 Task: 1.4.3 Create Custom profiles for few users
Action: Mouse moved to (1293, 94)
Screenshot: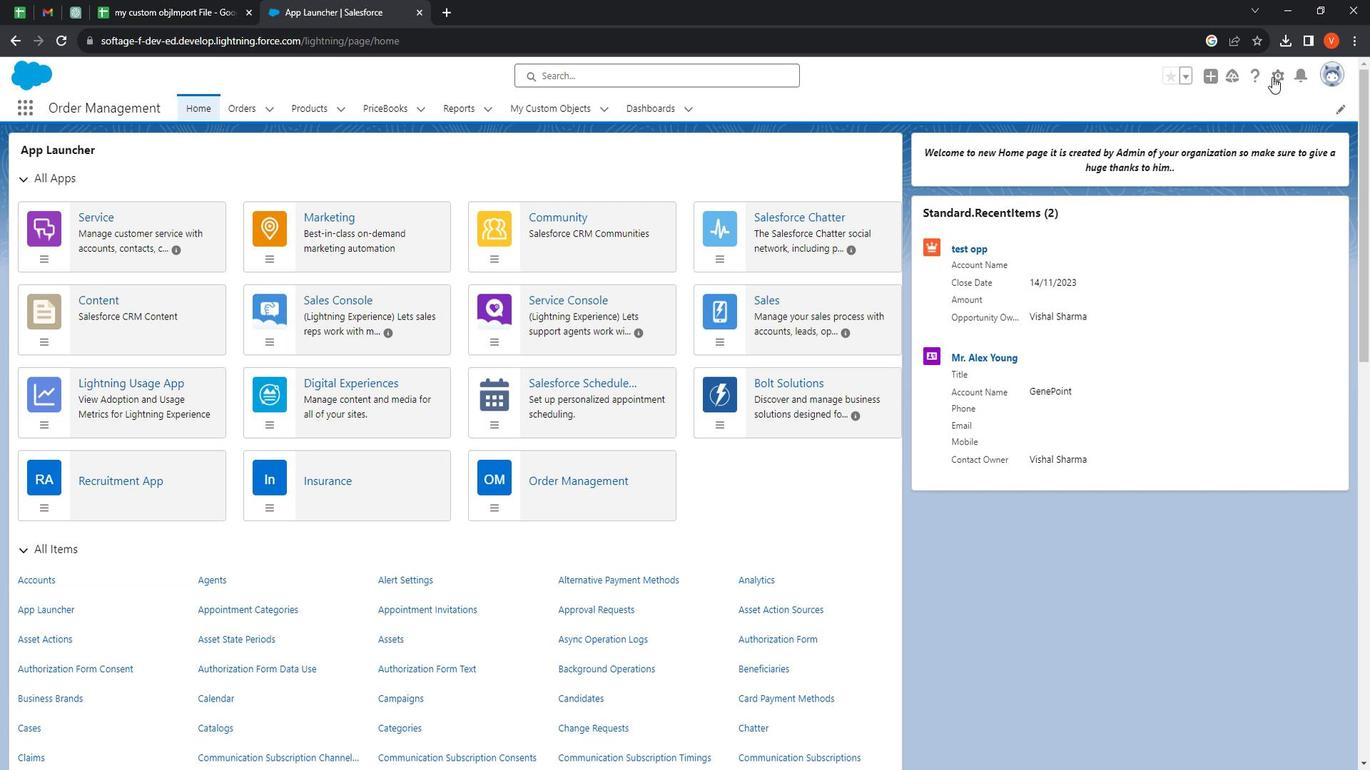 
Action: Mouse pressed left at (1293, 94)
Screenshot: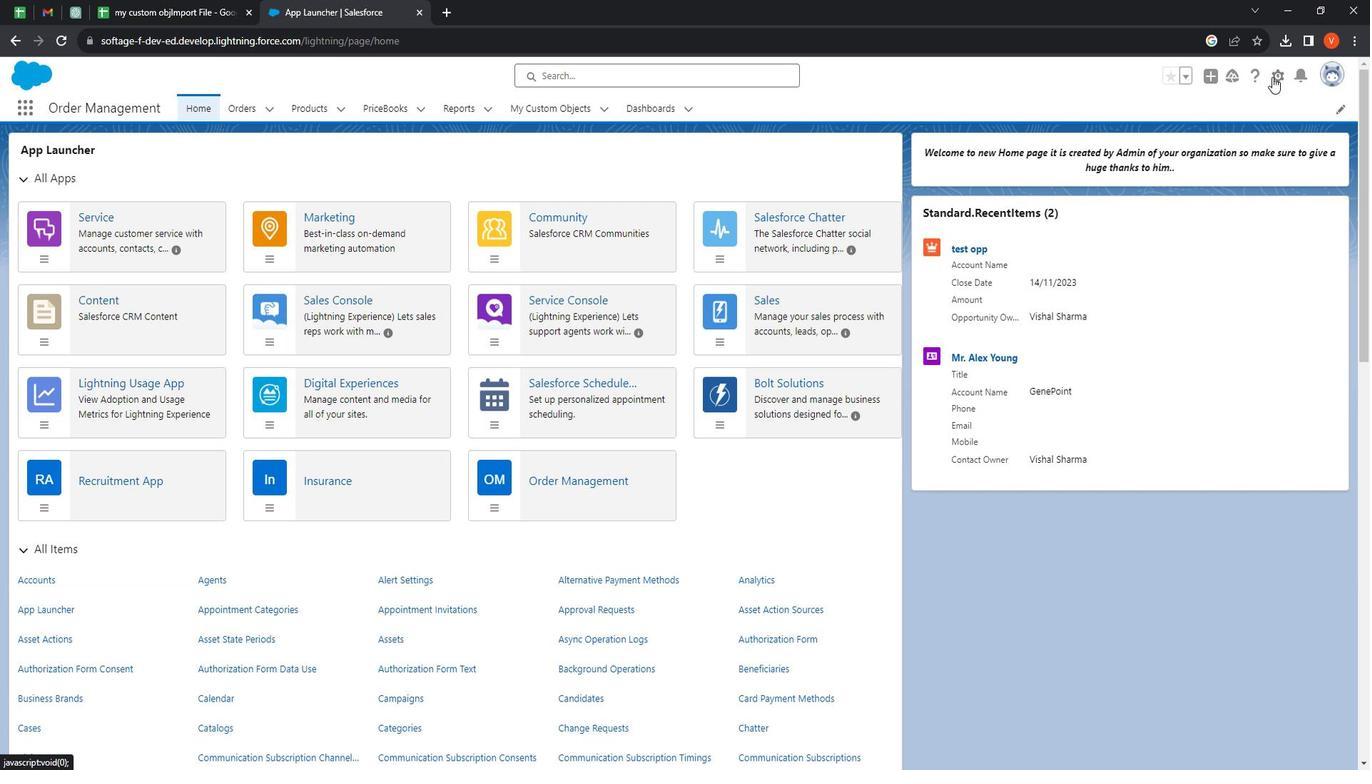 
Action: Mouse moved to (1265, 133)
Screenshot: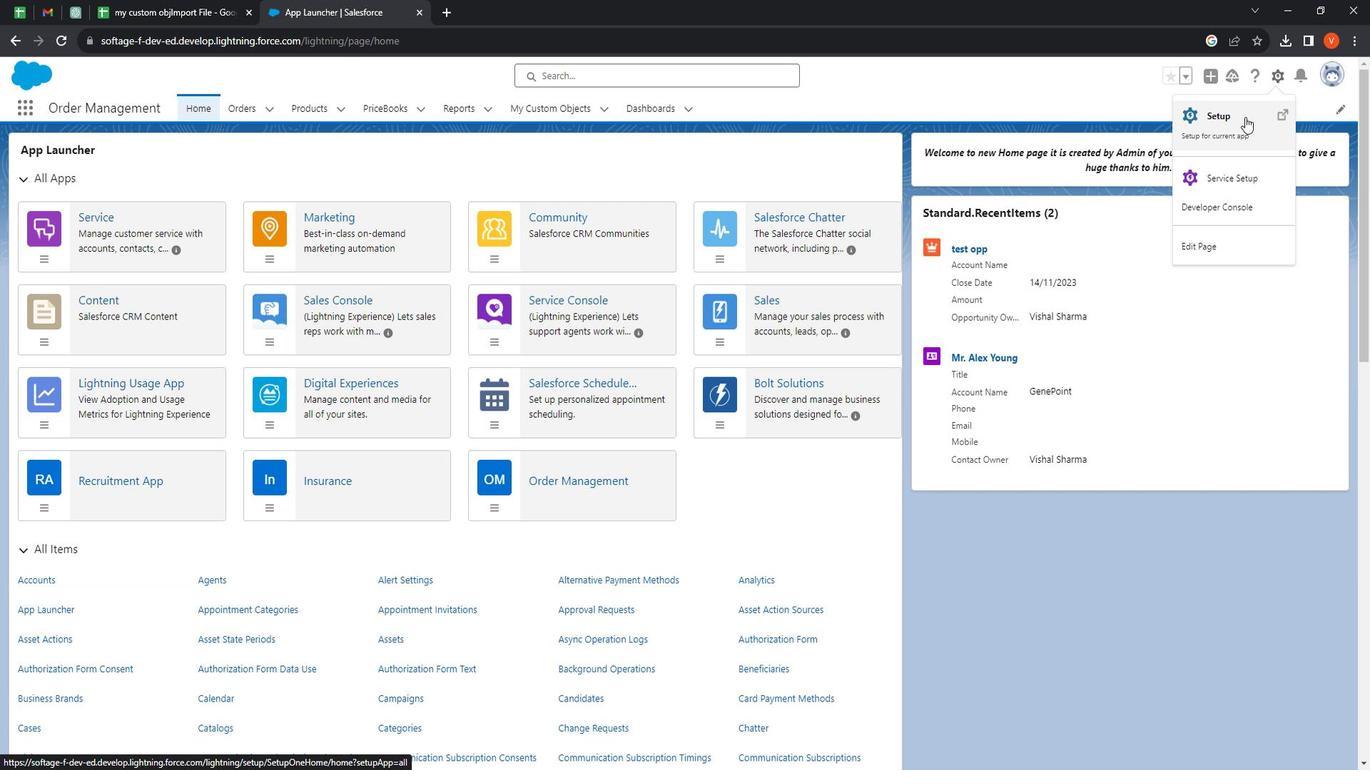 
Action: Mouse pressed left at (1265, 133)
Screenshot: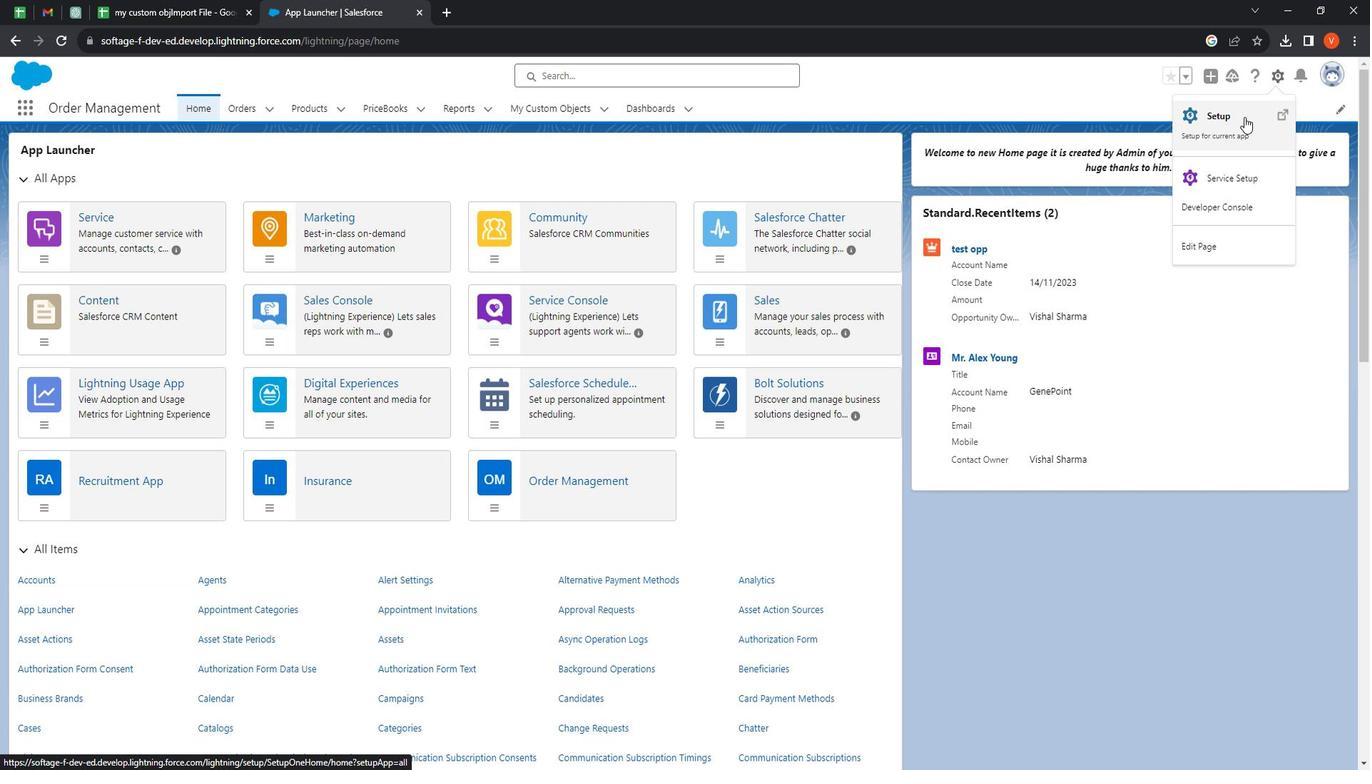 
Action: Mouse moved to (192, 222)
Screenshot: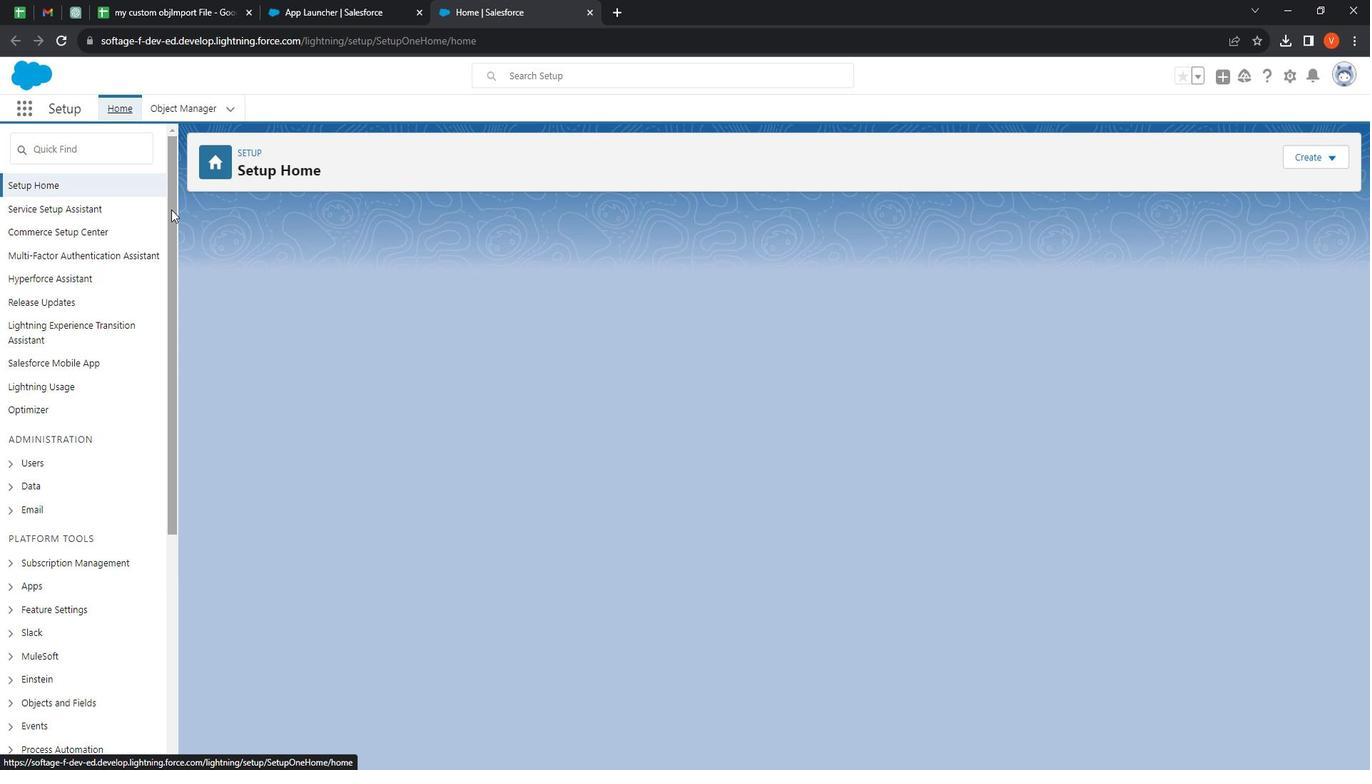 
Action: Mouse pressed left at (192, 222)
Screenshot: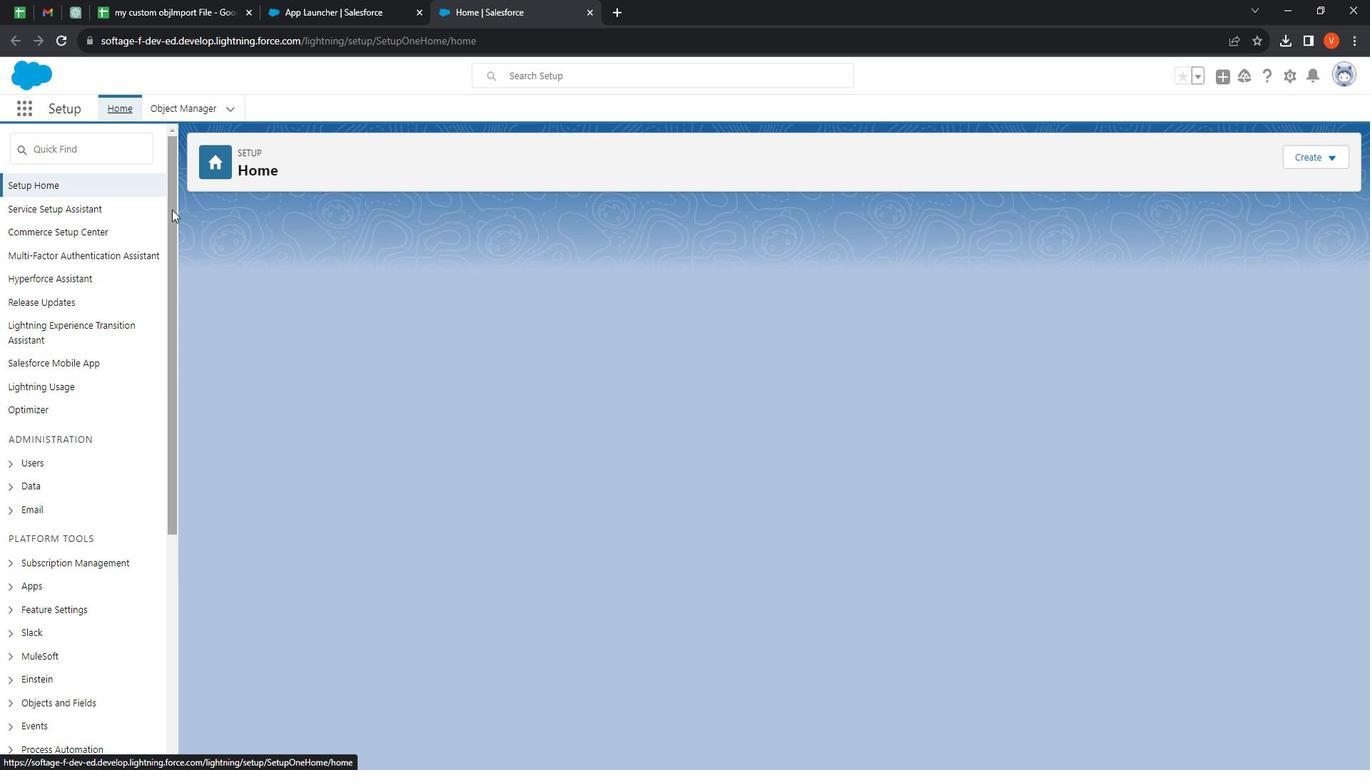 
Action: Mouse moved to (32, 363)
Screenshot: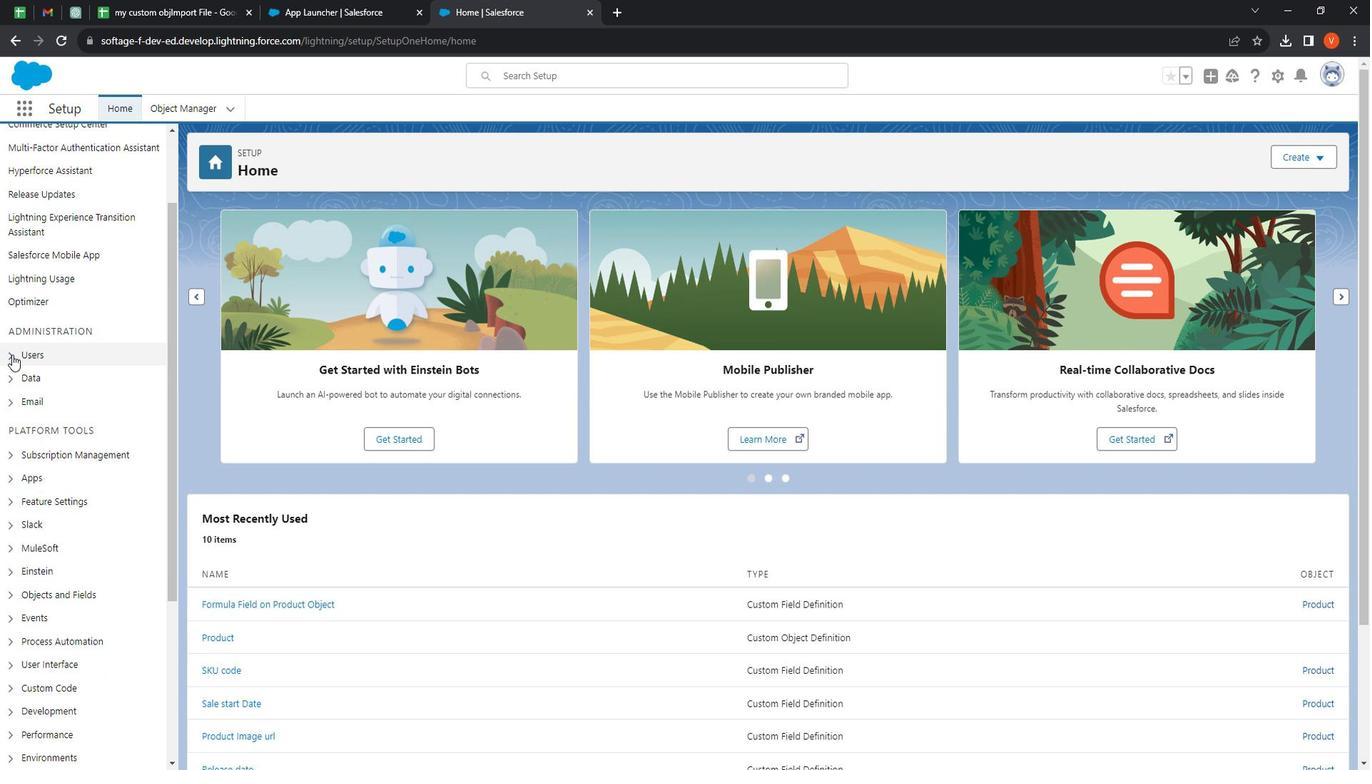 
Action: Mouse pressed left at (32, 363)
Screenshot: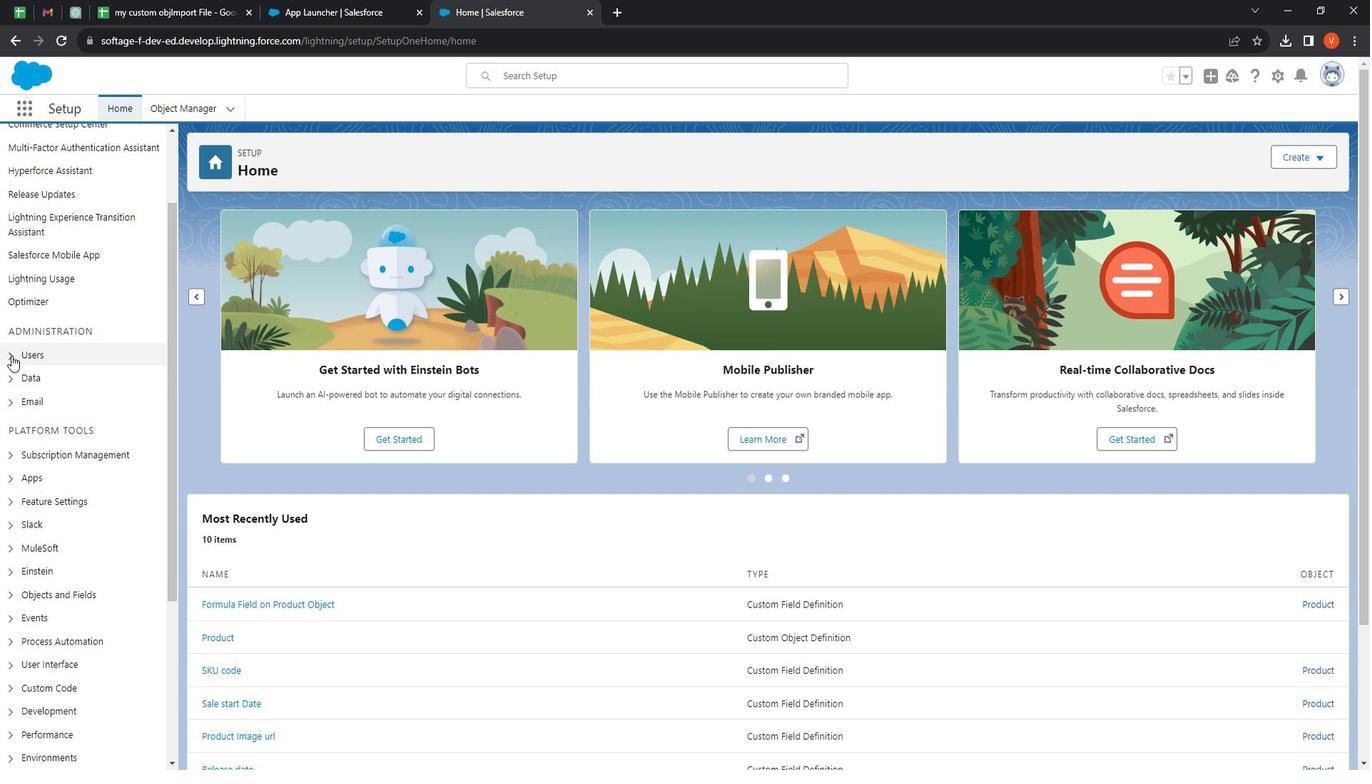 
Action: Mouse moved to (72, 425)
Screenshot: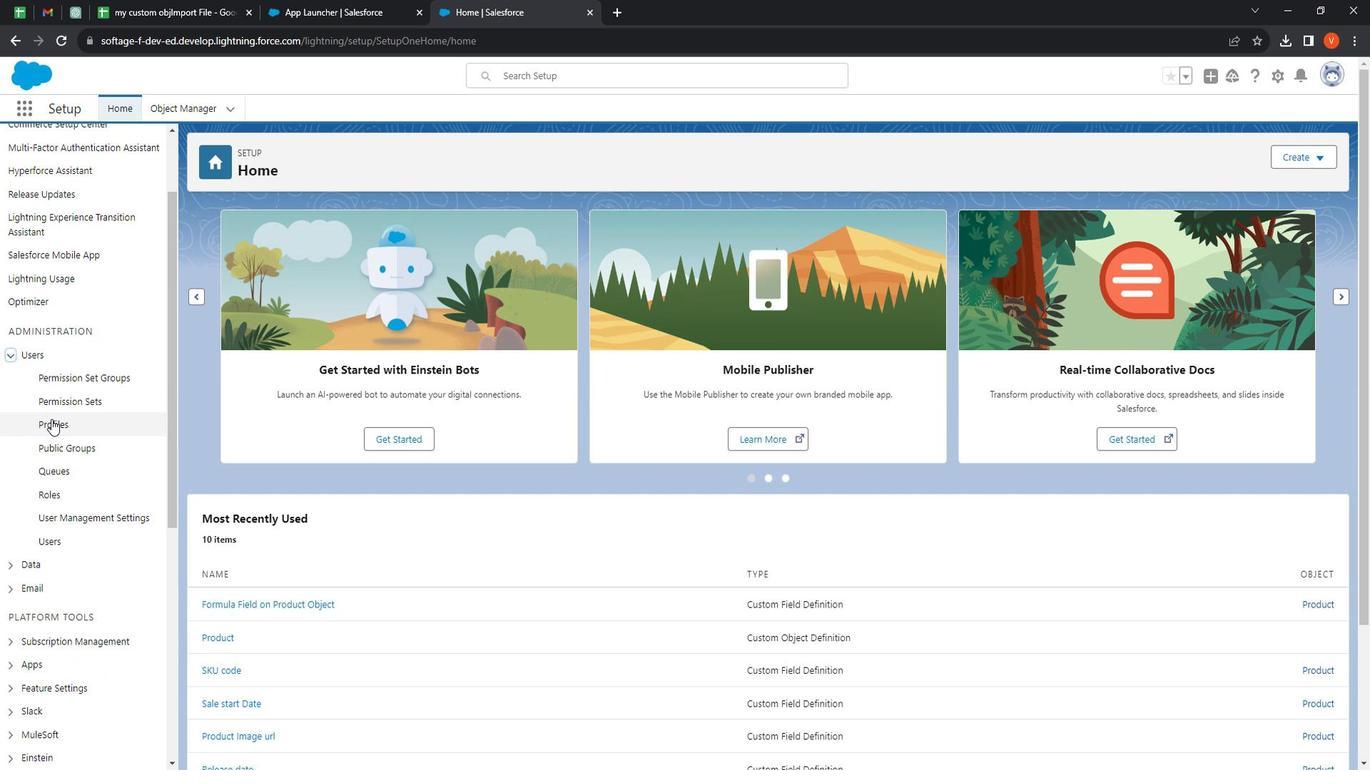 
Action: Mouse pressed left at (72, 425)
Screenshot: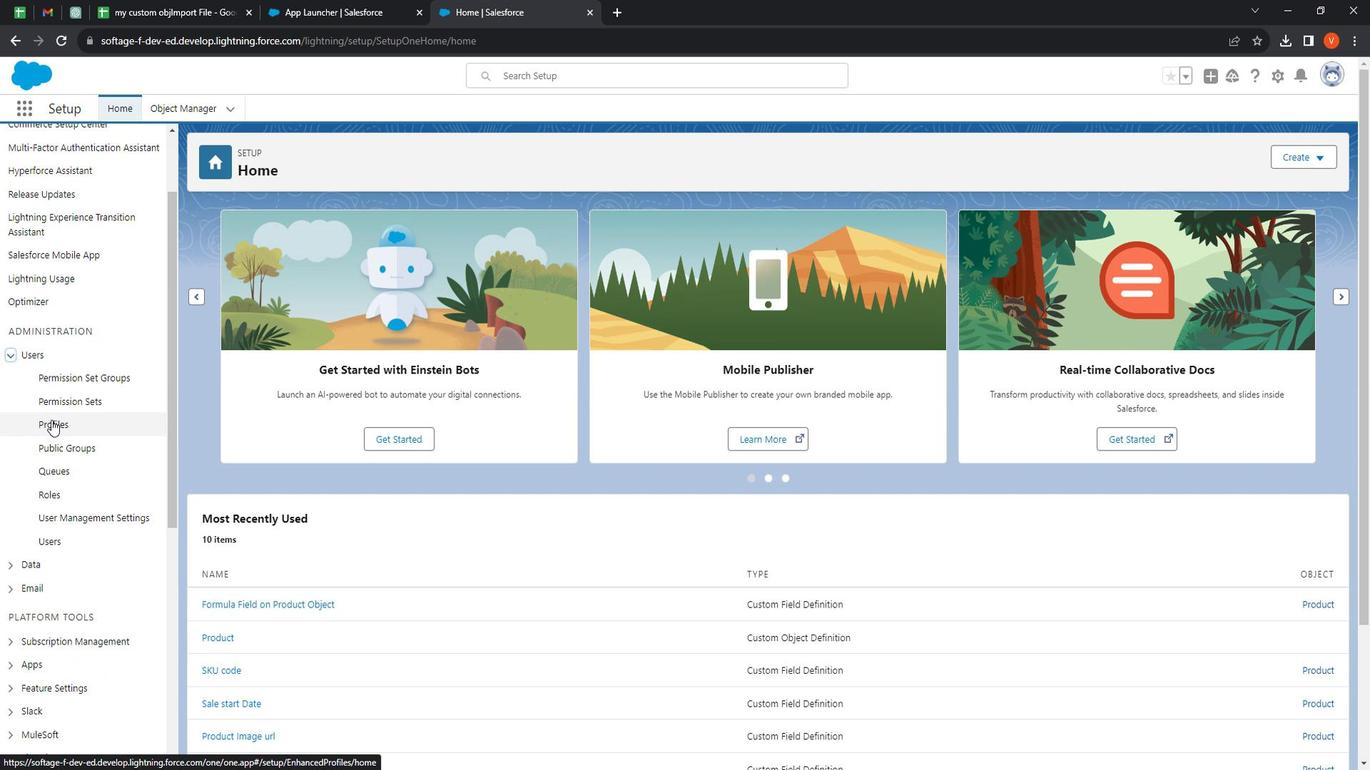 
Action: Mouse moved to (409, 613)
Screenshot: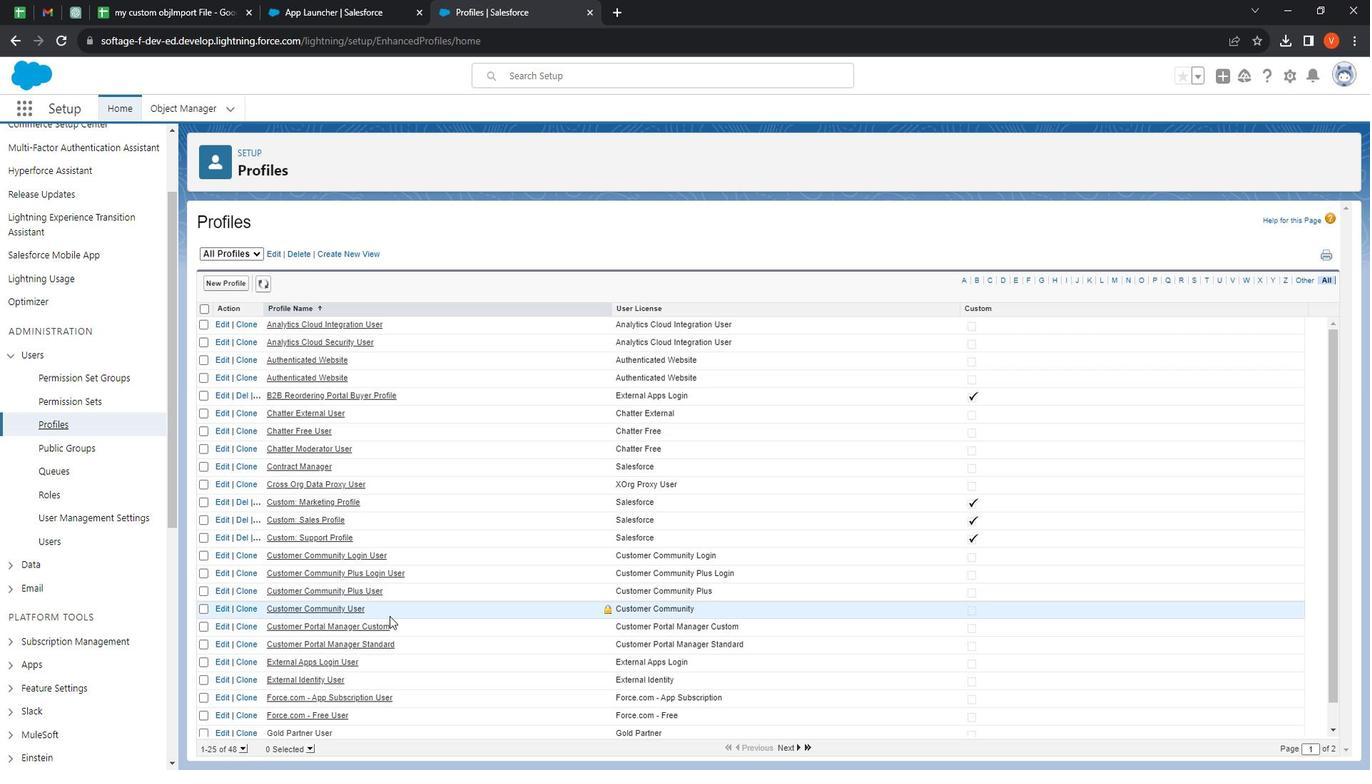 
Action: Mouse scrolled (409, 612) with delta (0, 0)
Screenshot: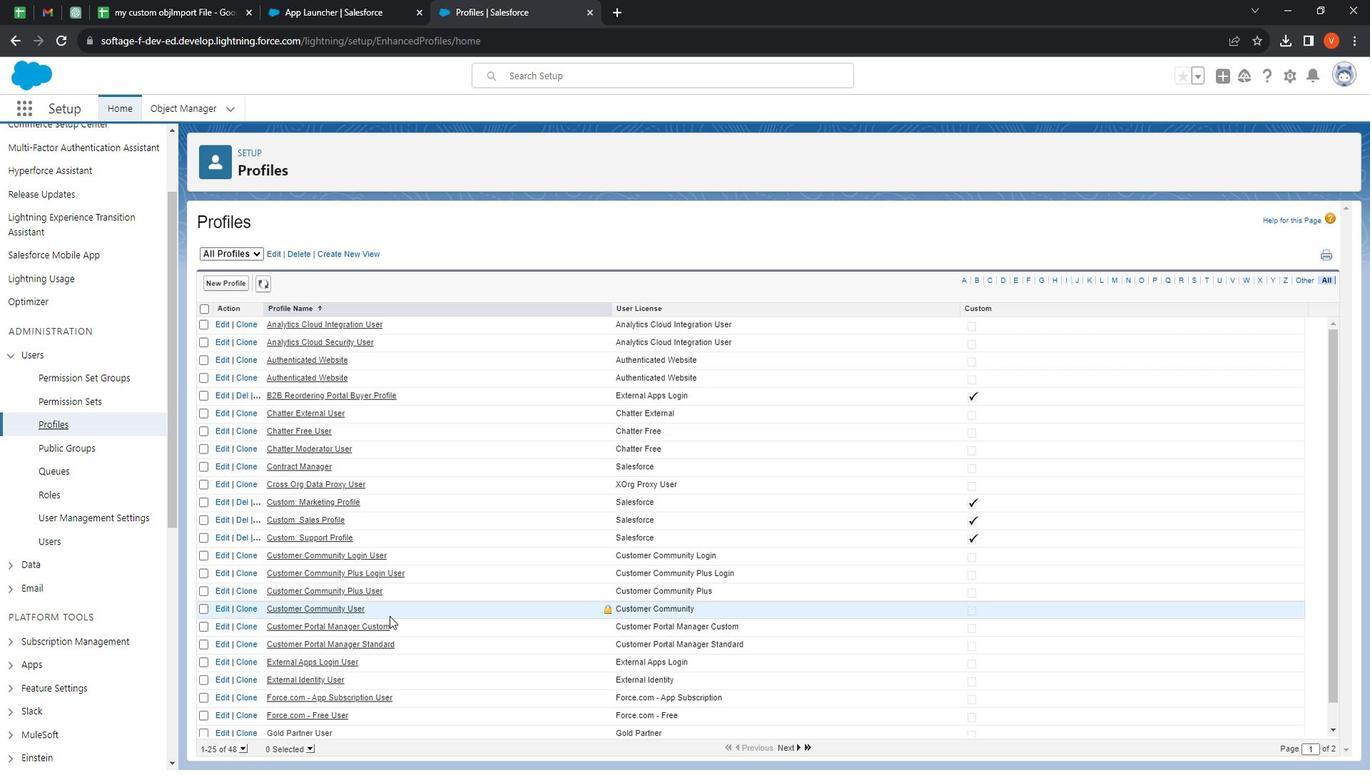 
Action: Mouse moved to (409, 615)
Screenshot: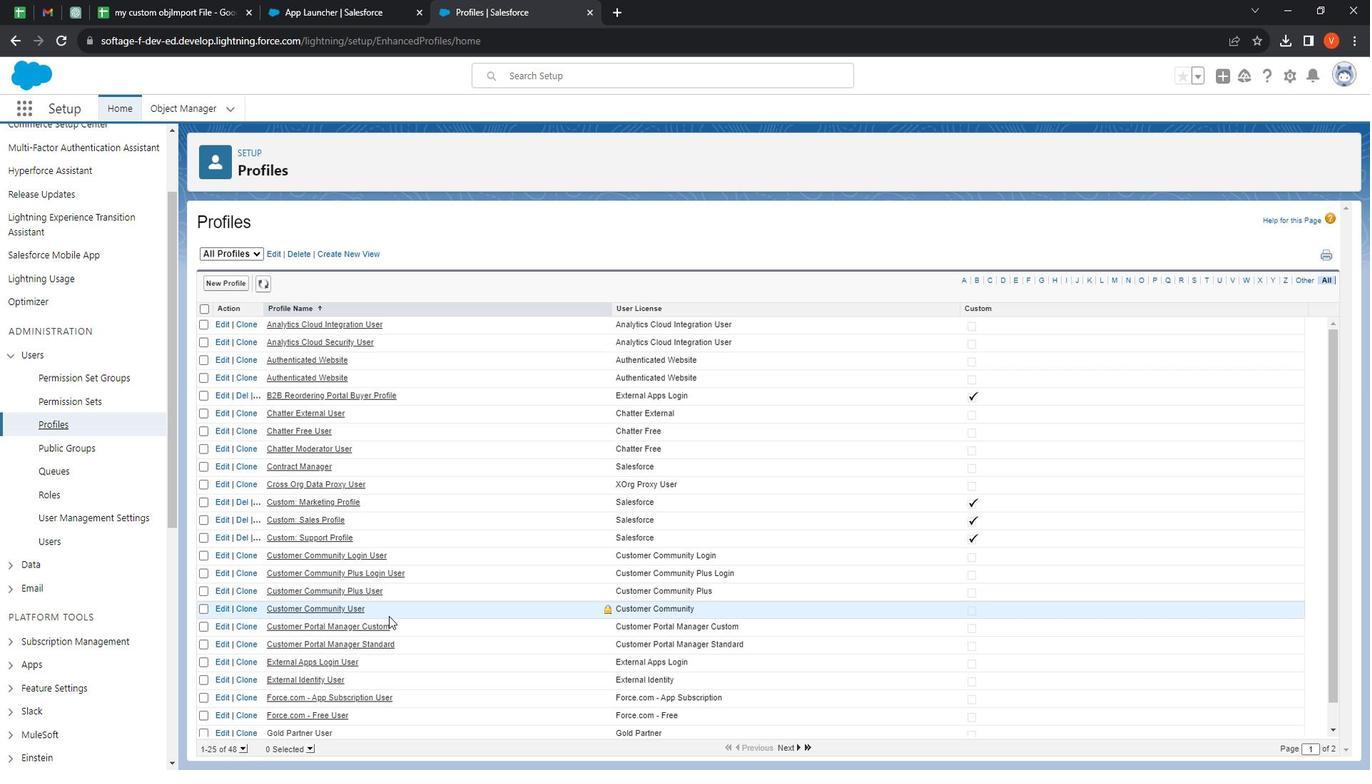 
Action: Mouse scrolled (409, 614) with delta (0, 0)
Screenshot: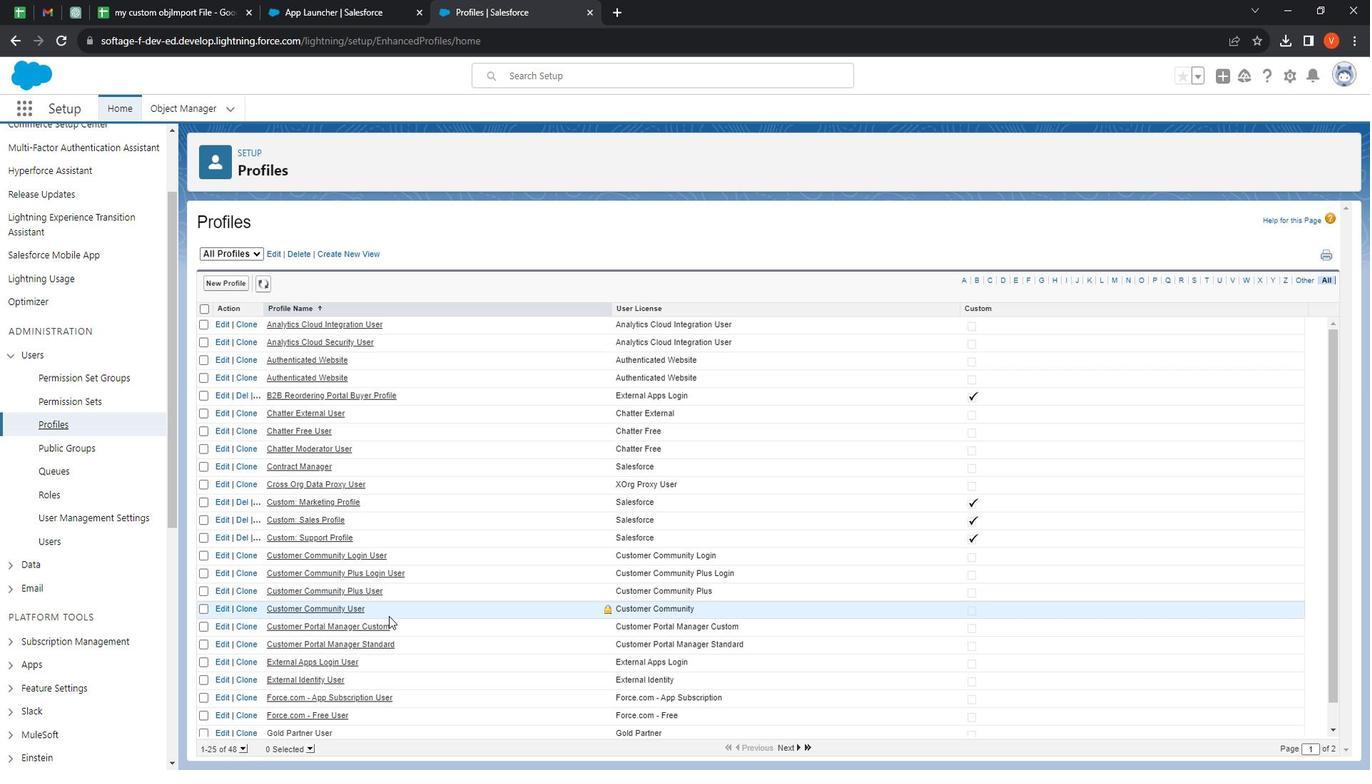 
Action: Mouse moved to (411, 617)
Screenshot: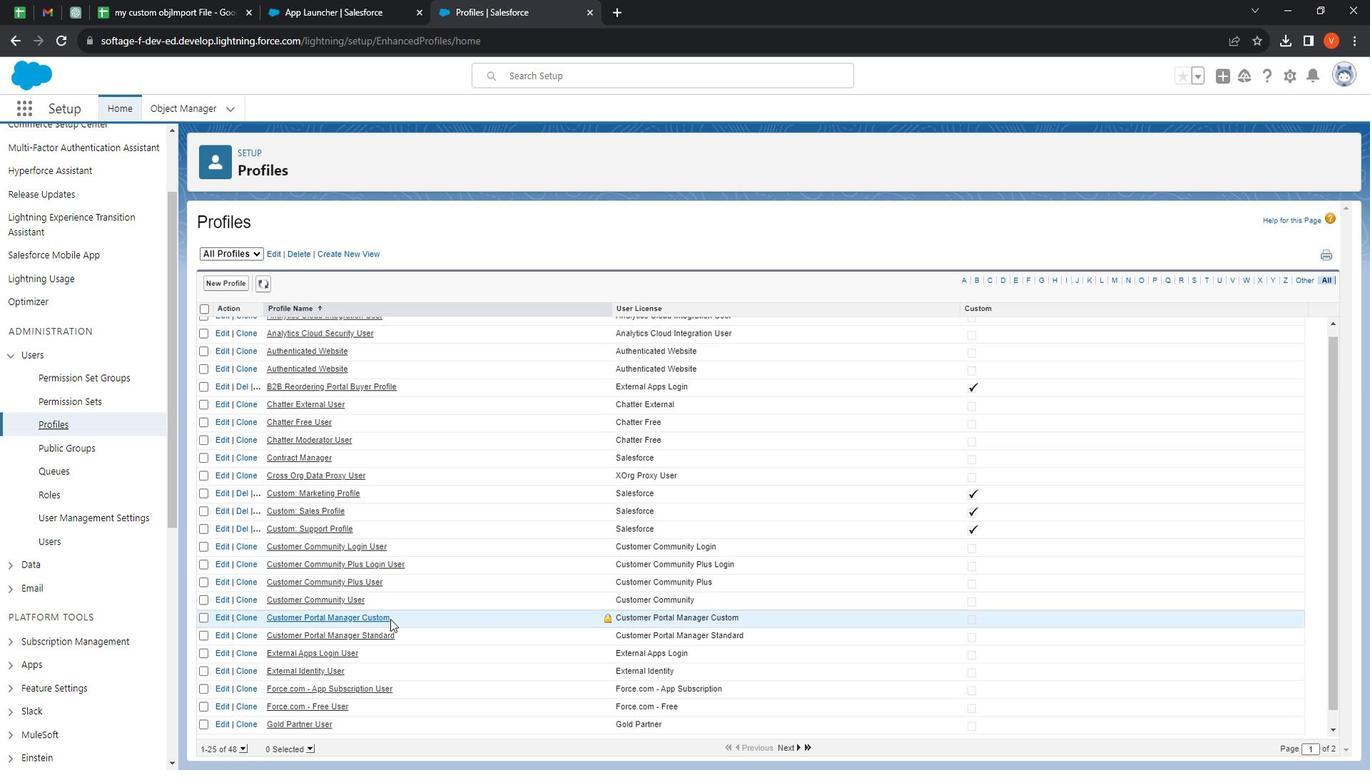 
Action: Mouse scrolled (411, 616) with delta (0, 0)
Screenshot: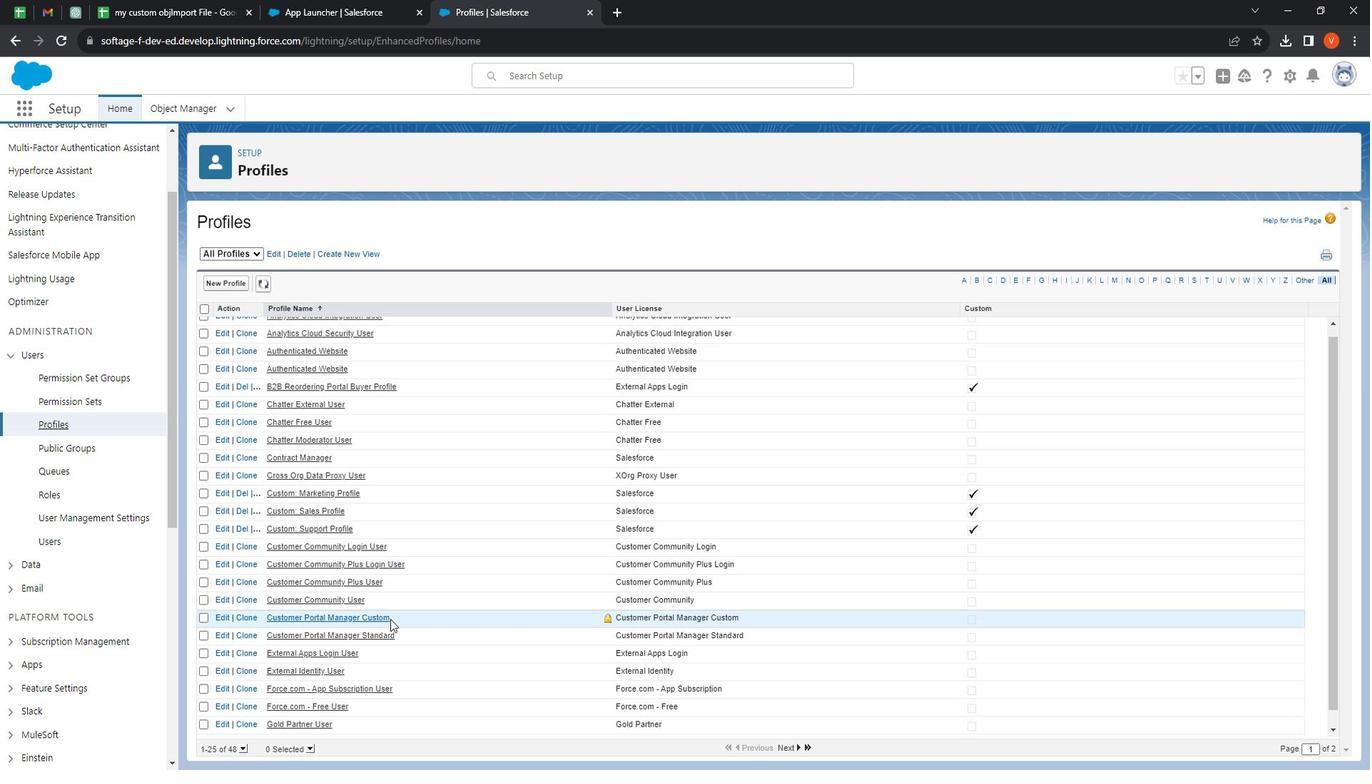
Action: Mouse moved to (411, 617)
Screenshot: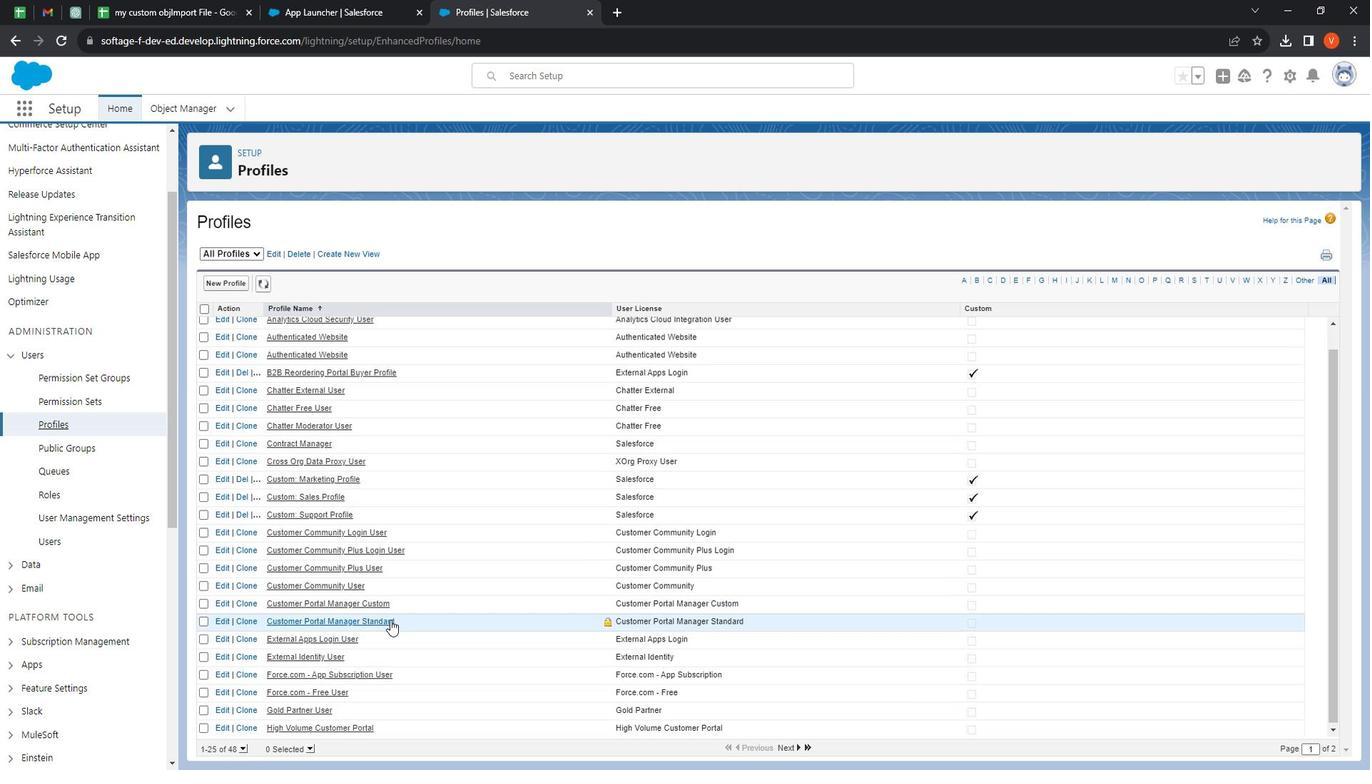 
Action: Mouse scrolled (411, 617) with delta (0, 0)
Screenshot: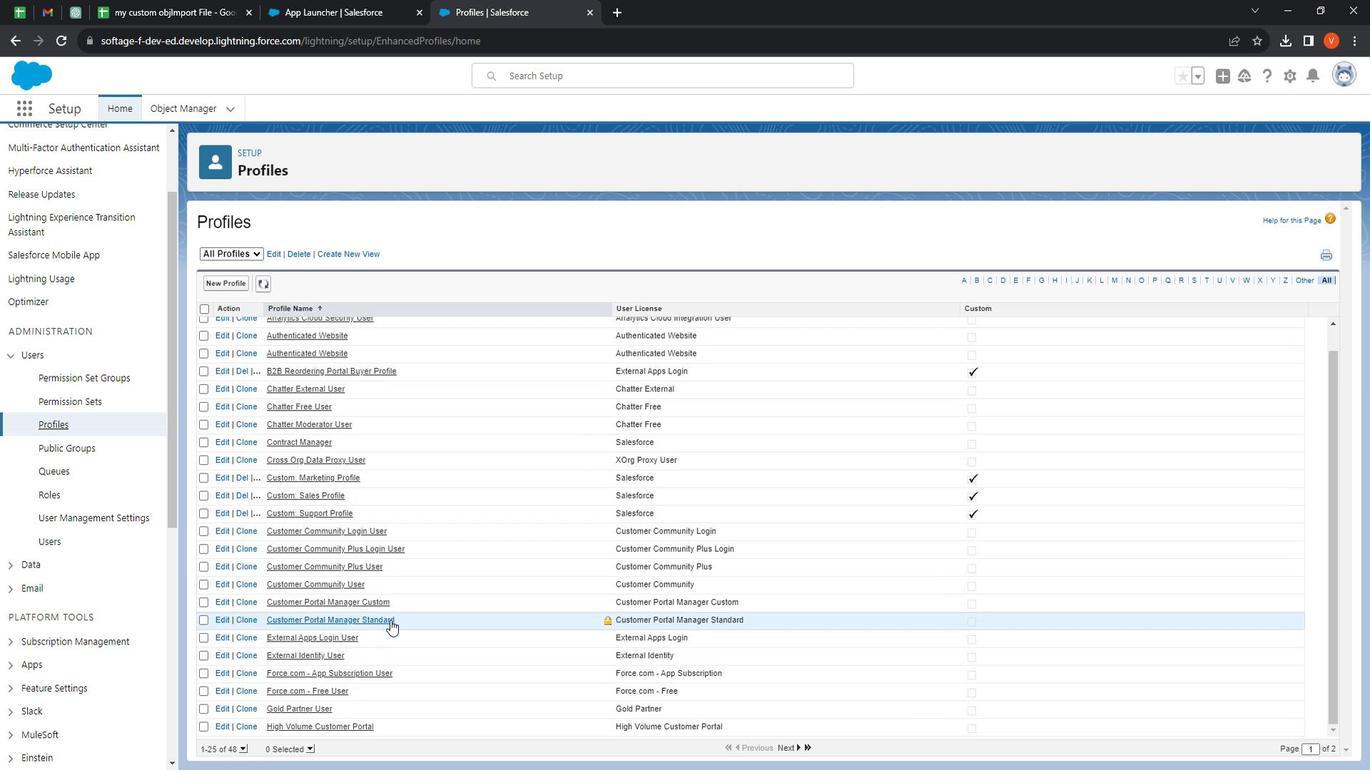 
Action: Mouse scrolled (411, 617) with delta (0, 0)
Screenshot: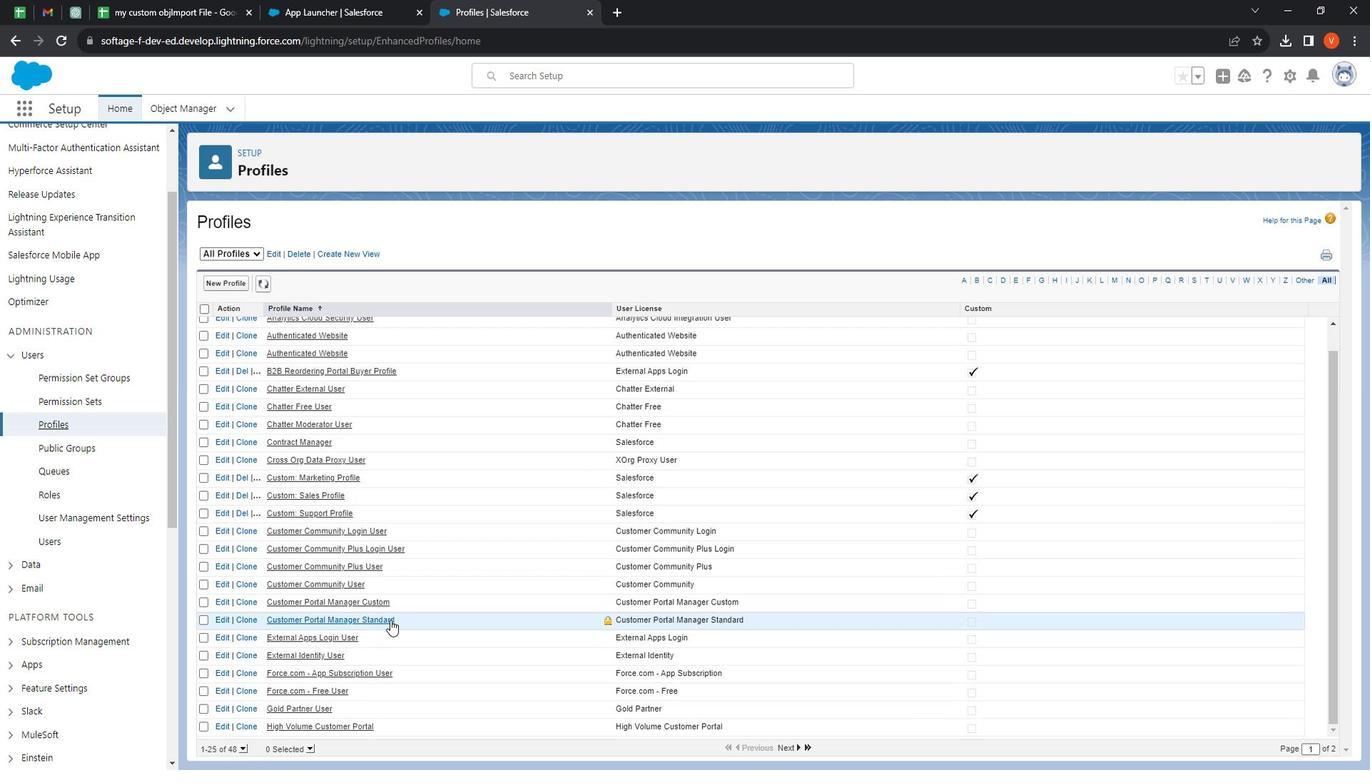
Action: Mouse moved to (244, 291)
Screenshot: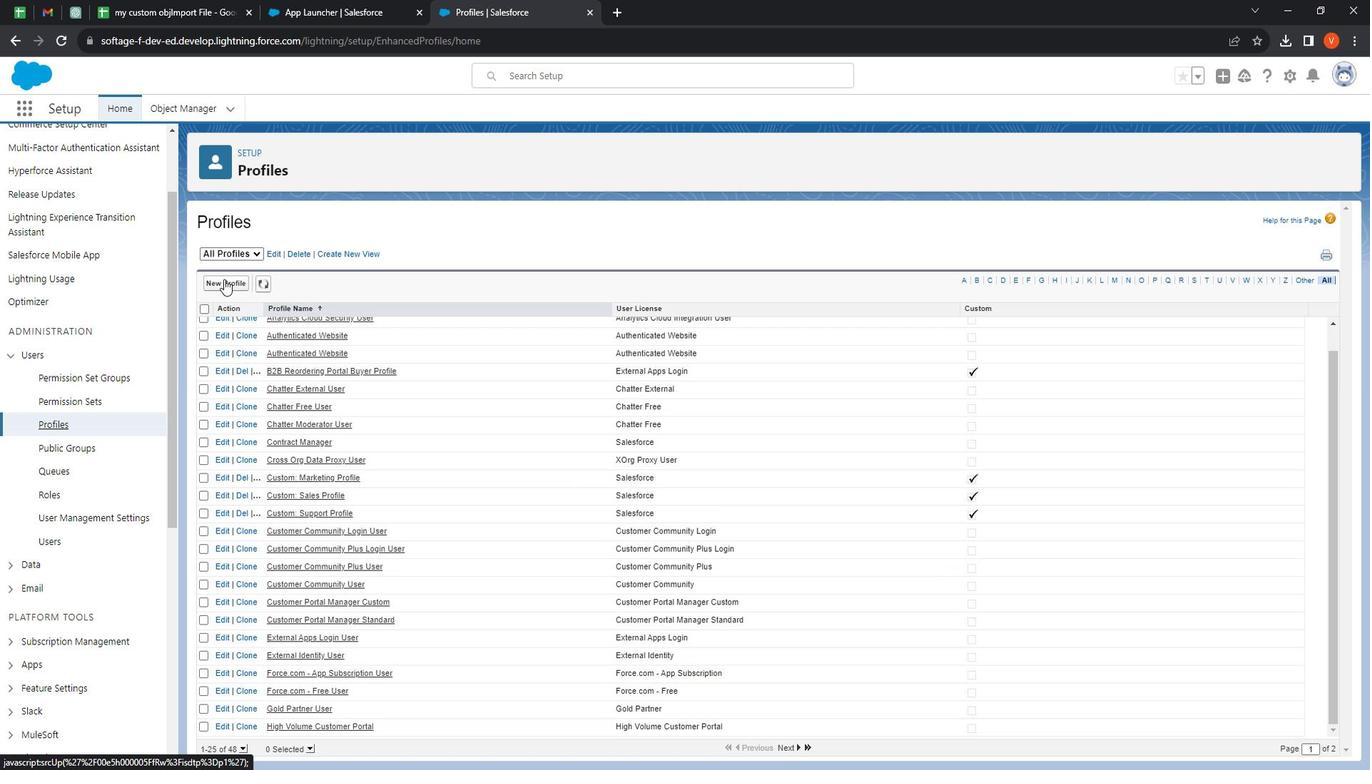 
Action: Mouse pressed left at (244, 291)
Screenshot: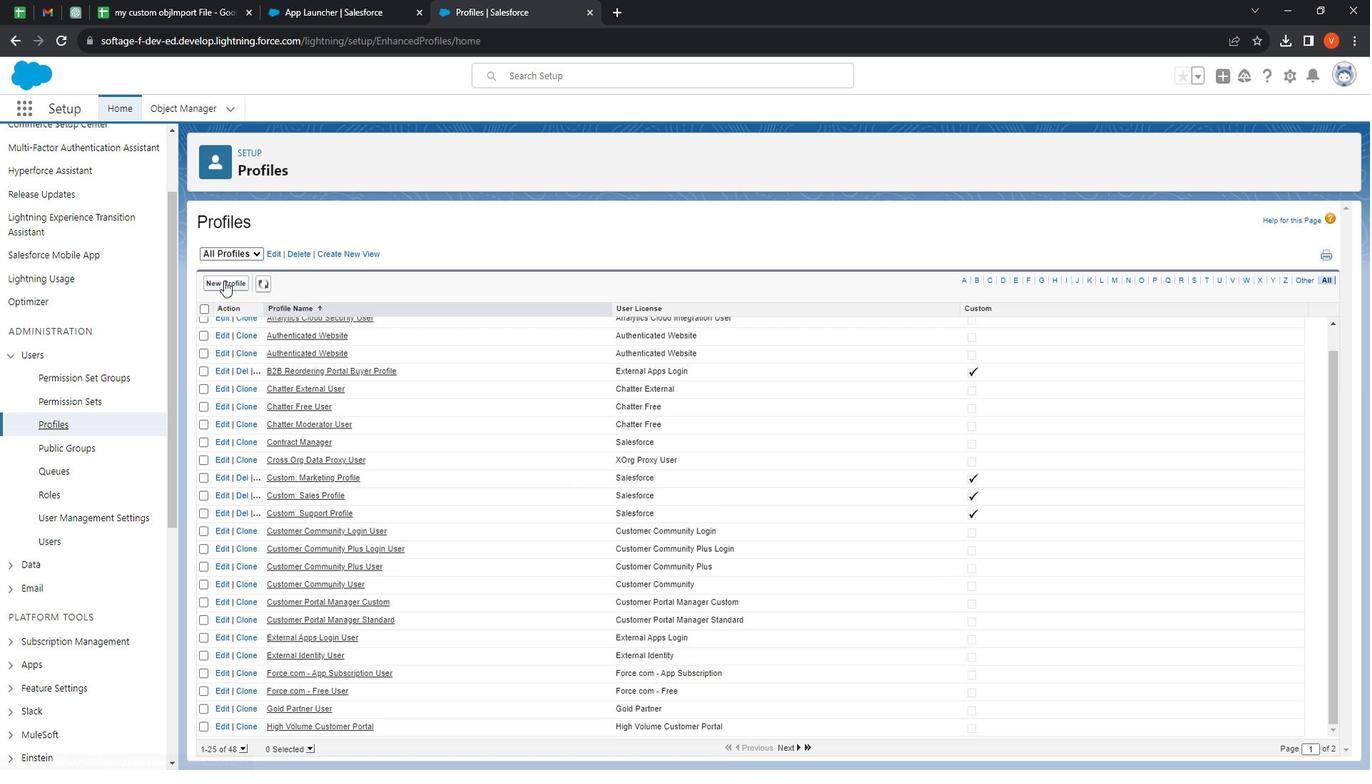 
Action: Mouse moved to (567, 314)
Screenshot: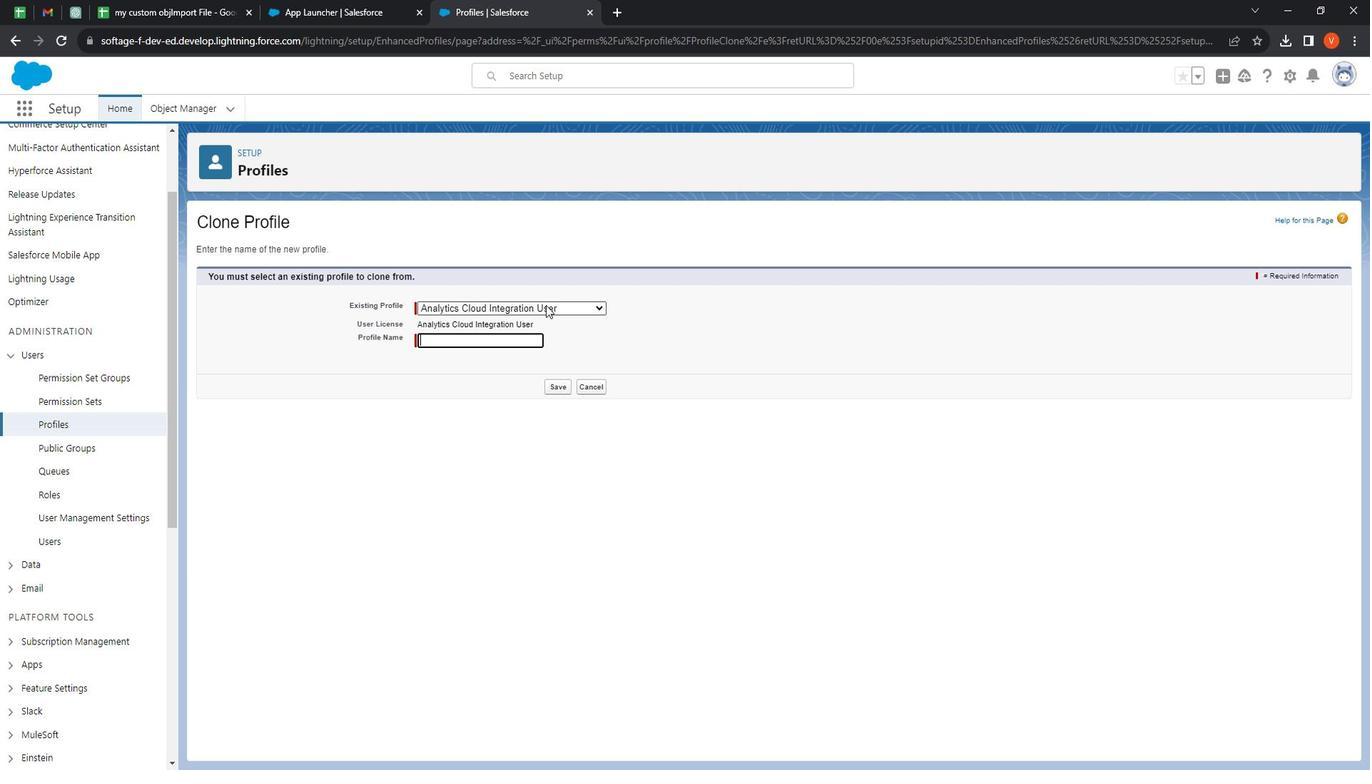 
Action: Mouse pressed left at (567, 314)
Screenshot: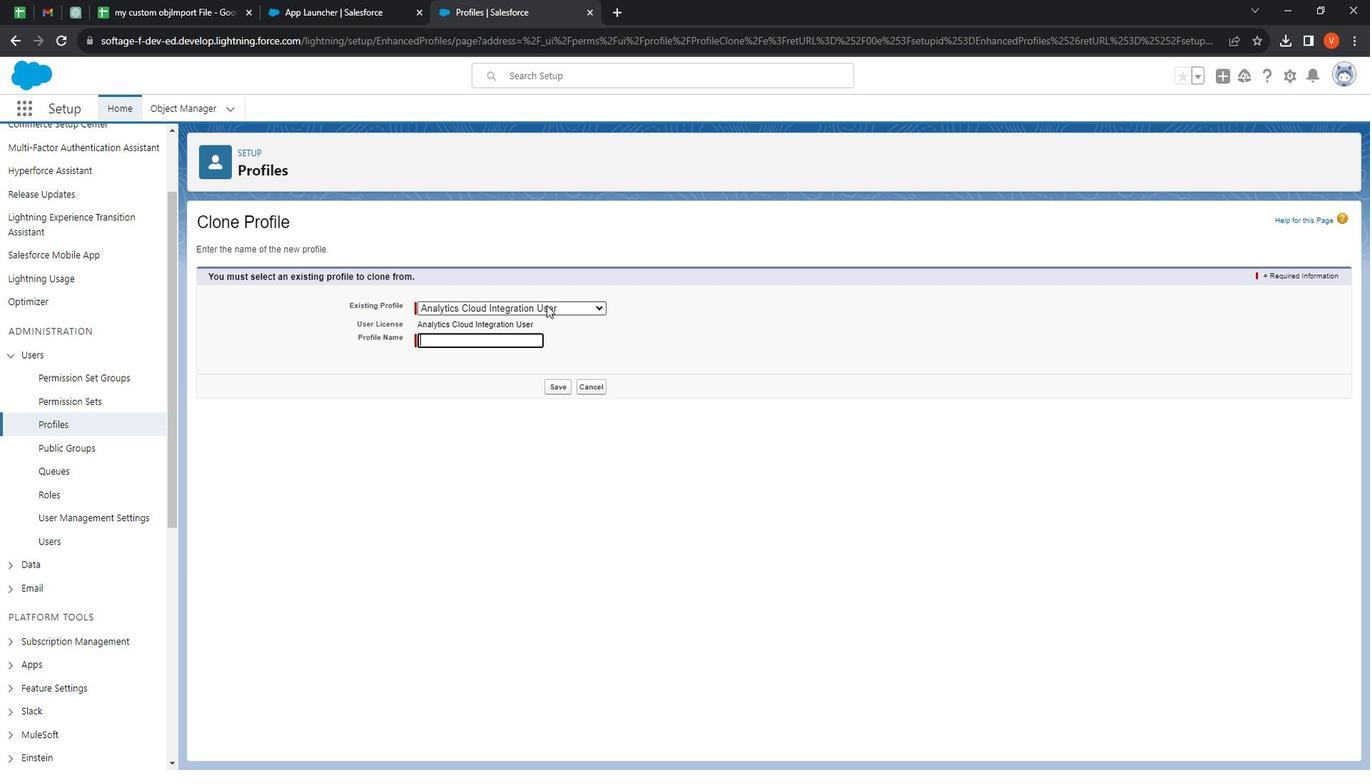 
Action: Mouse moved to (618, 350)
Screenshot: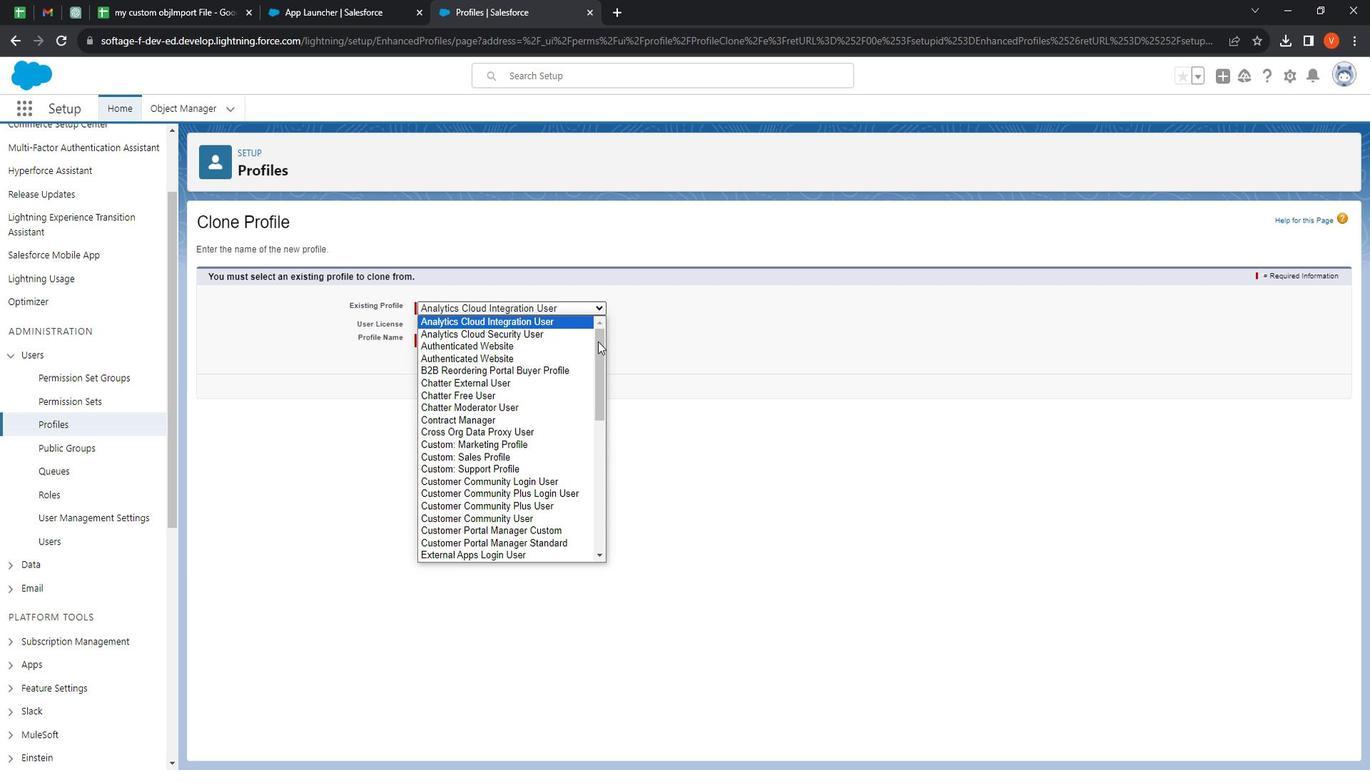 
Action: Mouse pressed left at (618, 350)
Screenshot: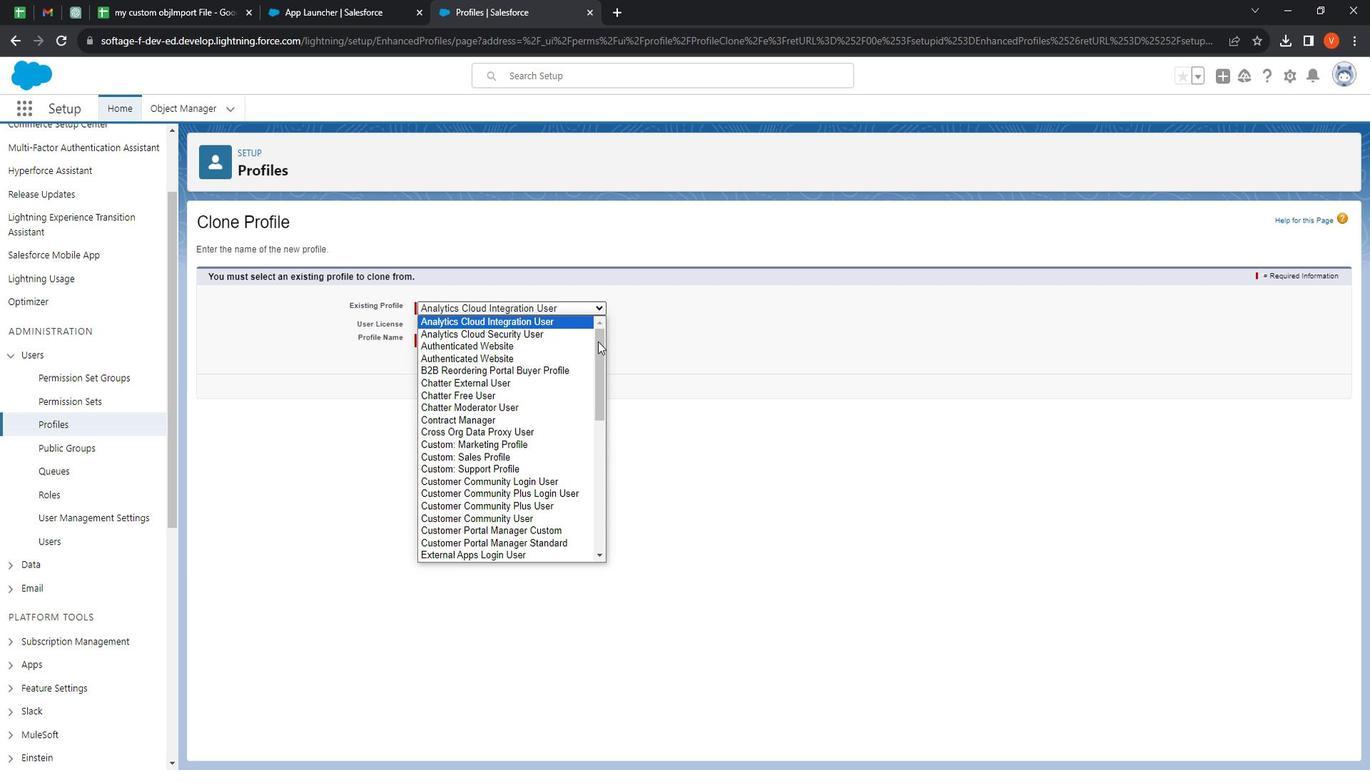 
Action: Mouse moved to (526, 367)
Screenshot: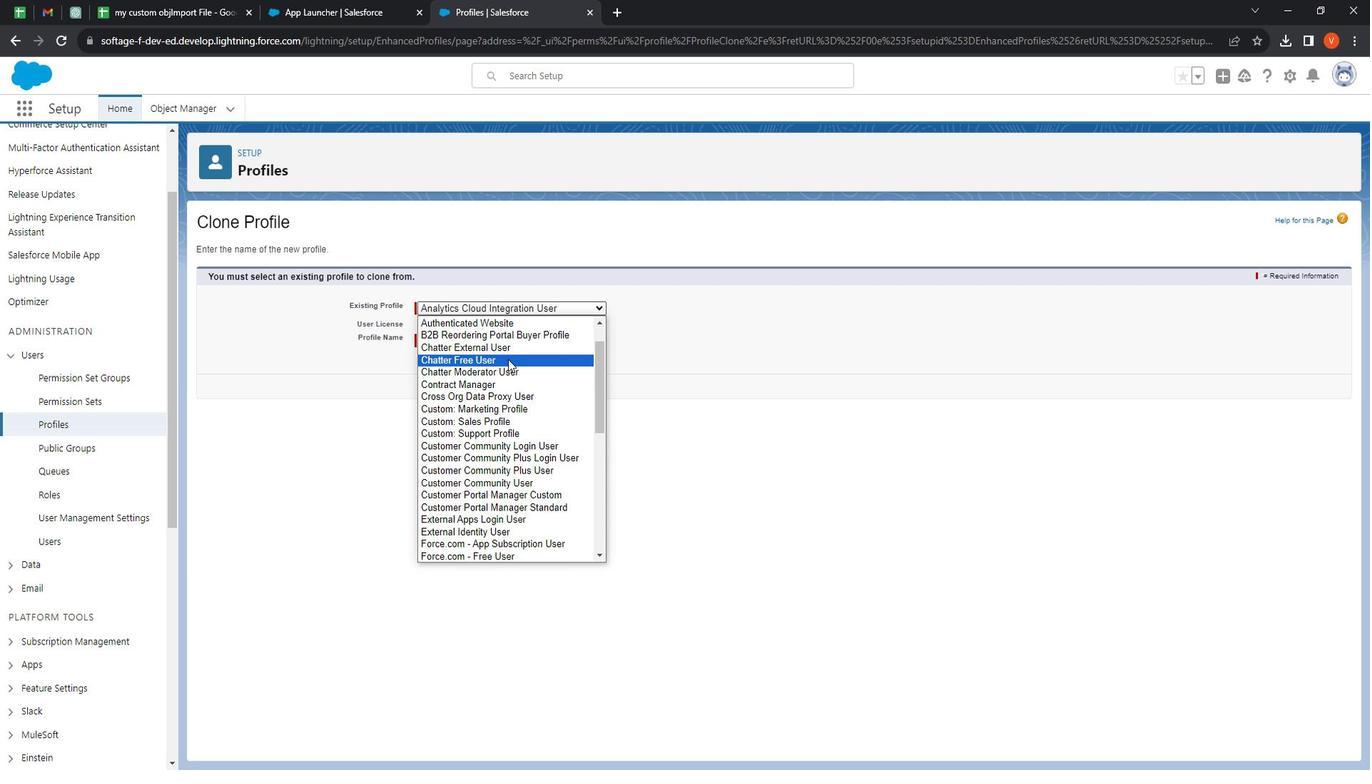 
Action: Mouse pressed left at (526, 367)
Screenshot: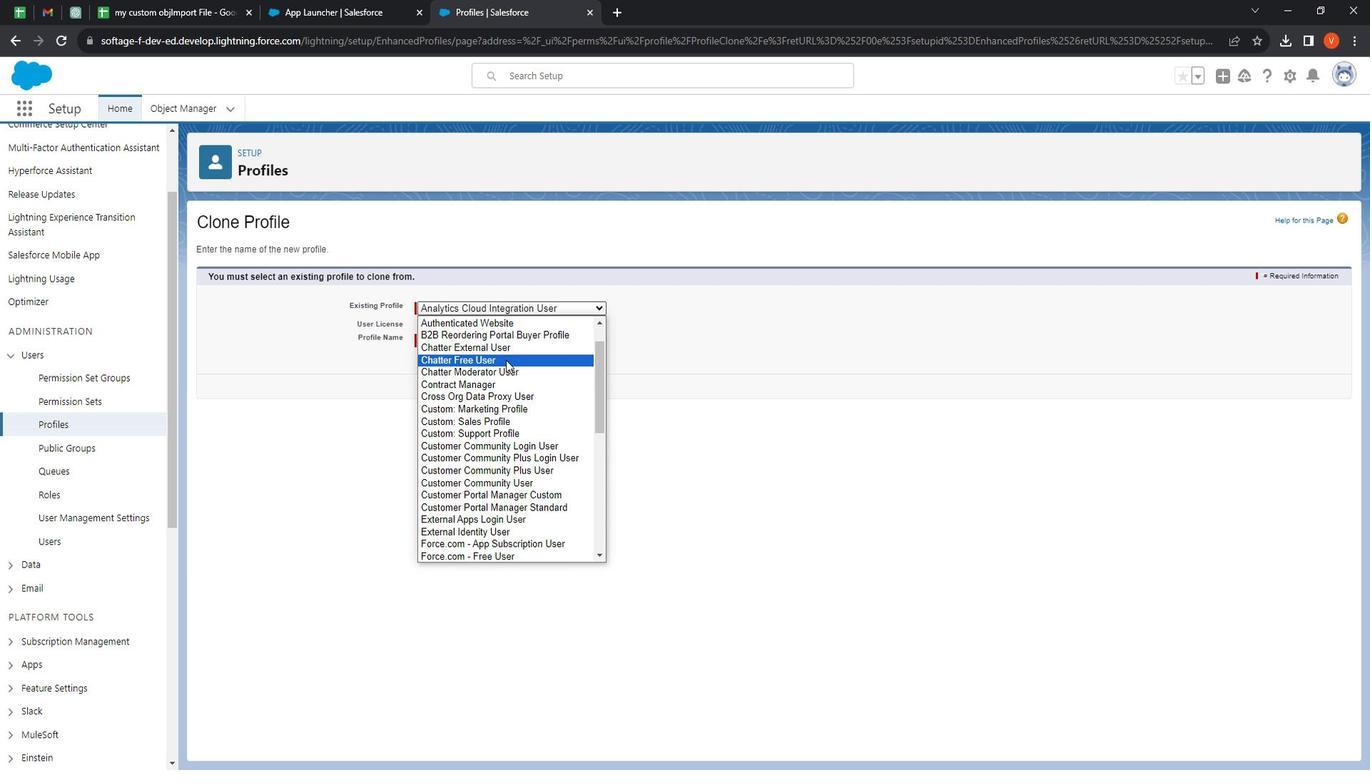 
Action: Mouse moved to (563, 313)
Screenshot: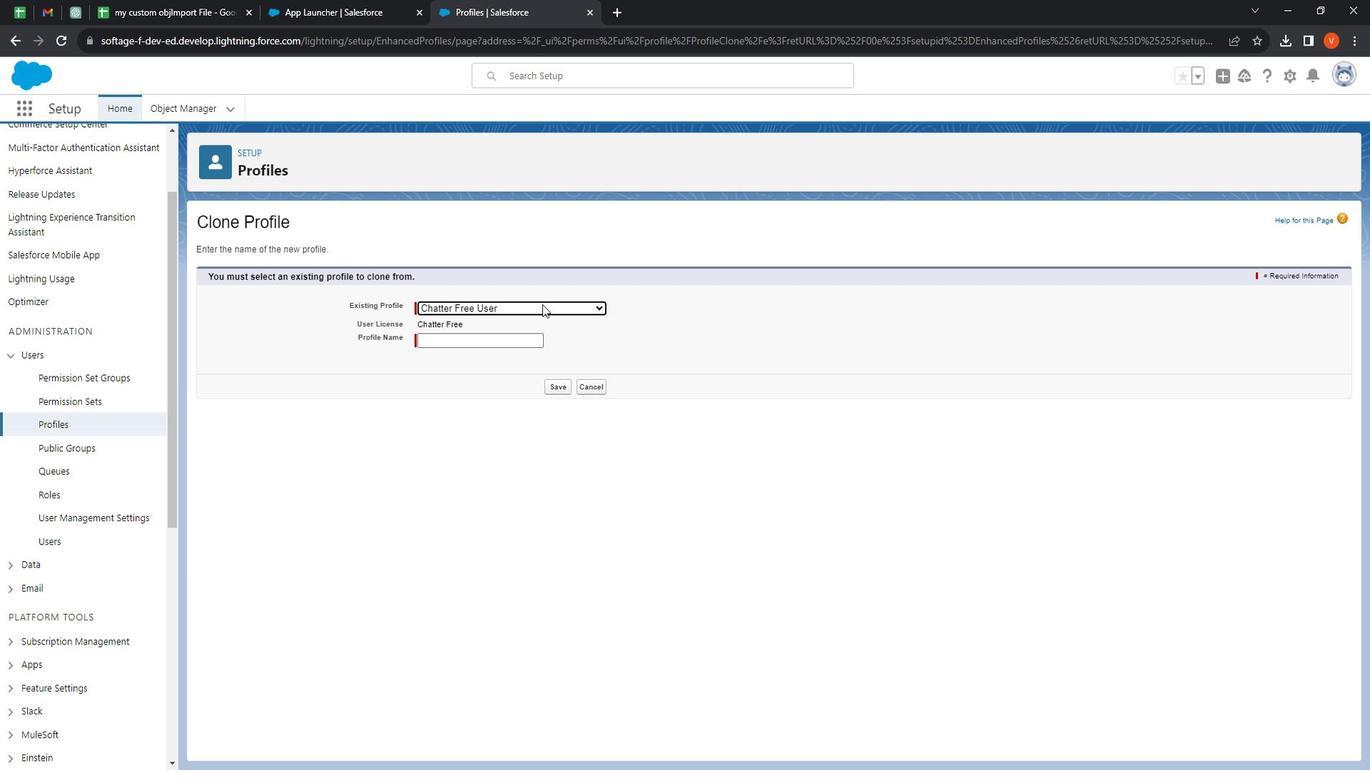 
Action: Mouse pressed left at (563, 313)
Screenshot: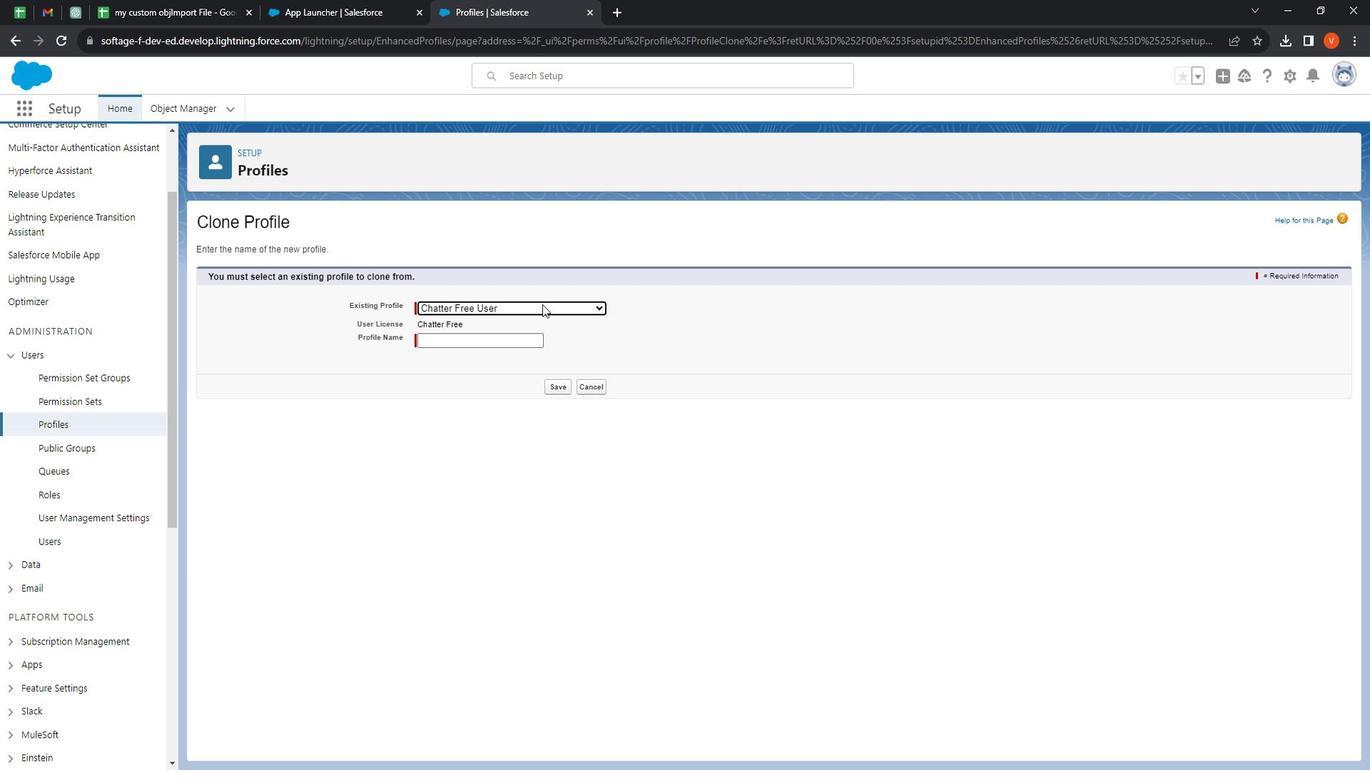 
Action: Mouse moved to (618, 412)
Screenshot: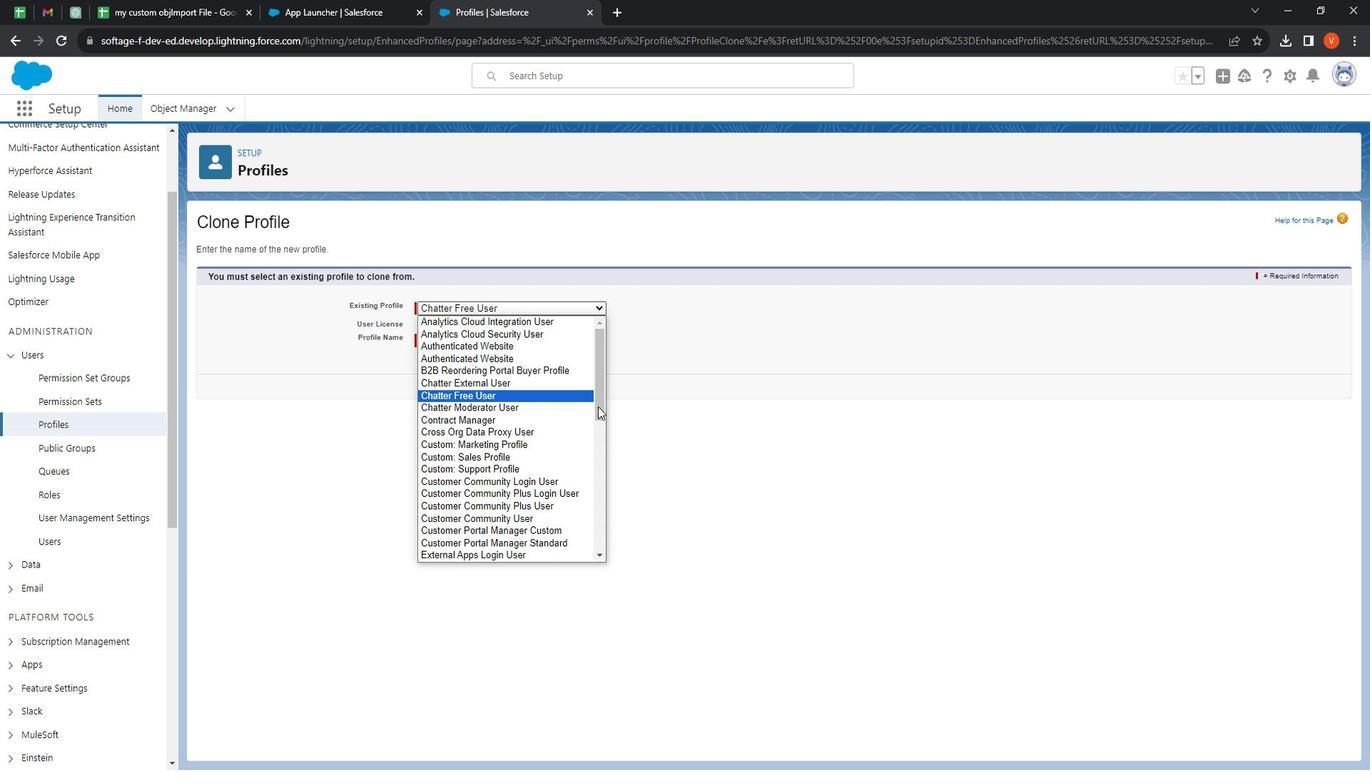 
Action: Mouse pressed left at (618, 412)
Screenshot: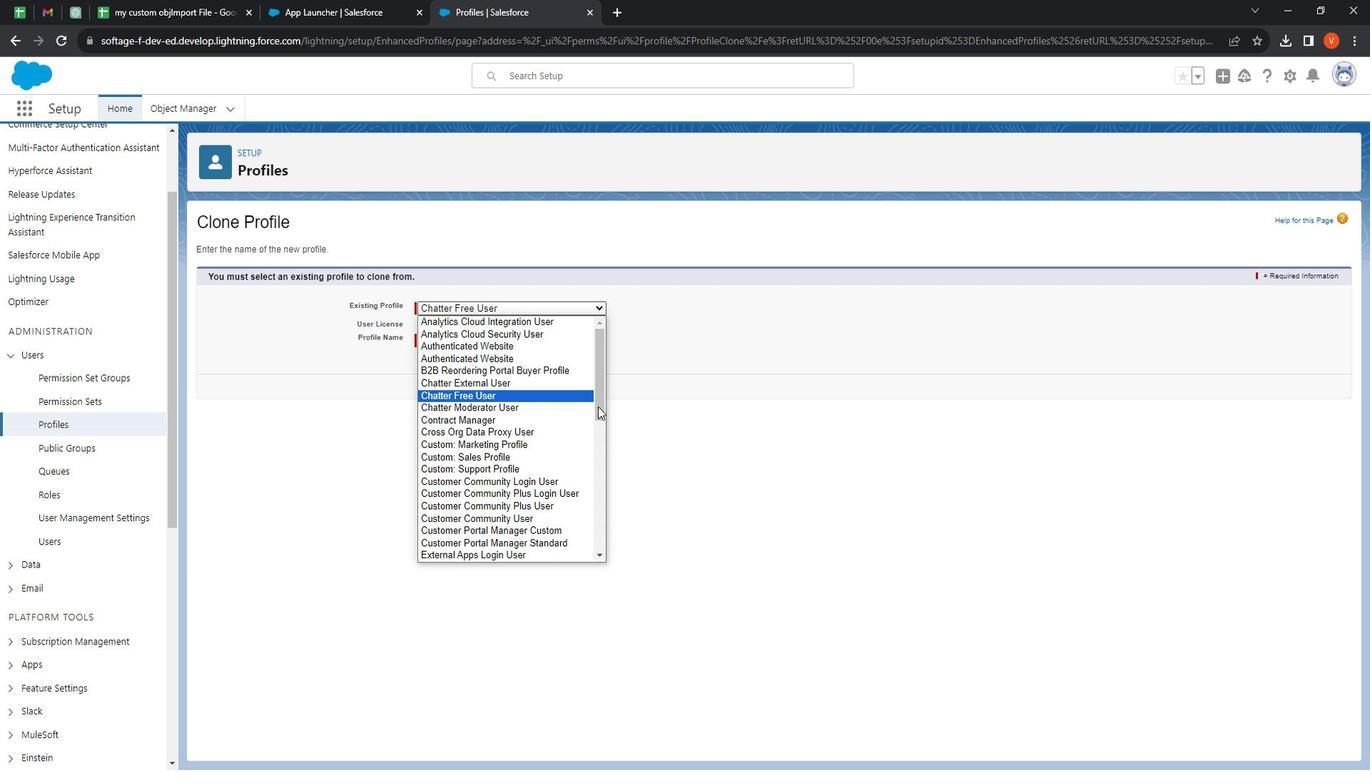 
Action: Mouse moved to (527, 384)
Screenshot: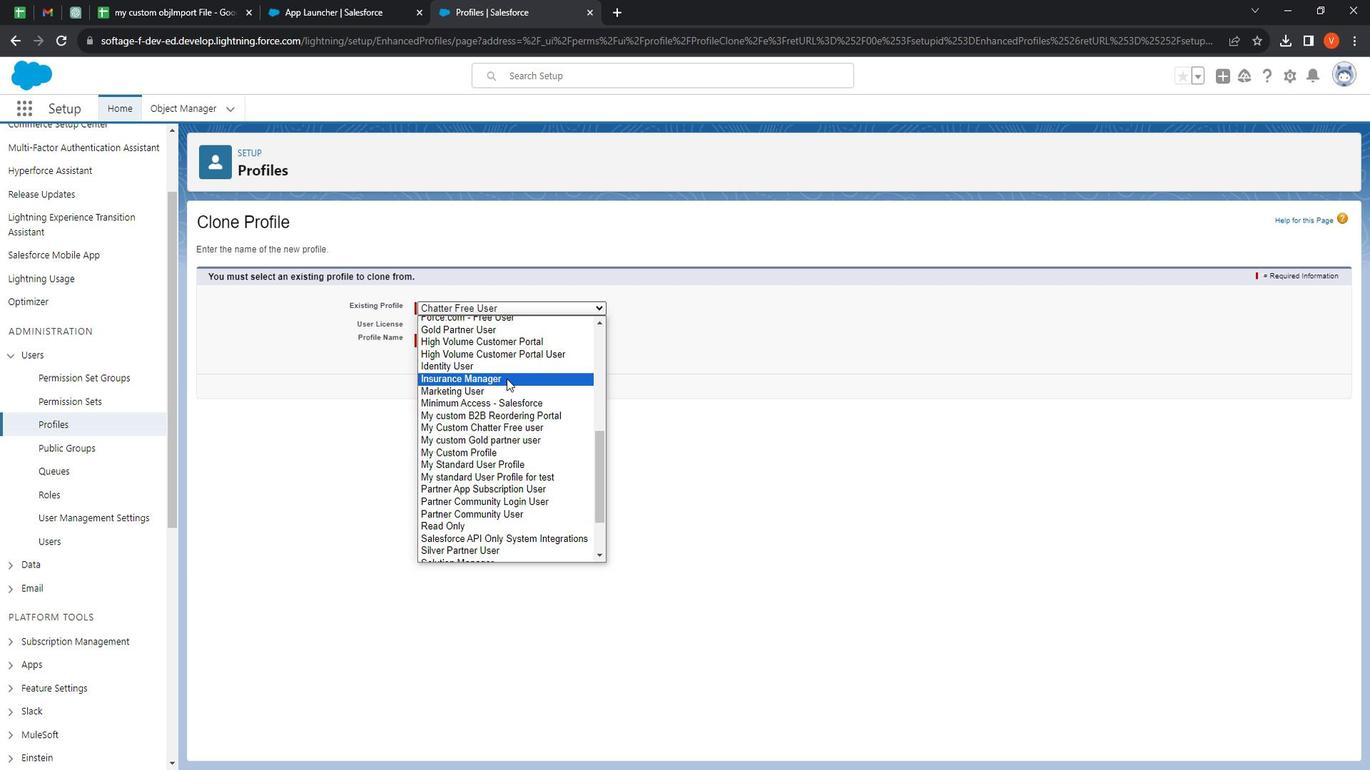 
Action: Mouse pressed left at (527, 384)
Screenshot: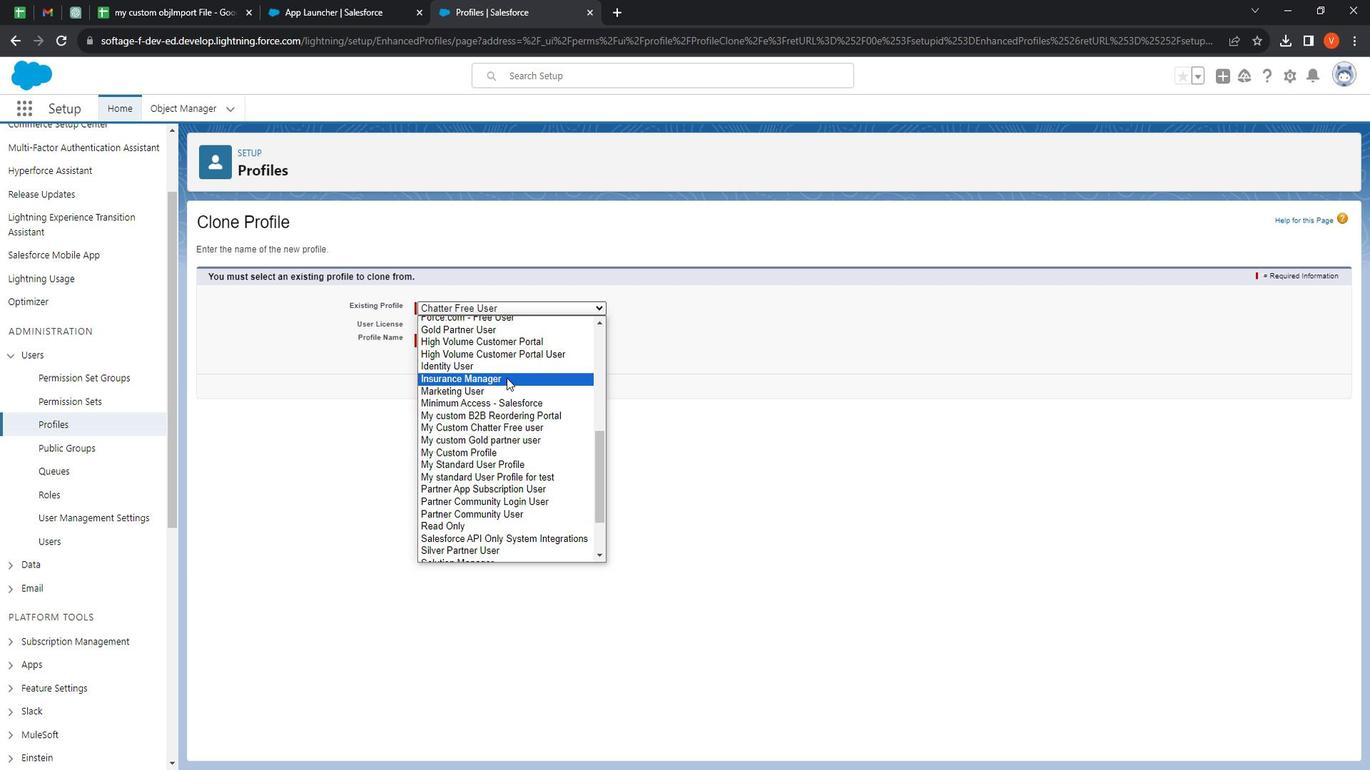 
Action: Mouse moved to (481, 349)
Screenshot: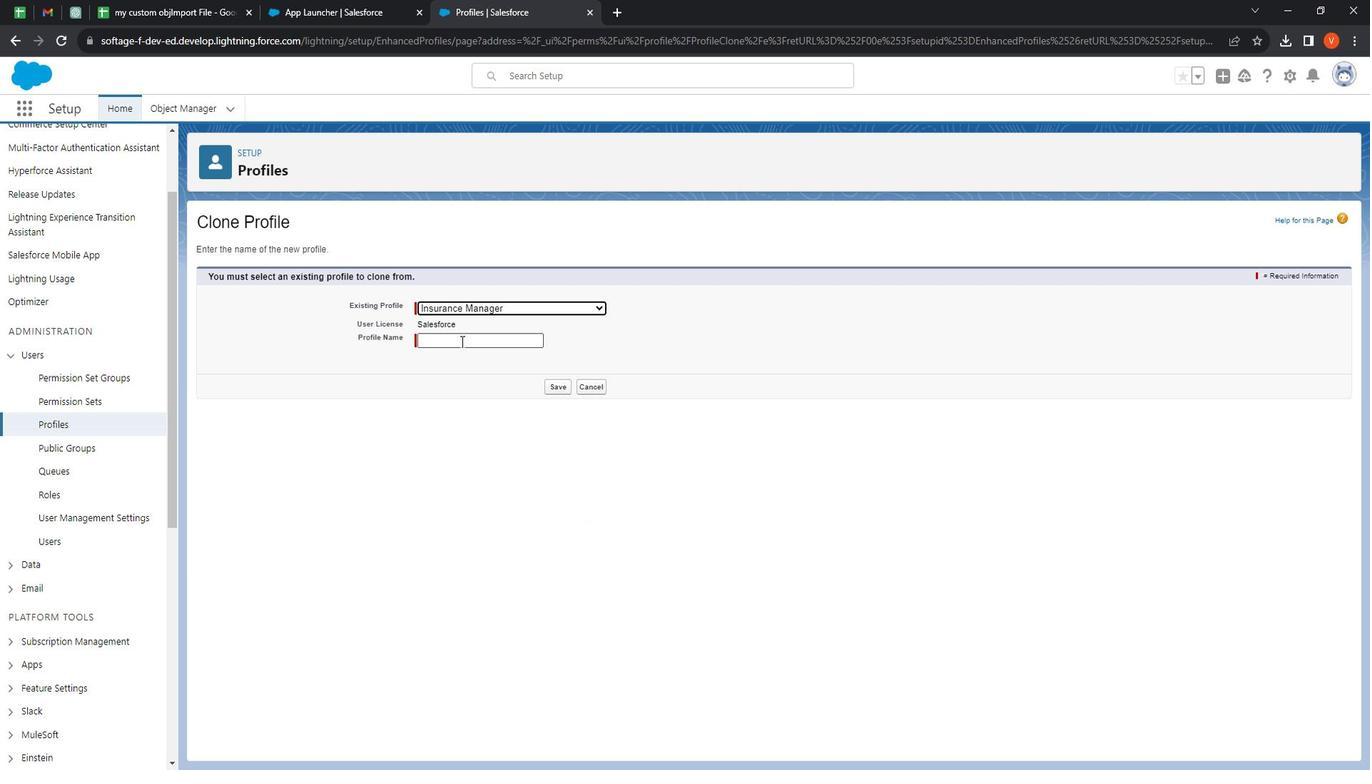 
Action: Mouse pressed left at (481, 349)
Screenshot: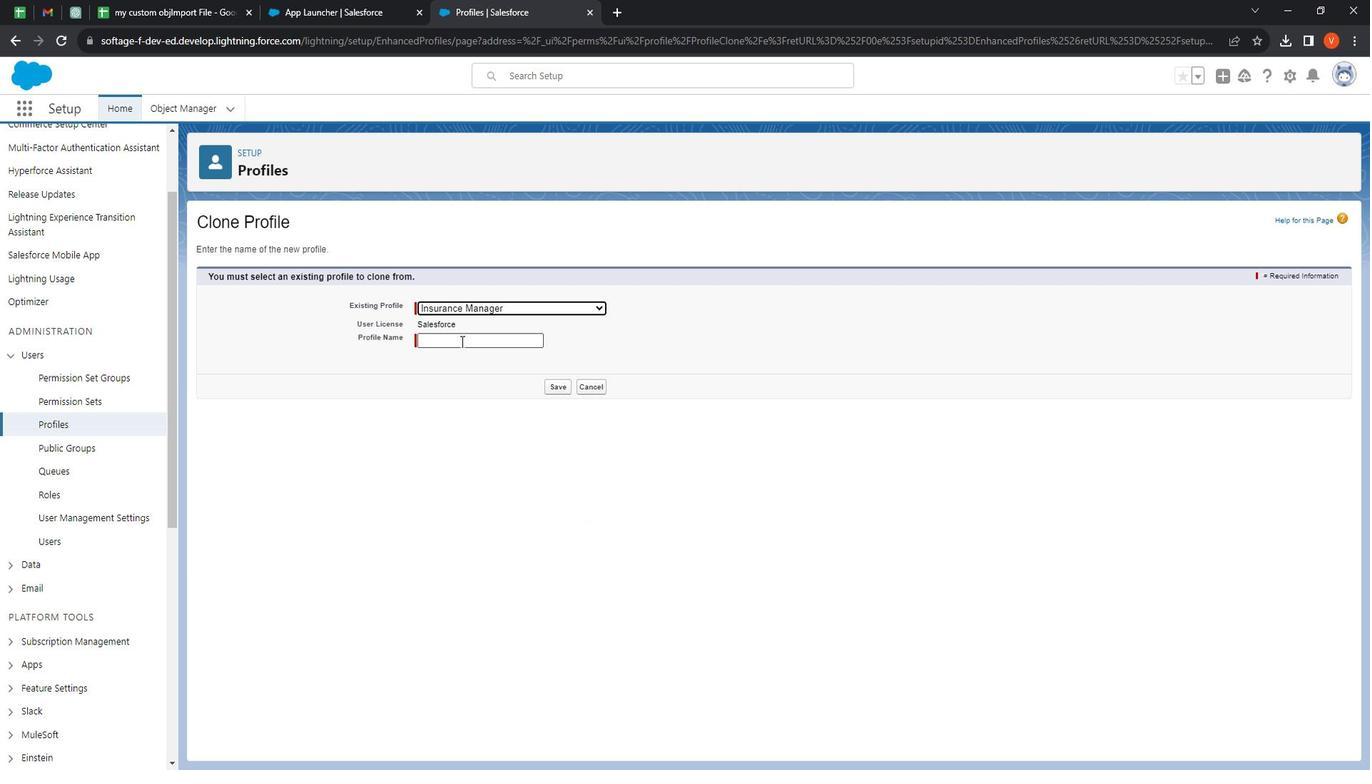 
Action: Mouse moved to (483, 346)
Screenshot: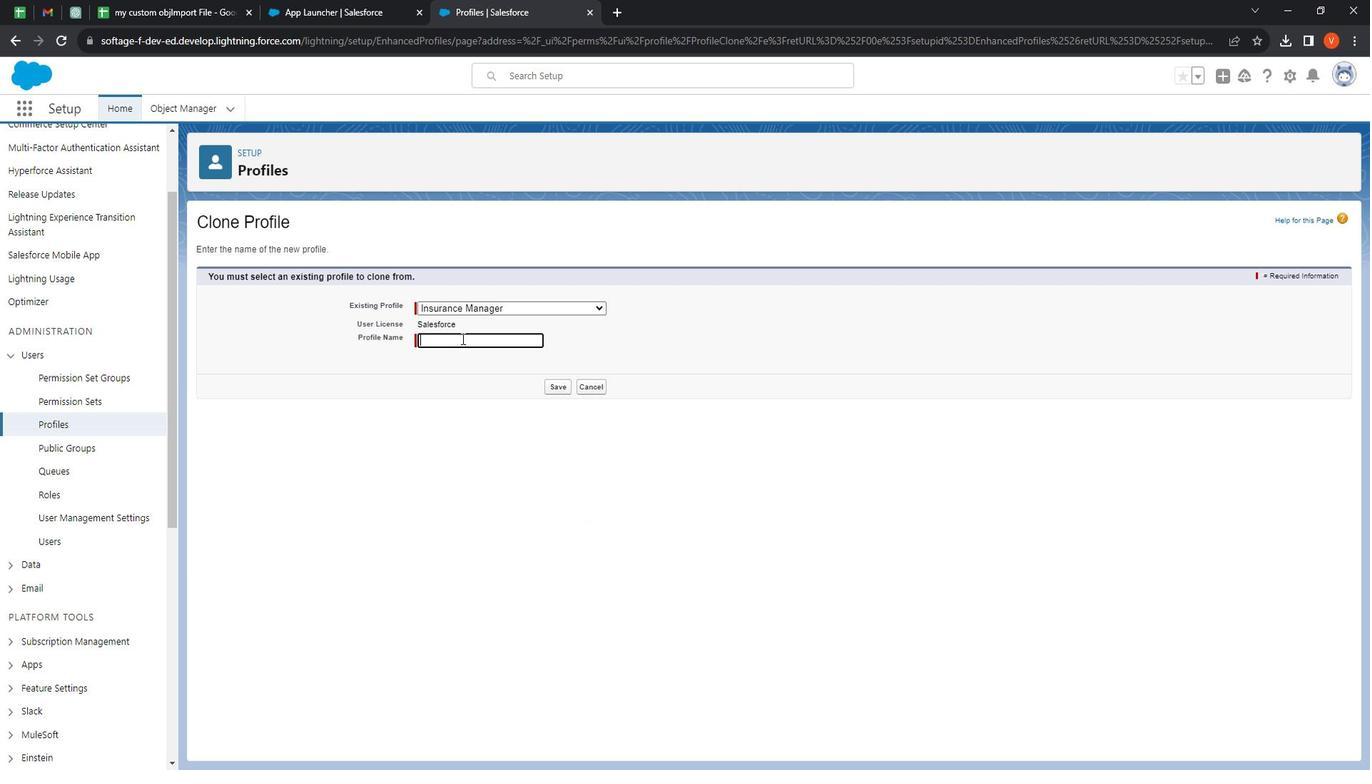 
Action: Key pressed <Key.shift>My<Key.space><Key.shift>Custom<Key.space><Key.shift>Insurance<Key.space>manager<Key.space>profile<Key.space>
Screenshot: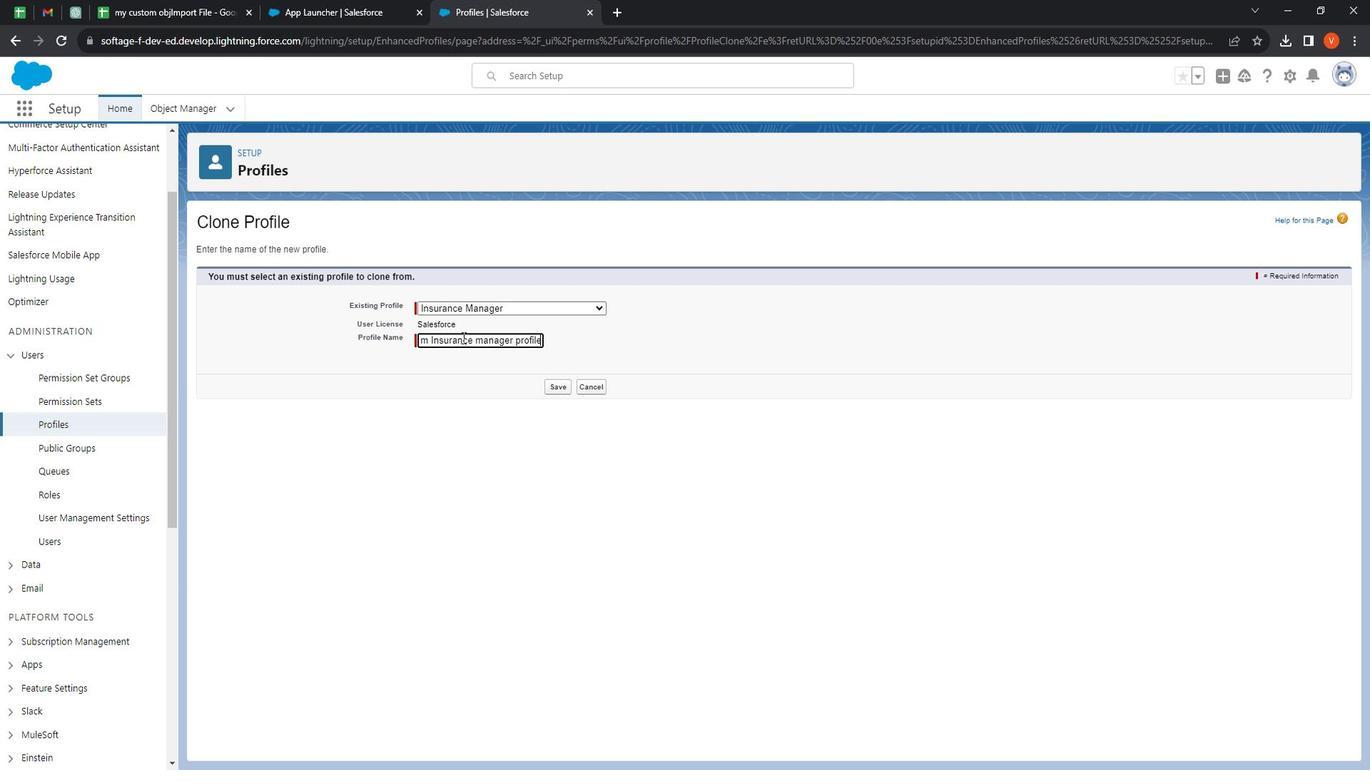 
Action: Mouse moved to (577, 393)
Screenshot: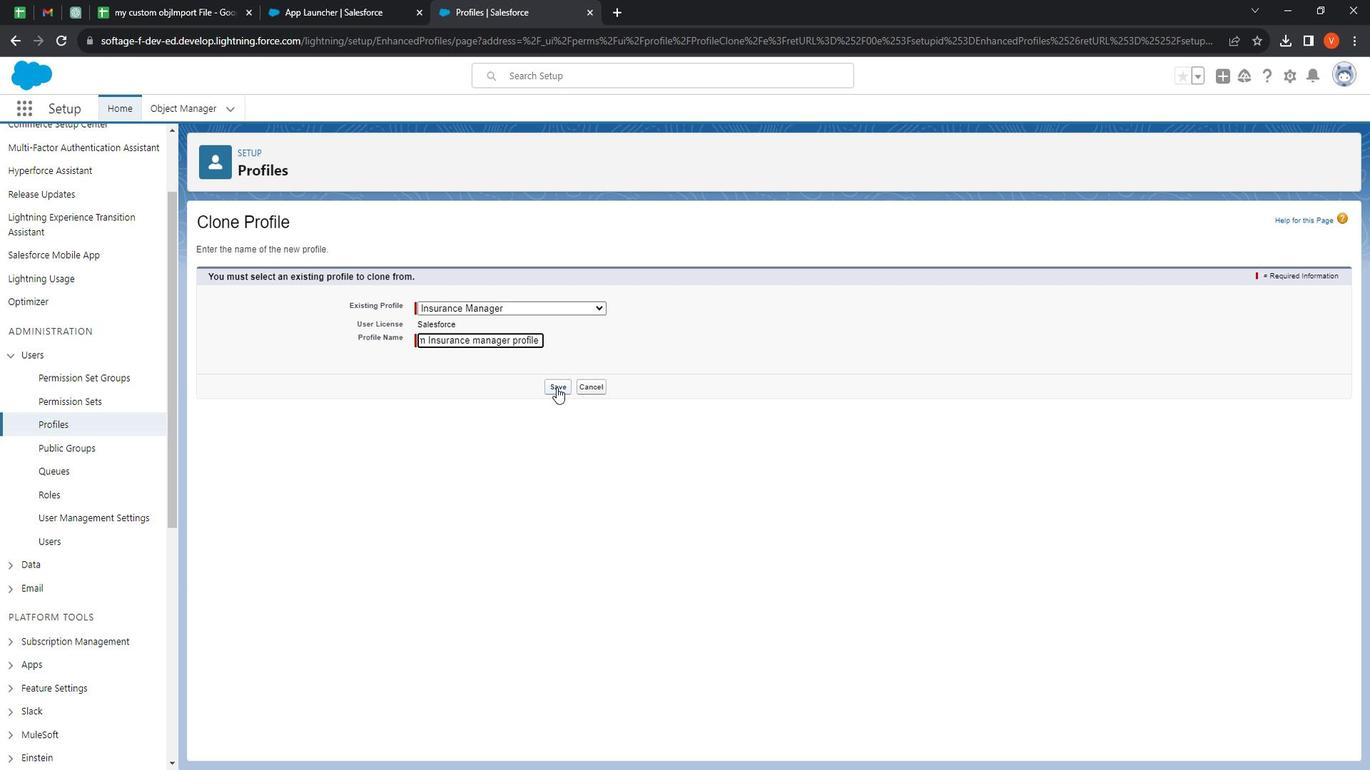 
Action: Mouse pressed left at (577, 393)
Screenshot: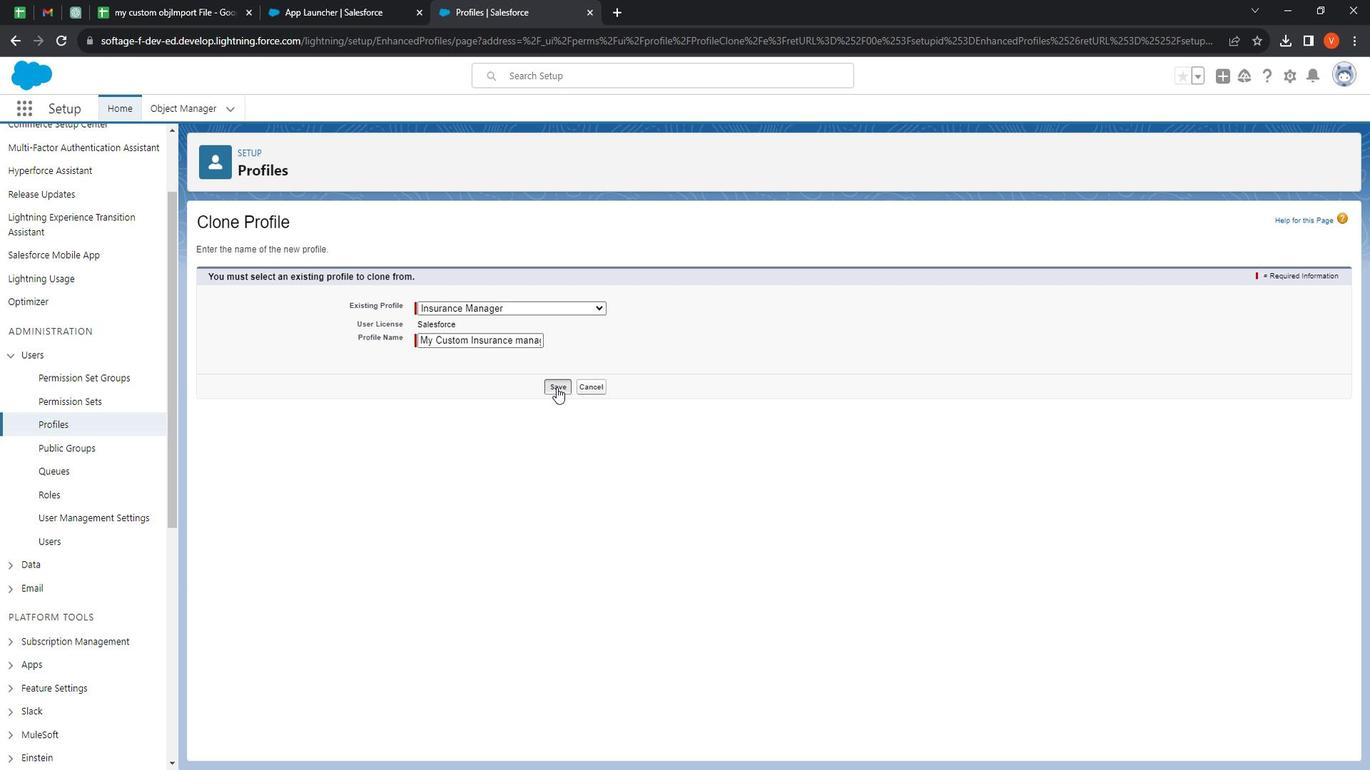 
Action: Mouse moved to (580, 344)
Screenshot: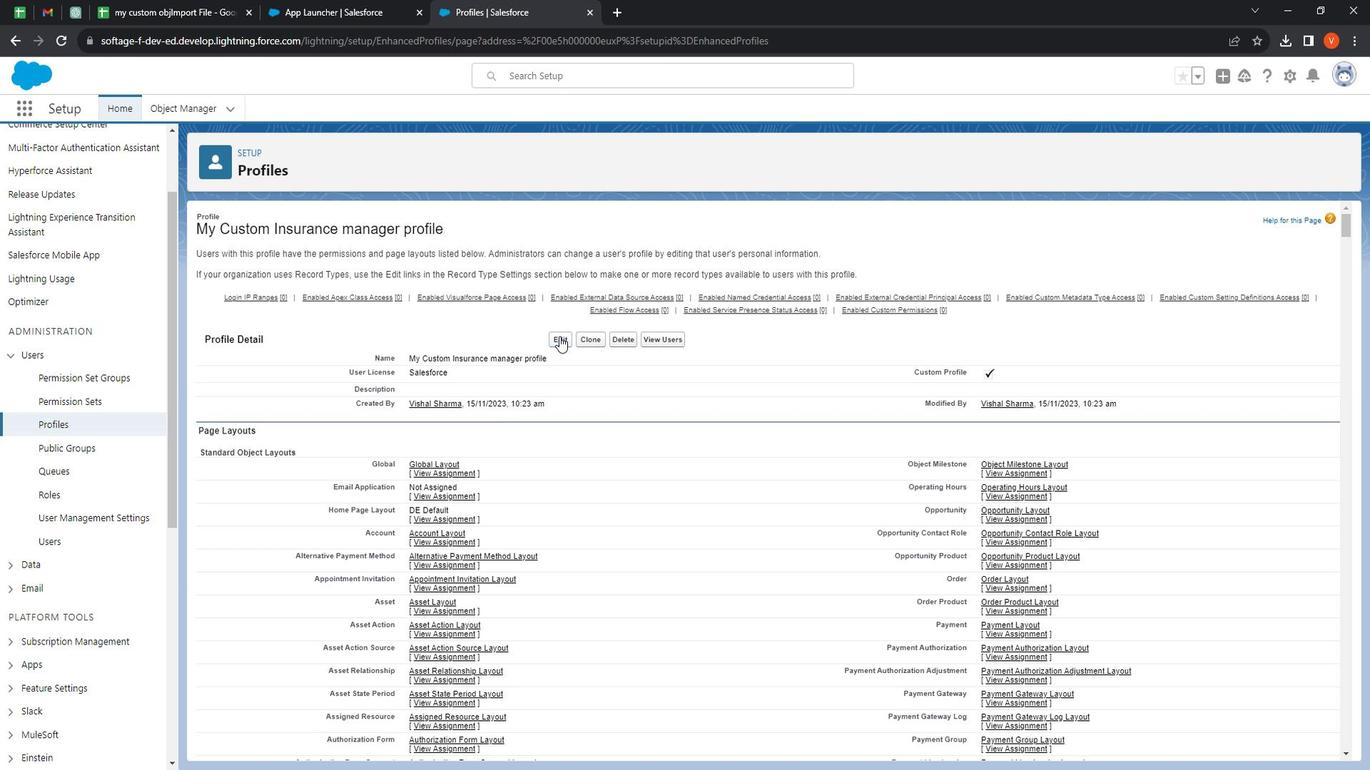 
Action: Mouse pressed left at (580, 344)
Screenshot: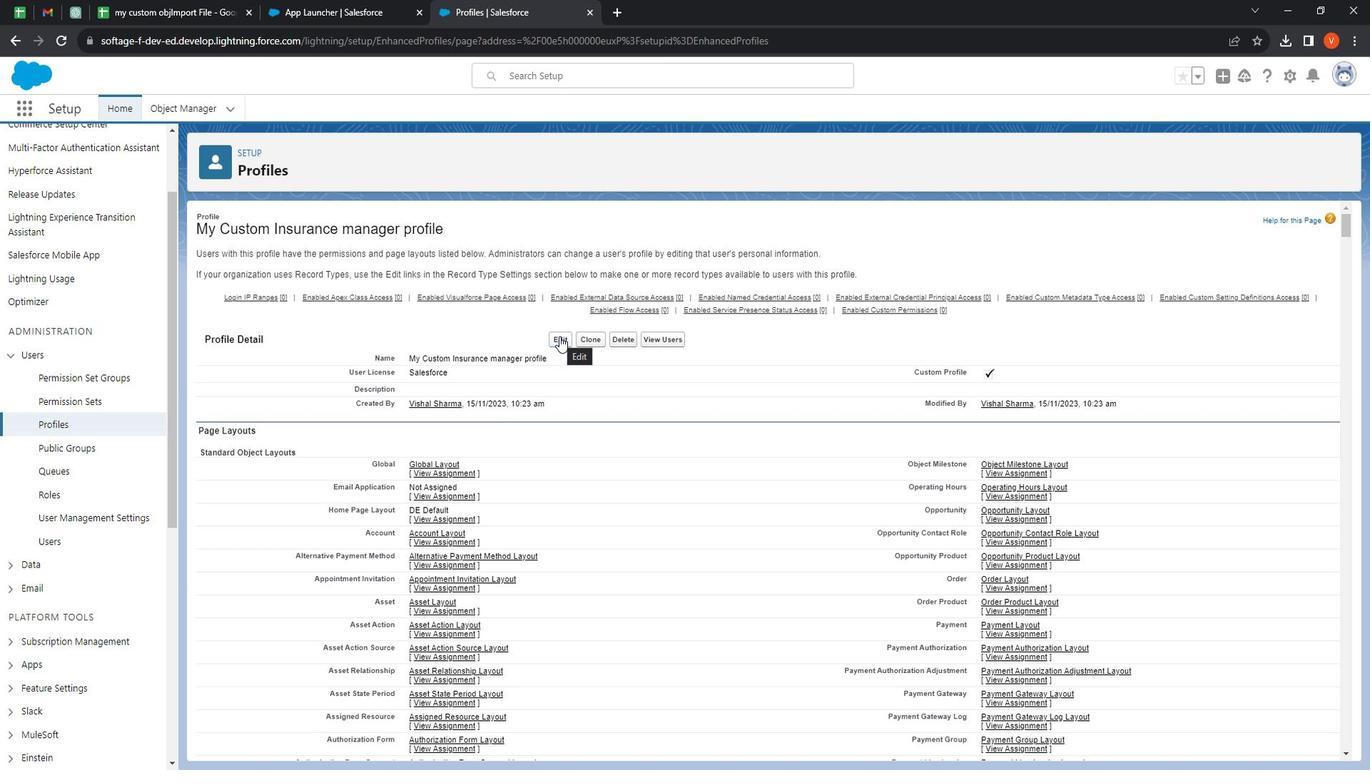 
Action: Mouse moved to (516, 462)
Screenshot: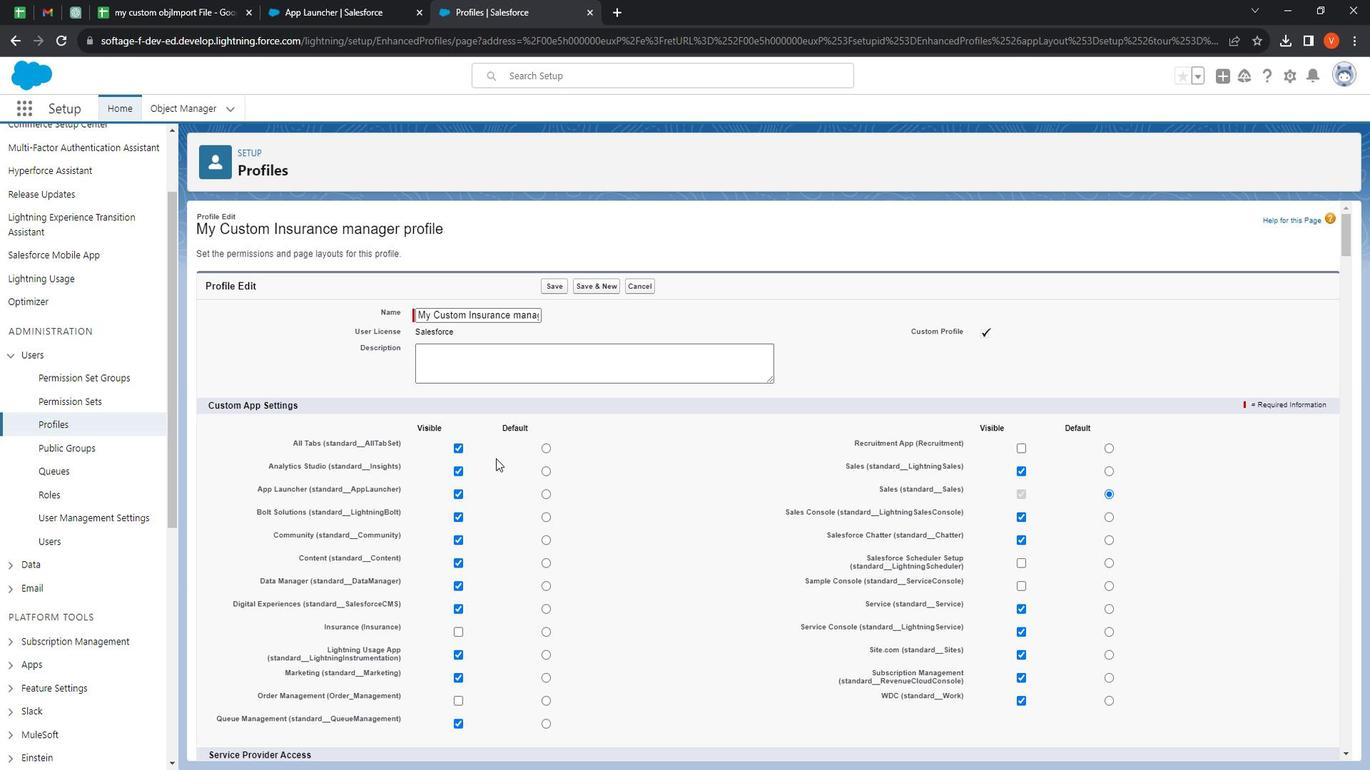 
Action: Mouse scrolled (516, 461) with delta (0, 0)
Screenshot: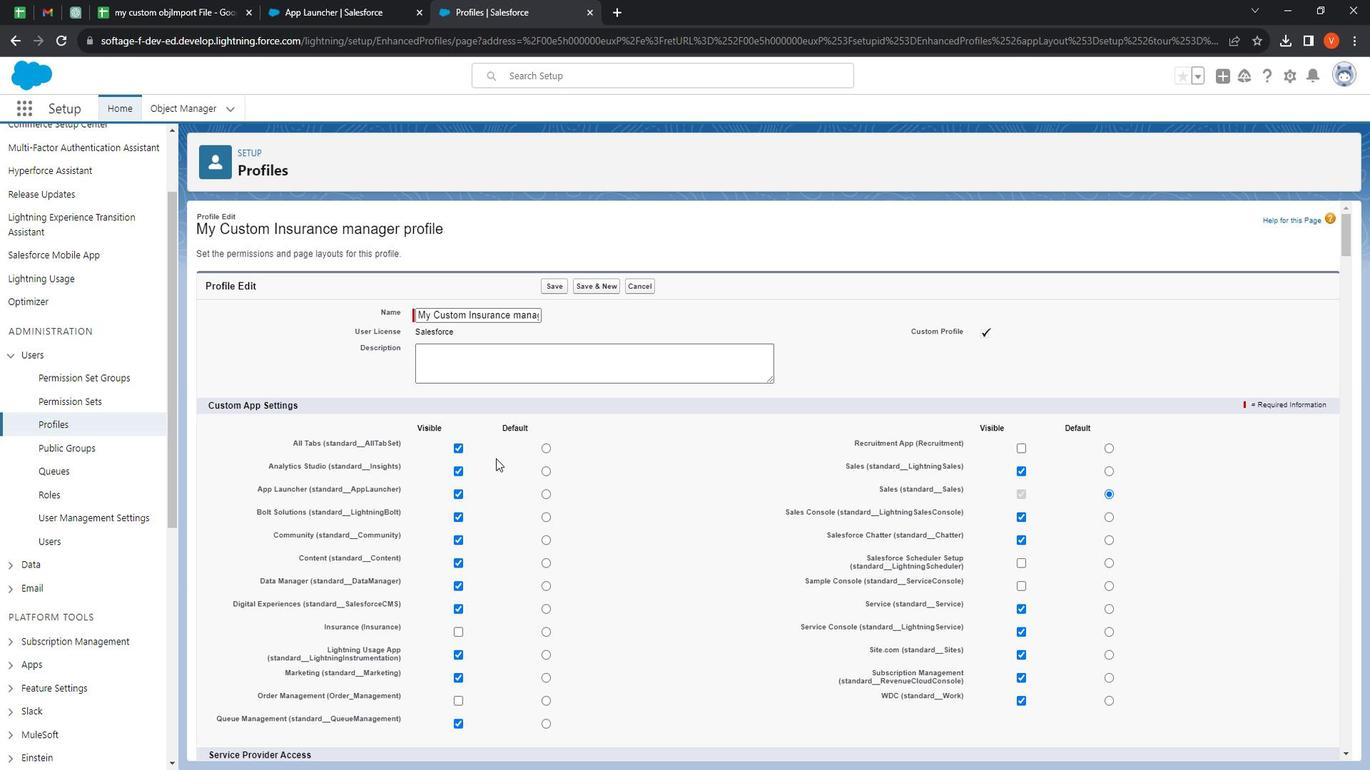 
Action: Mouse moved to (571, 515)
Screenshot: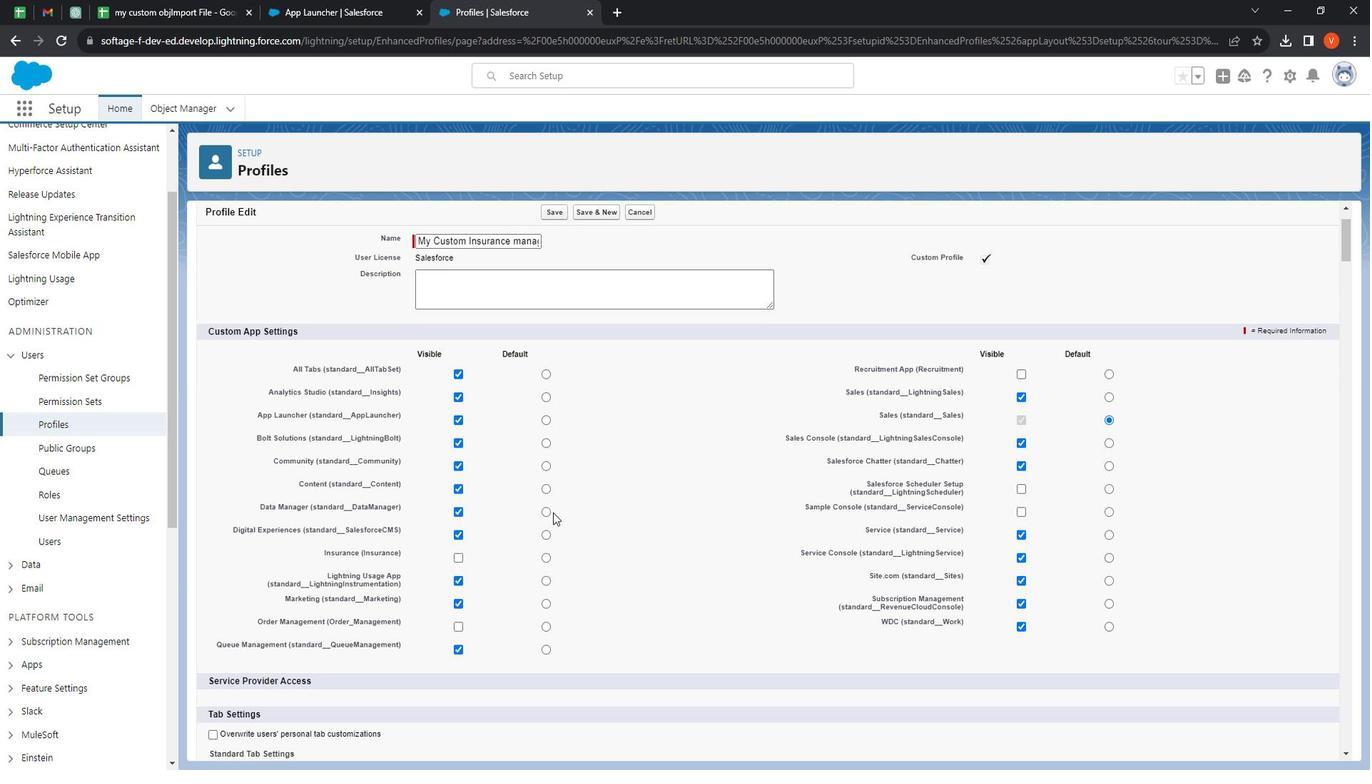 
Action: Mouse scrolled (571, 514) with delta (0, 0)
Screenshot: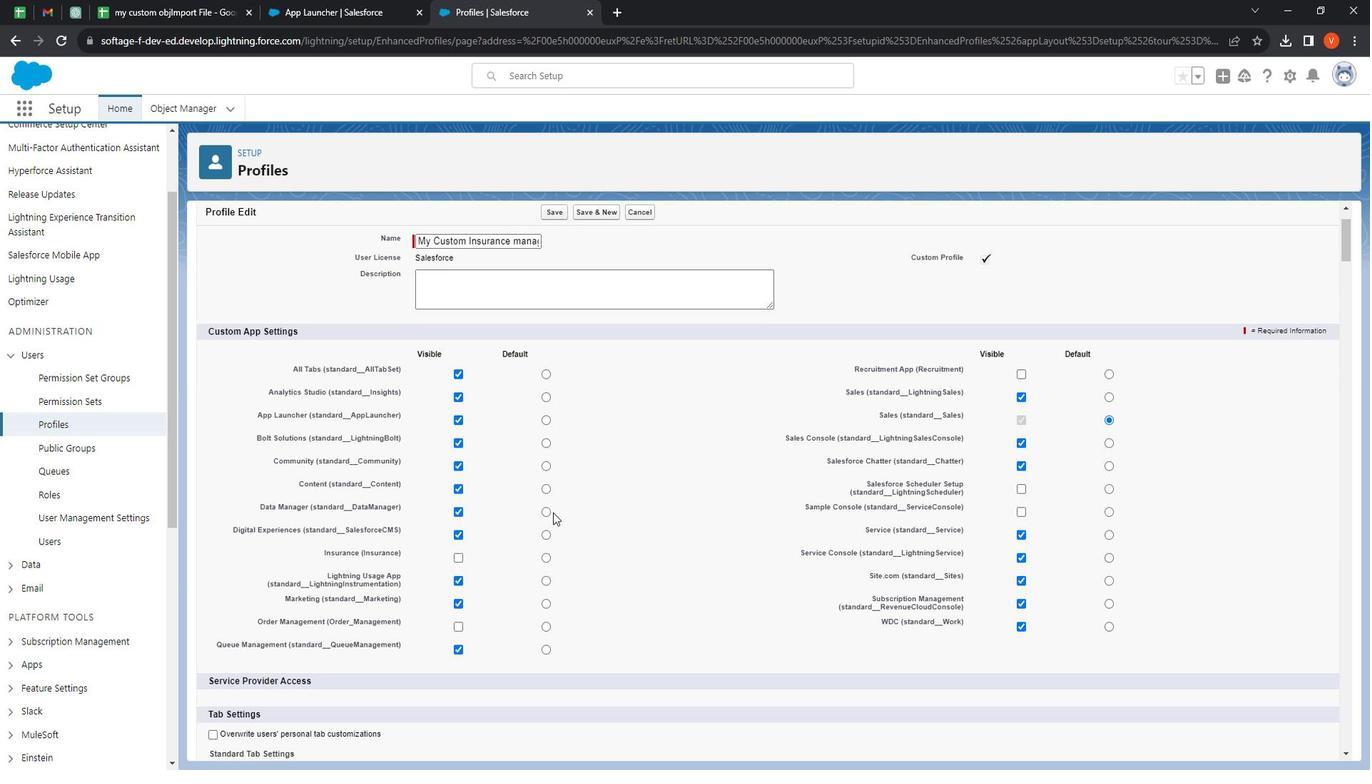 
Action: Mouse moved to (563, 518)
Screenshot: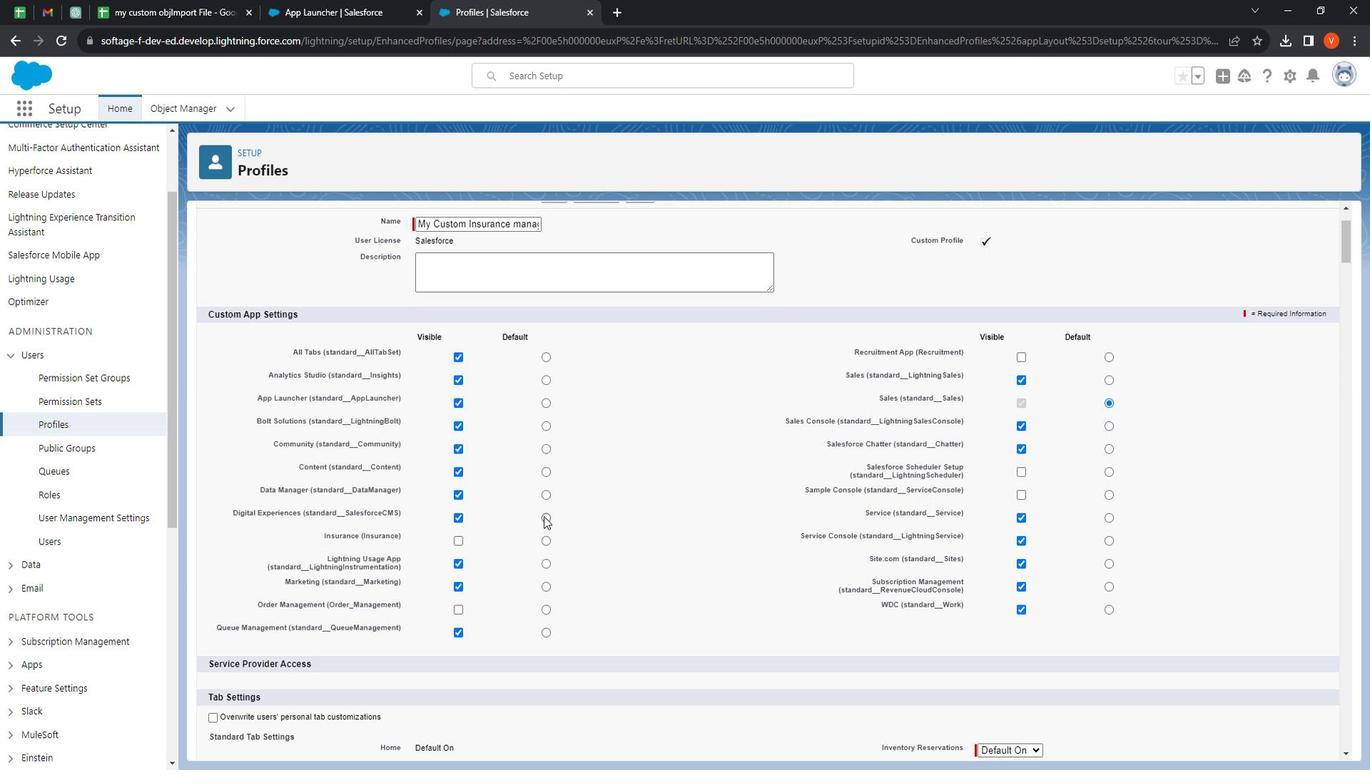 
Action: Mouse scrolled (563, 517) with delta (0, 0)
Screenshot: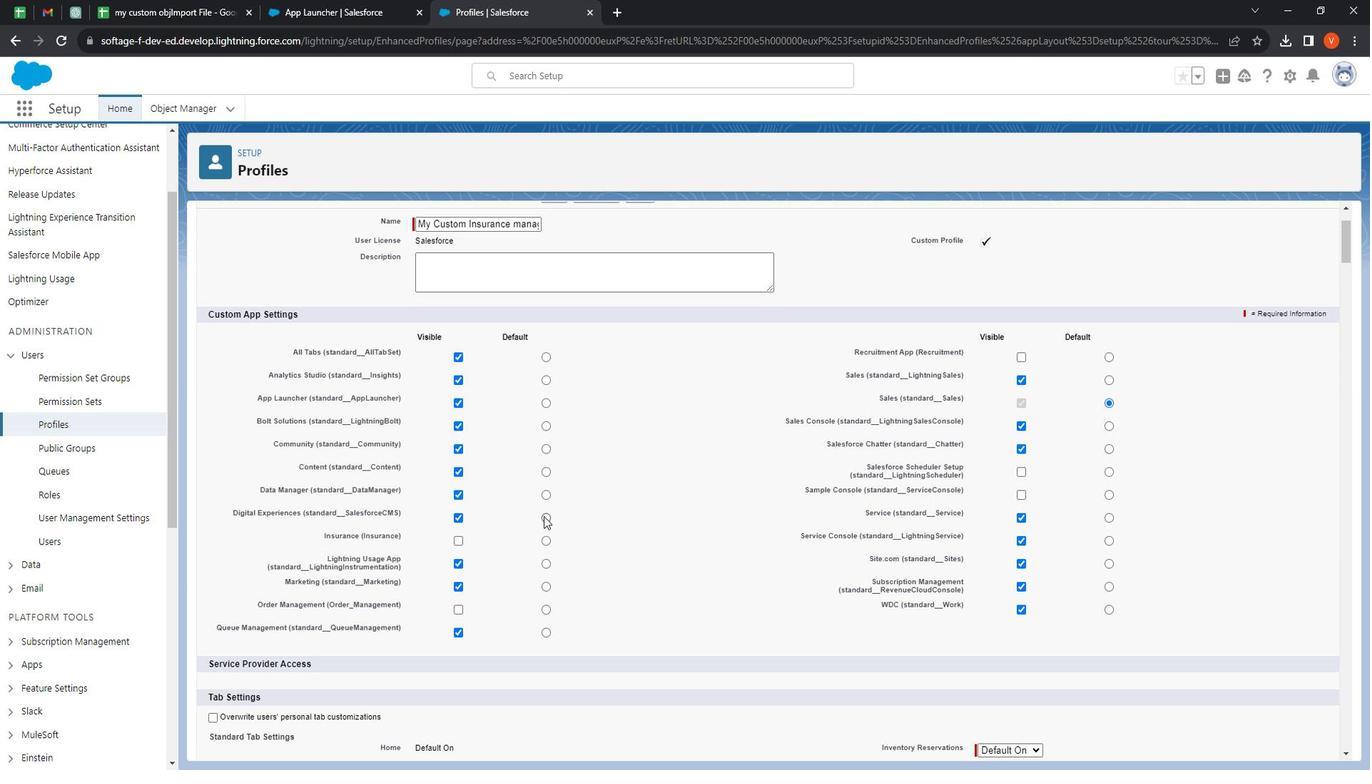 
Action: Mouse moved to (553, 519)
Screenshot: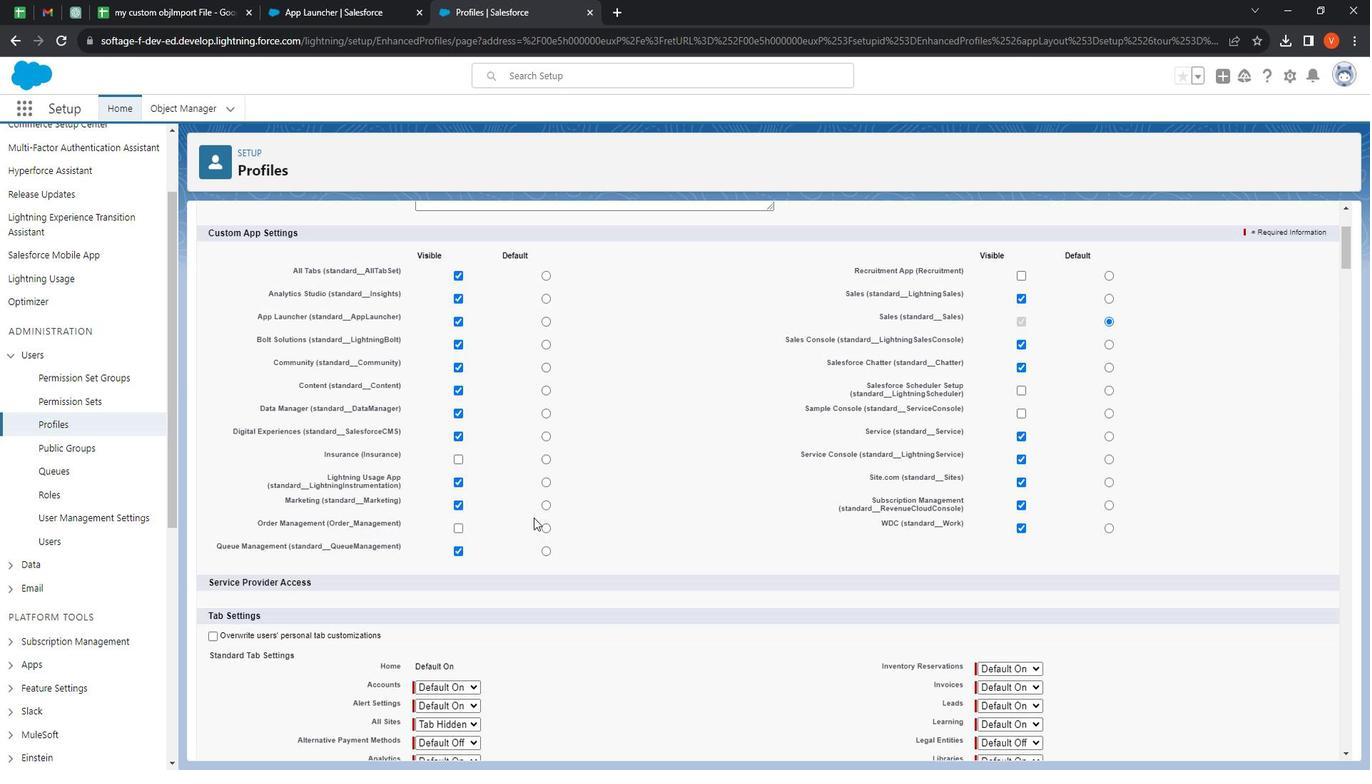
Action: Mouse scrolled (553, 518) with delta (0, 0)
Screenshot: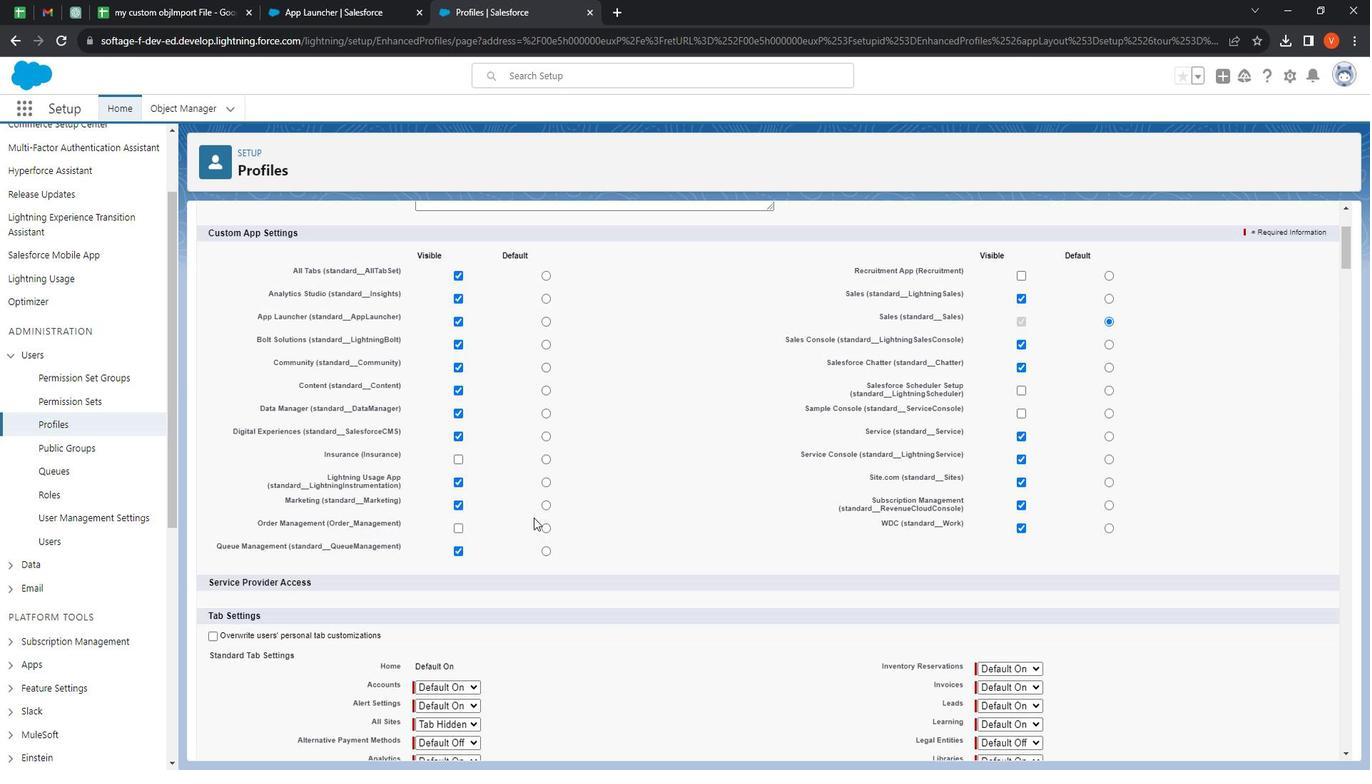 
Action: Mouse moved to (492, 565)
Screenshot: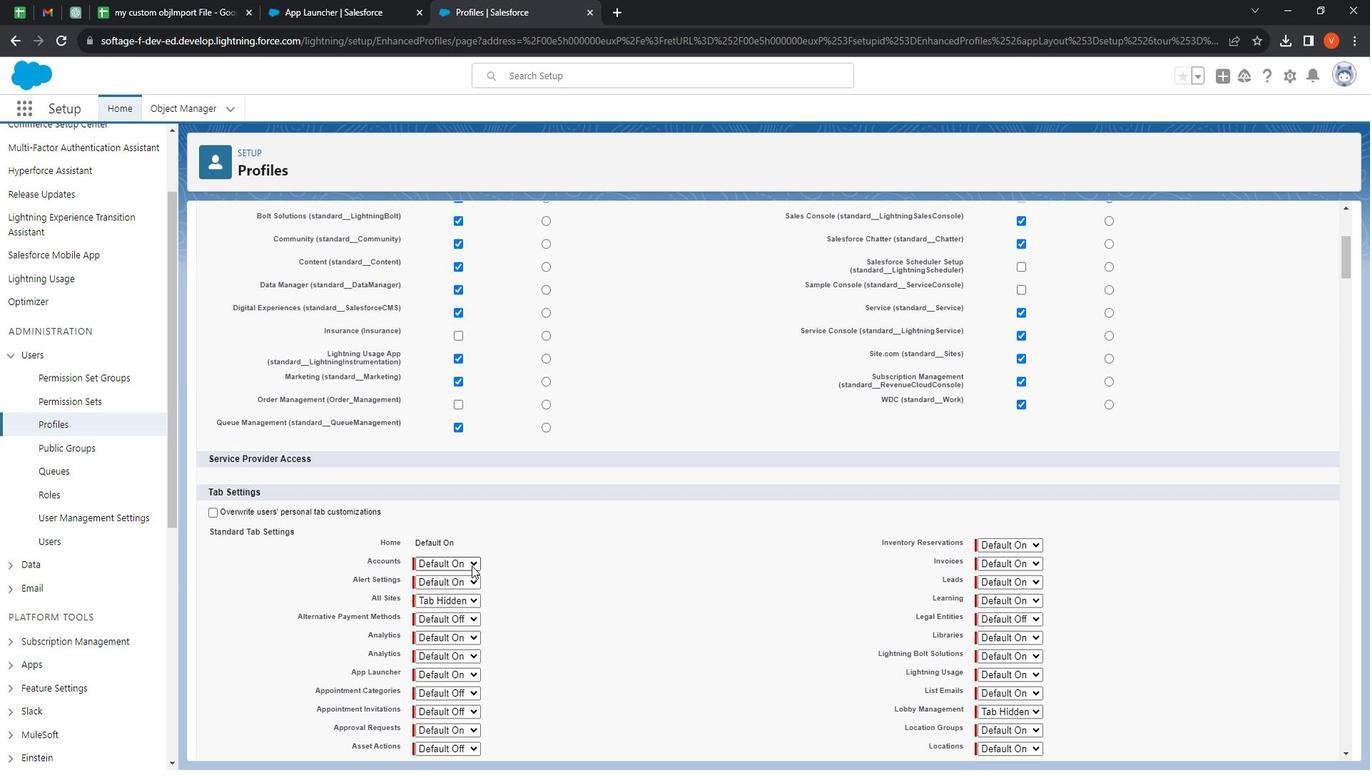 
Action: Mouse pressed left at (492, 565)
Screenshot: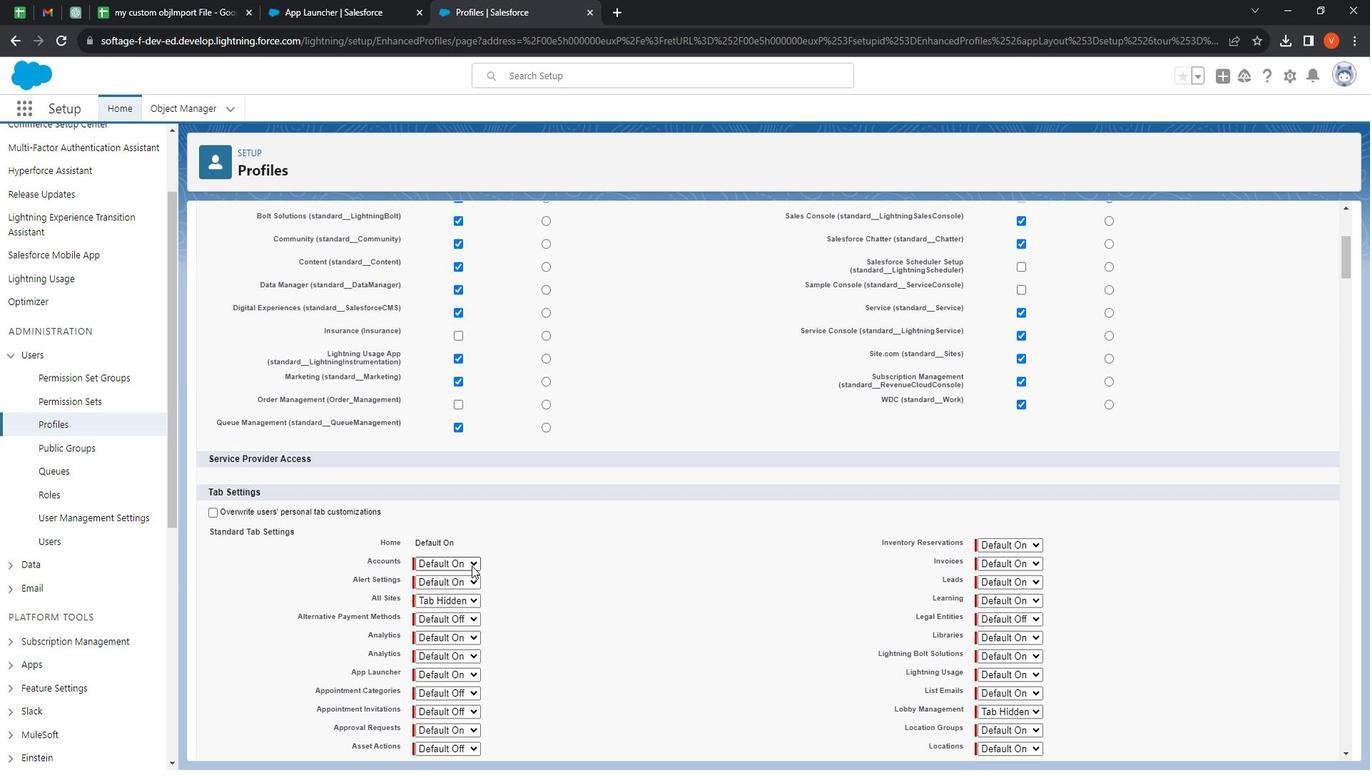 
Action: Mouse moved to (487, 581)
Screenshot: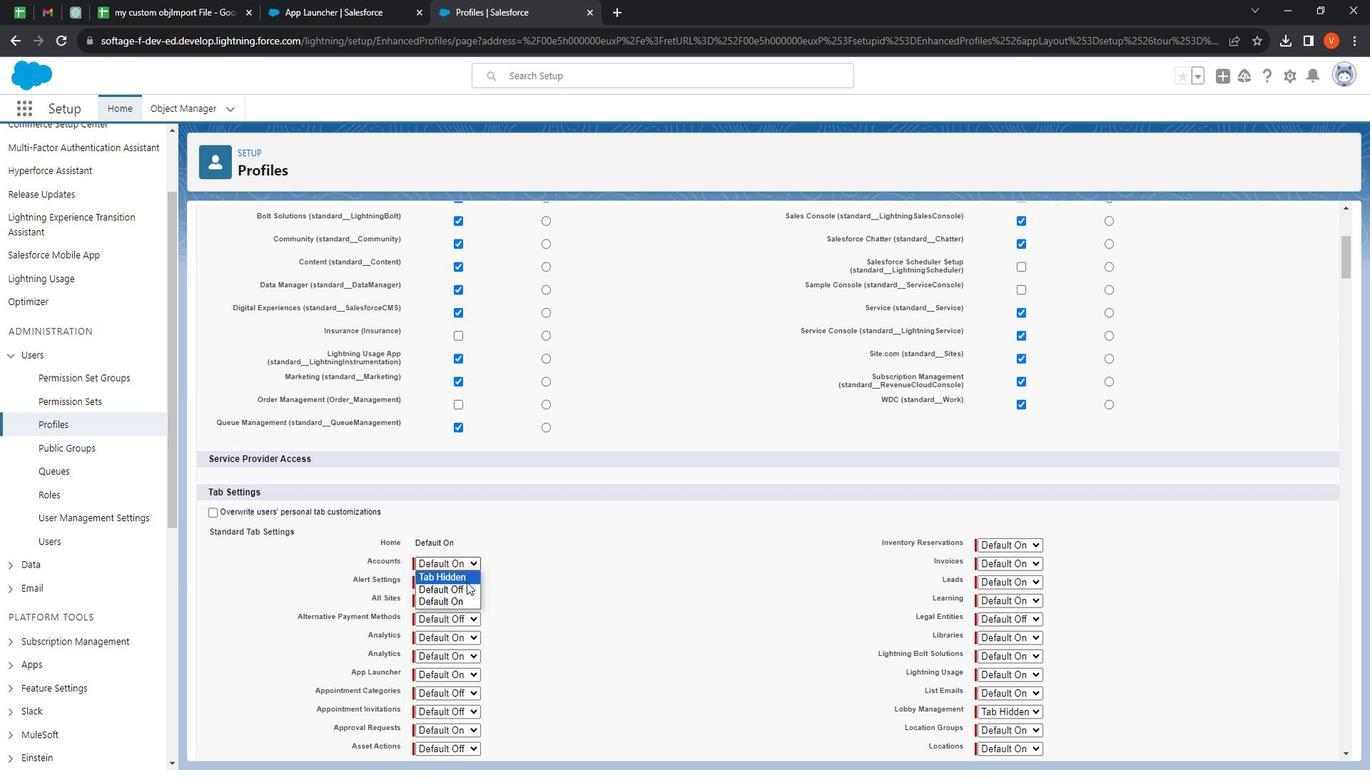 
Action: Mouse pressed left at (487, 581)
Screenshot: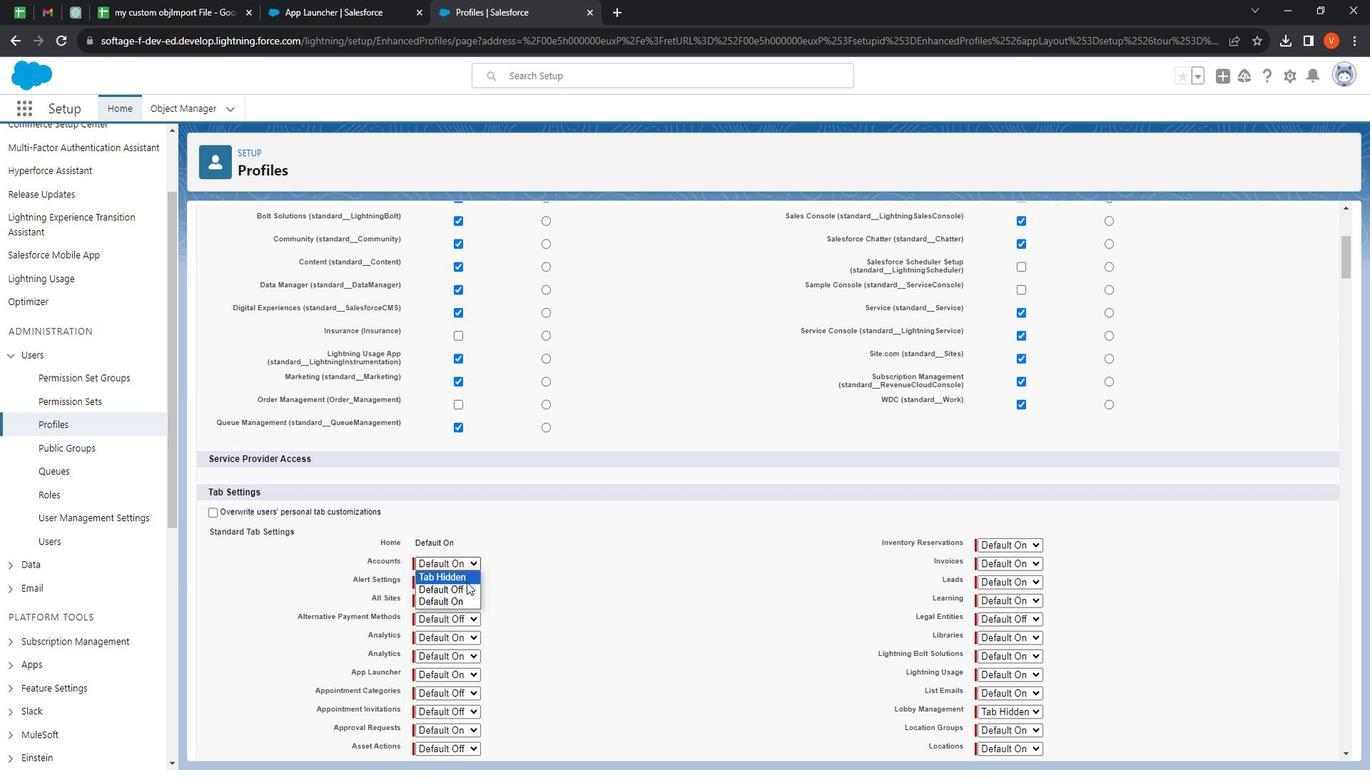 
Action: Mouse moved to (488, 579)
Screenshot: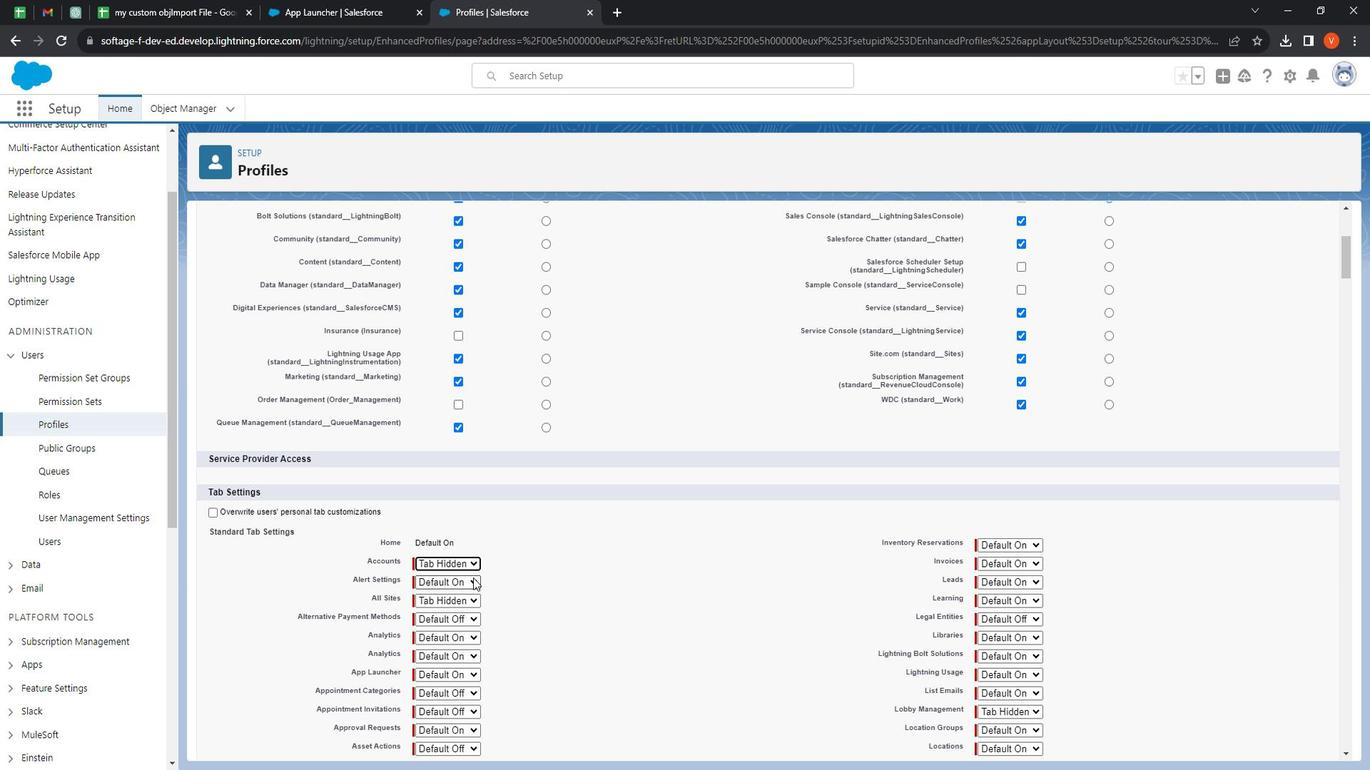 
Action: Mouse scrolled (488, 578) with delta (0, 0)
Screenshot: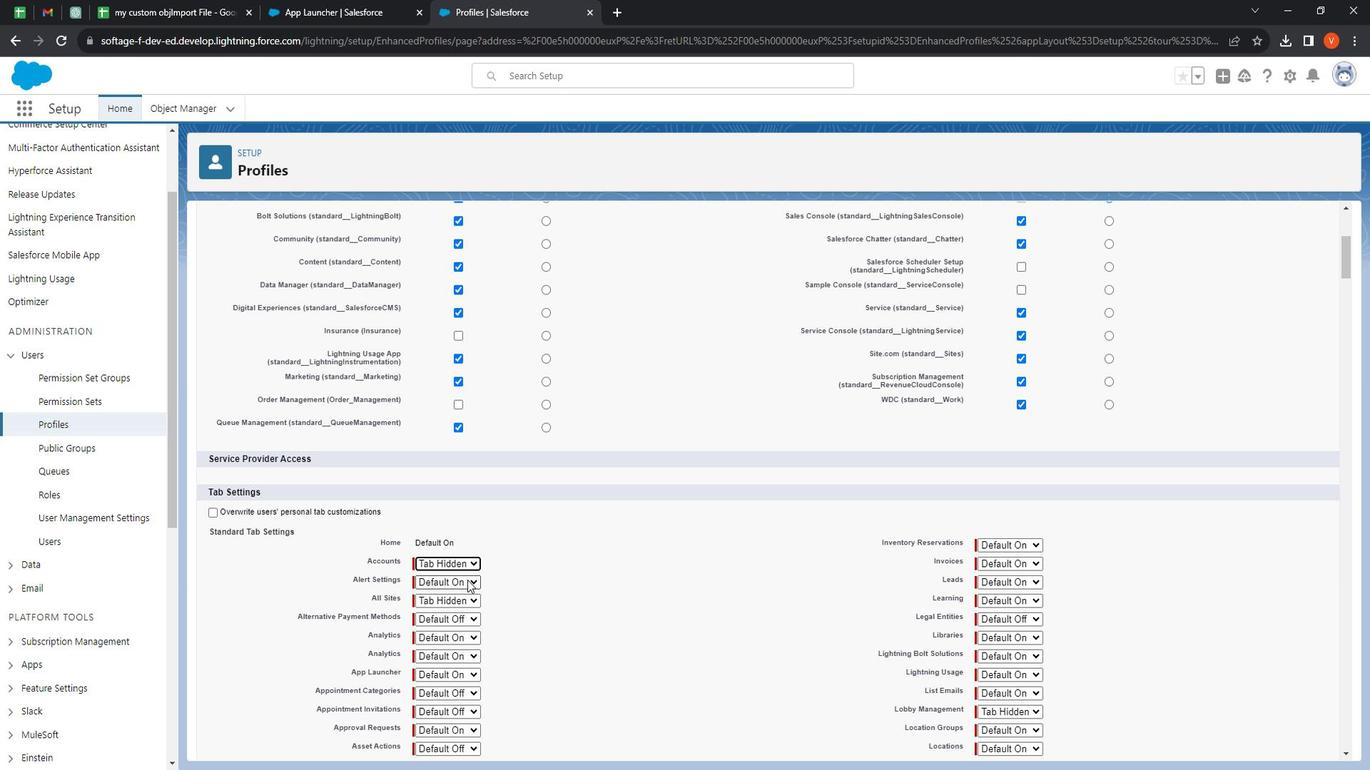 
Action: Mouse scrolled (488, 578) with delta (0, 0)
Screenshot: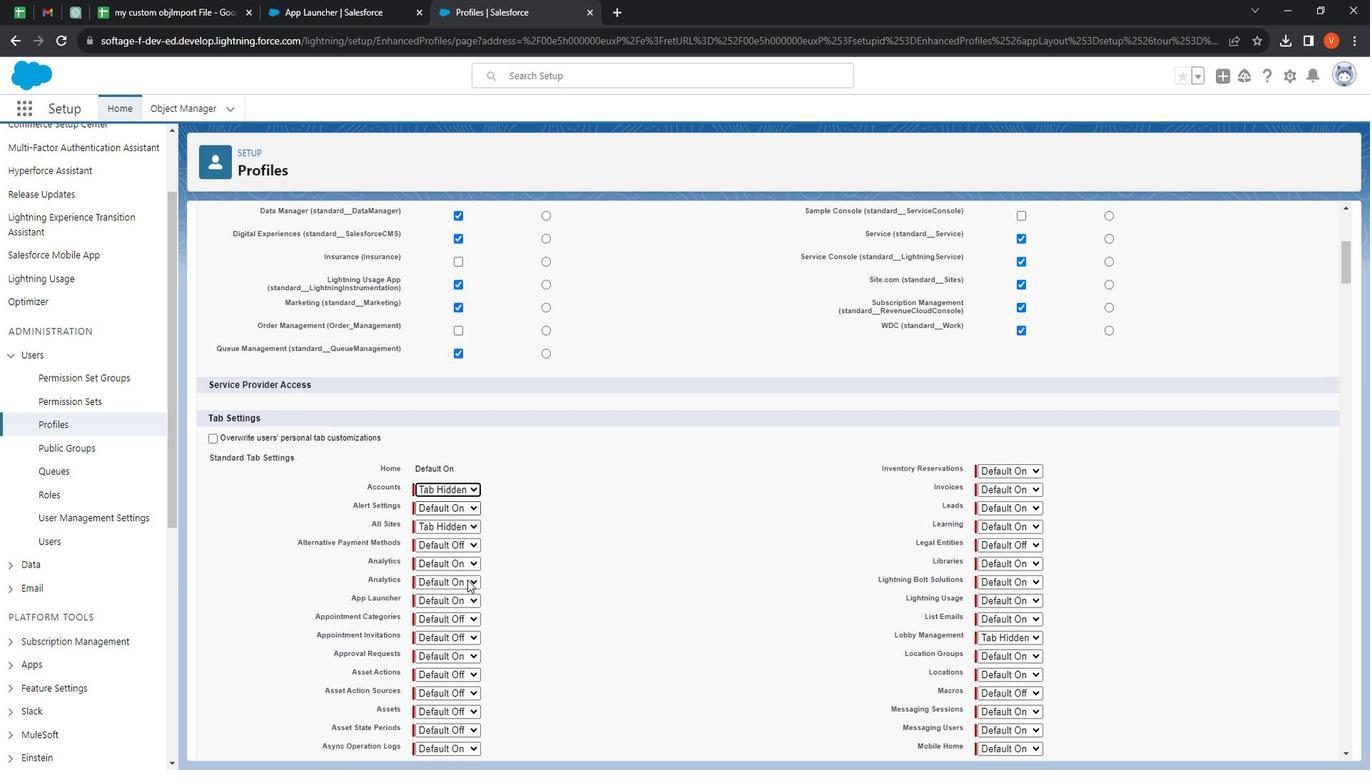 
Action: Mouse moved to (488, 579)
Screenshot: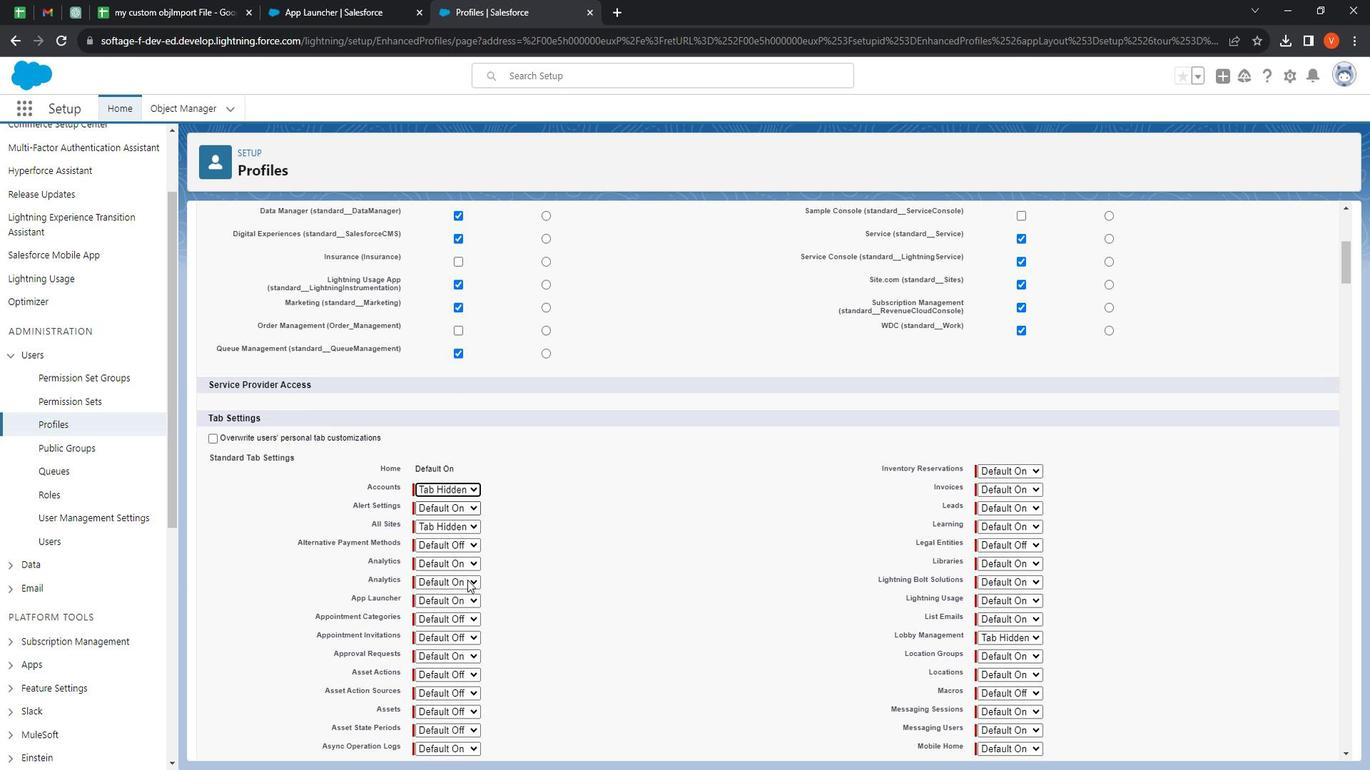 
Action: Mouse scrolled (488, 578) with delta (0, 0)
Screenshot: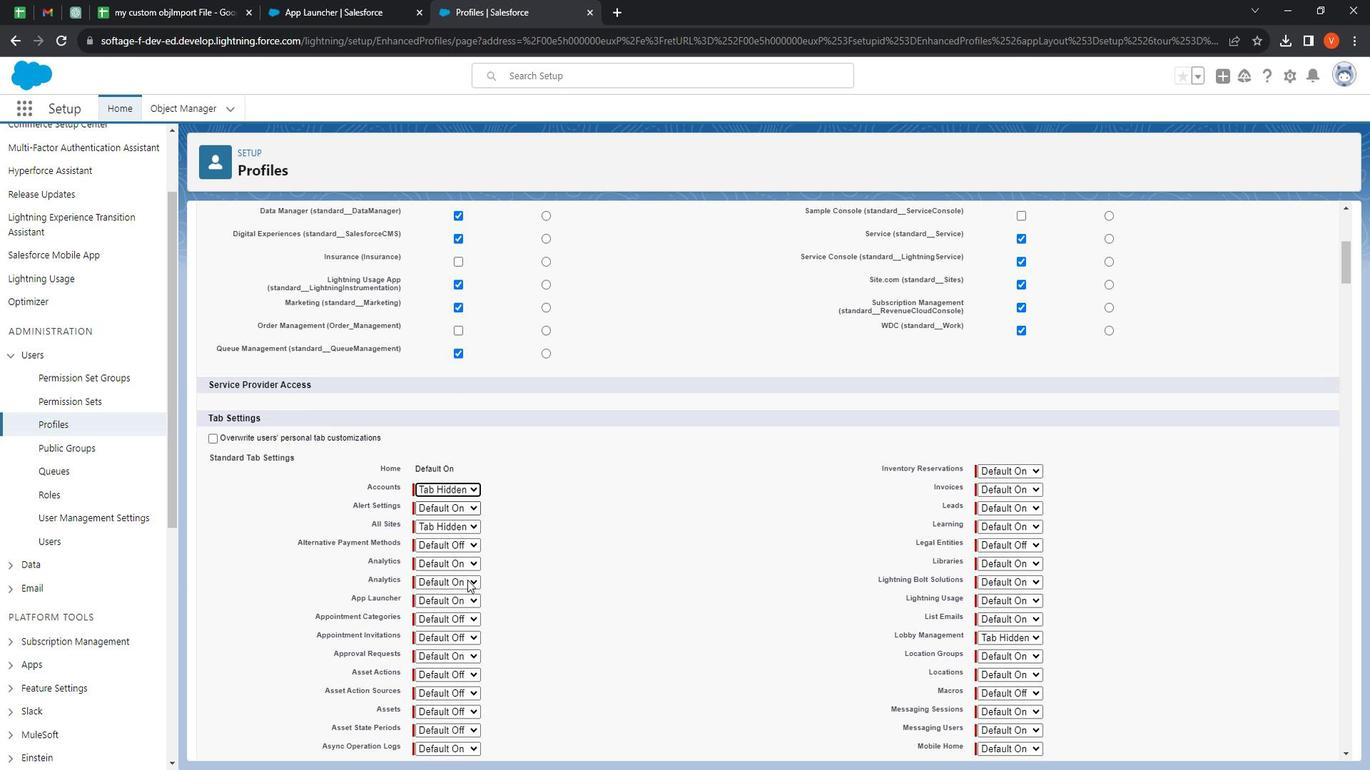 
Action: Mouse moved to (495, 368)
Screenshot: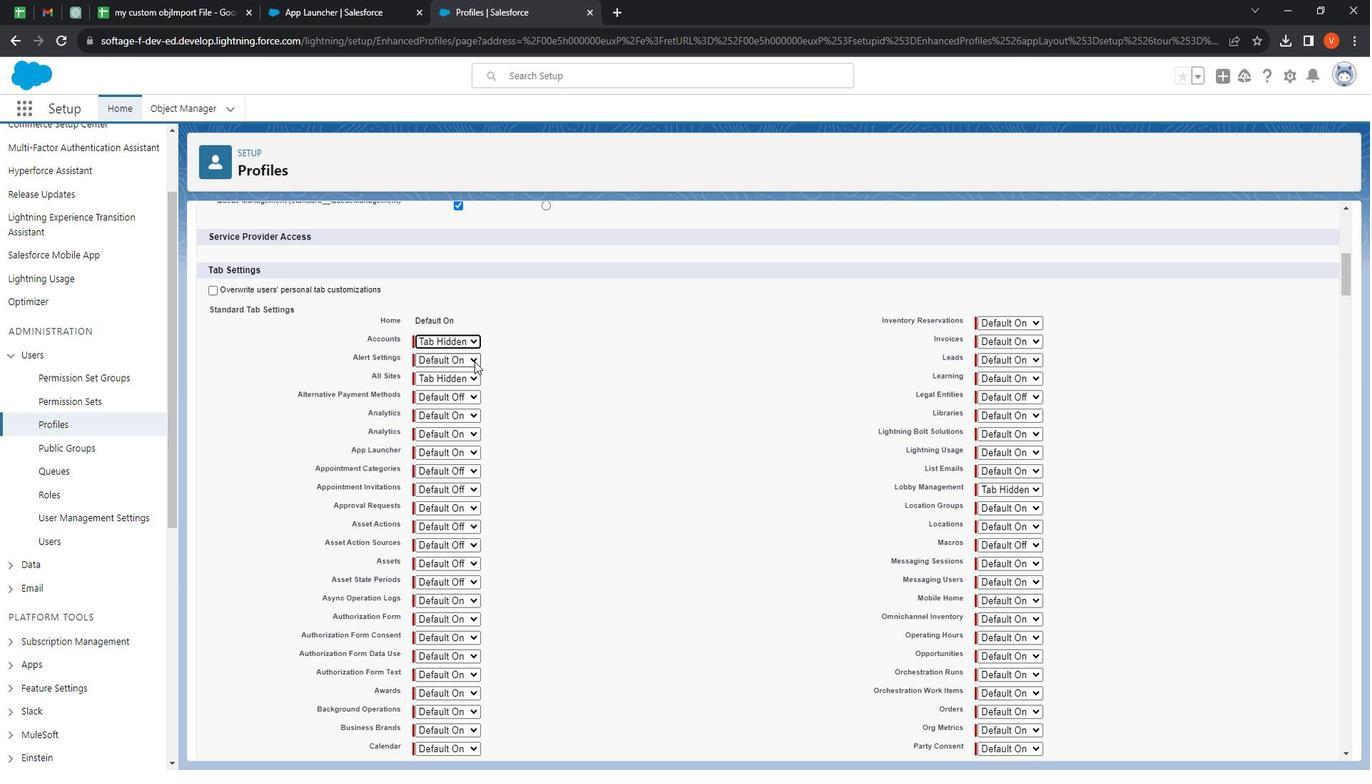 
Action: Mouse pressed left at (495, 368)
Screenshot: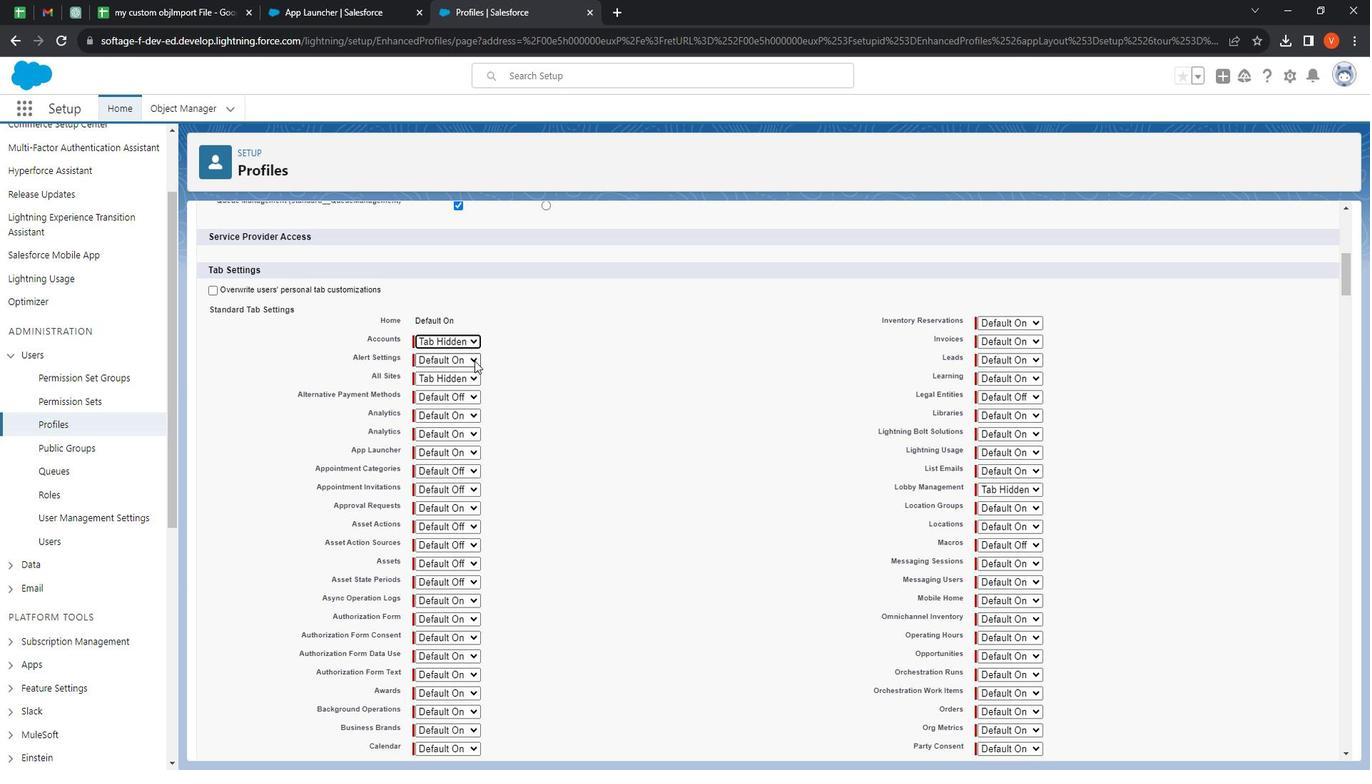 
Action: Mouse moved to (487, 384)
Screenshot: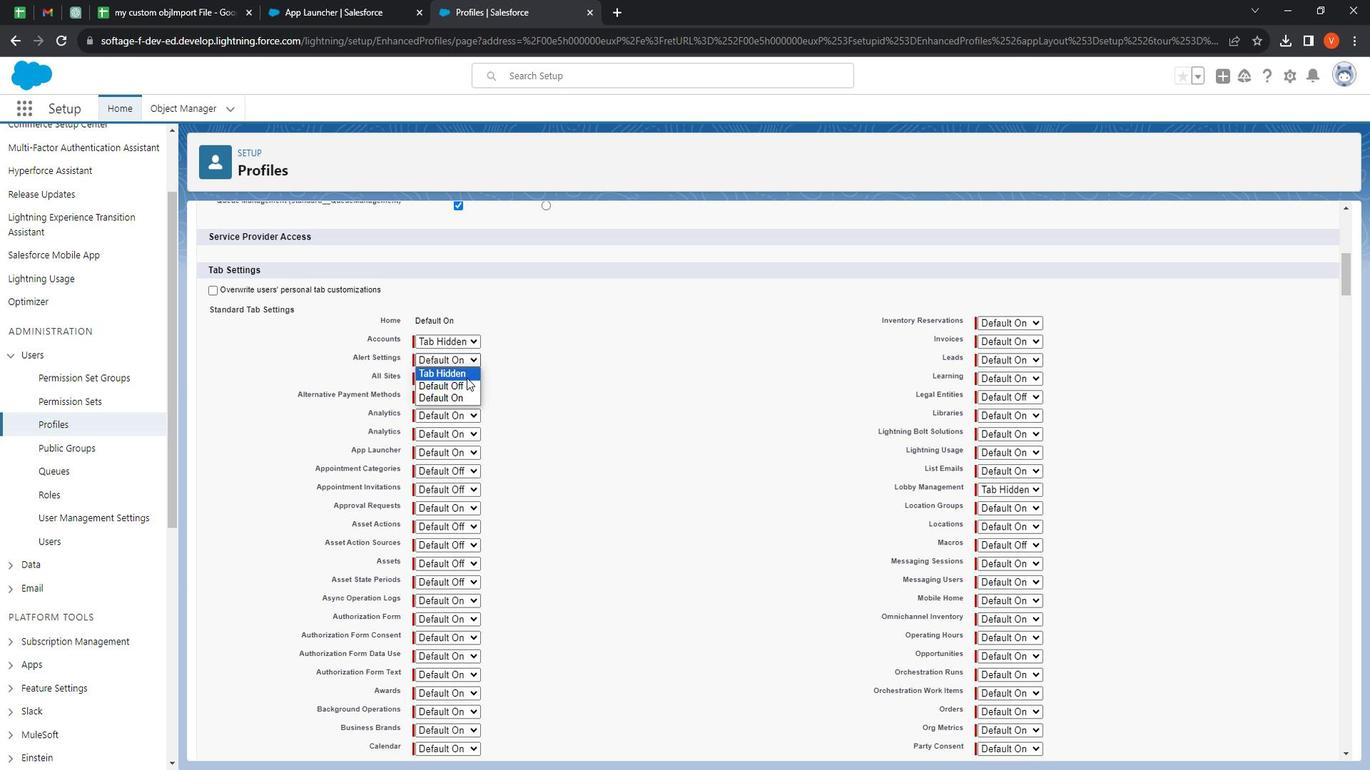 
Action: Mouse pressed left at (487, 384)
Screenshot: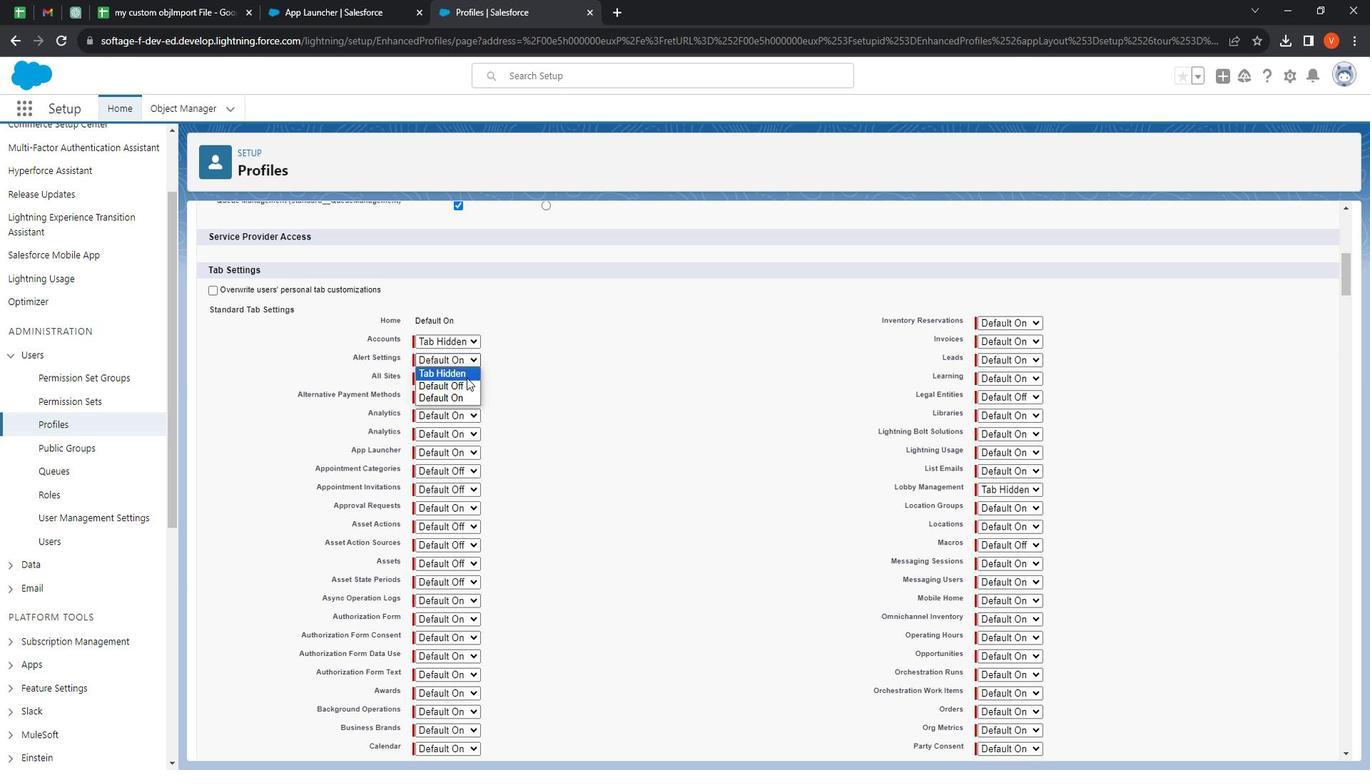 
Action: Mouse moved to (493, 386)
Screenshot: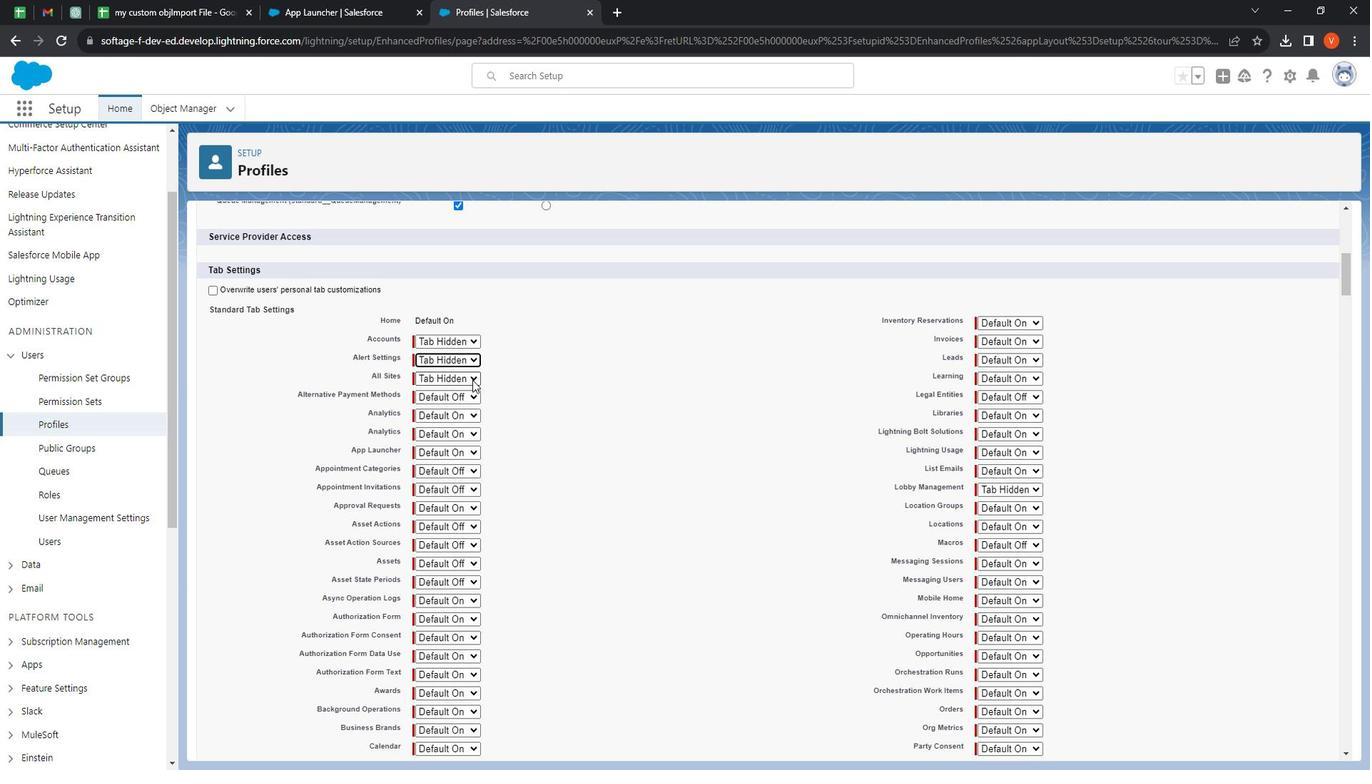
Action: Mouse pressed left at (493, 386)
Screenshot: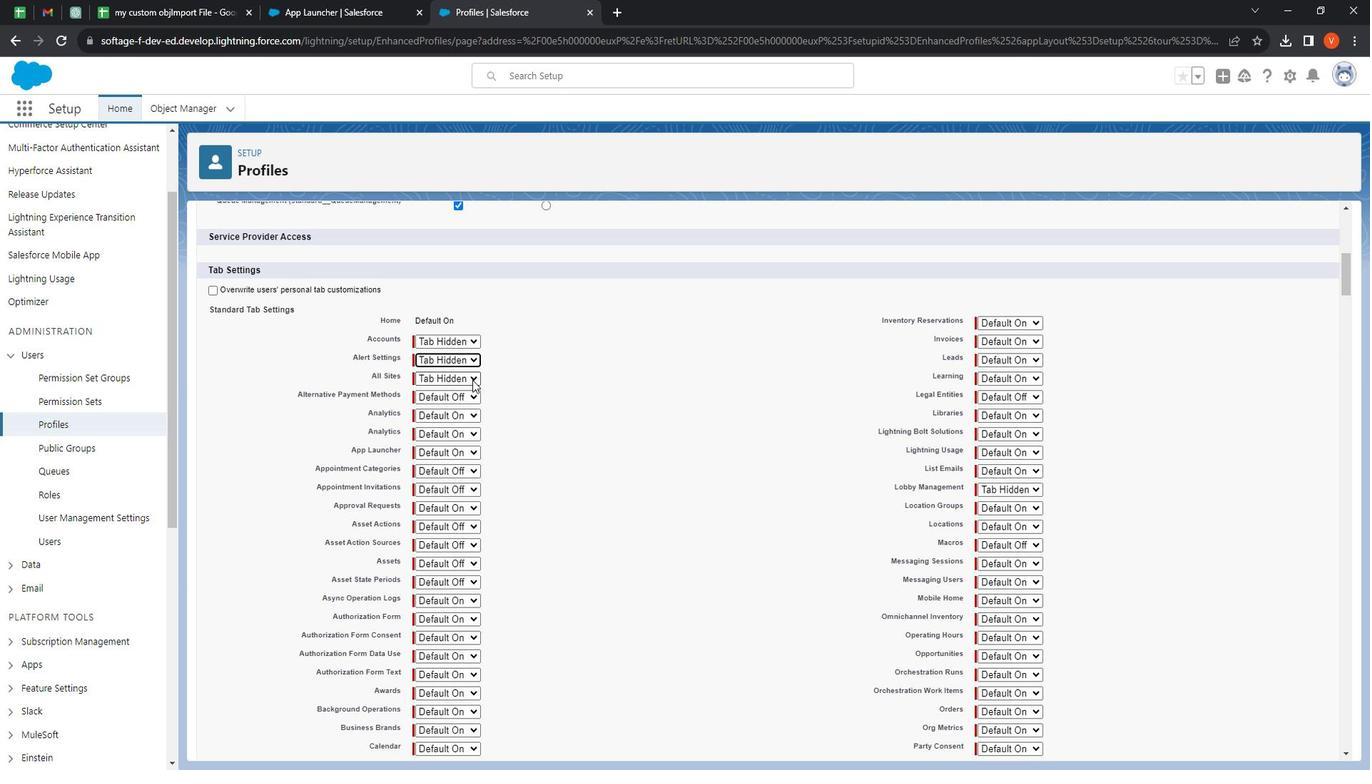 
Action: Mouse moved to (481, 406)
Screenshot: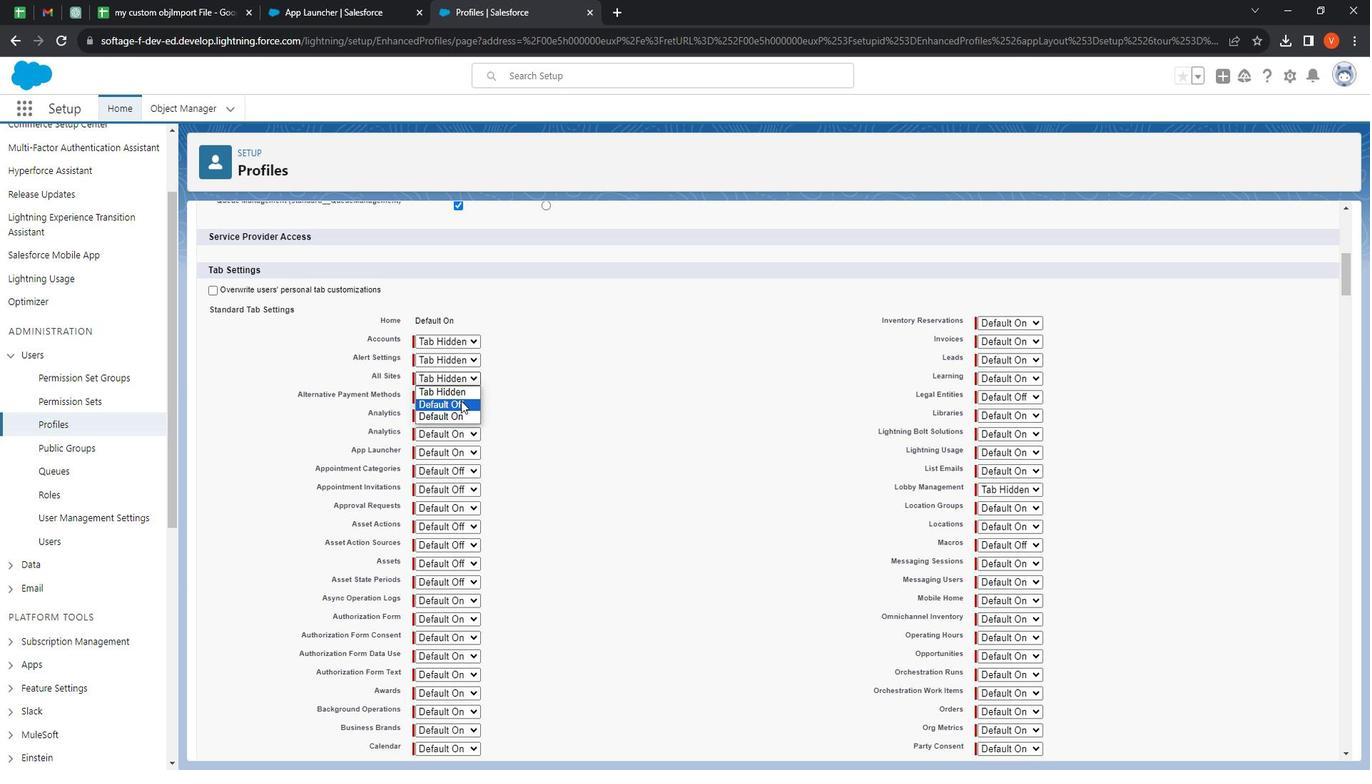 
Action: Mouse pressed left at (481, 406)
Screenshot: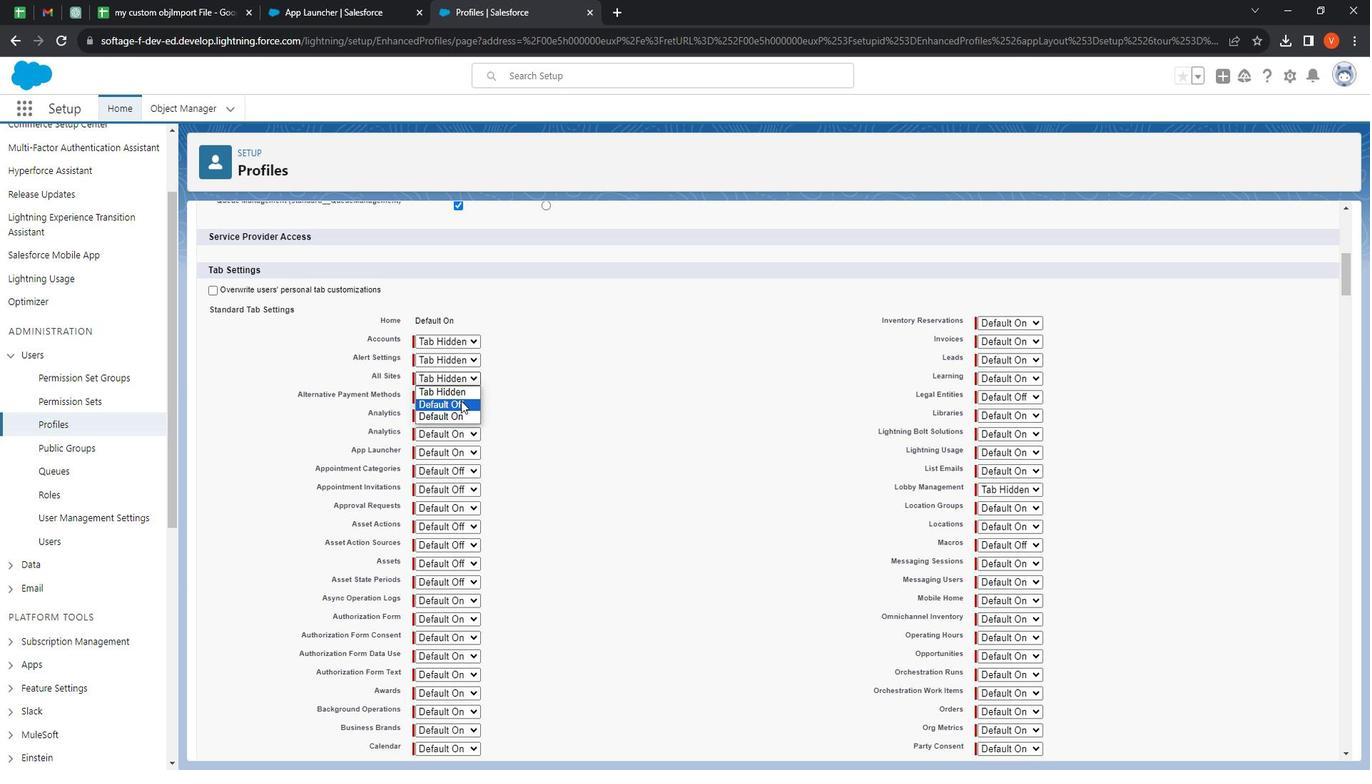 
Action: Mouse moved to (460, 423)
Screenshot: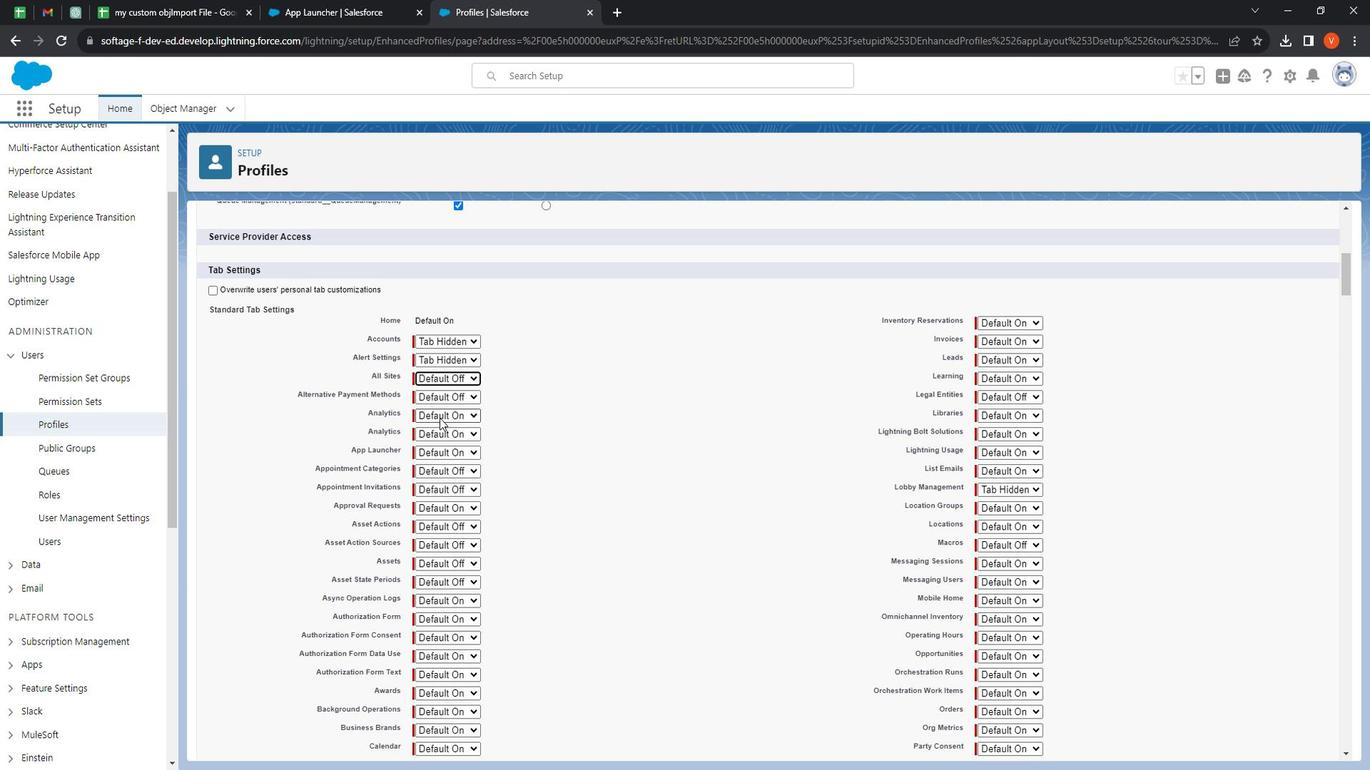 
Action: Mouse pressed left at (460, 423)
Screenshot: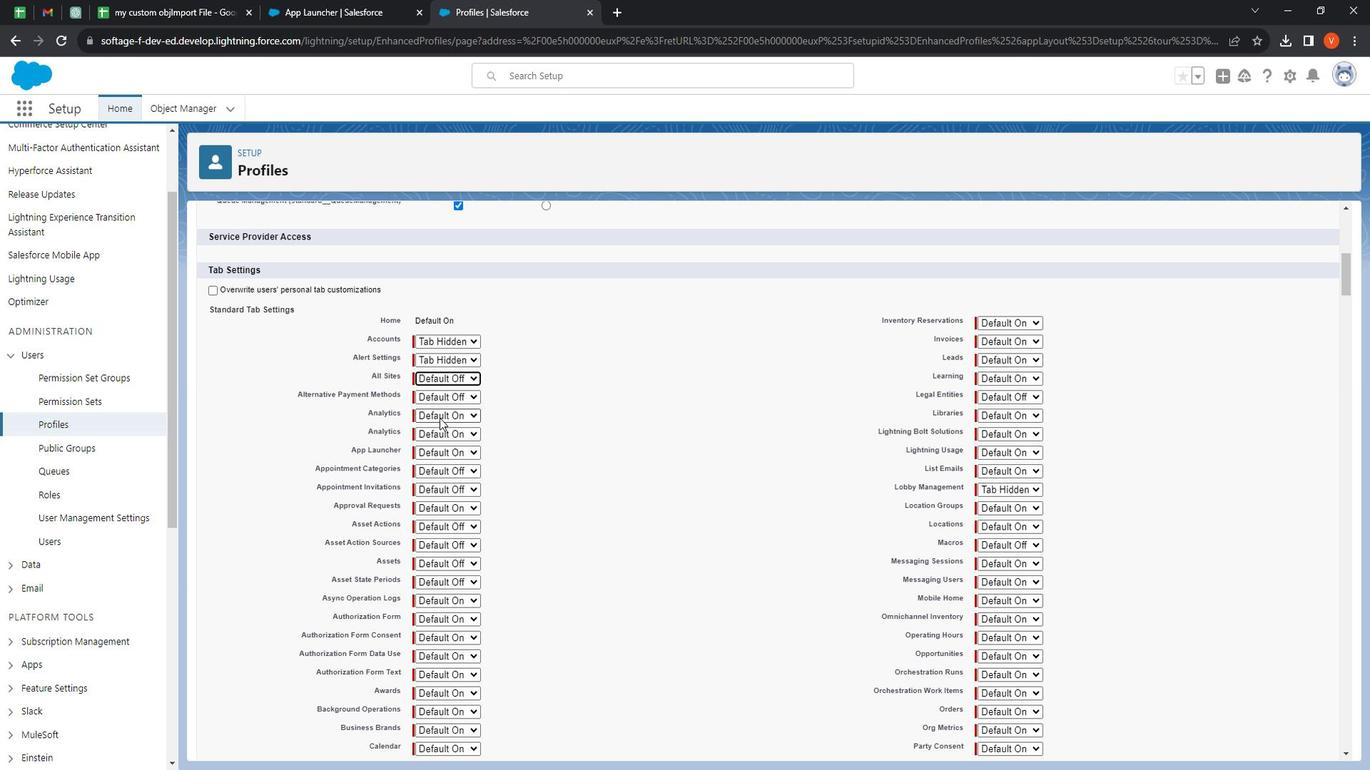 
Action: Mouse moved to (468, 435)
Screenshot: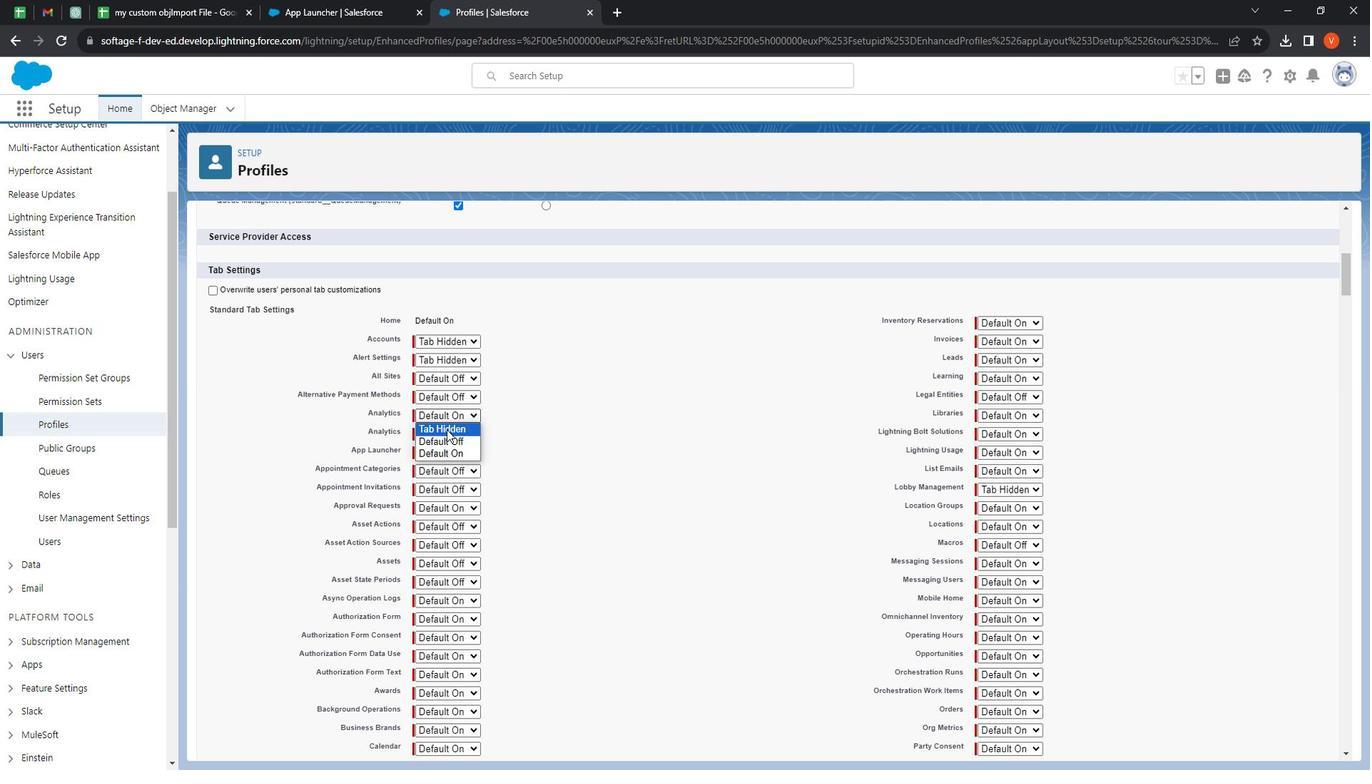 
Action: Mouse pressed left at (468, 435)
Screenshot: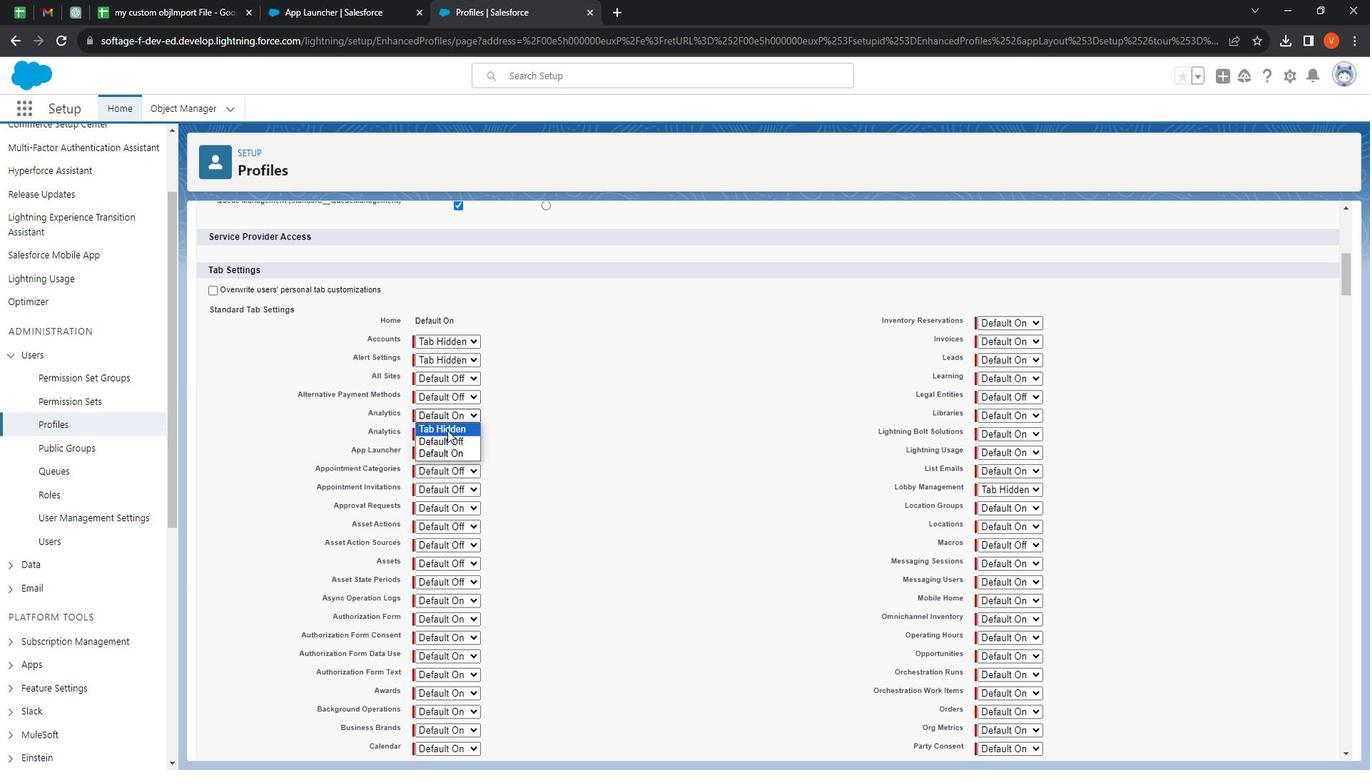 
Action: Mouse moved to (470, 437)
Screenshot: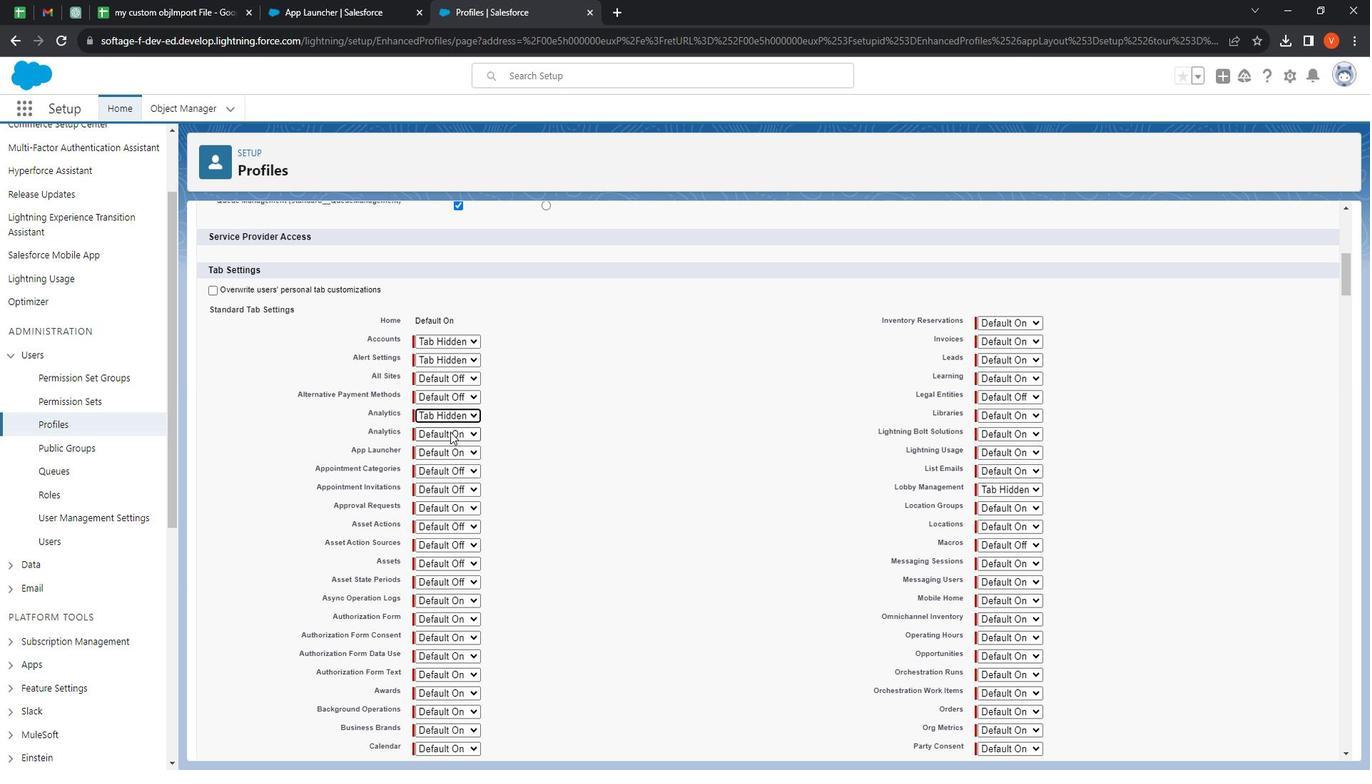 
Action: Mouse pressed left at (470, 437)
Screenshot: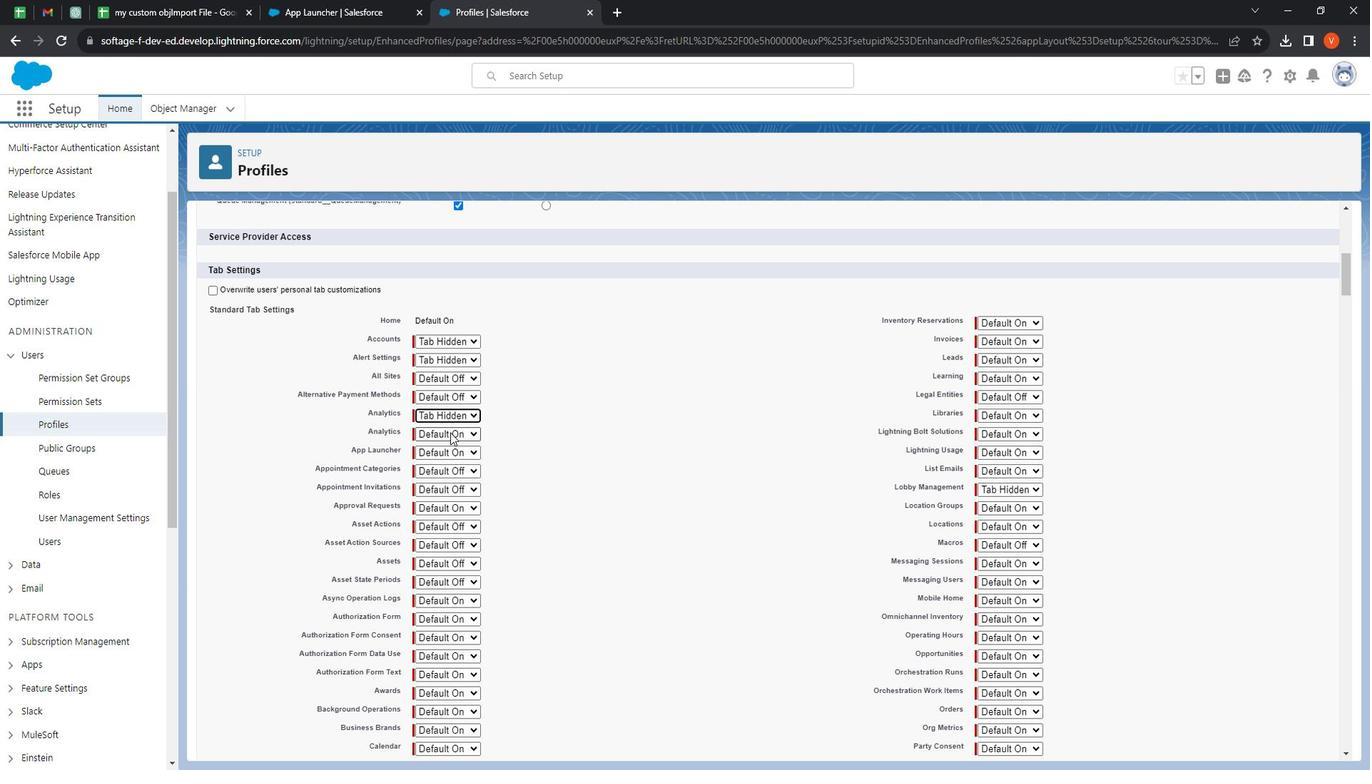 
Action: Mouse moved to (479, 446)
Screenshot: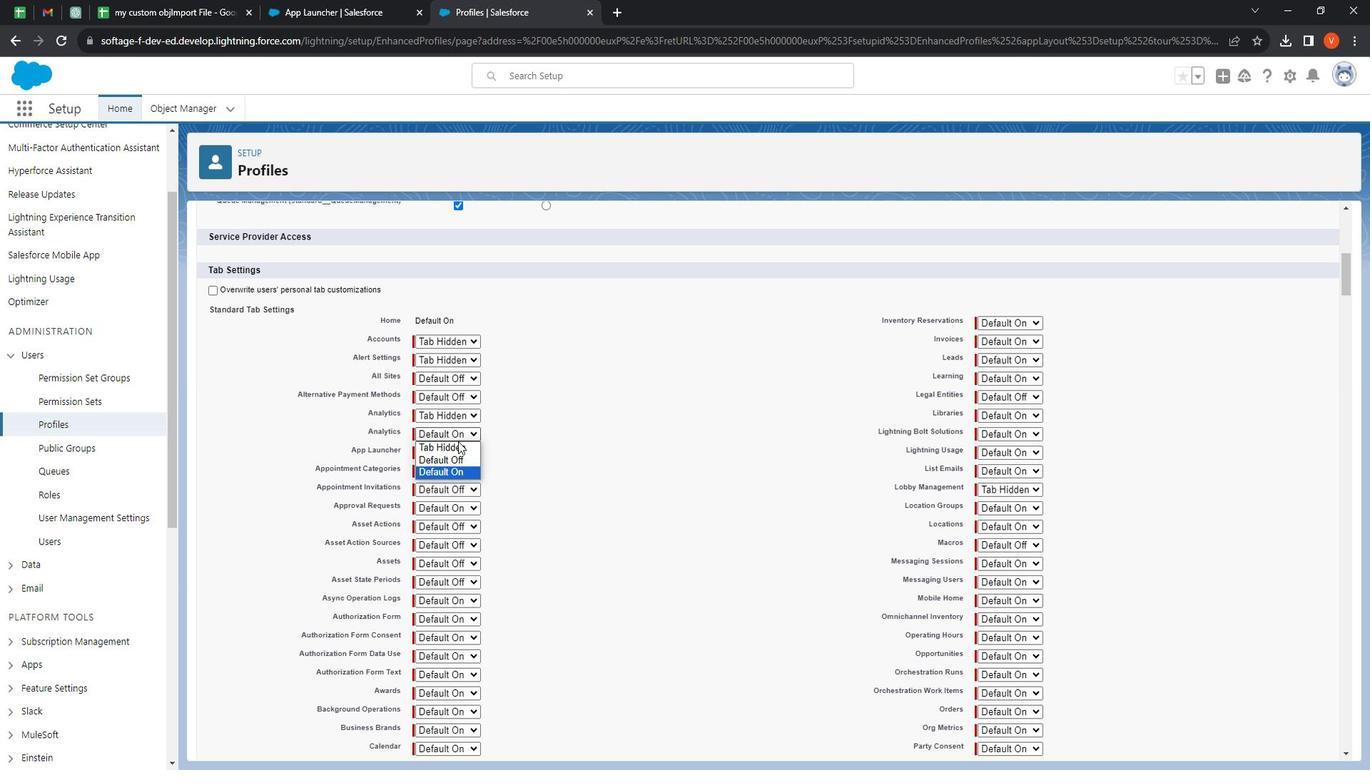
Action: Mouse pressed left at (479, 446)
Screenshot: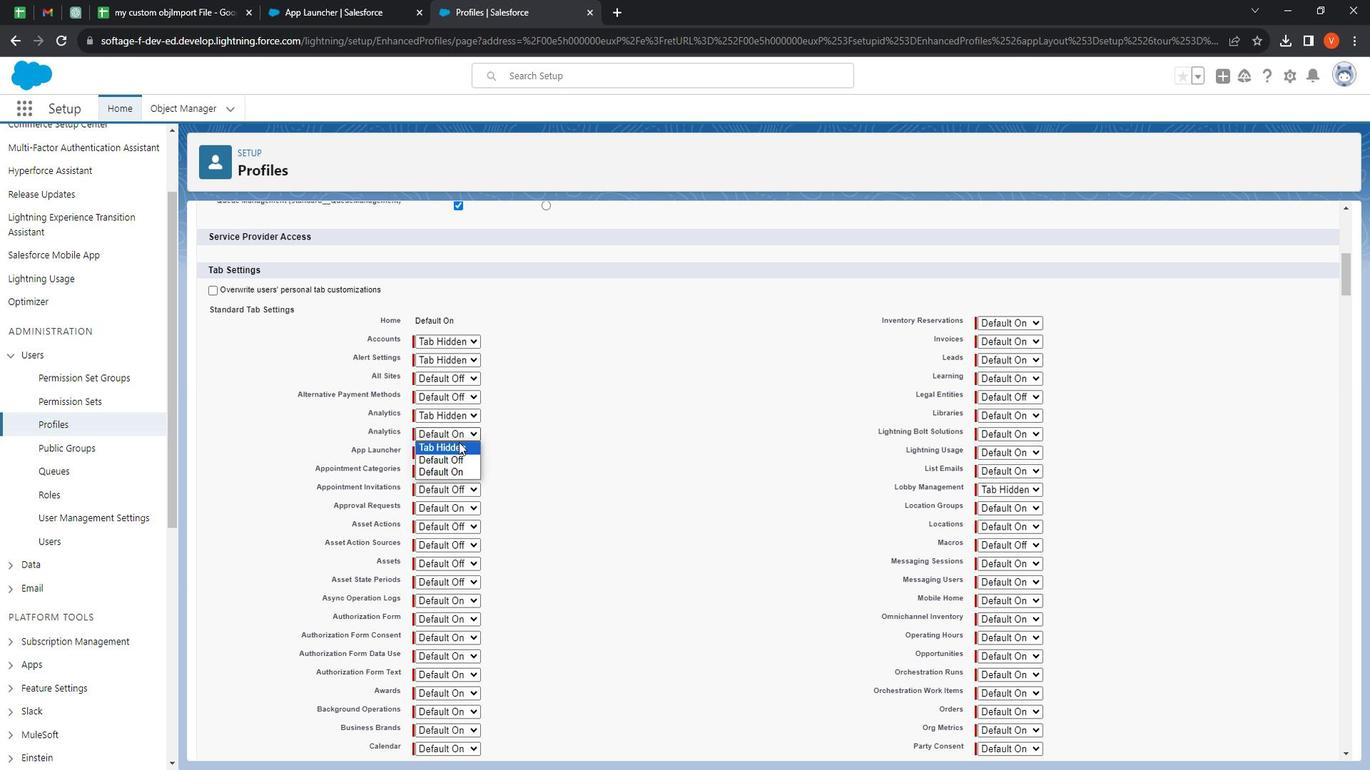 
Action: Mouse moved to (482, 459)
Screenshot: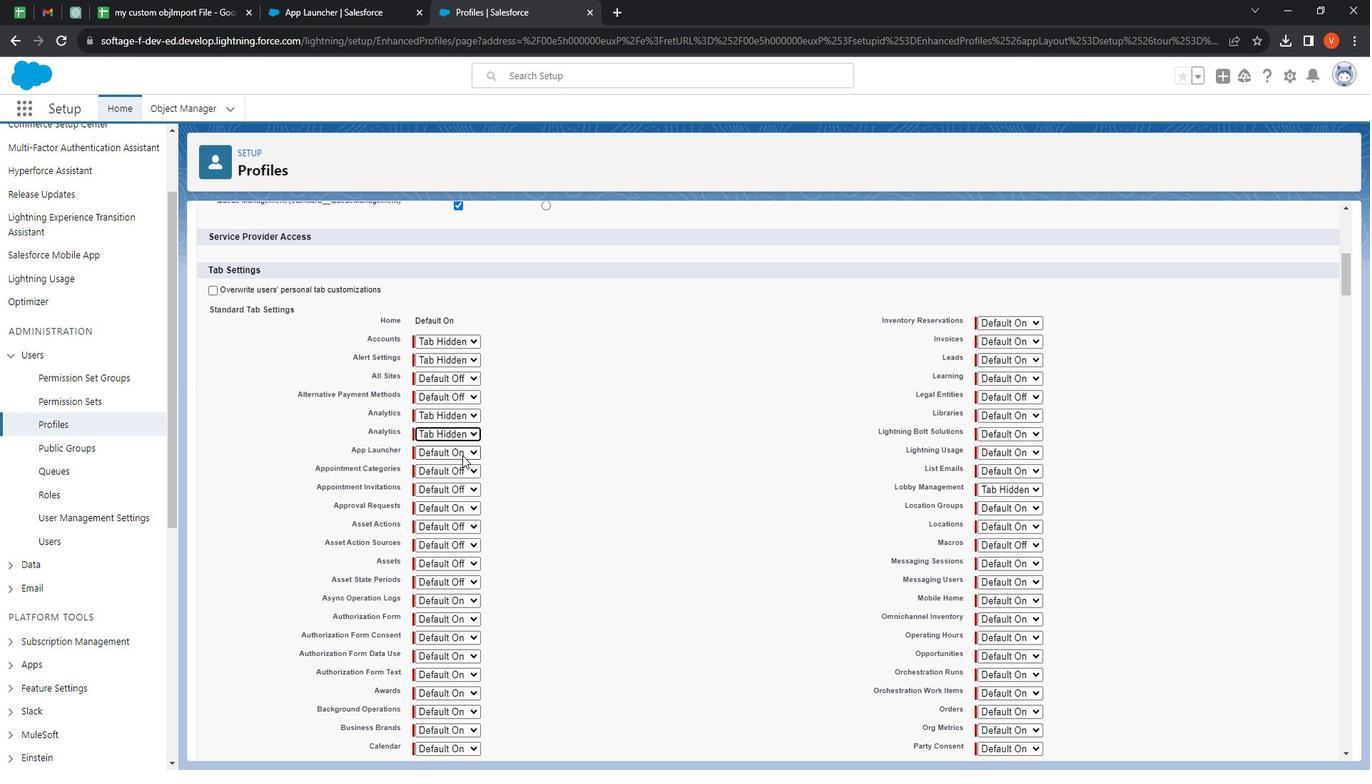 
Action: Mouse pressed left at (482, 459)
Screenshot: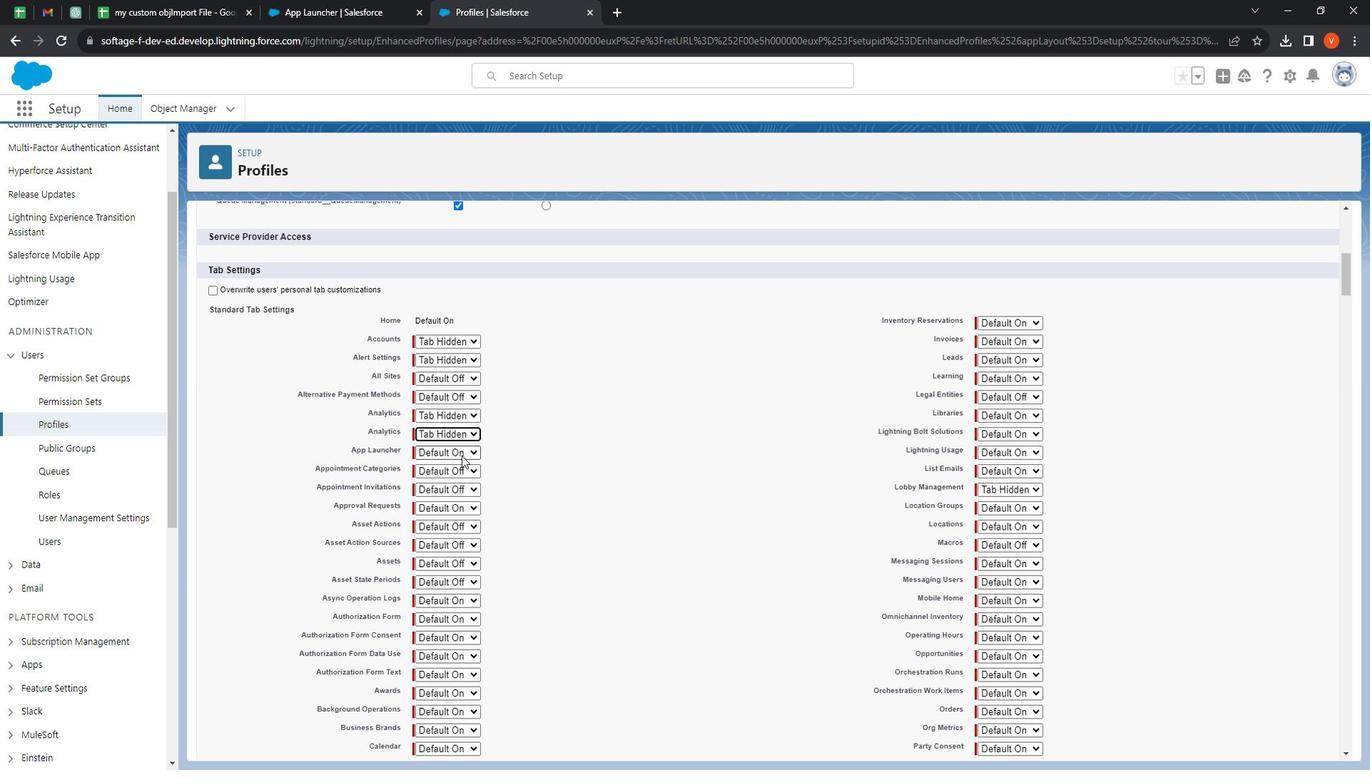 
Action: Mouse moved to (483, 470)
Screenshot: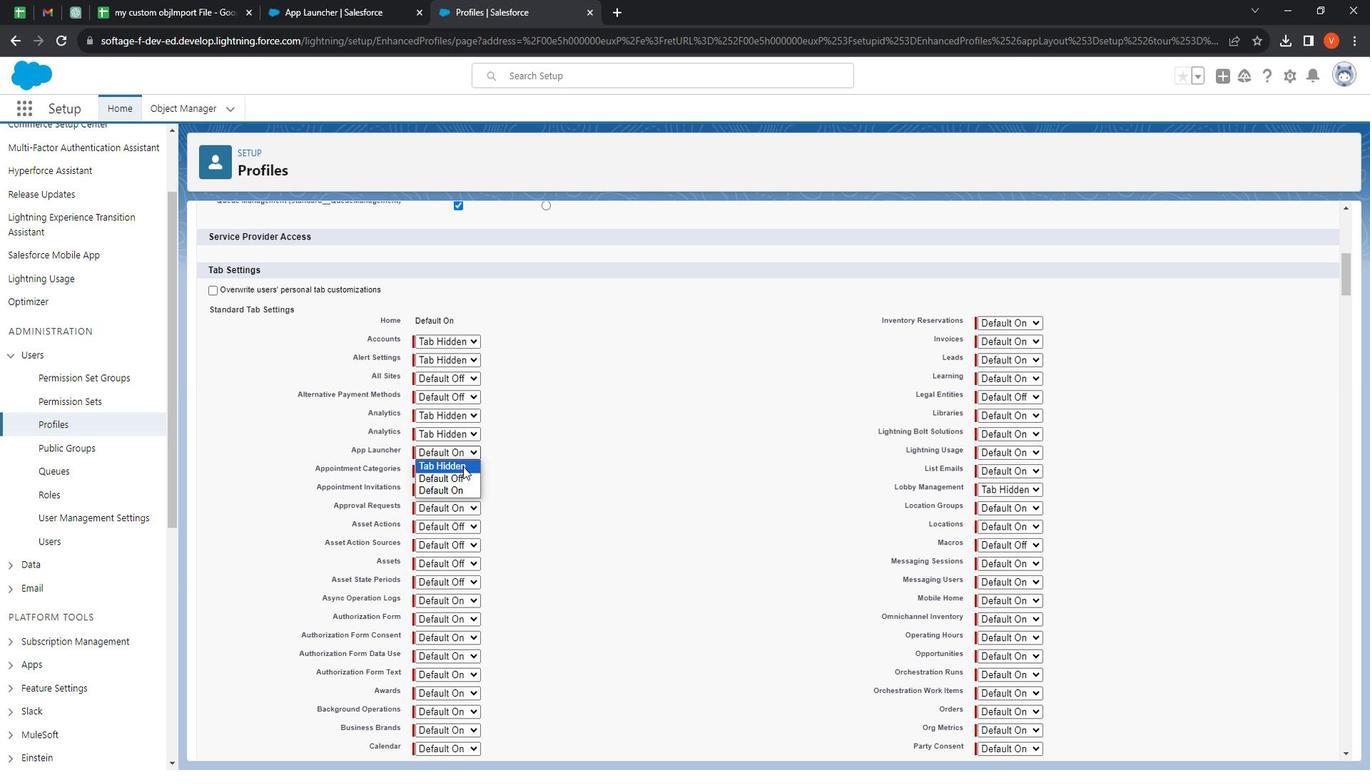 
Action: Mouse pressed left at (483, 470)
Screenshot: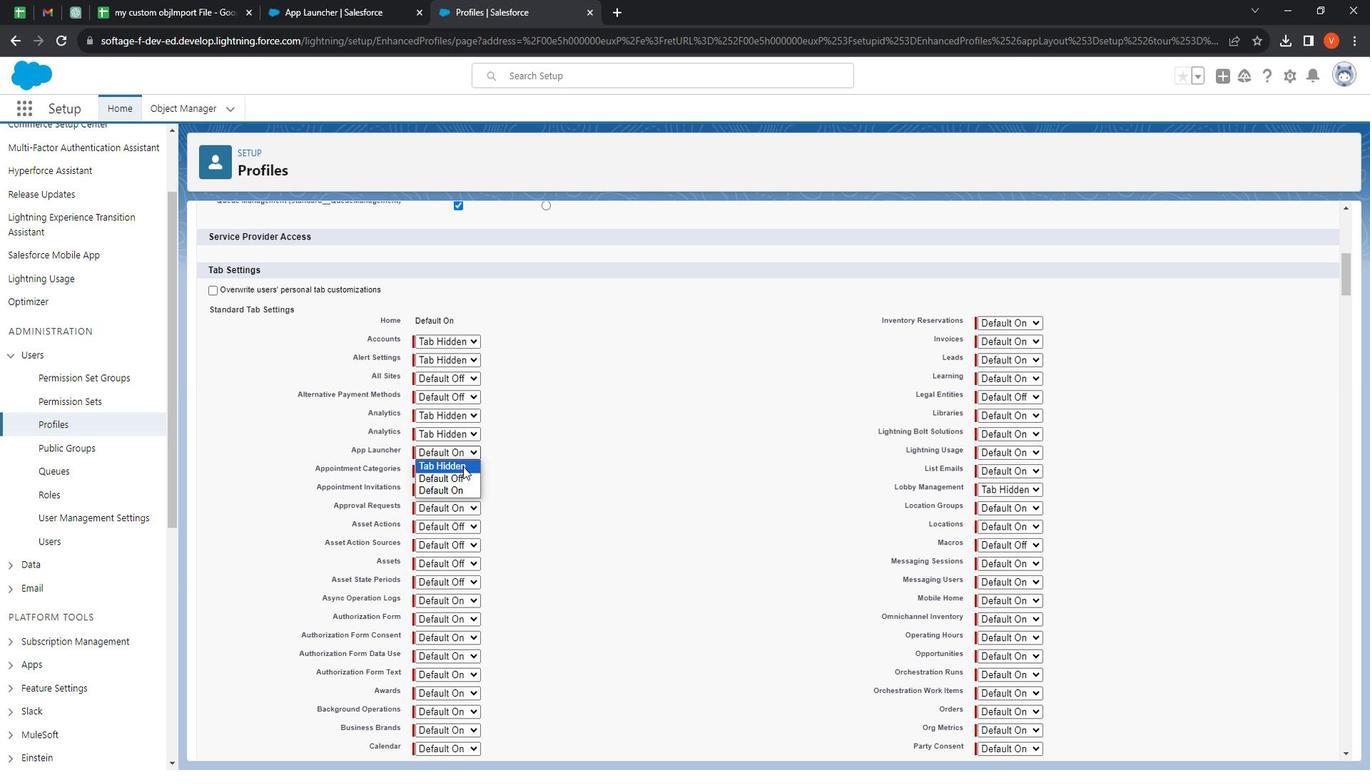 
Action: Mouse moved to (485, 473)
Screenshot: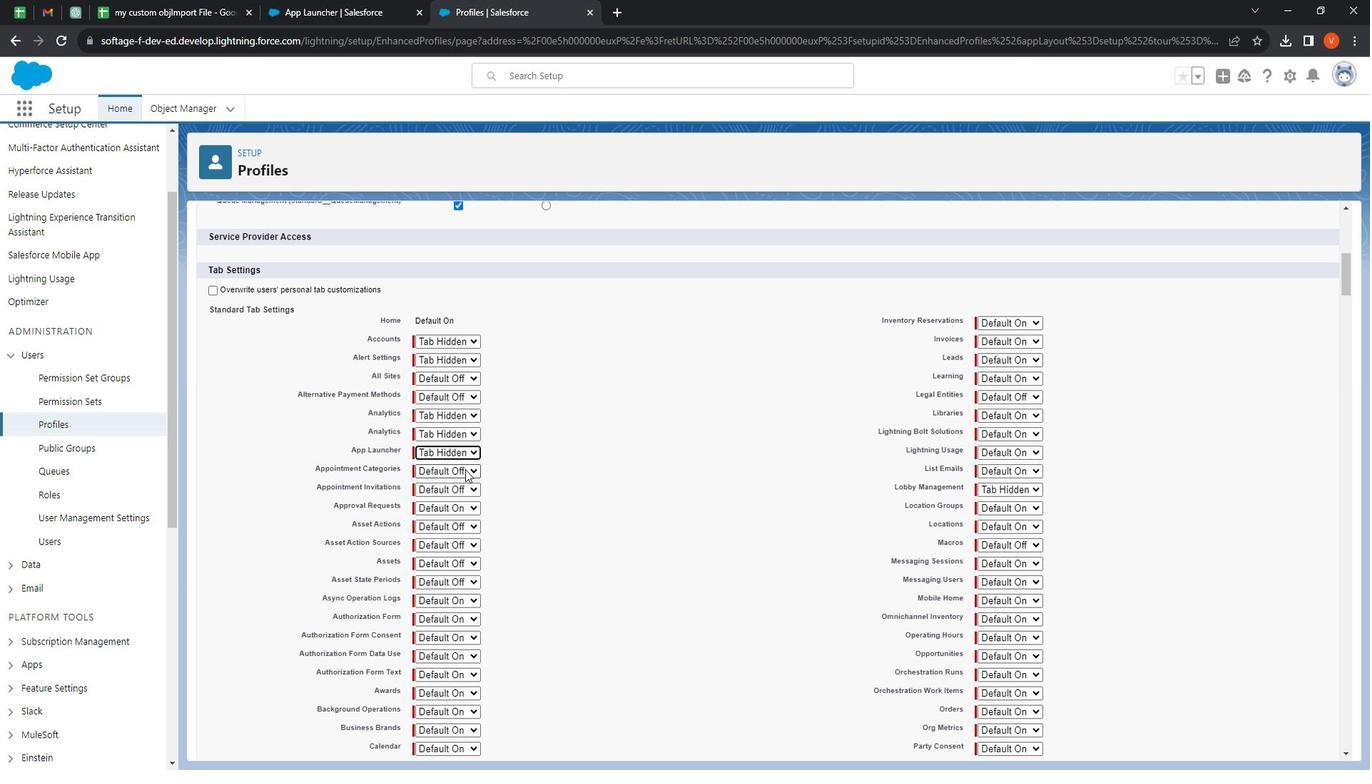 
Action: Mouse pressed left at (485, 473)
Screenshot: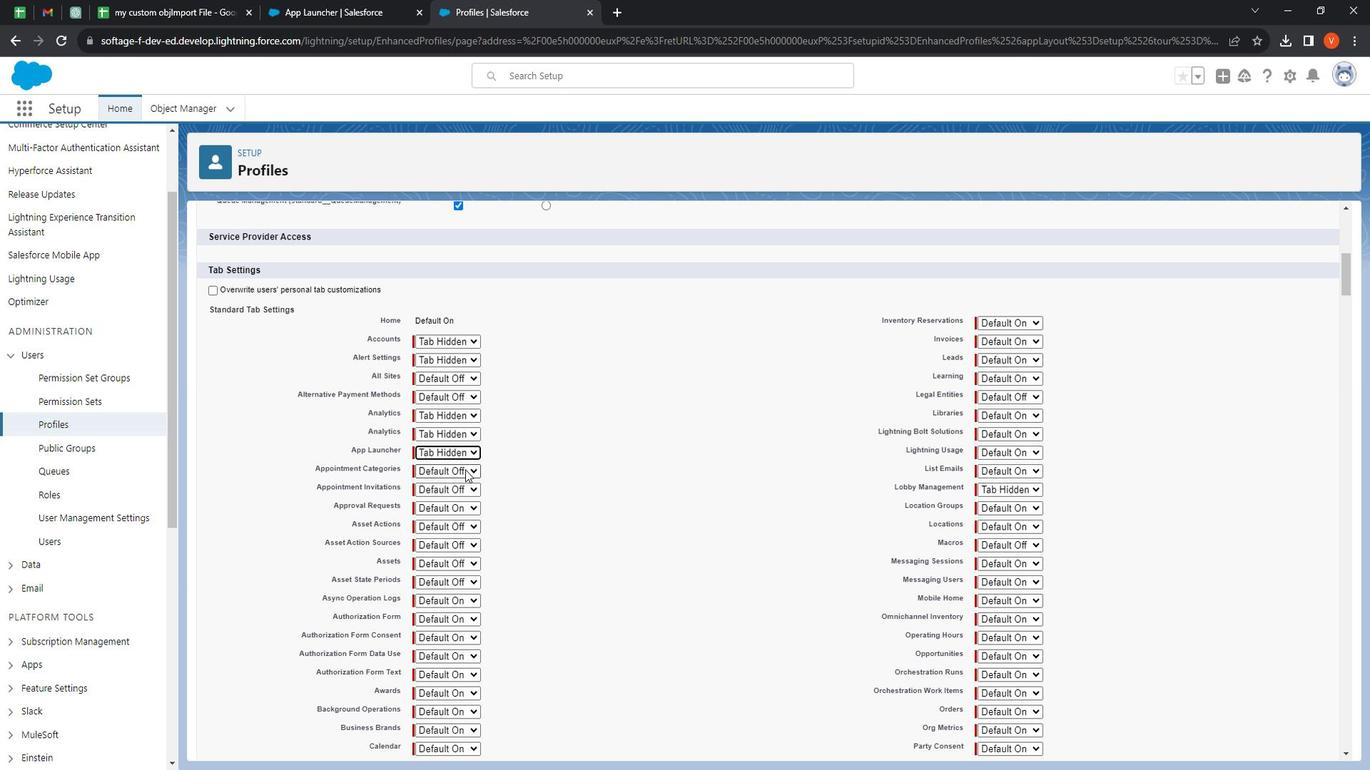 
Action: Mouse moved to (482, 483)
Screenshot: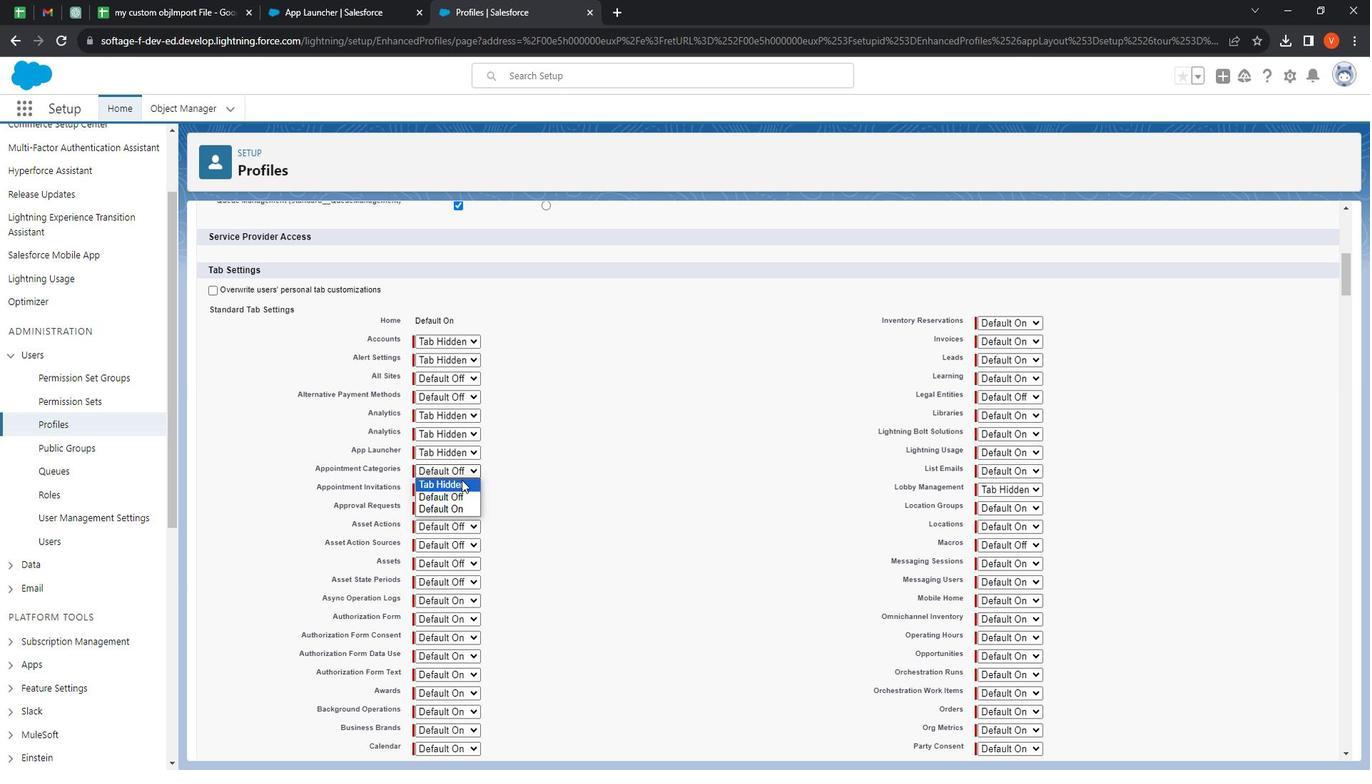 
Action: Mouse pressed left at (482, 483)
Screenshot: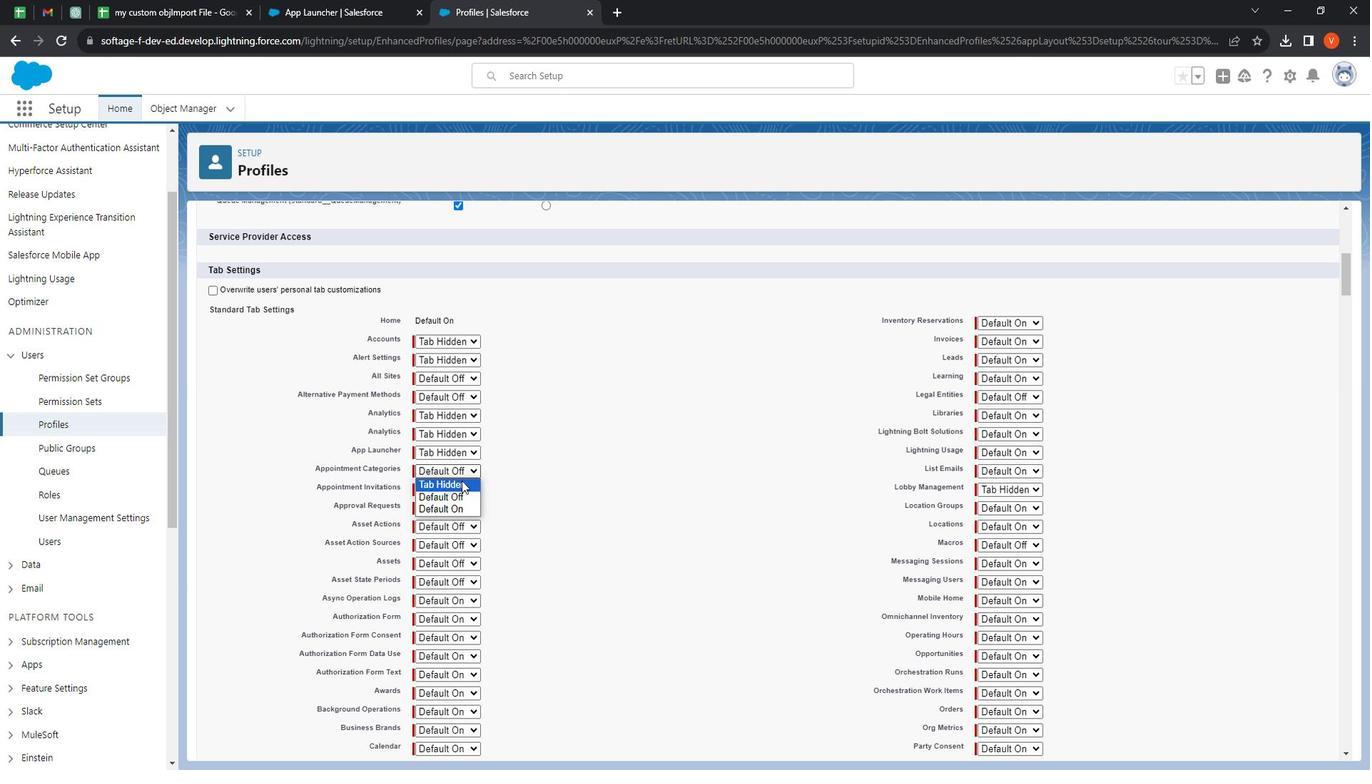 
Action: Mouse moved to (1040, 332)
Screenshot: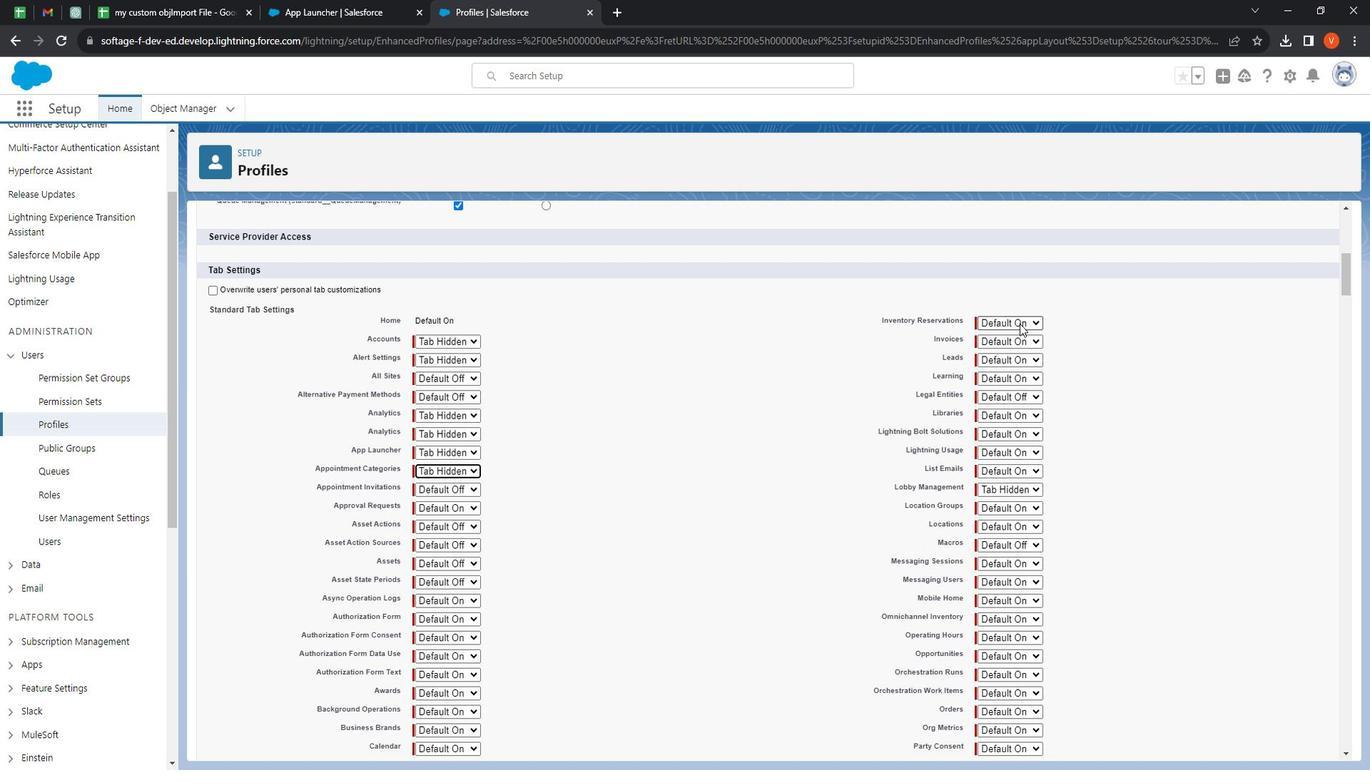 
Action: Mouse pressed left at (1040, 332)
Screenshot: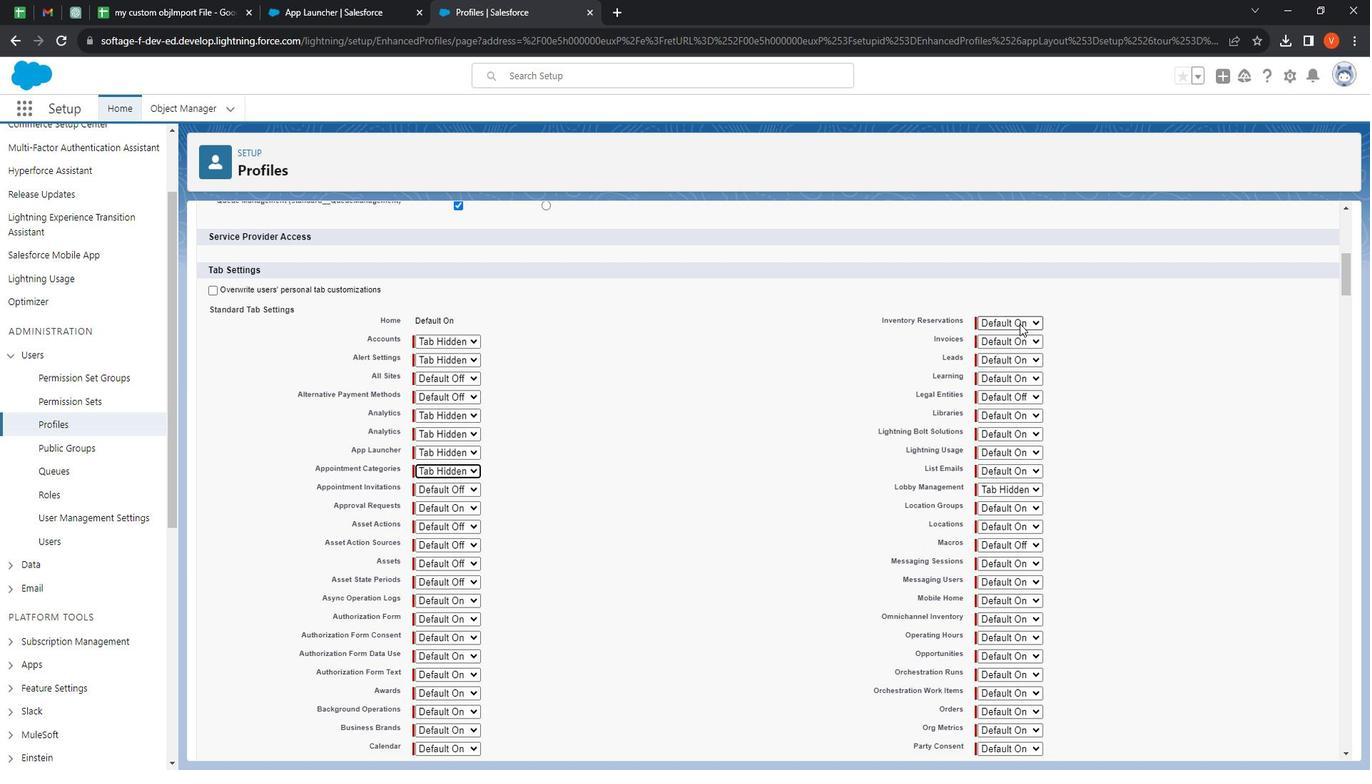 
Action: Mouse moved to (1042, 348)
Screenshot: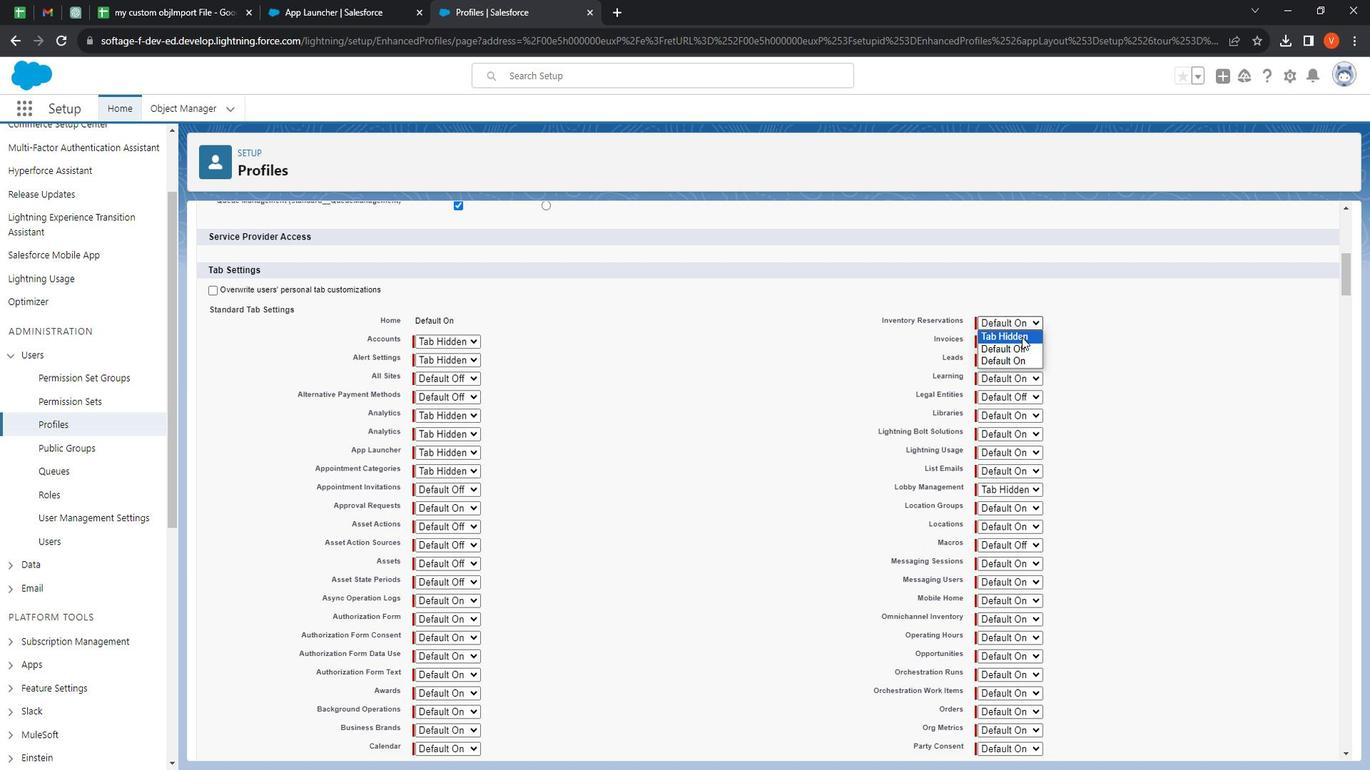 
Action: Mouse pressed left at (1042, 348)
Screenshot: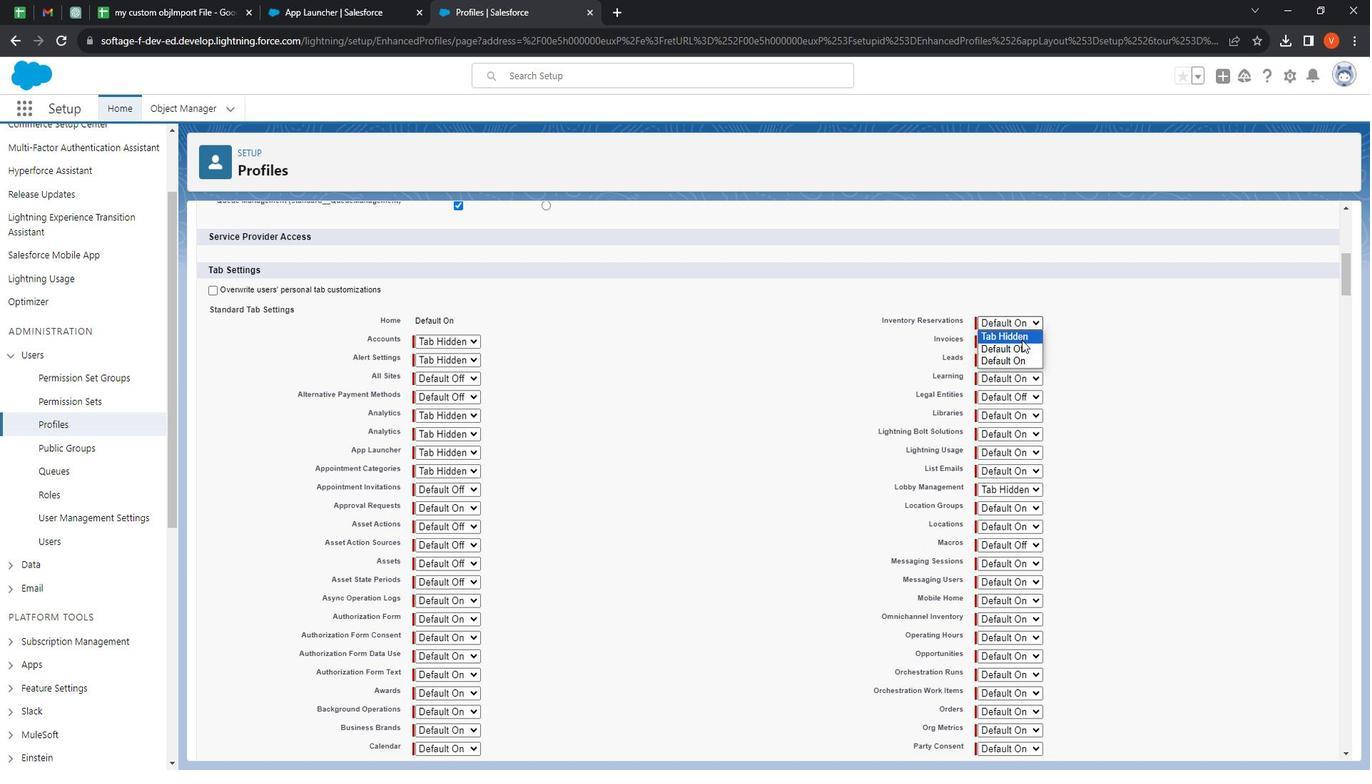 
Action: Mouse moved to (1045, 348)
Screenshot: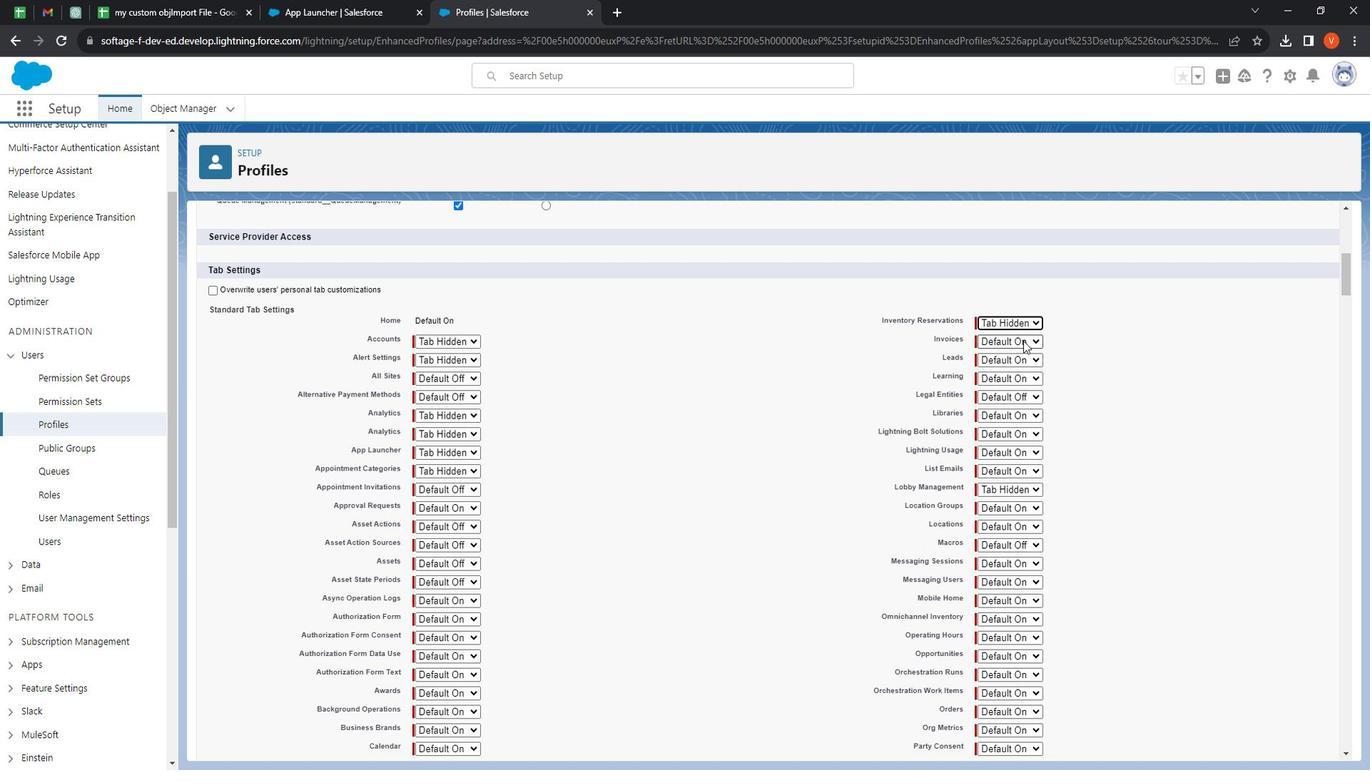 
Action: Mouse pressed left at (1045, 348)
Screenshot: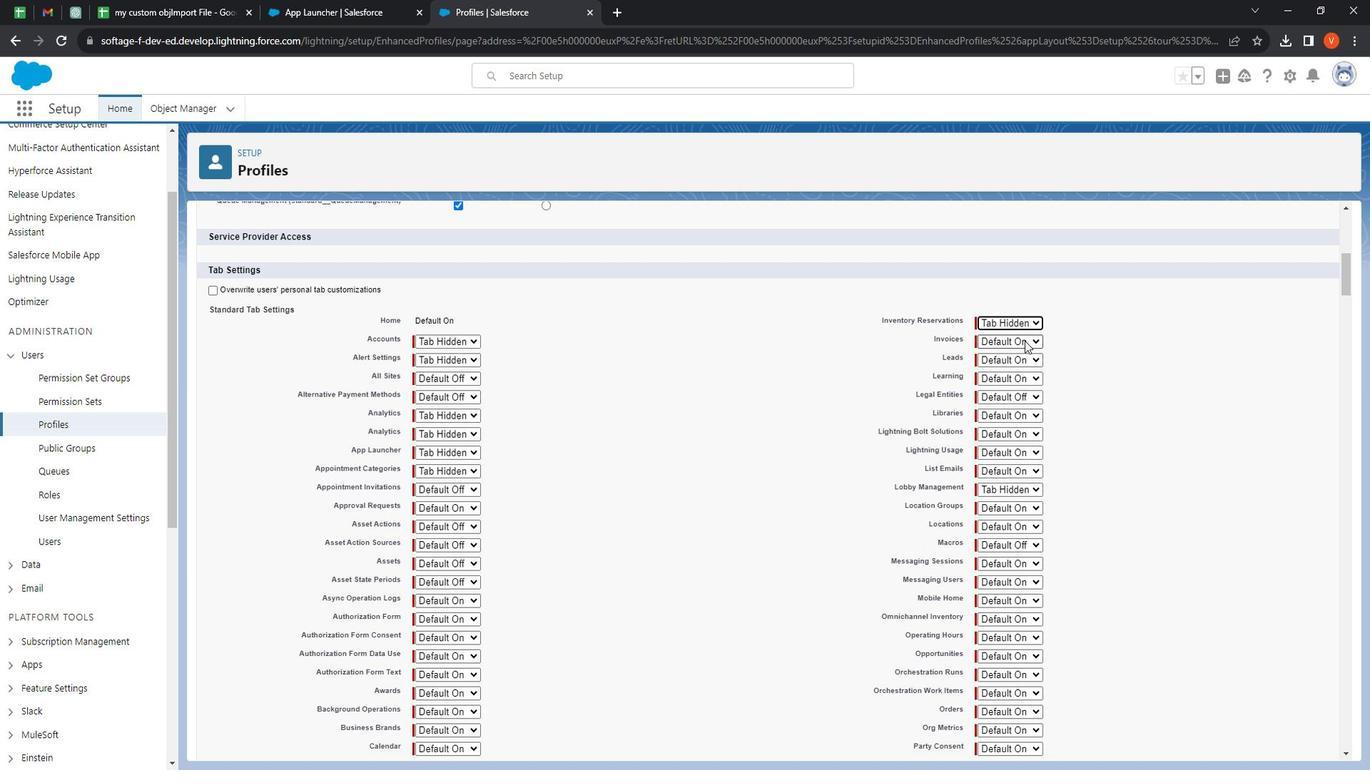 
Action: Mouse moved to (1047, 358)
Screenshot: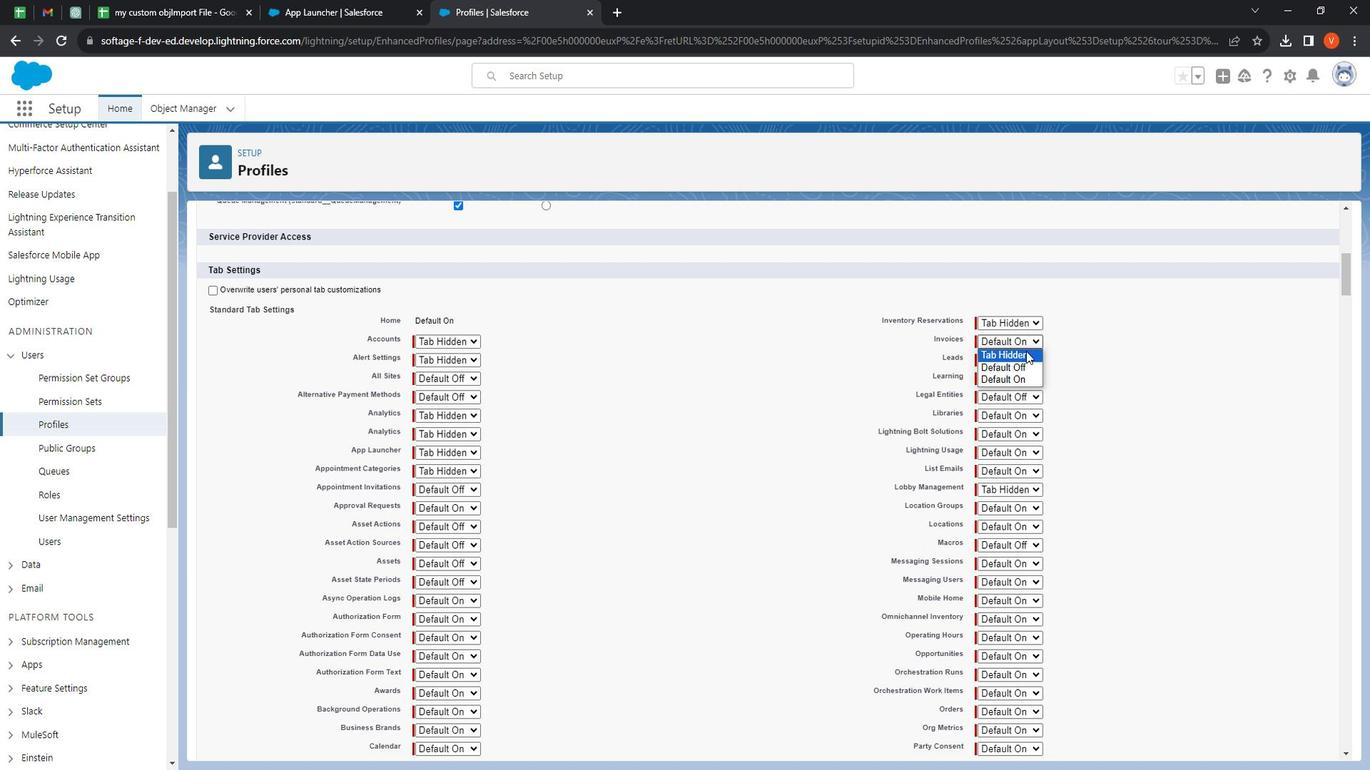 
Action: Mouse pressed left at (1047, 358)
Screenshot: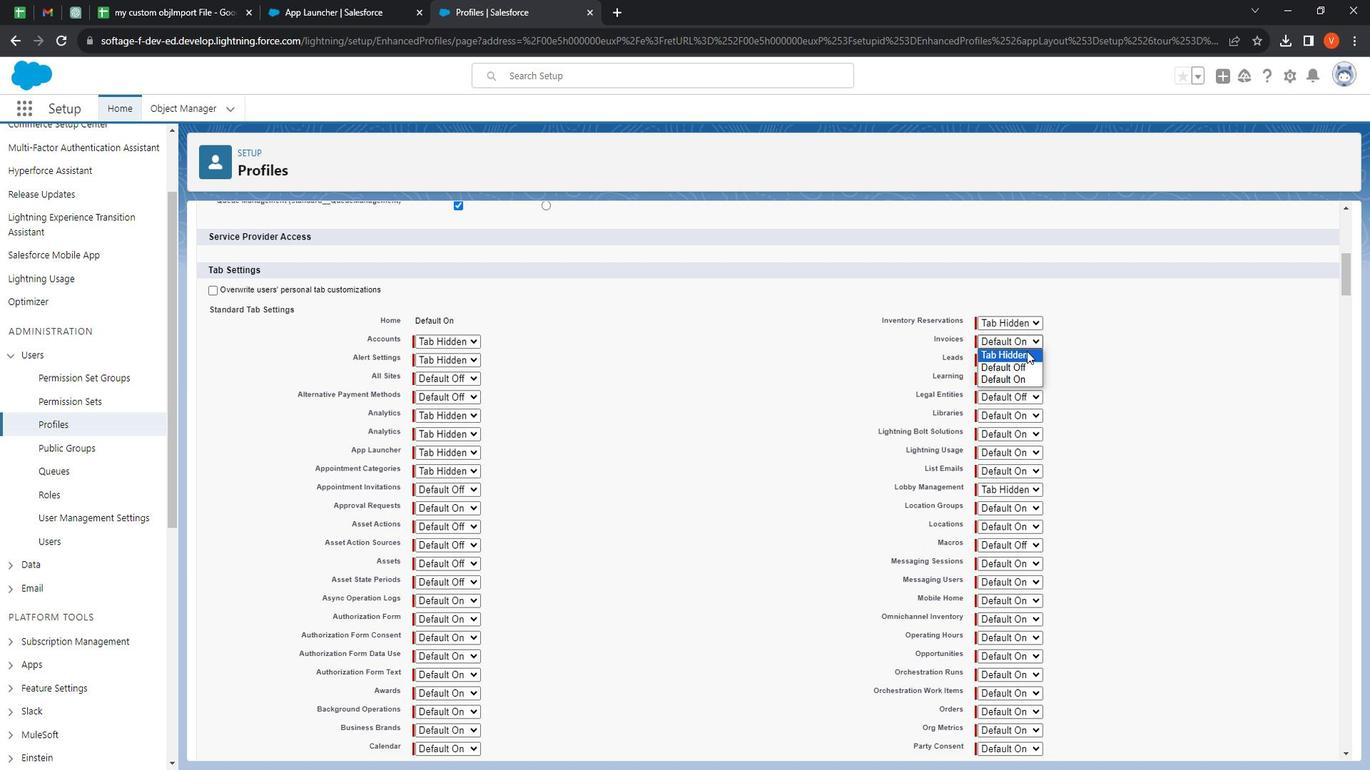 
Action: Mouse moved to (1040, 366)
Screenshot: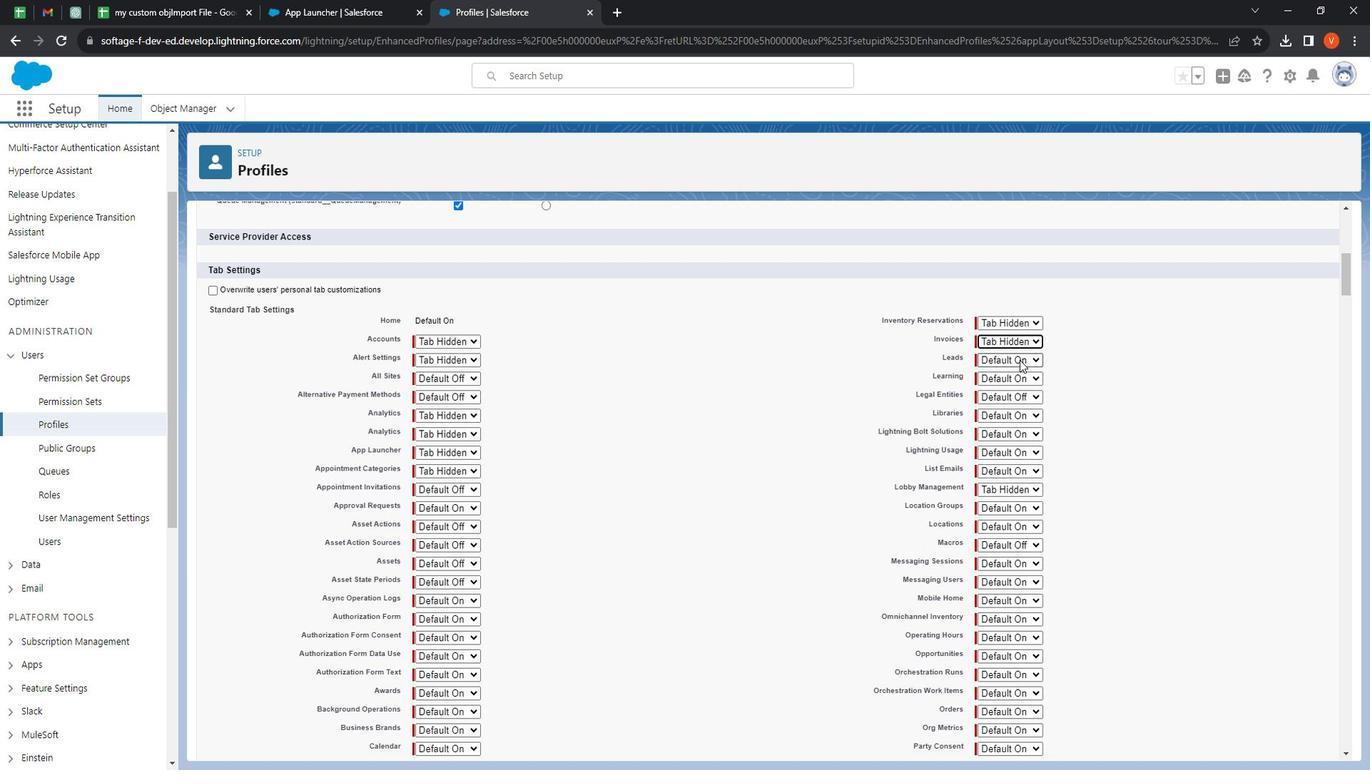 
Action: Mouse pressed left at (1040, 366)
Screenshot: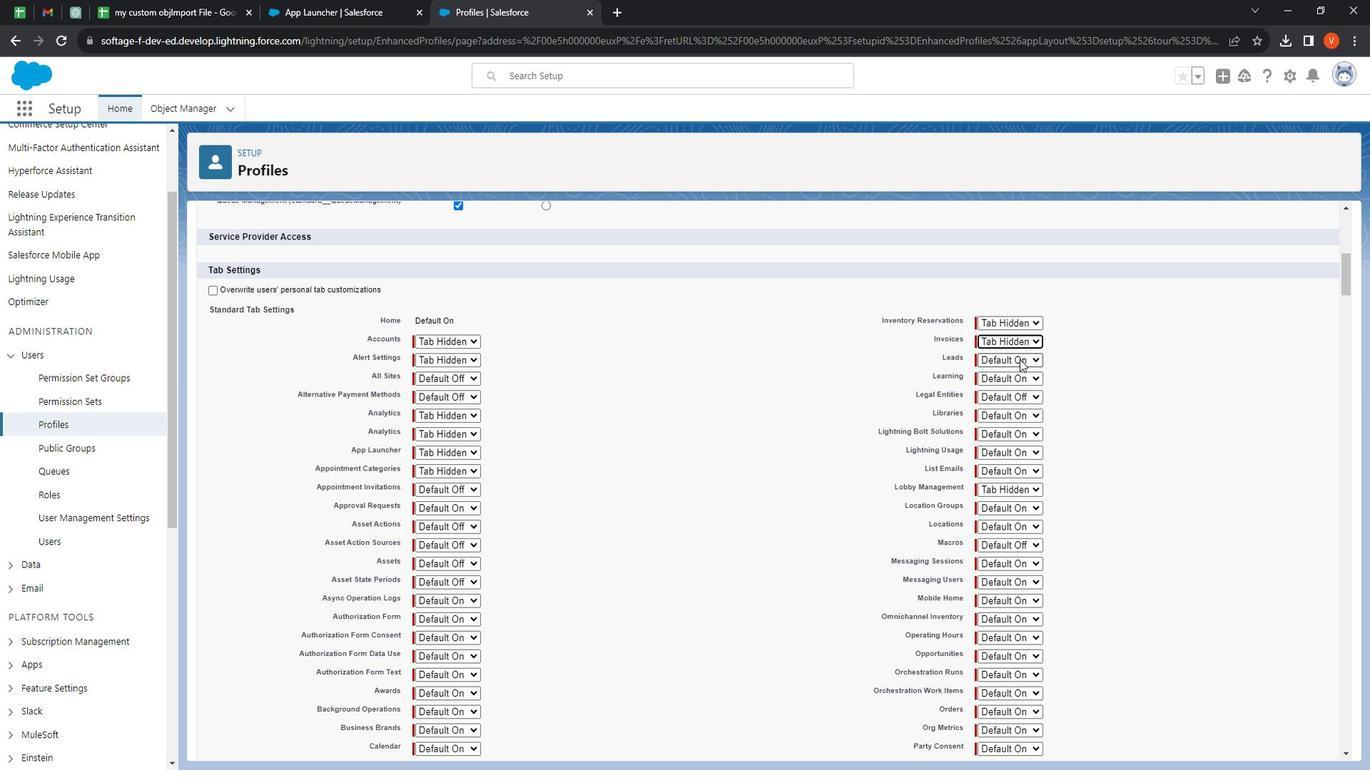 
Action: Mouse moved to (1039, 381)
Screenshot: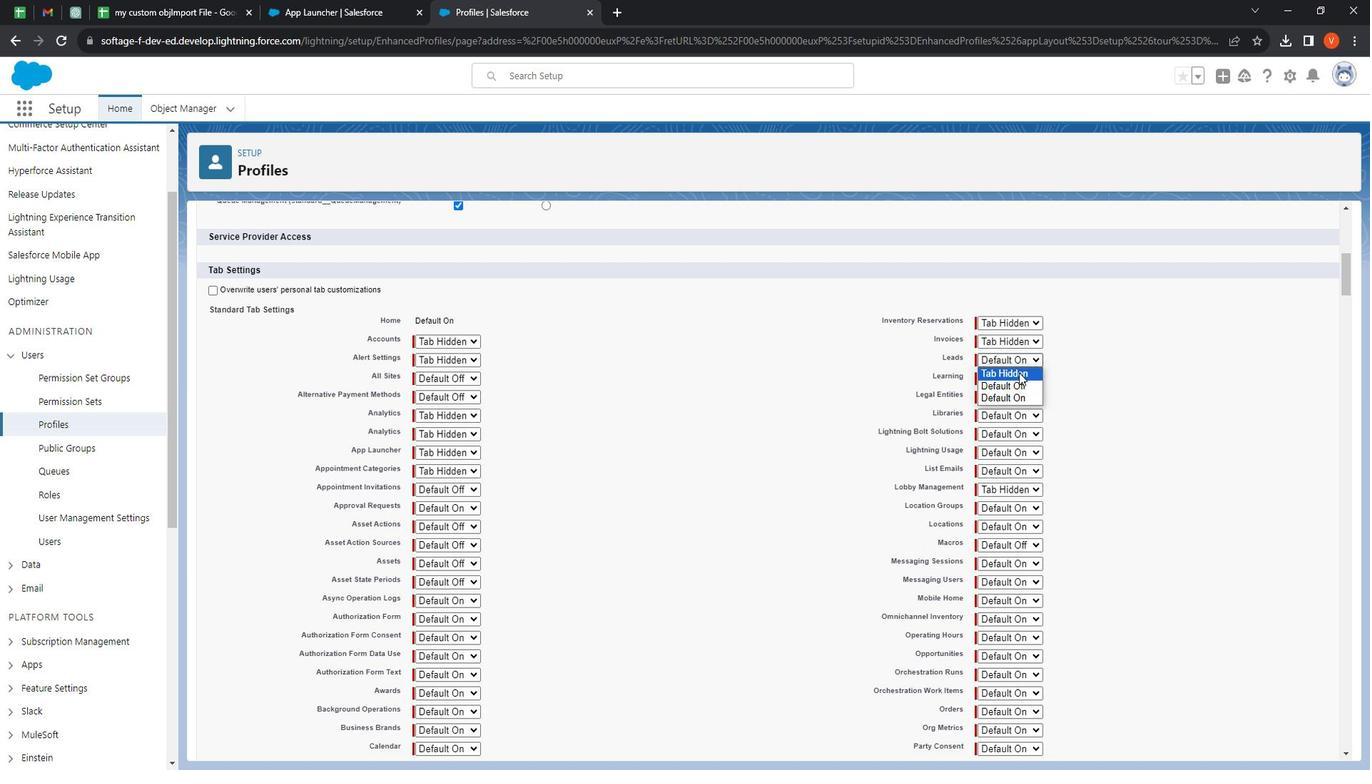
Action: Mouse pressed left at (1039, 381)
Screenshot: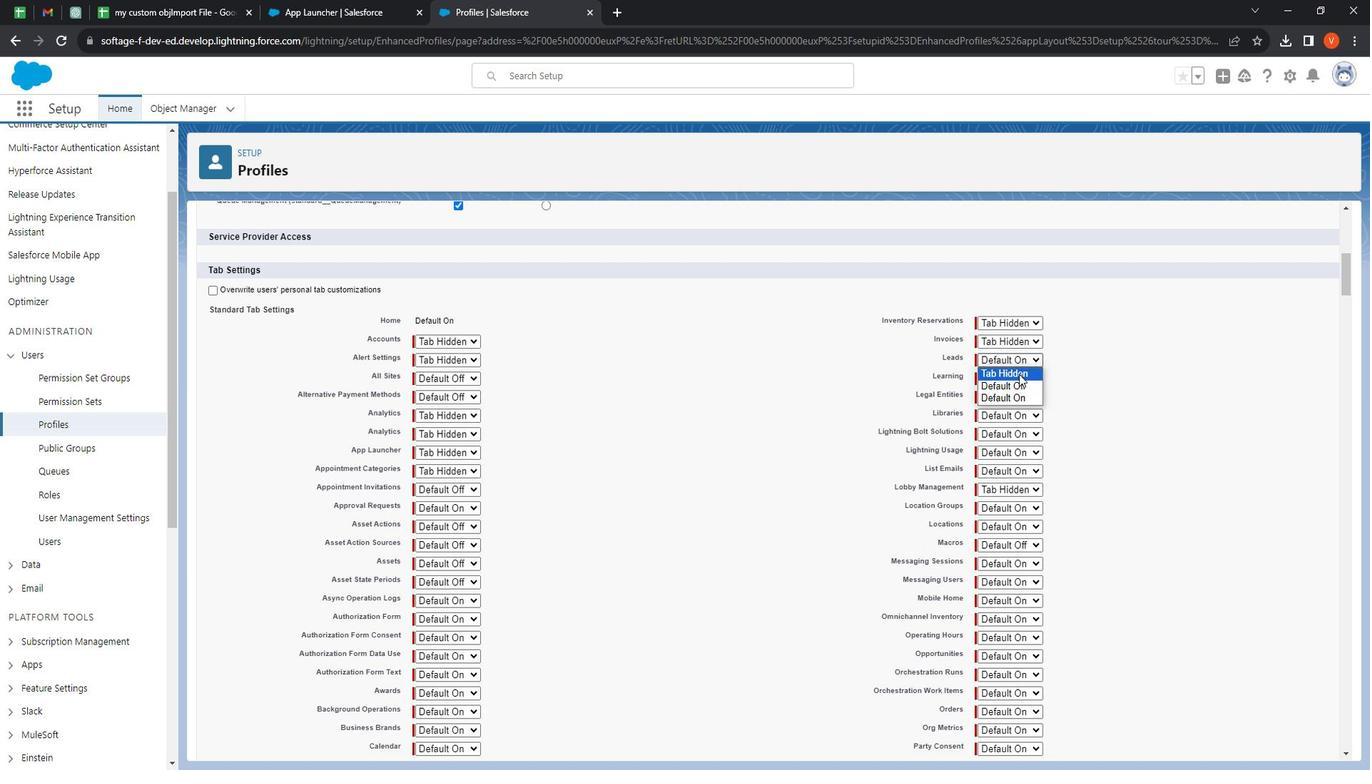 
Action: Mouse pressed left at (1039, 381)
Screenshot: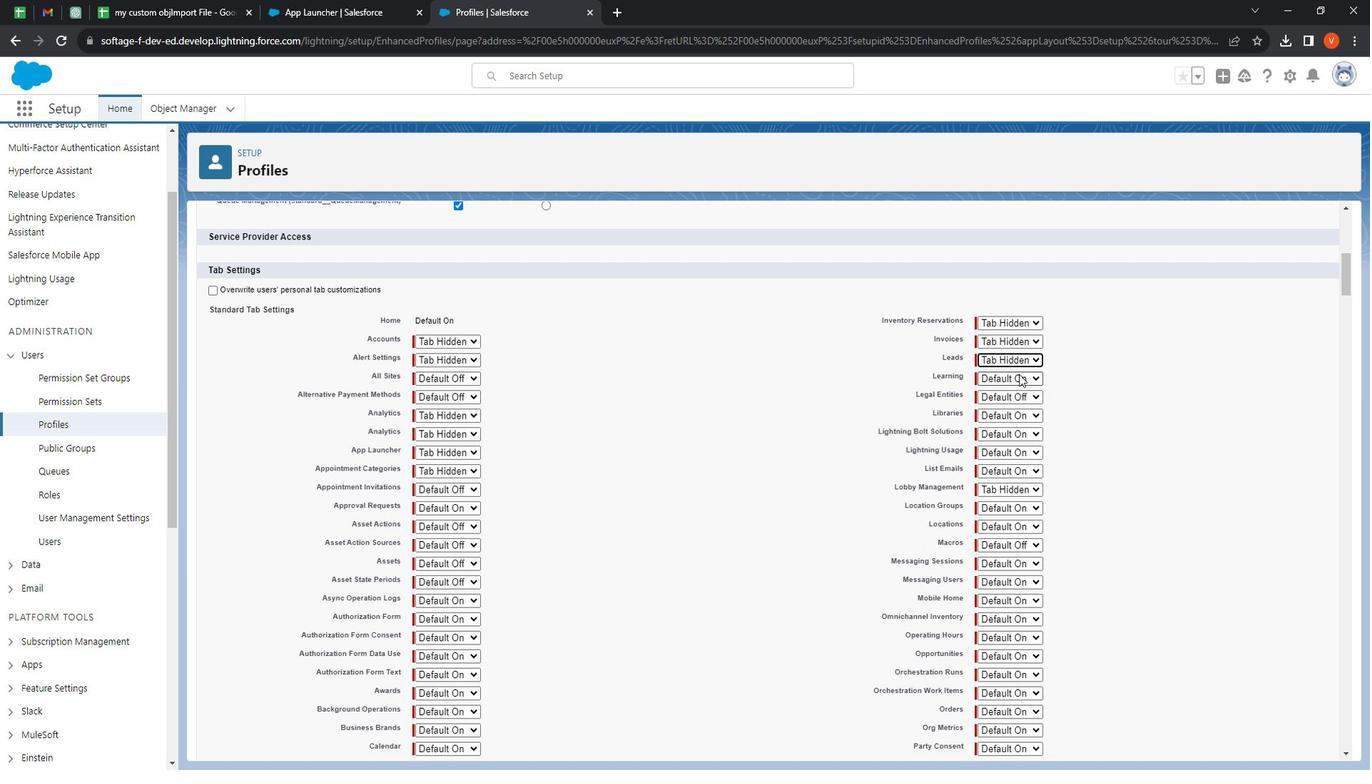 
Action: Mouse moved to (1040, 396)
Screenshot: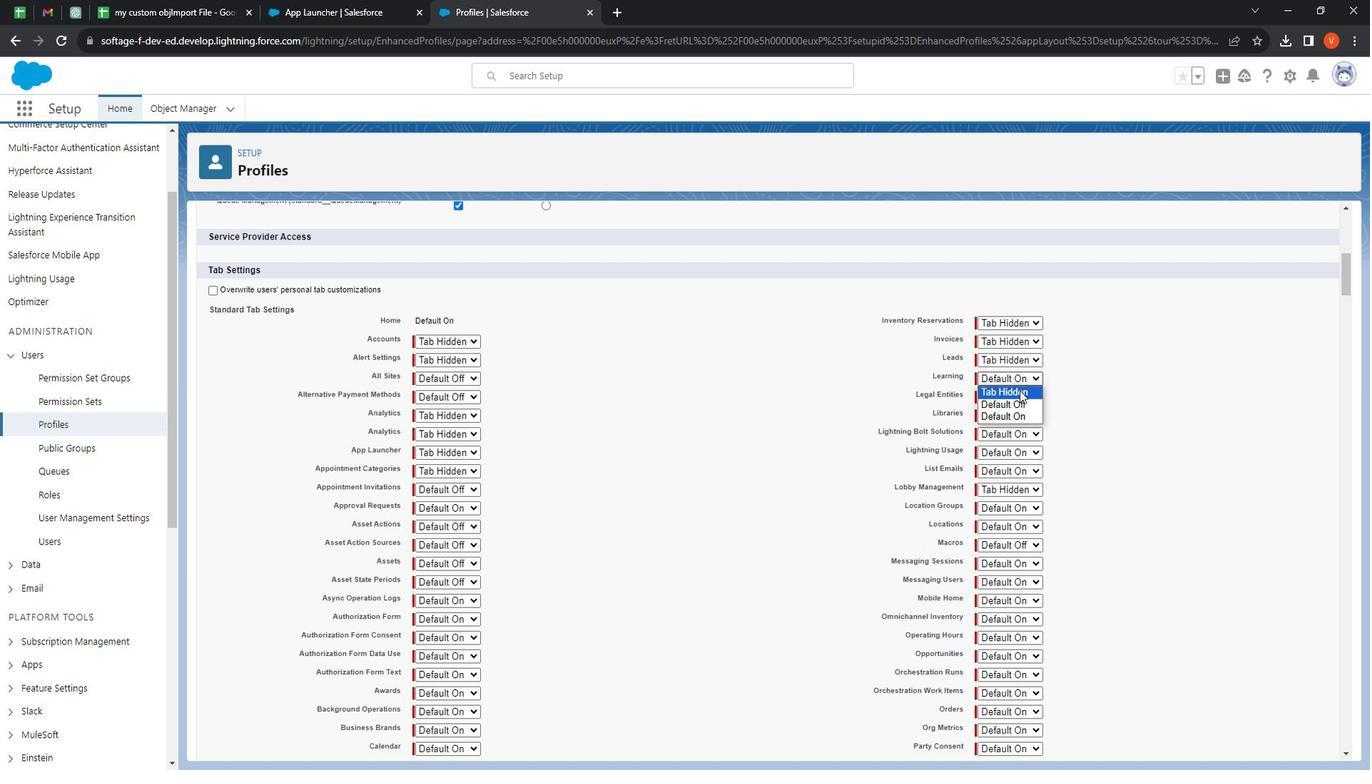 
Action: Mouse pressed left at (1040, 396)
Screenshot: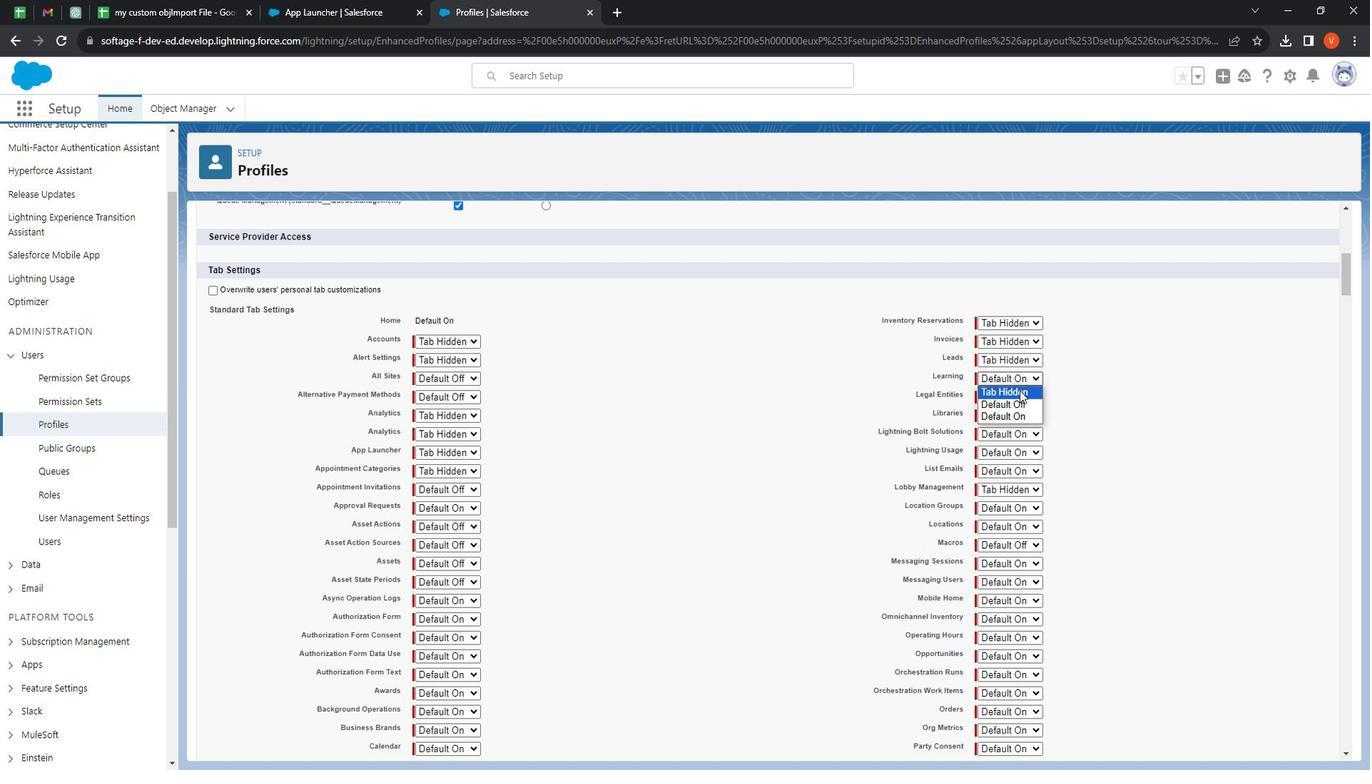 
Action: Mouse moved to (1028, 399)
Screenshot: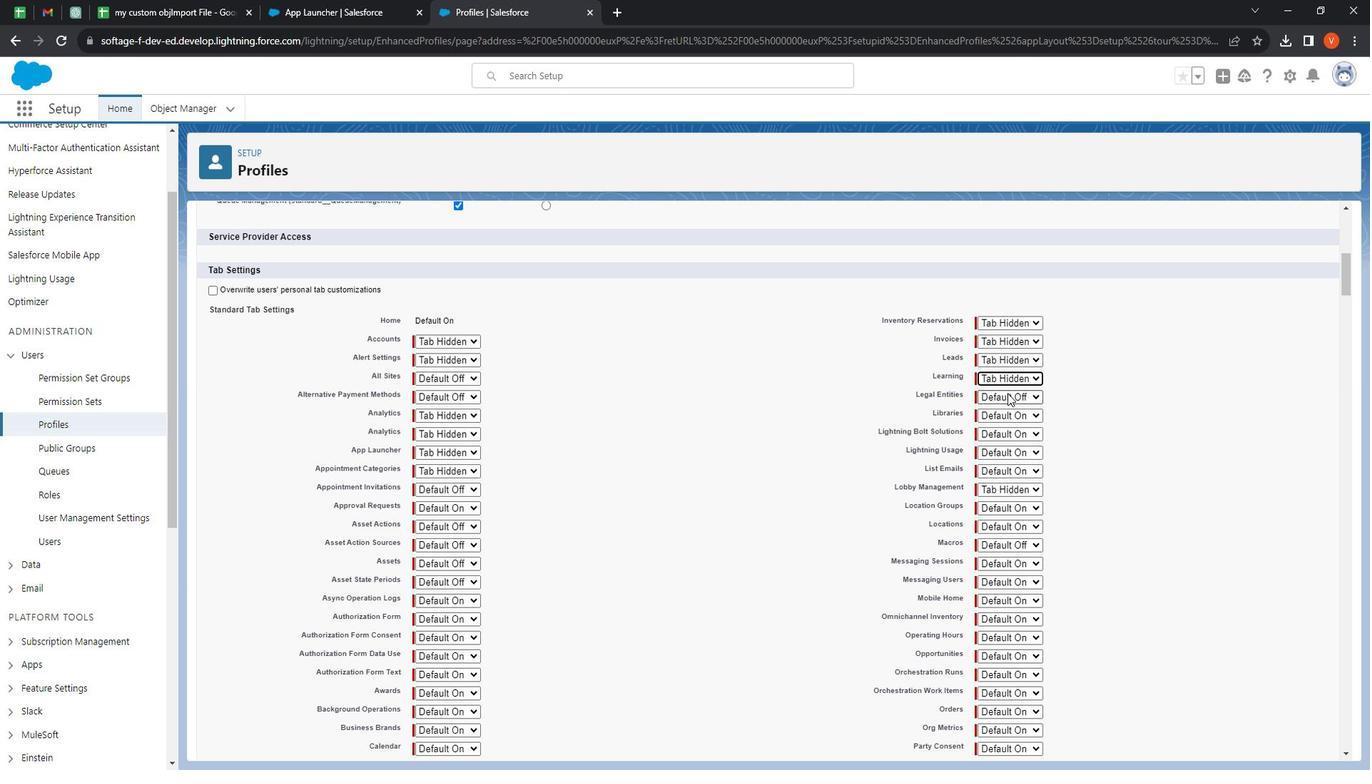 
Action: Mouse pressed left at (1028, 399)
Screenshot: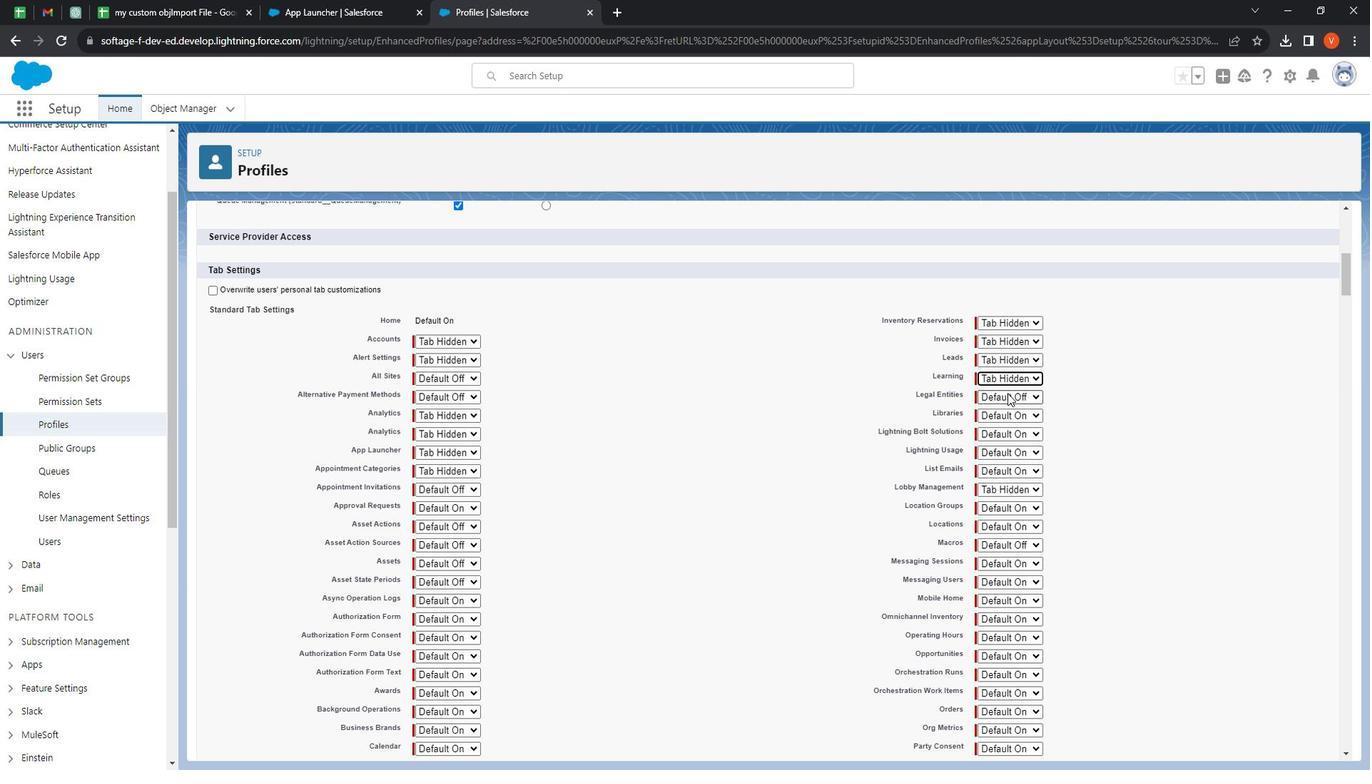 
Action: Mouse moved to (1031, 415)
Screenshot: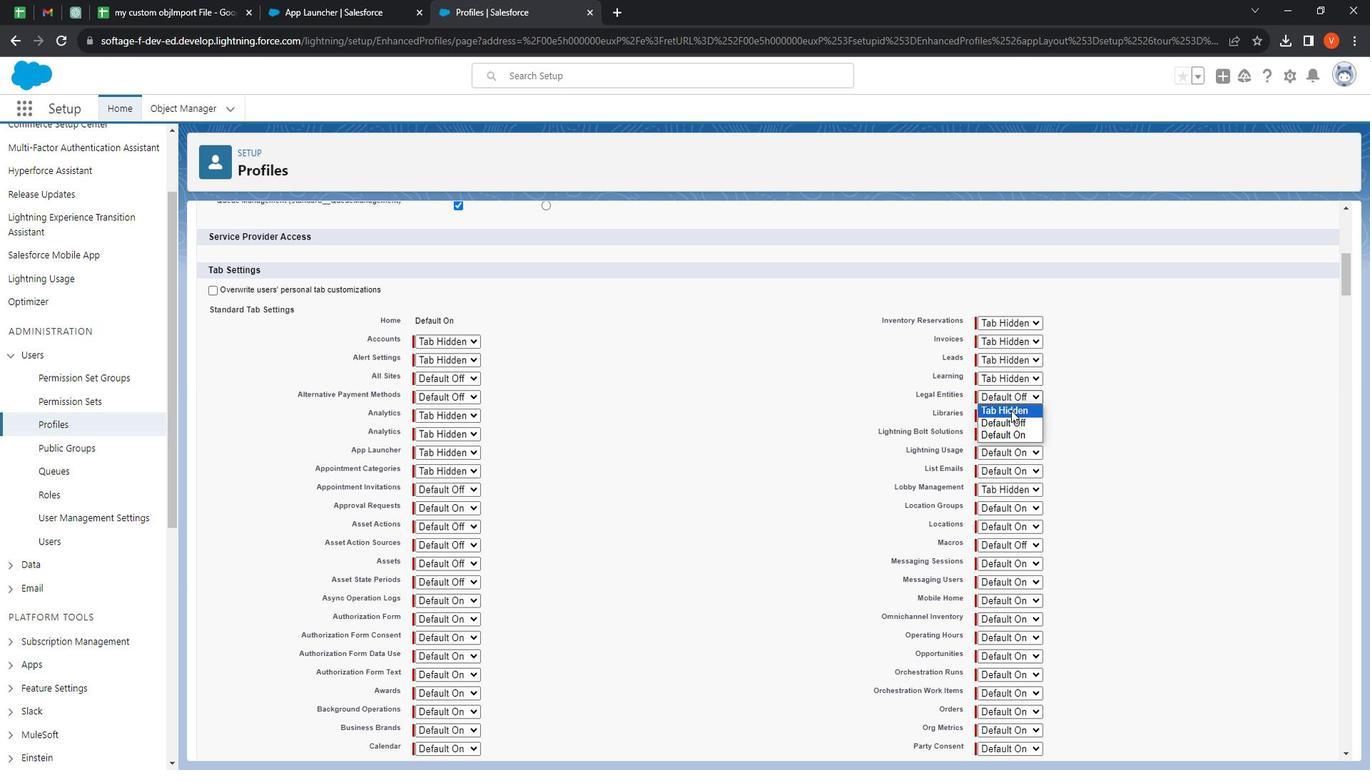 
Action: Mouse pressed left at (1031, 415)
Screenshot: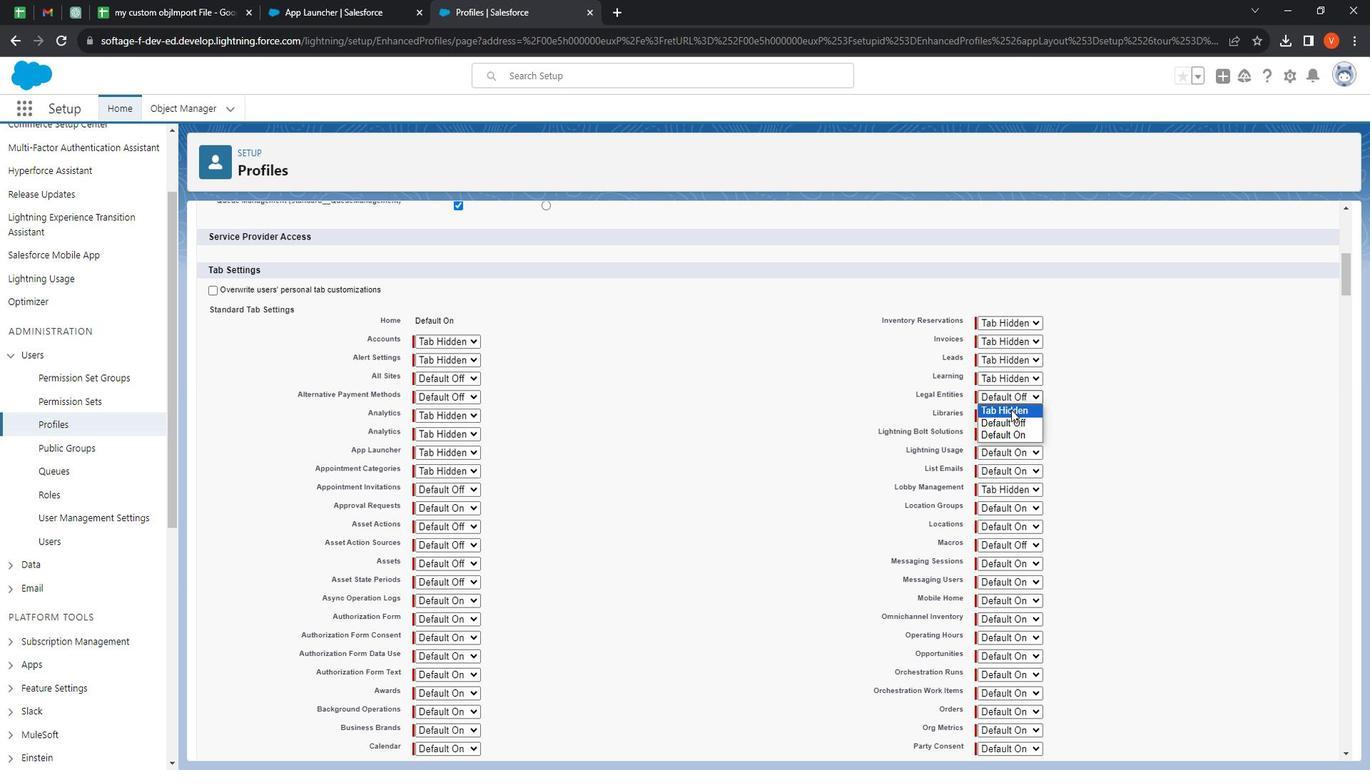 
Action: Mouse moved to (1035, 418)
Screenshot: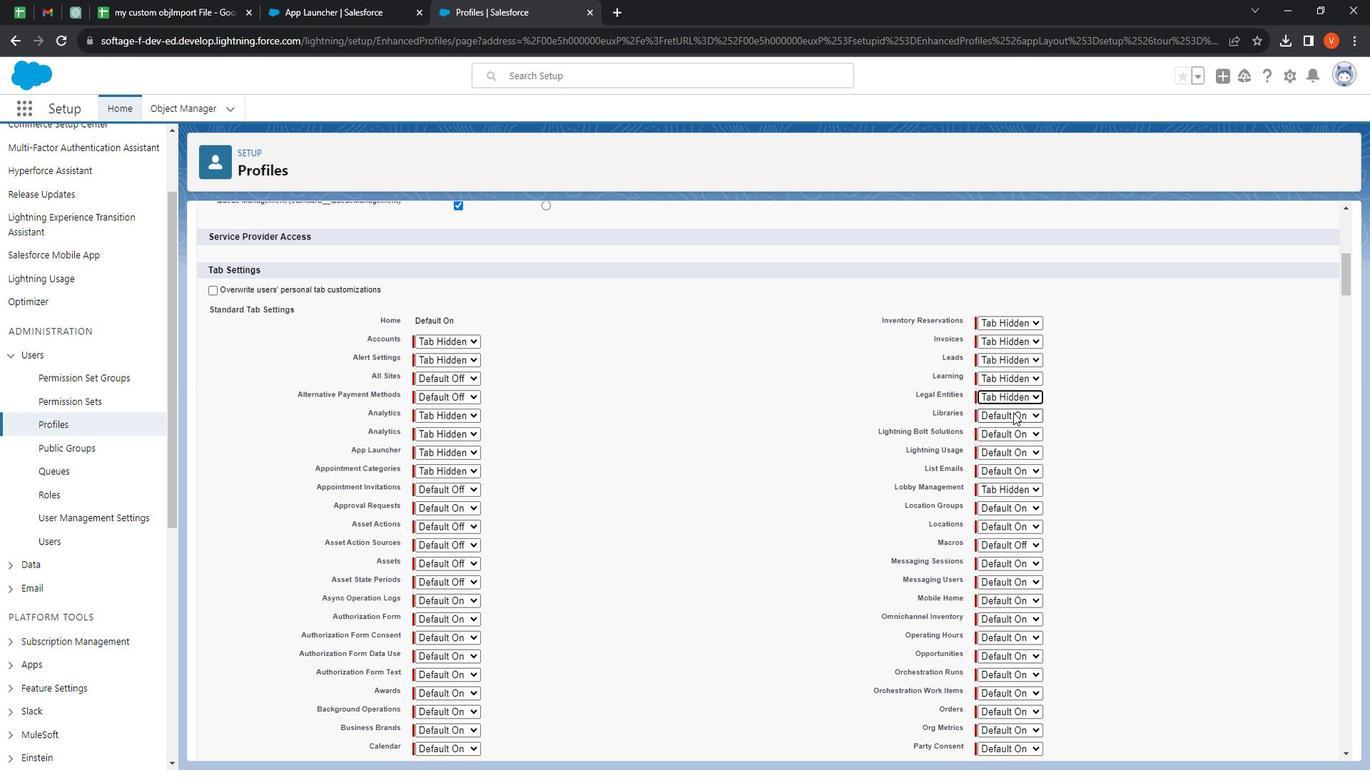 
Action: Mouse pressed left at (1035, 418)
Screenshot: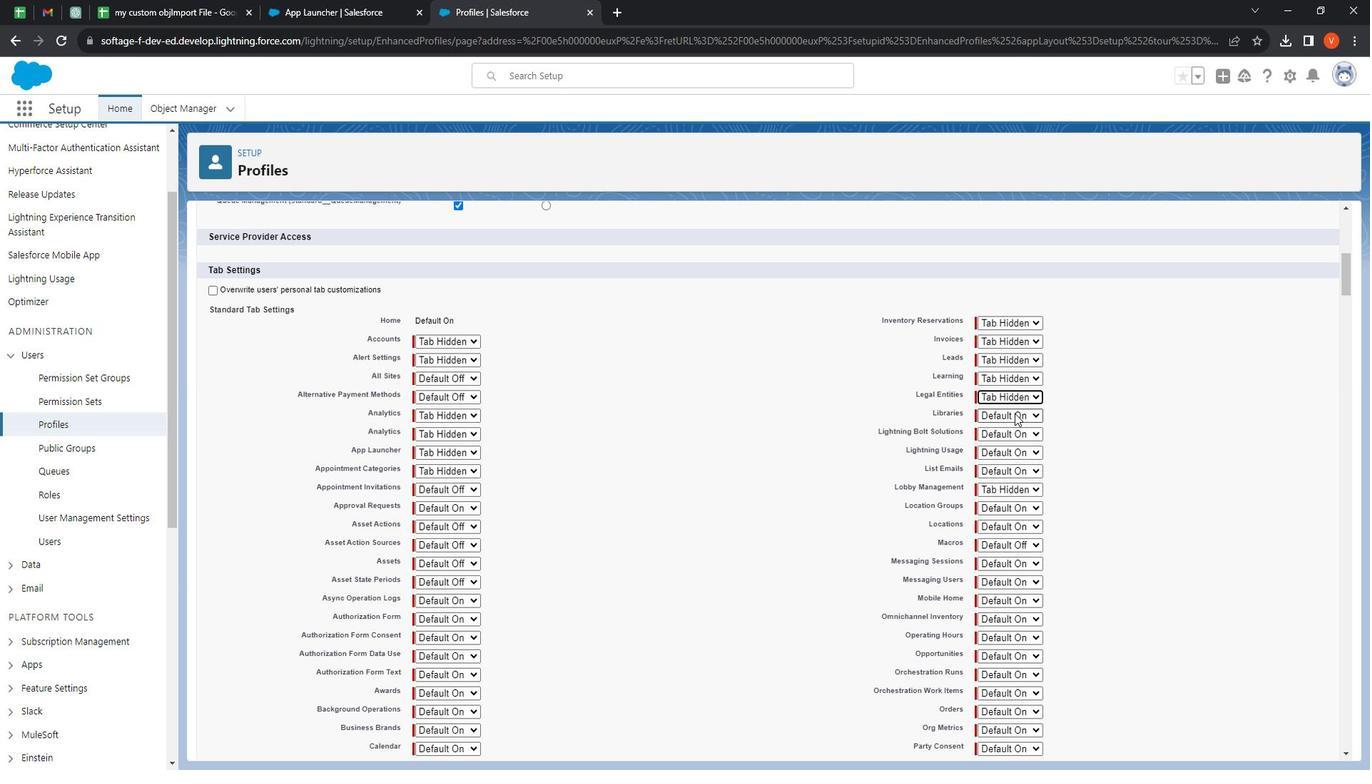 
Action: Mouse moved to (1030, 431)
Screenshot: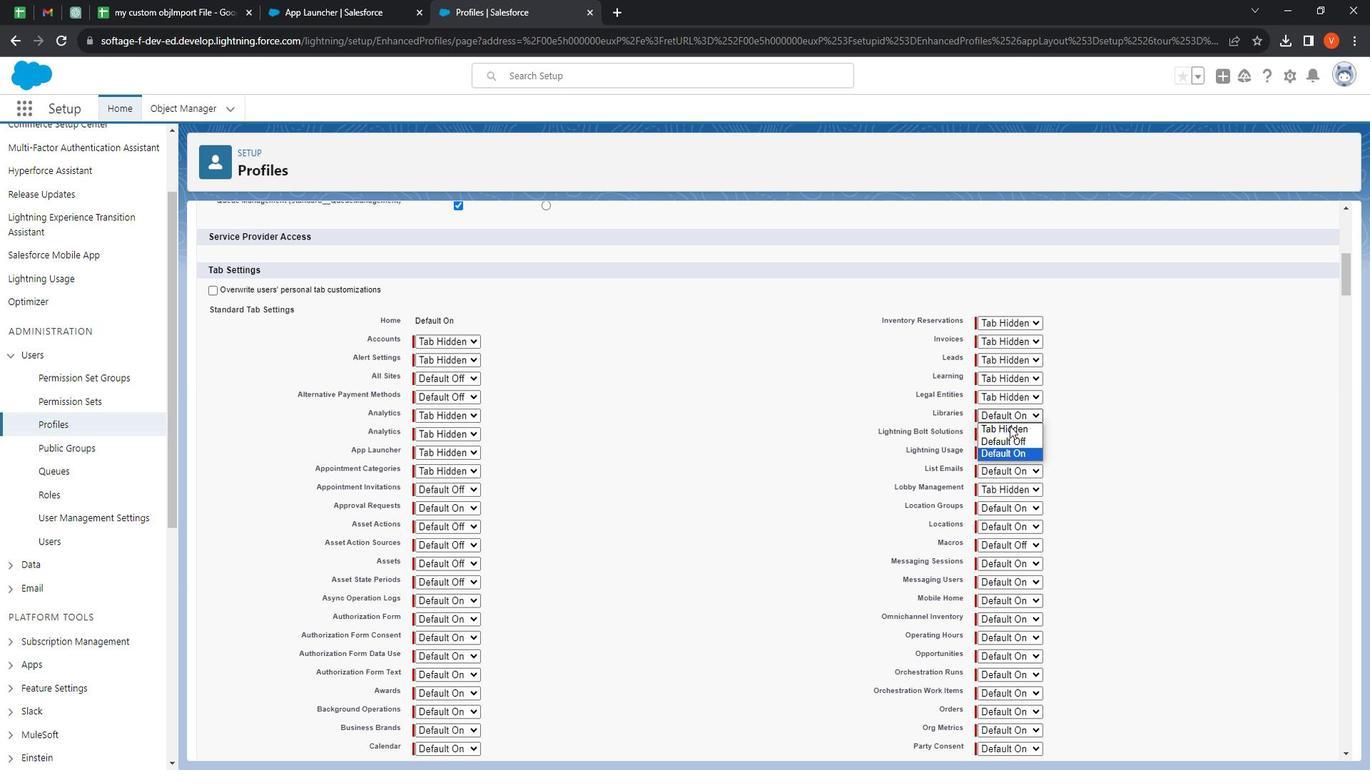 
Action: Mouse pressed left at (1030, 431)
Screenshot: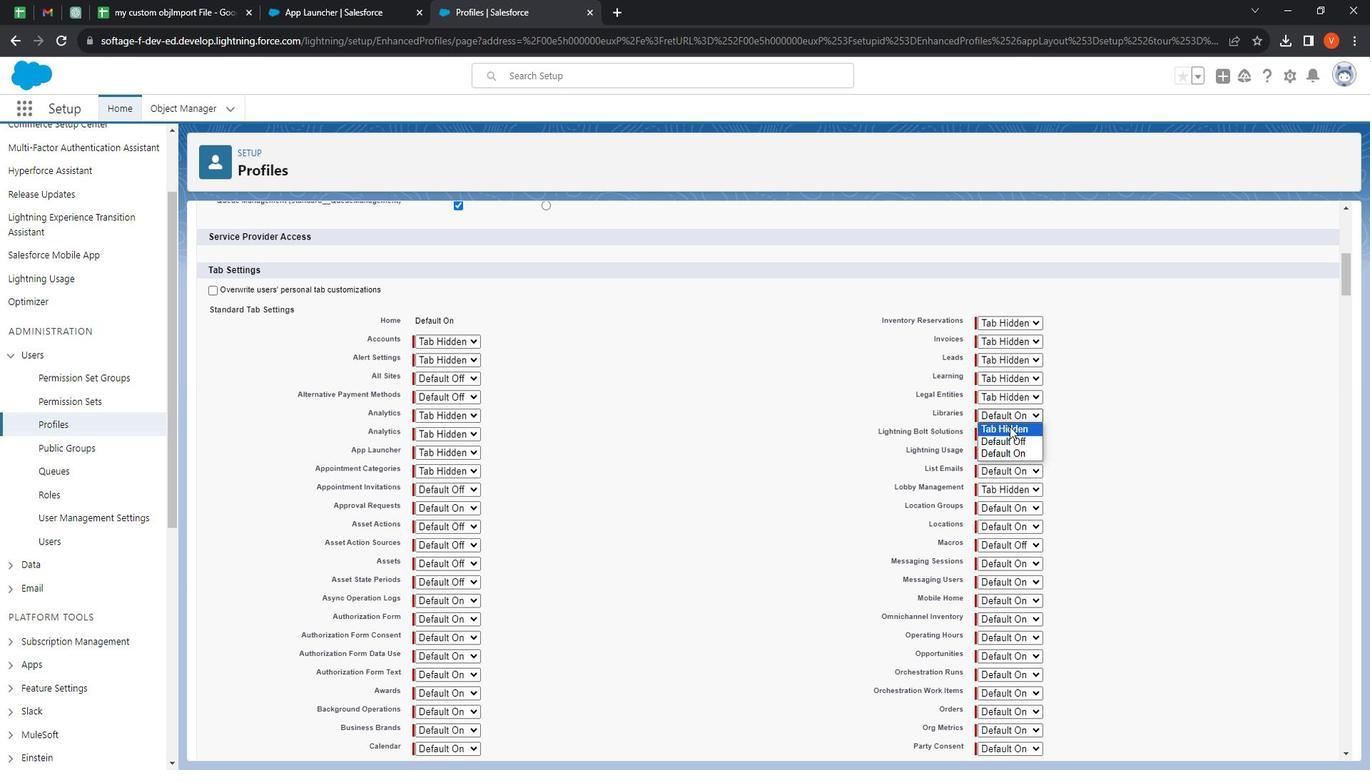 
Action: Mouse moved to (481, 501)
Screenshot: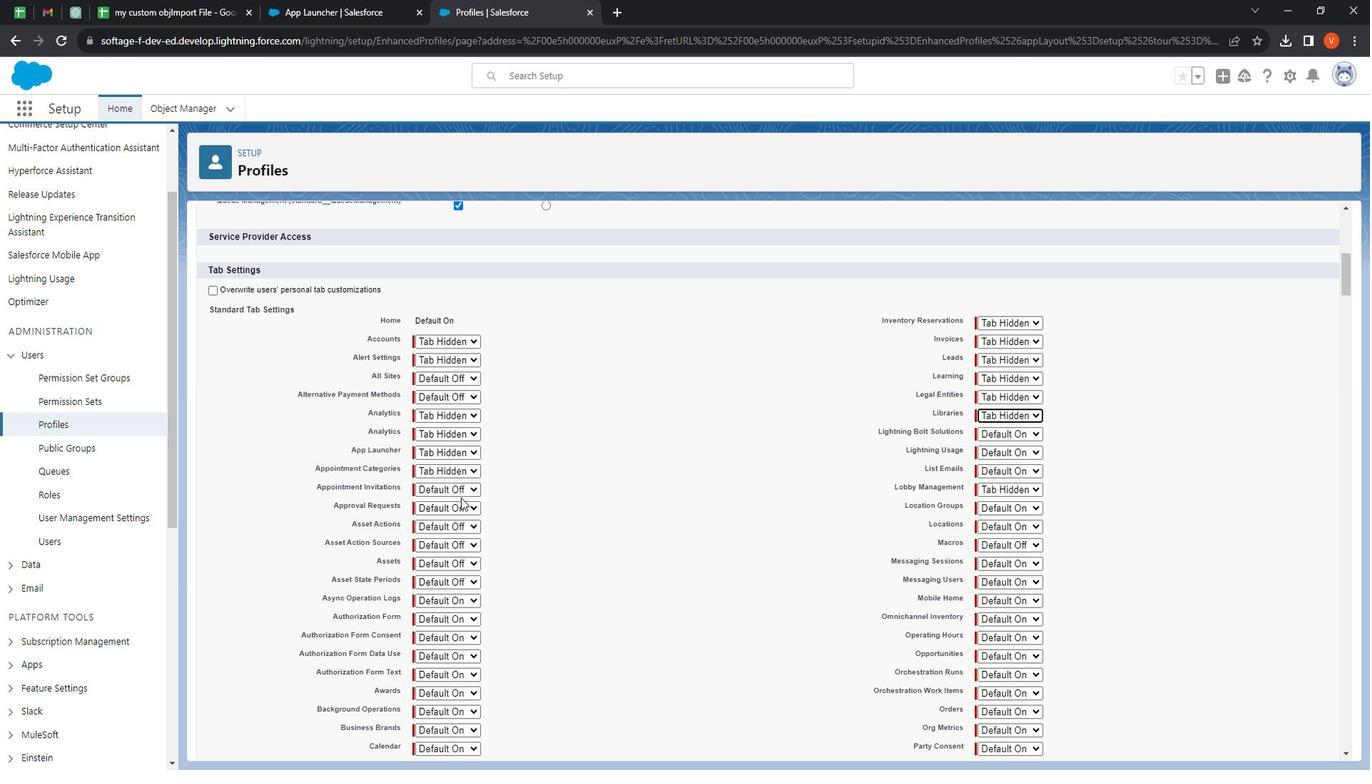 
Action: Mouse scrolled (481, 500) with delta (0, 0)
Screenshot: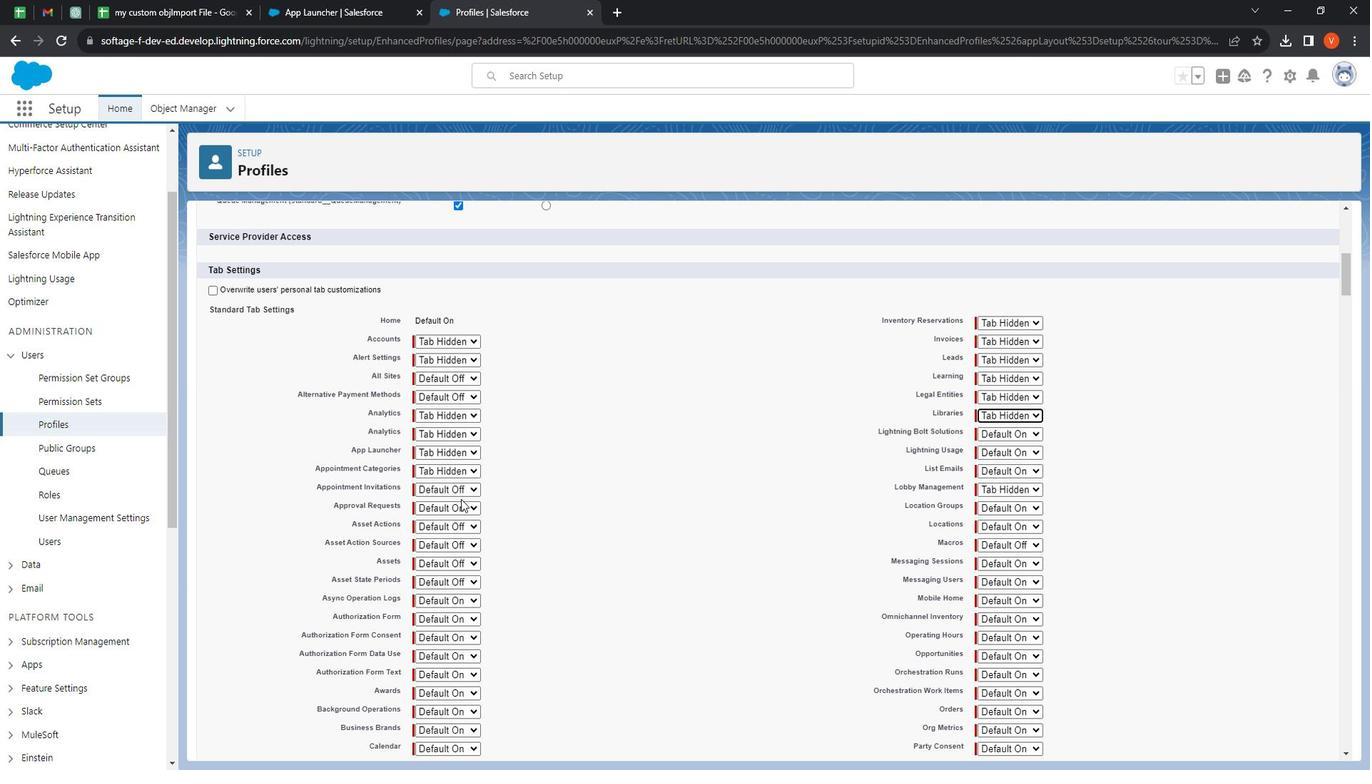 
Action: Mouse scrolled (481, 500) with delta (0, 0)
Screenshot: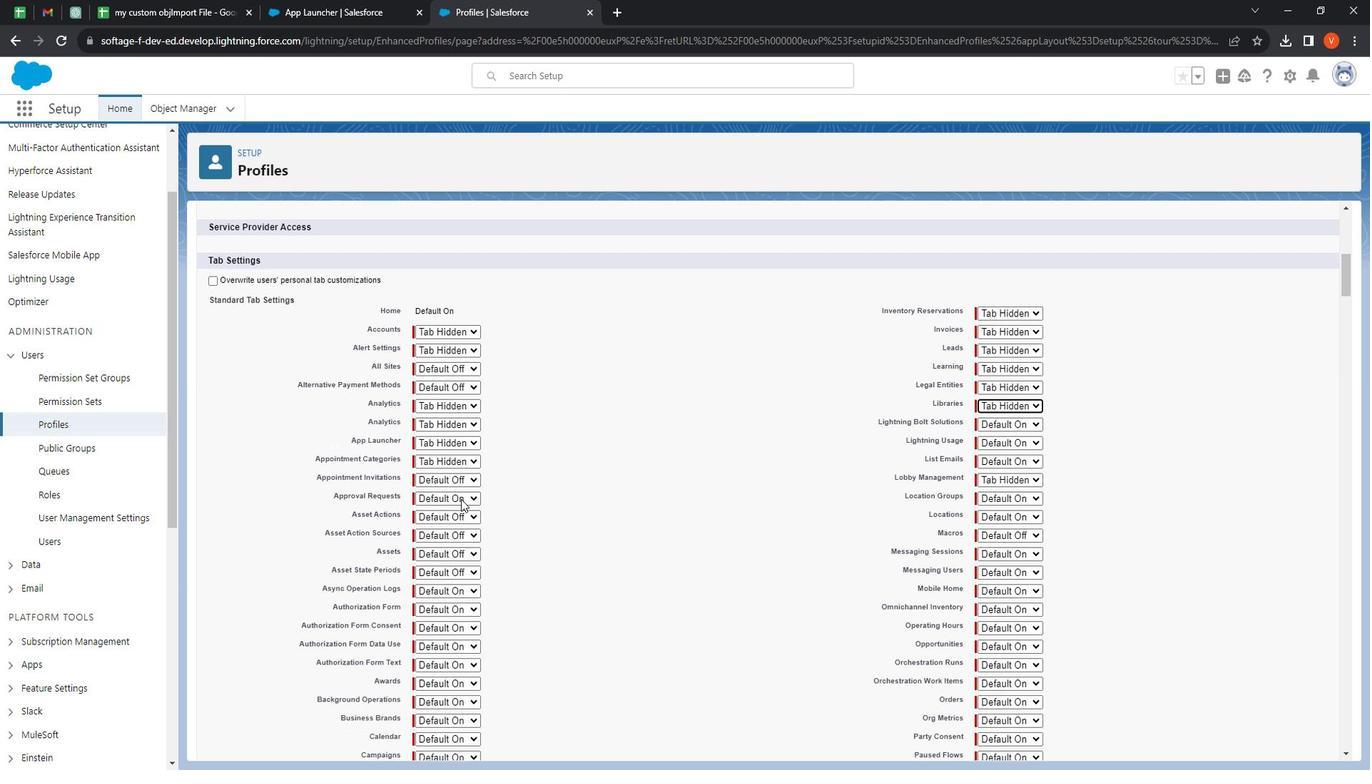 
Action: Mouse moved to (481, 500)
Screenshot: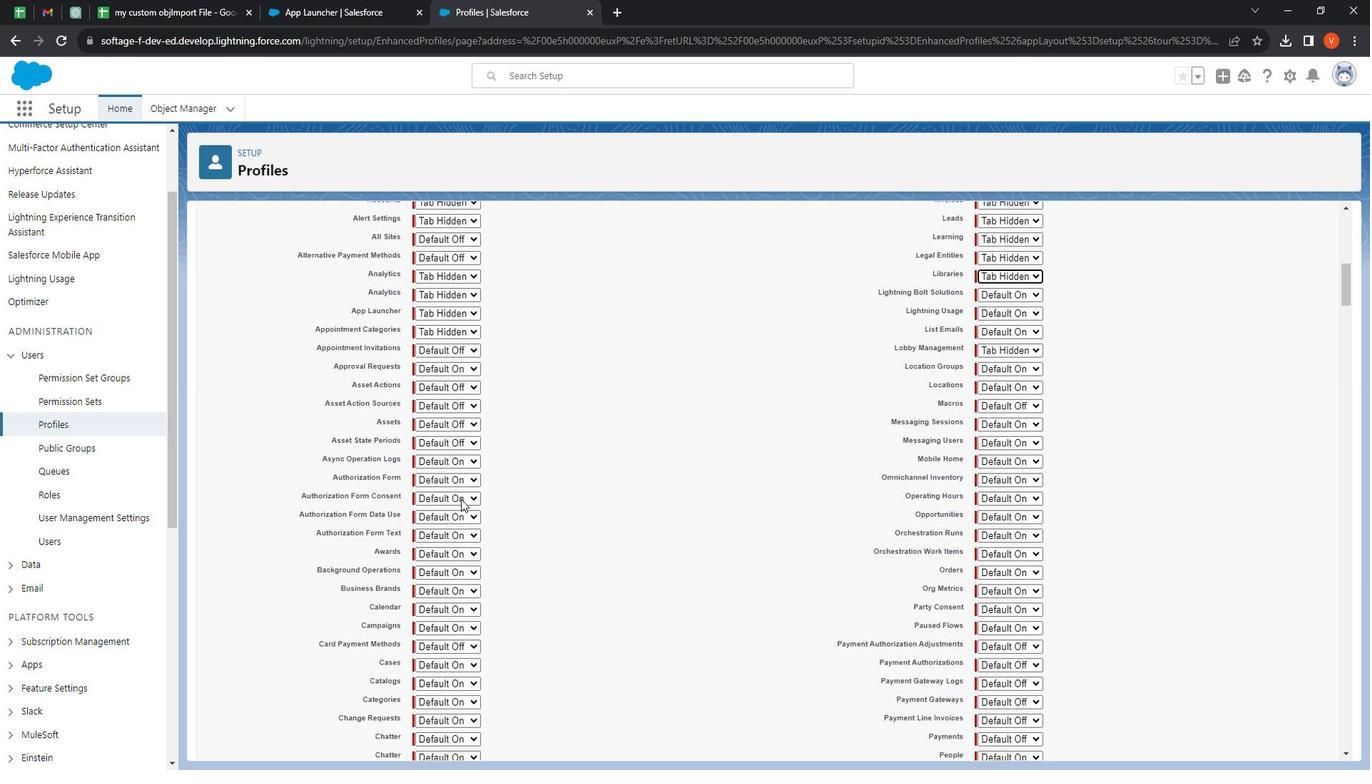 
Action: Mouse scrolled (481, 500) with delta (0, 0)
Screenshot: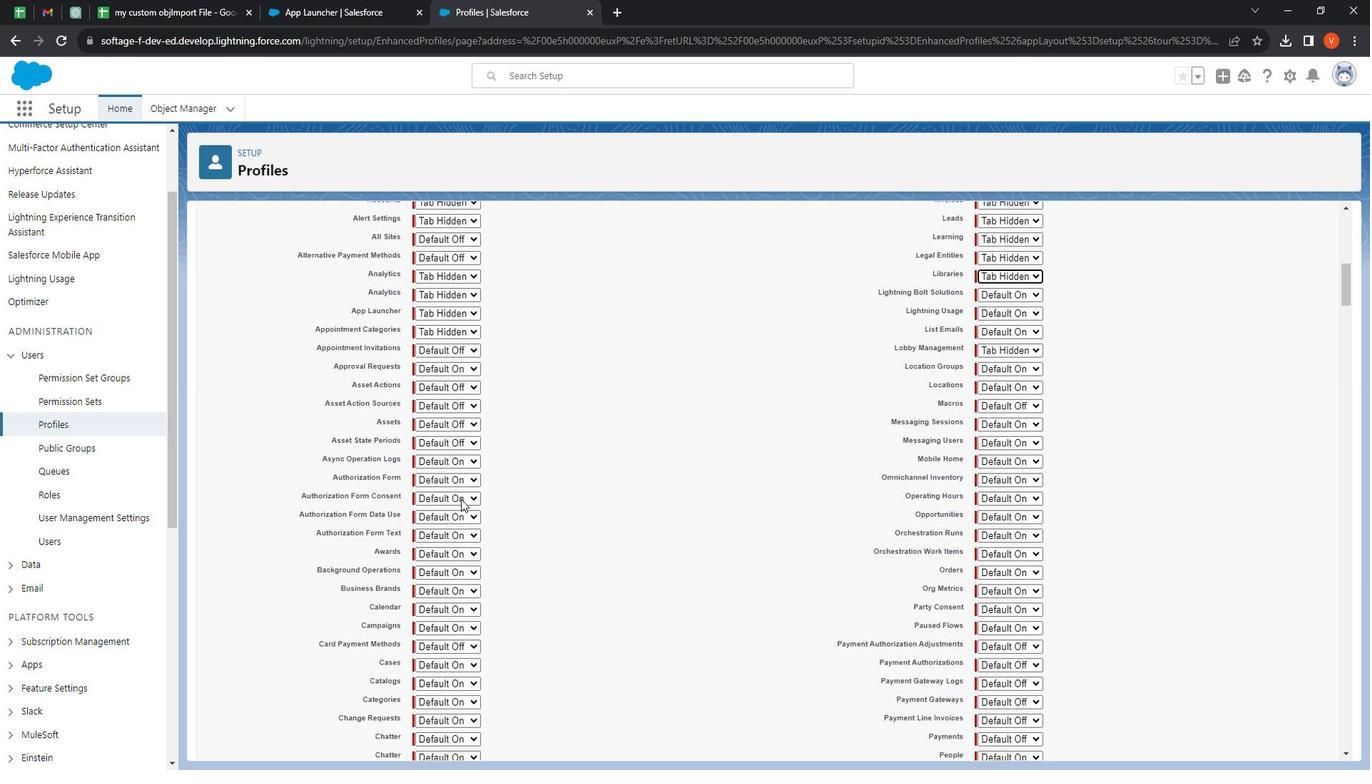 
Action: Mouse moved to (458, 348)
Screenshot: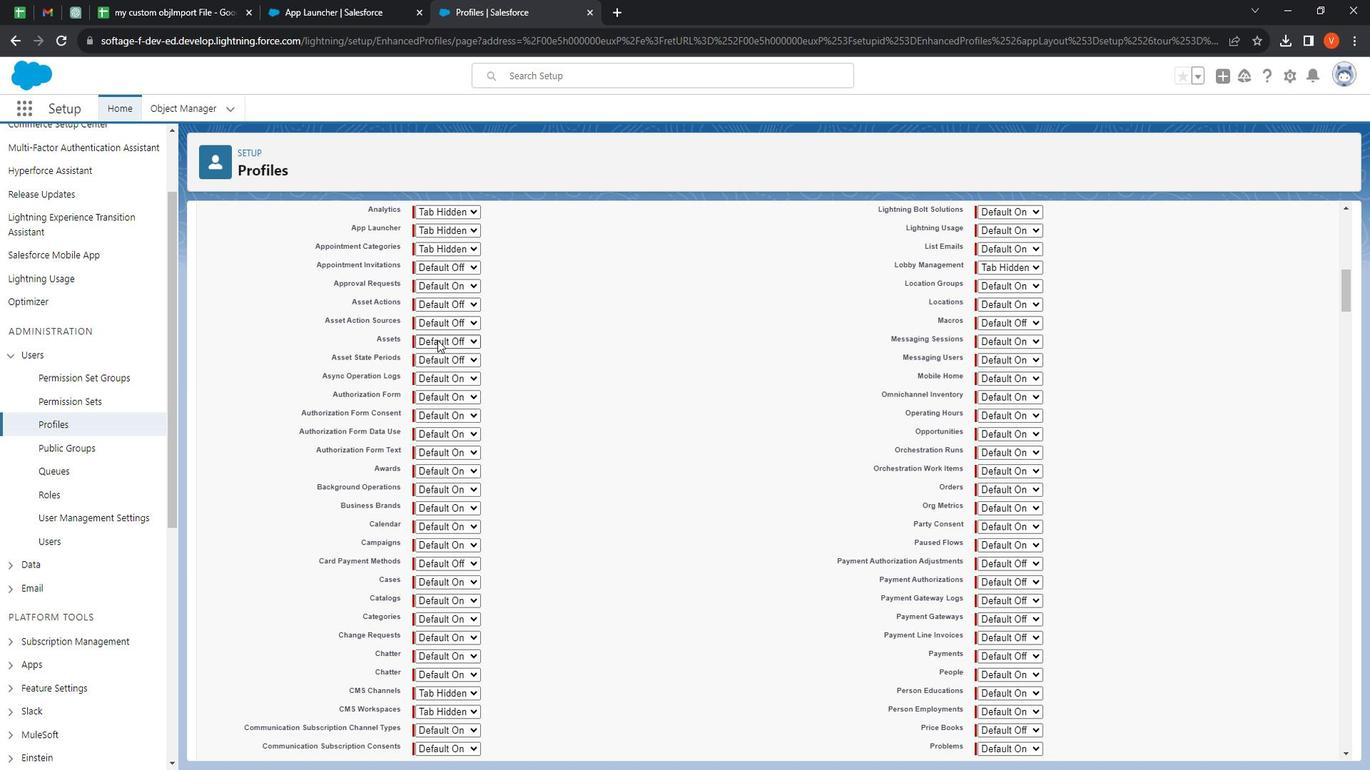 
Action: Mouse pressed left at (458, 348)
Screenshot: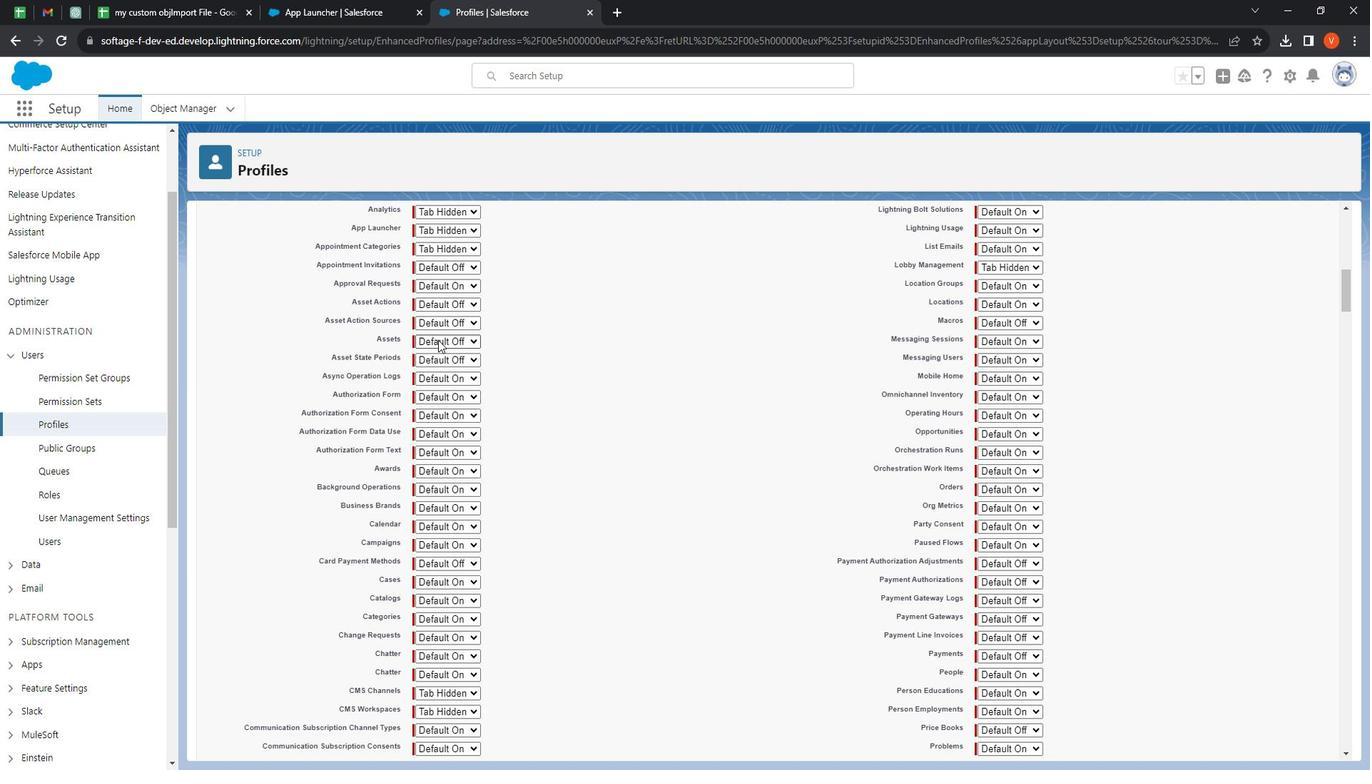 
Action: Mouse moved to (468, 366)
Screenshot: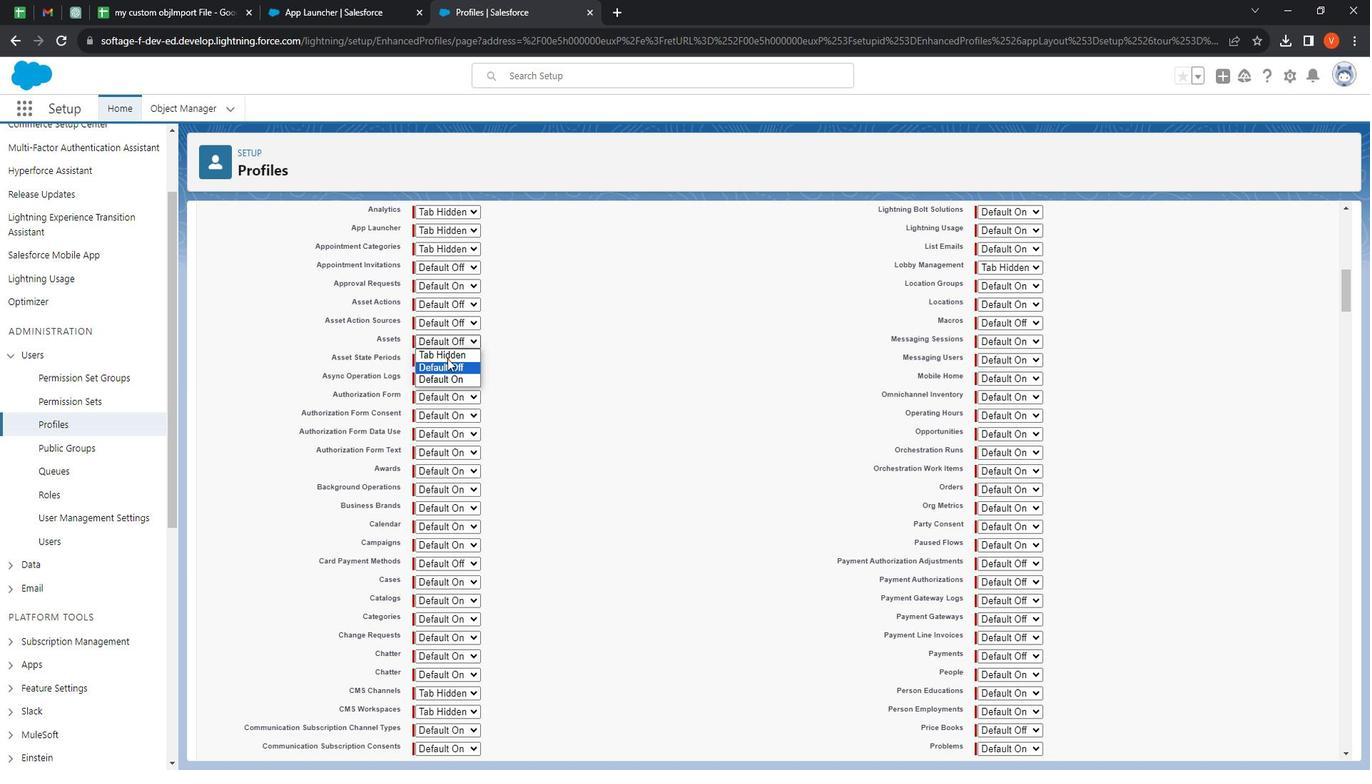 
Action: Mouse pressed left at (468, 366)
Screenshot: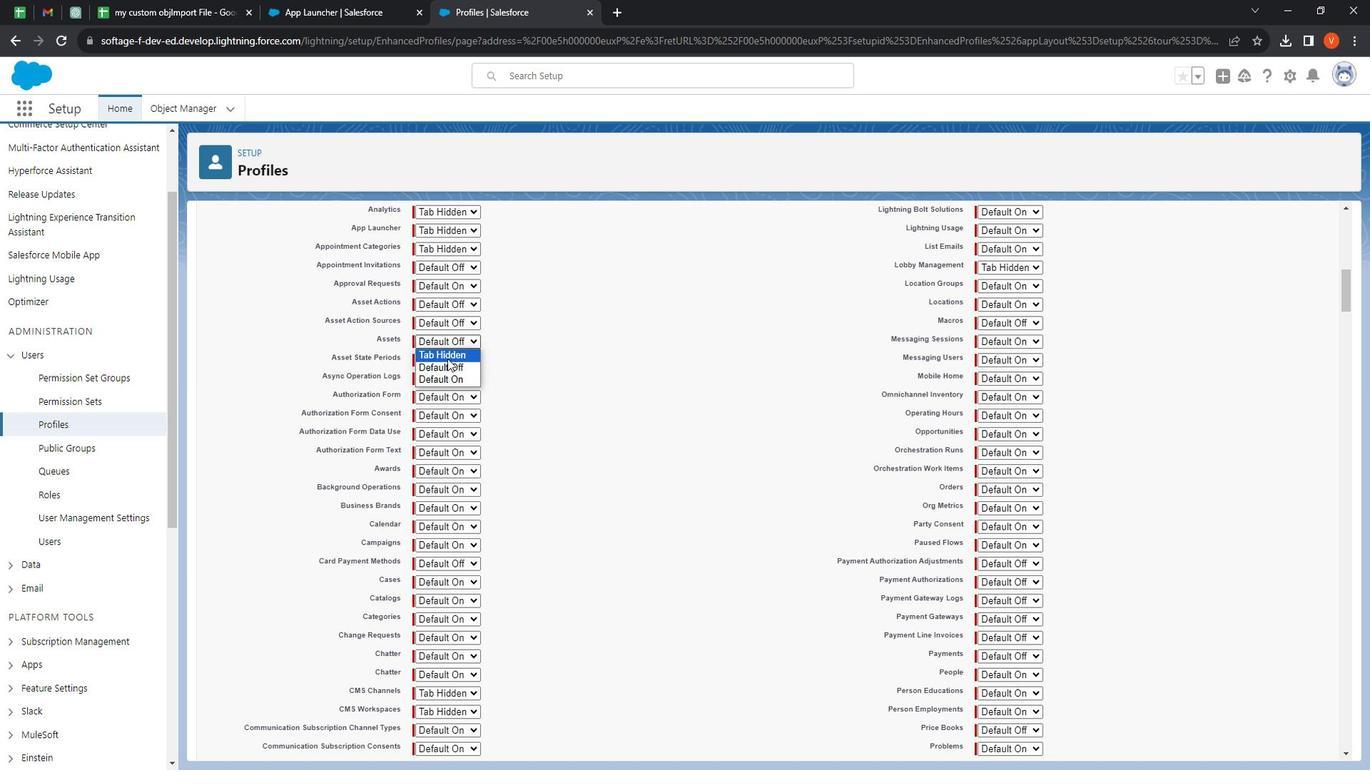 
Action: Mouse moved to (469, 368)
Screenshot: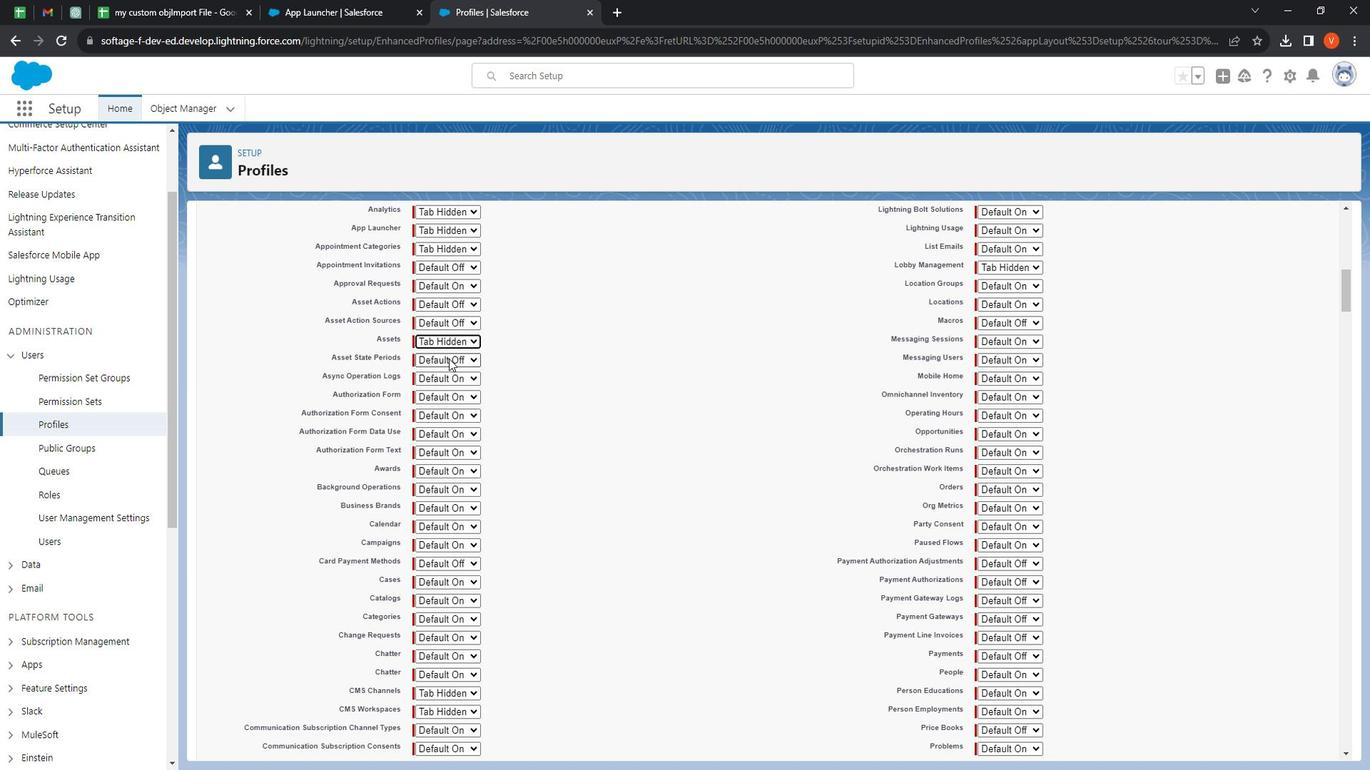 
Action: Mouse pressed left at (469, 368)
Screenshot: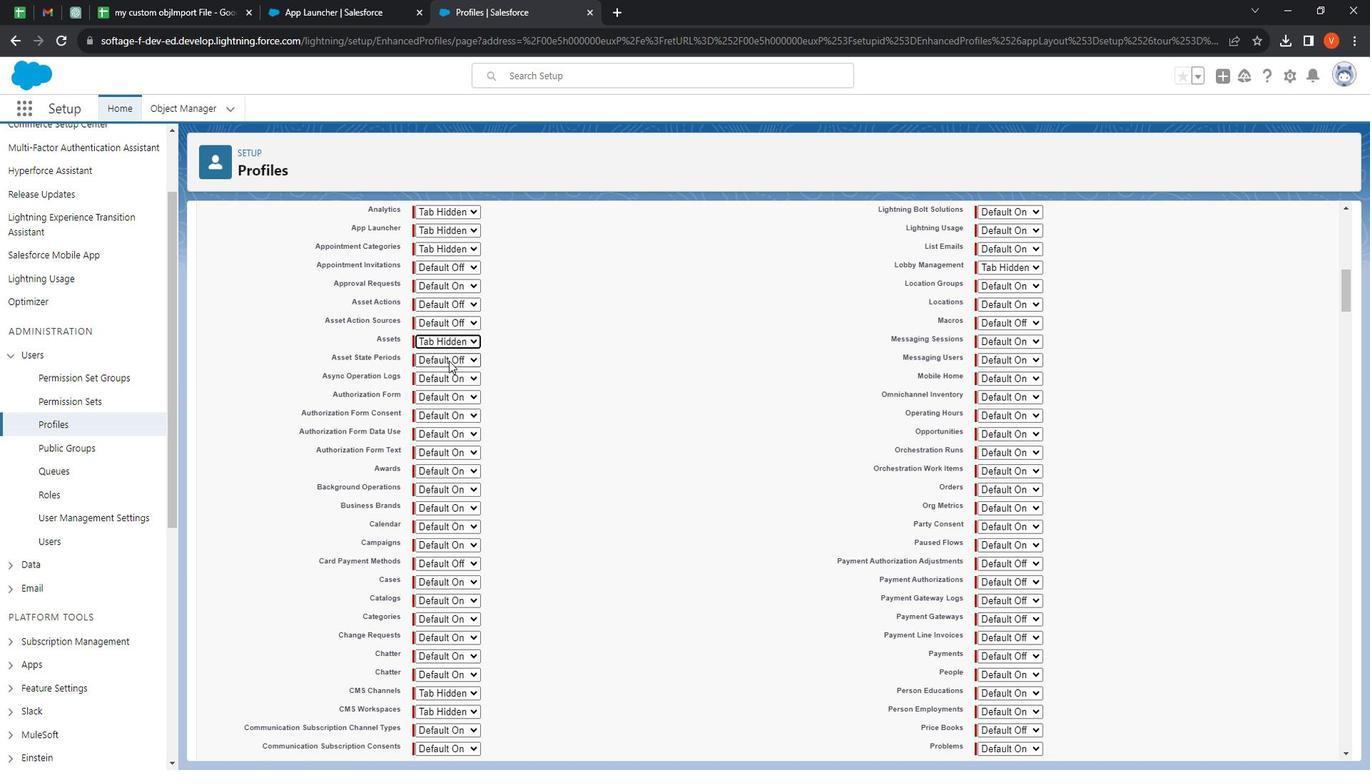 
Action: Mouse moved to (476, 380)
Screenshot: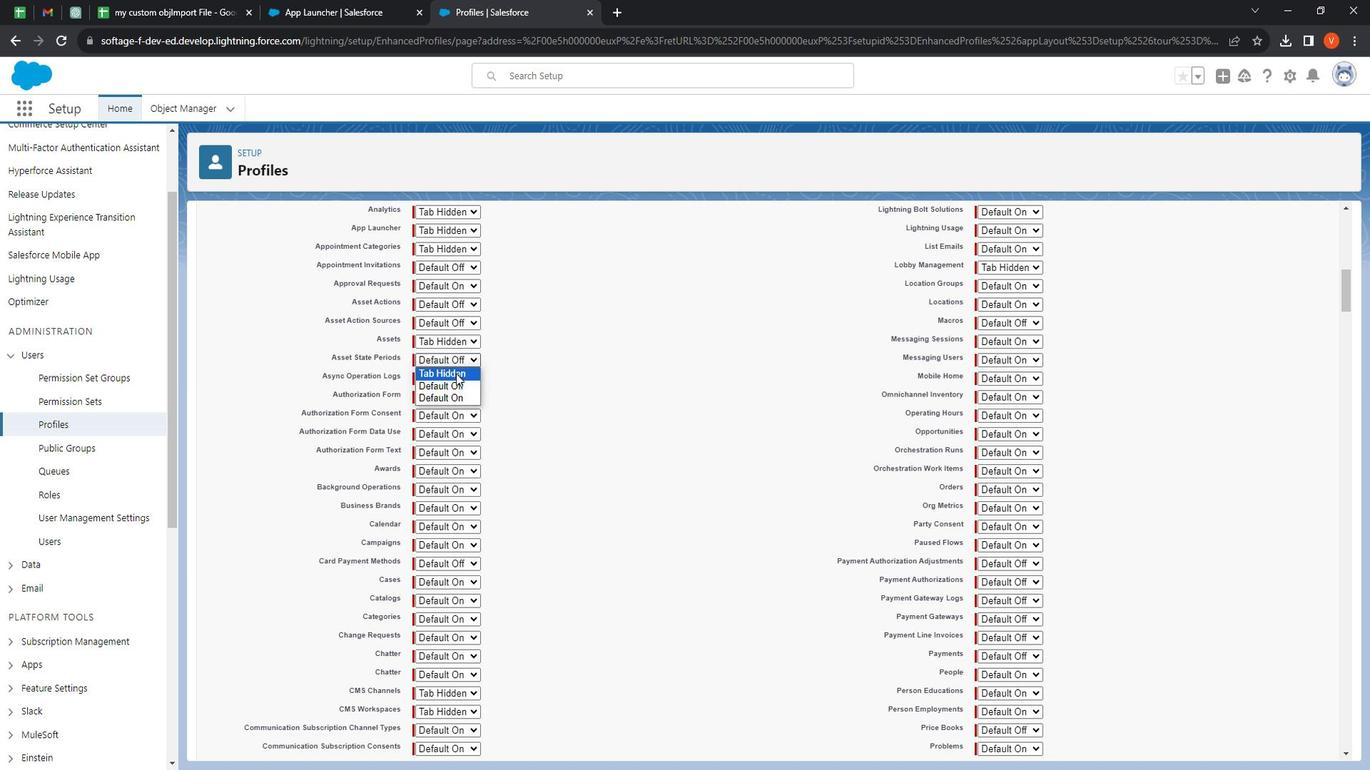 
Action: Mouse pressed left at (476, 380)
Screenshot: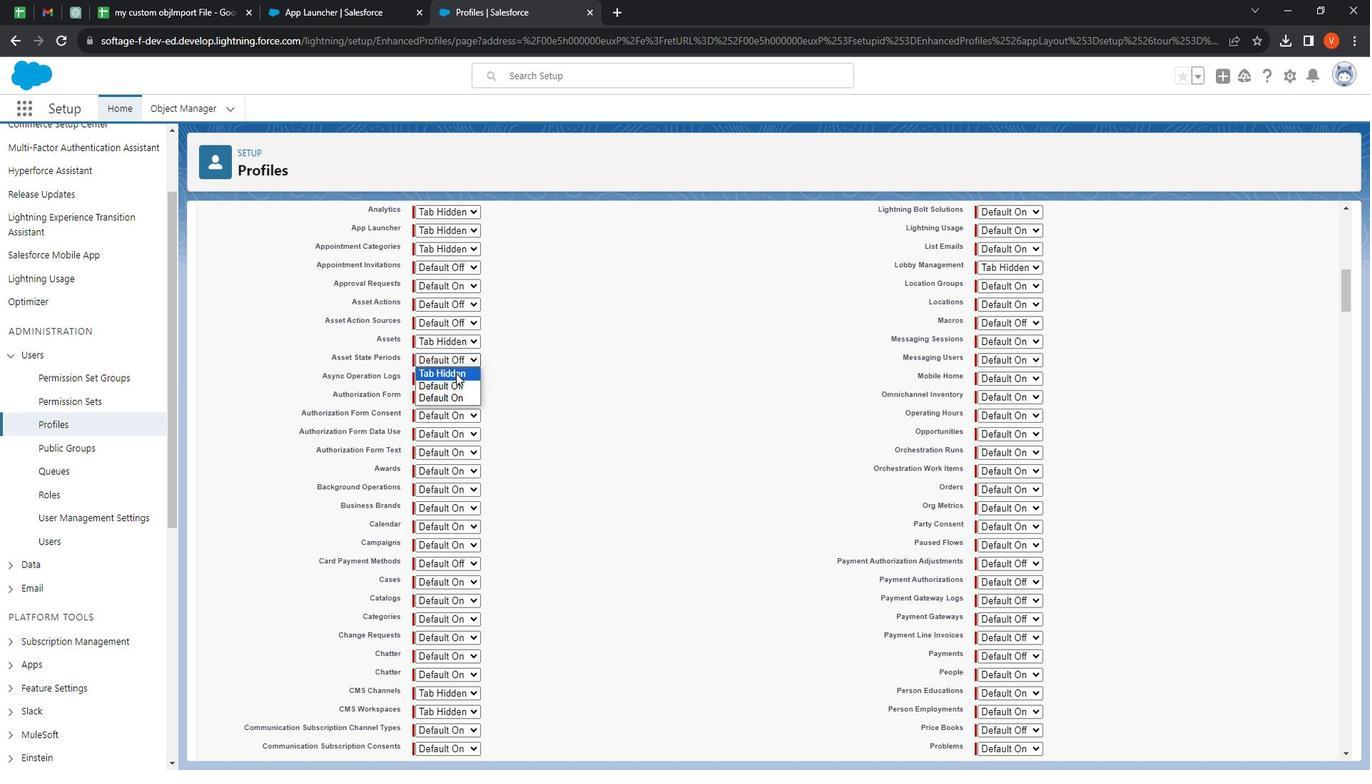 
Action: Mouse moved to (476, 383)
Screenshot: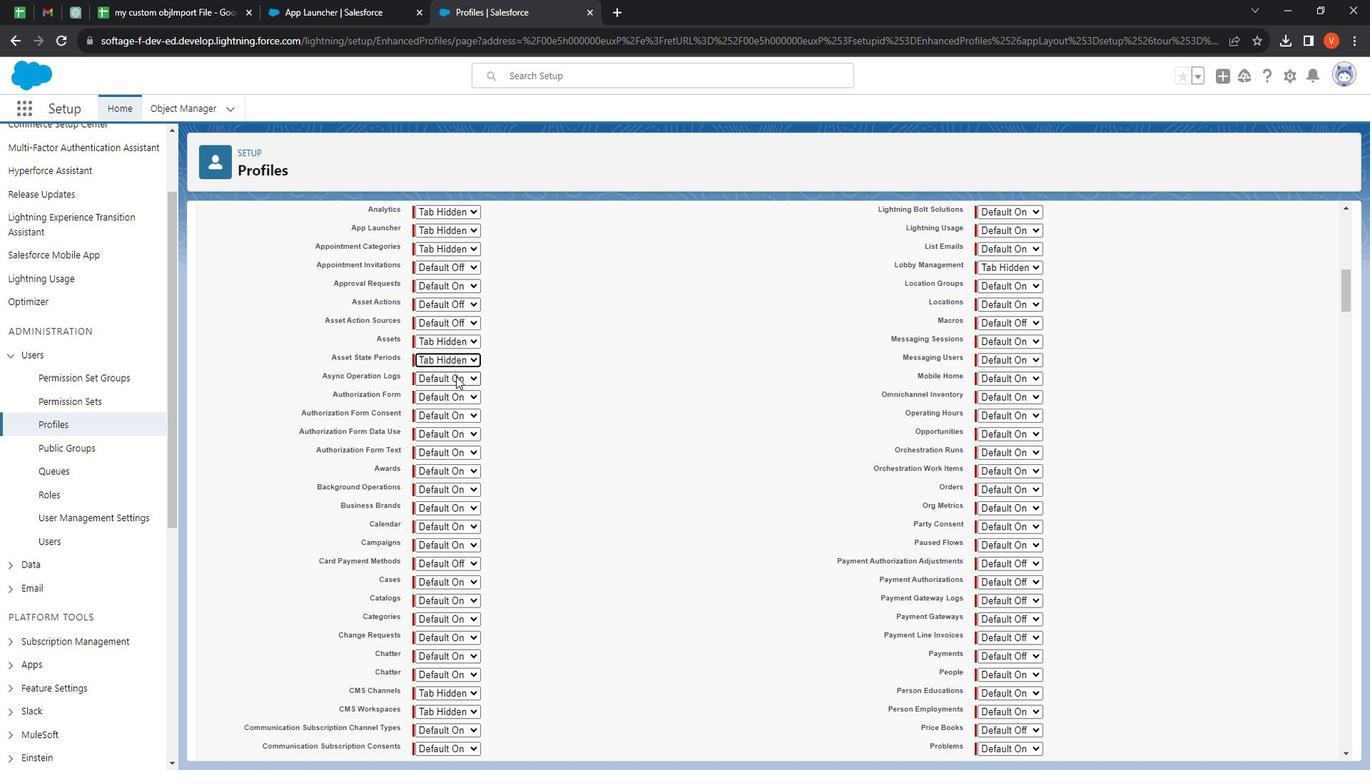 
Action: Mouse pressed left at (476, 383)
Screenshot: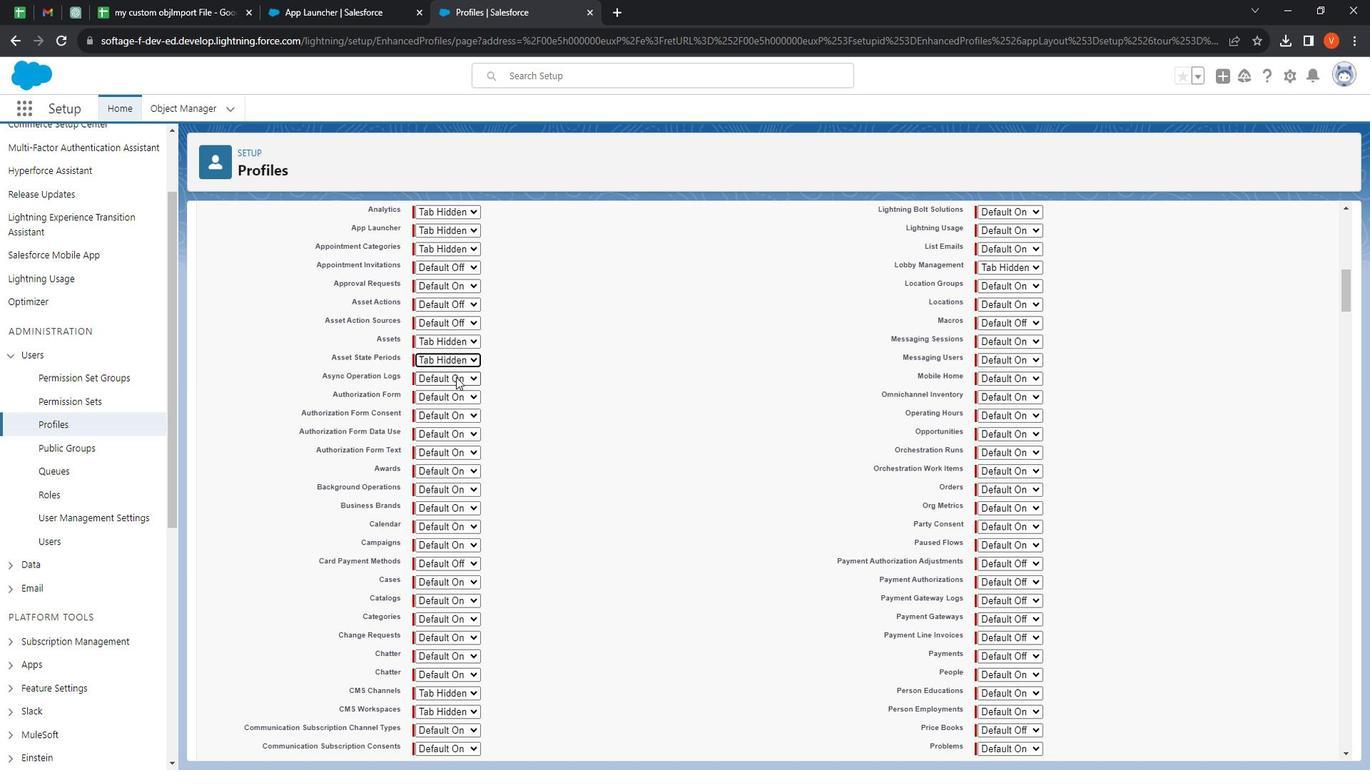 
Action: Mouse moved to (486, 395)
Screenshot: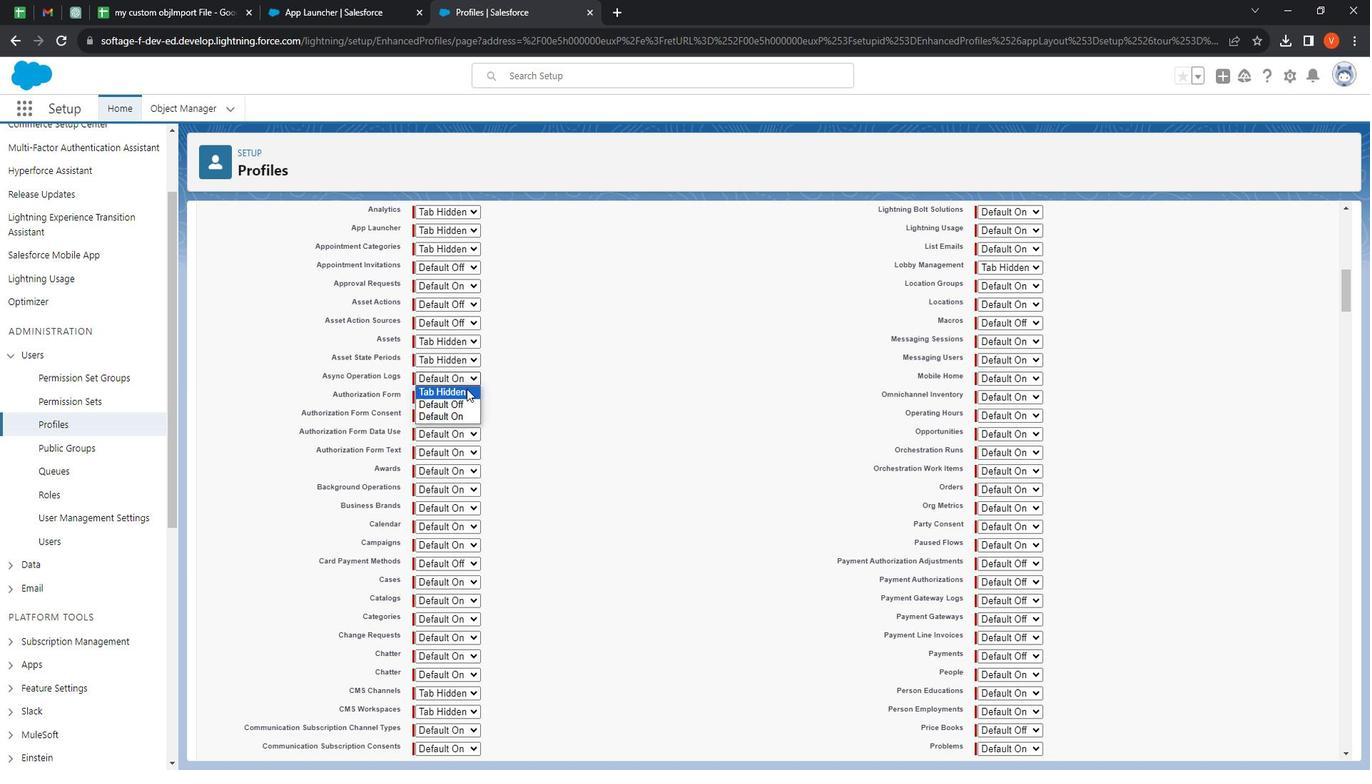 
Action: Mouse pressed left at (486, 395)
Screenshot: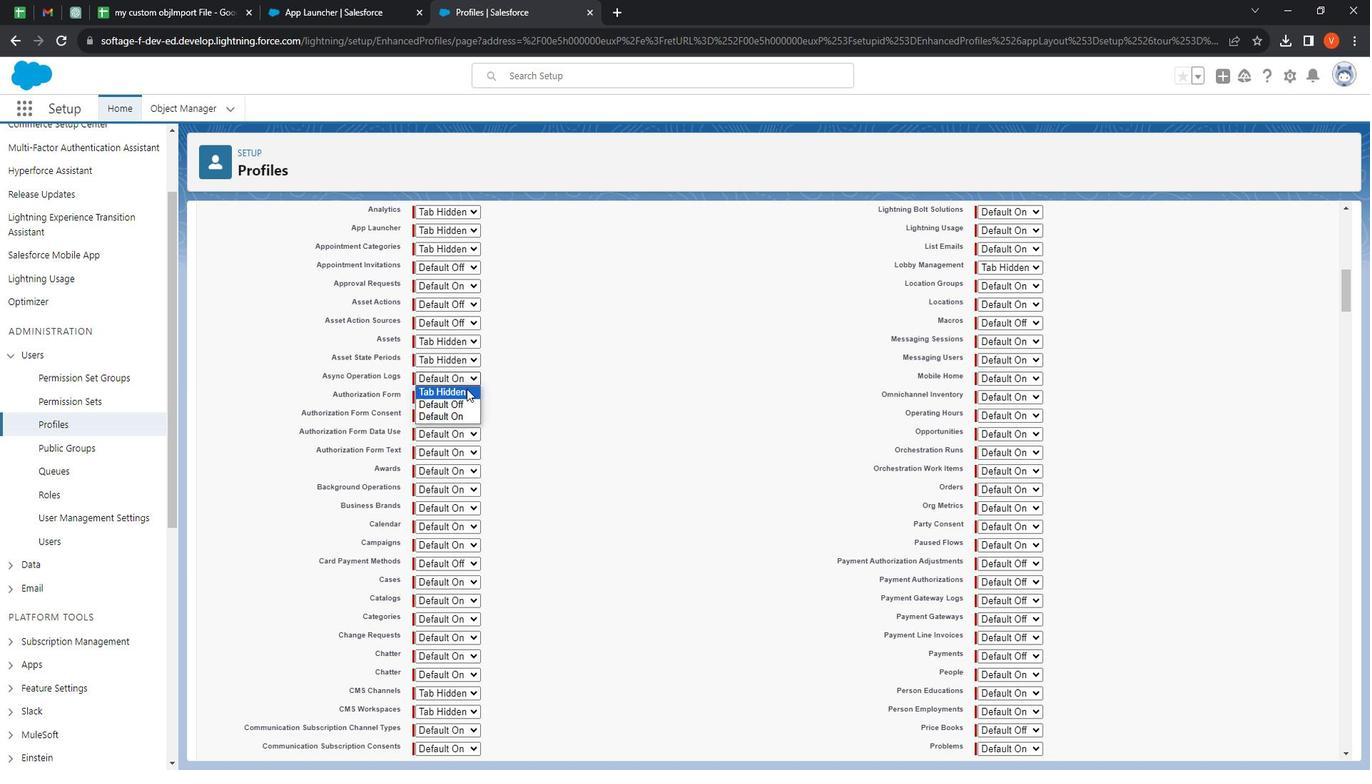 
Action: Mouse moved to (481, 405)
Screenshot: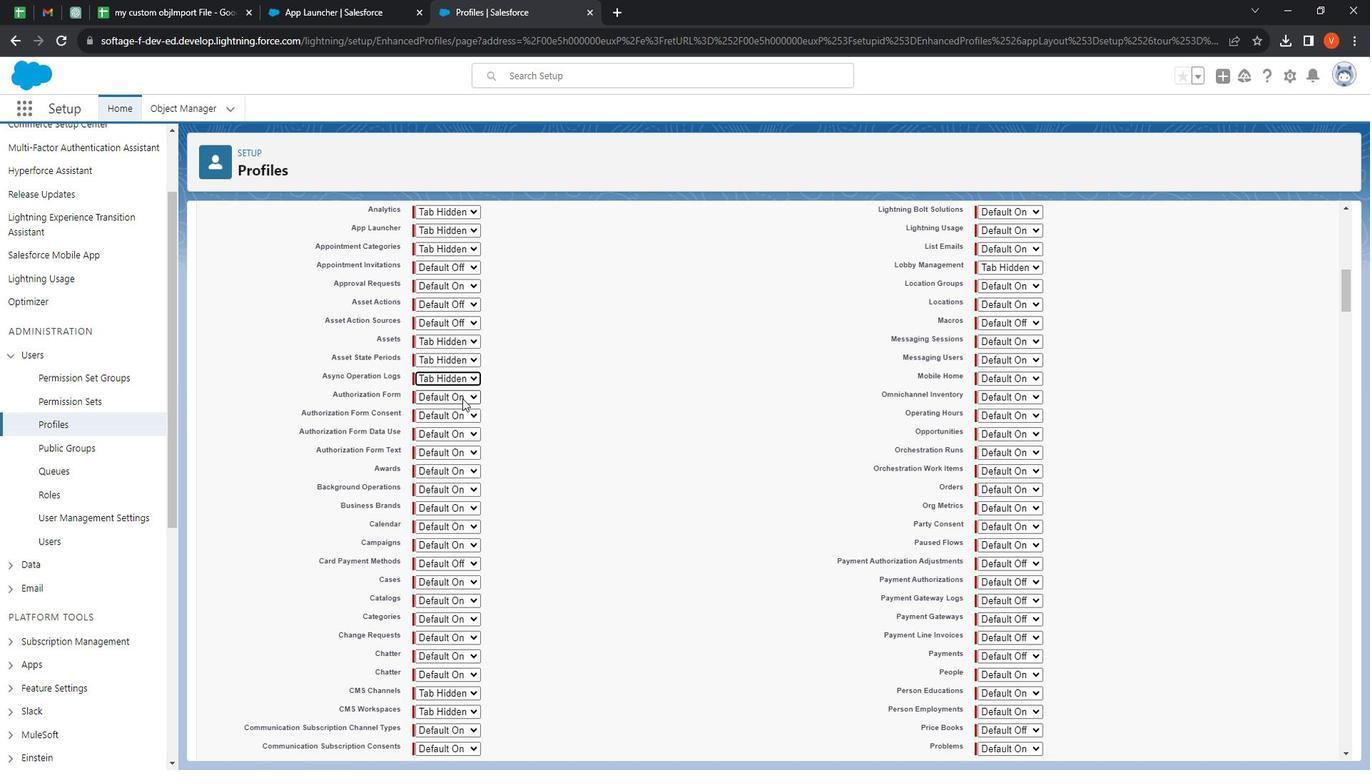 
Action: Mouse pressed left at (481, 405)
Screenshot: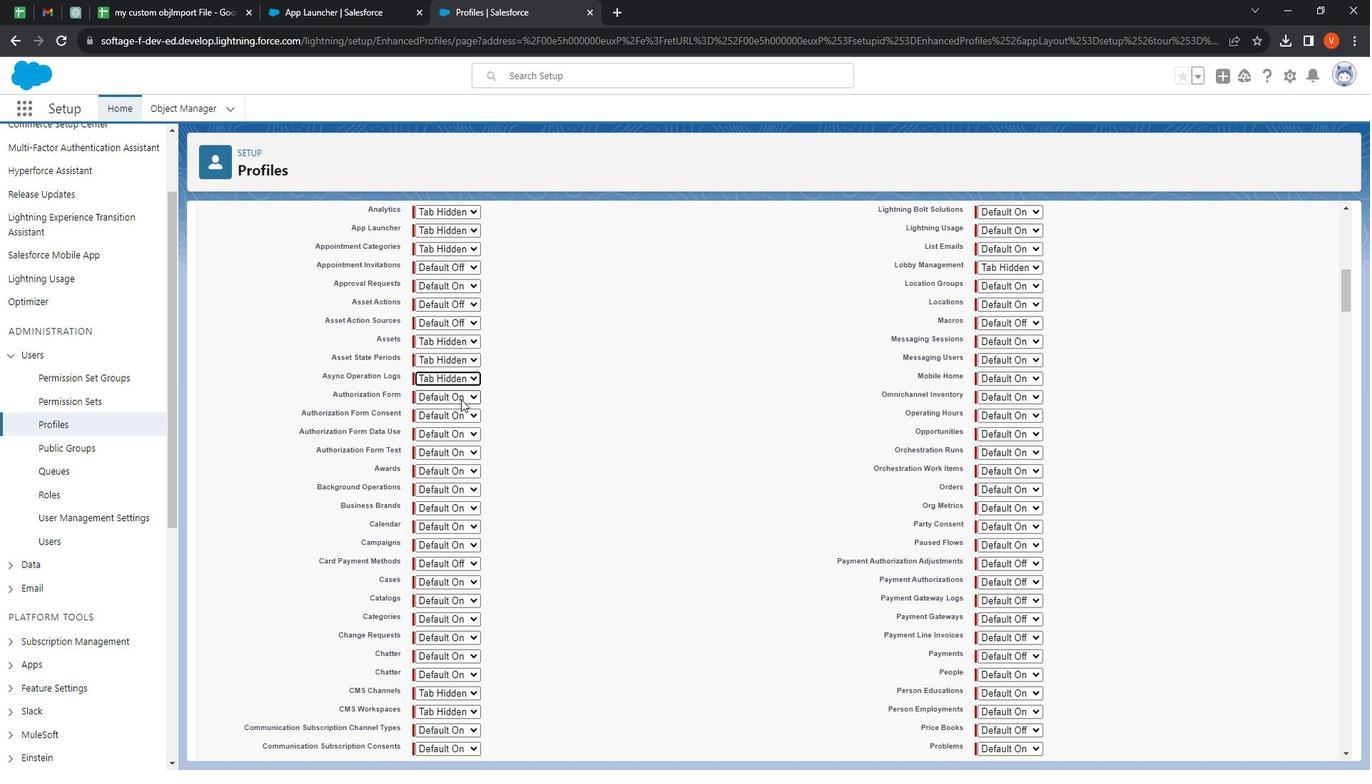 
Action: Mouse moved to (477, 416)
Screenshot: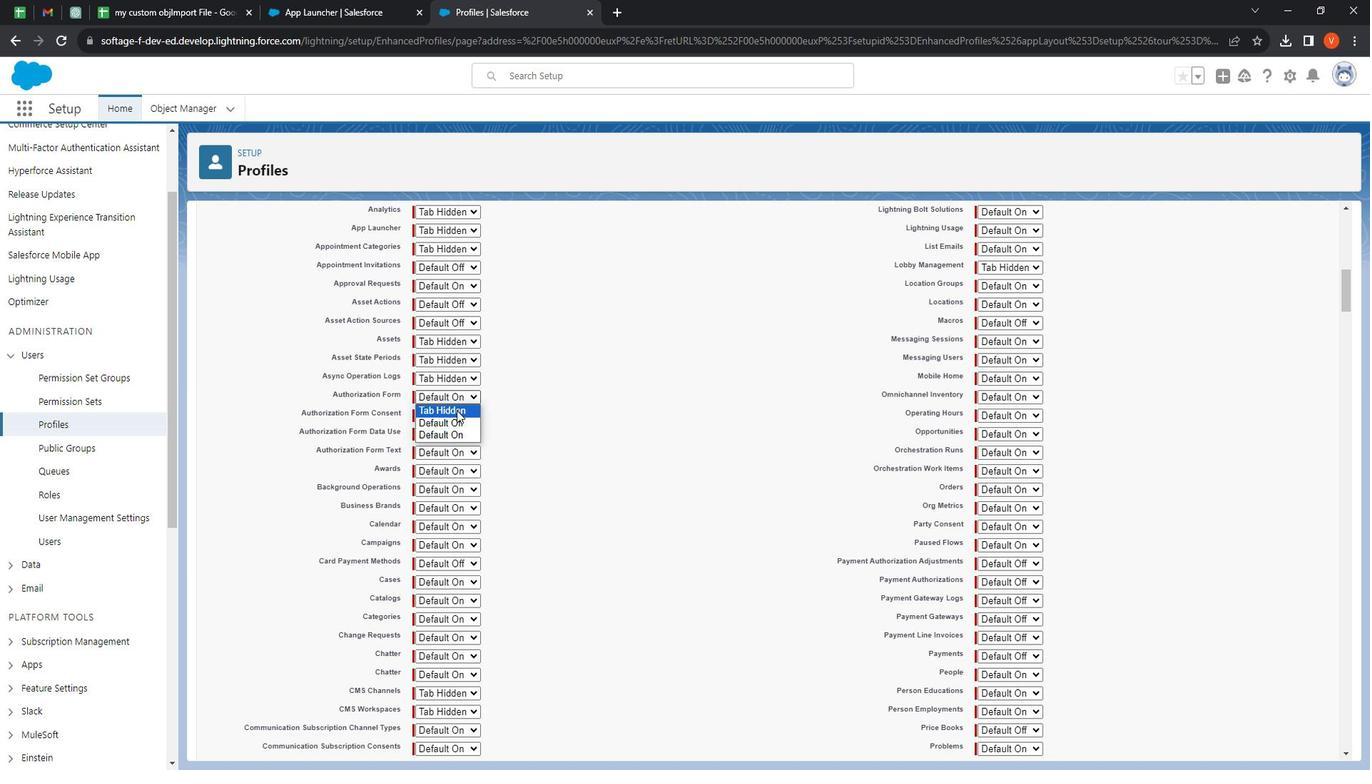 
Action: Mouse pressed left at (477, 416)
Screenshot: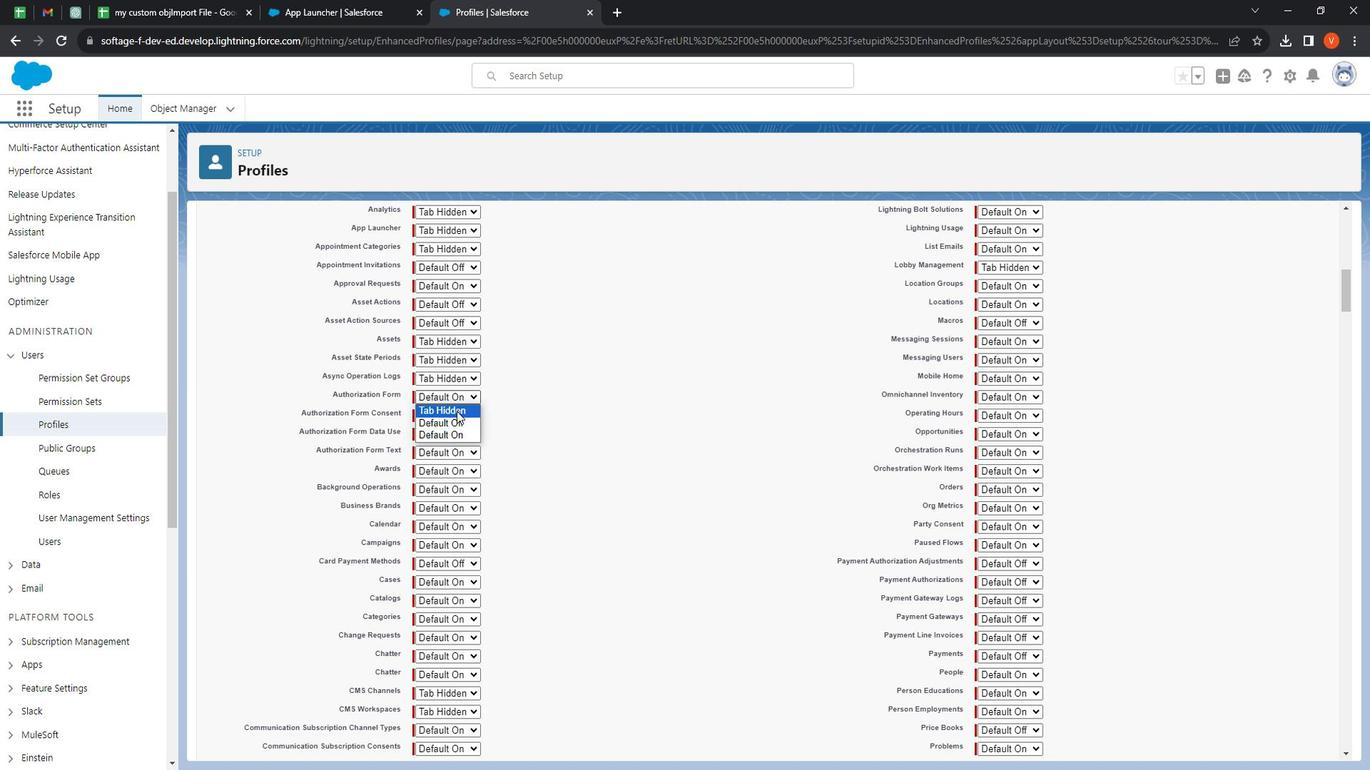 
Action: Mouse moved to (476, 421)
Screenshot: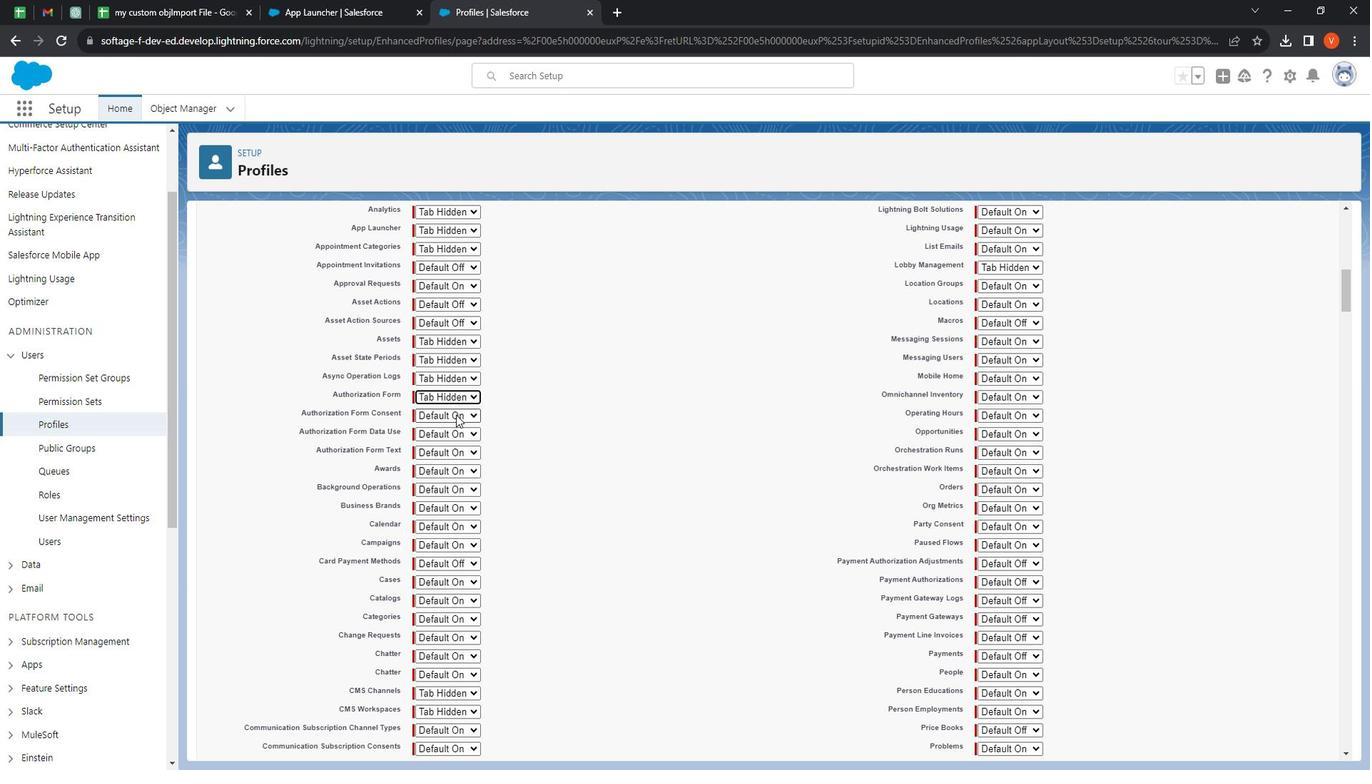 
Action: Mouse pressed left at (476, 421)
Screenshot: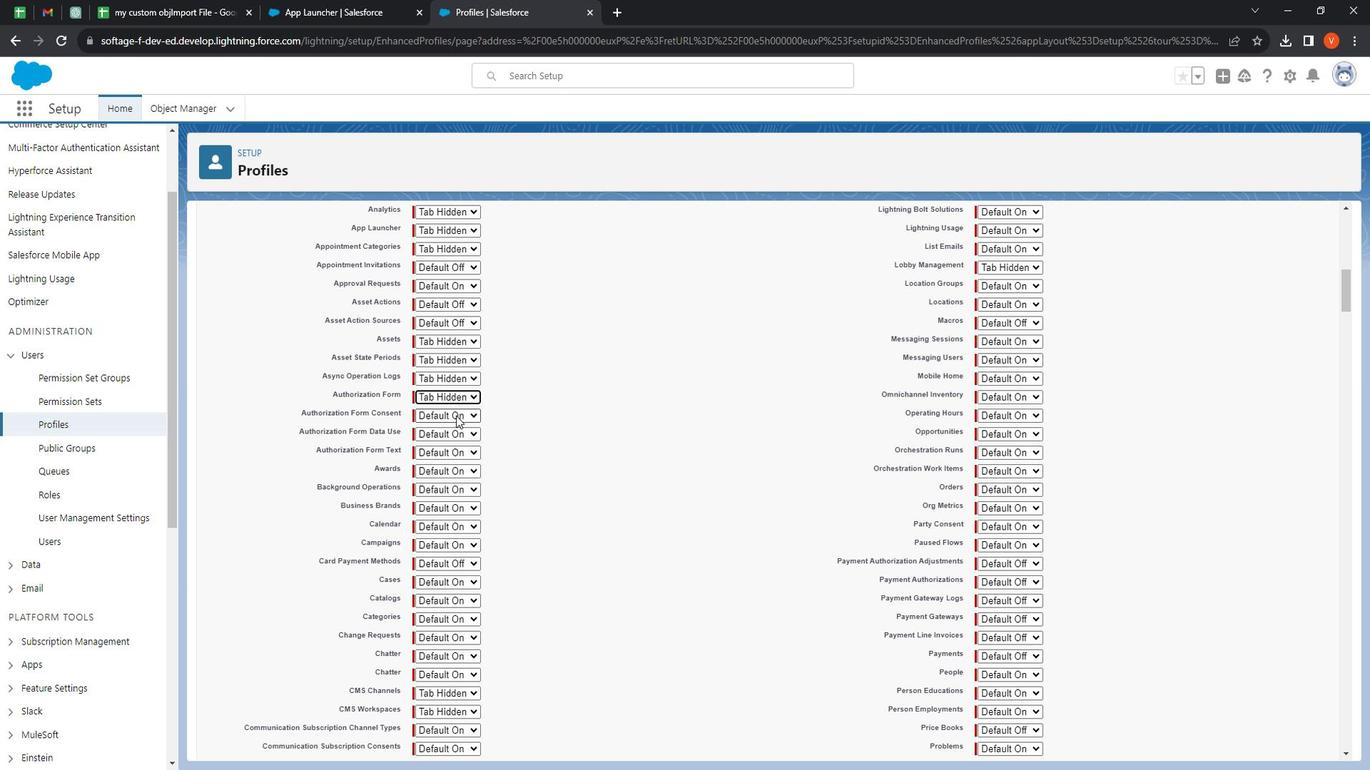 
Action: Mouse moved to (478, 433)
Screenshot: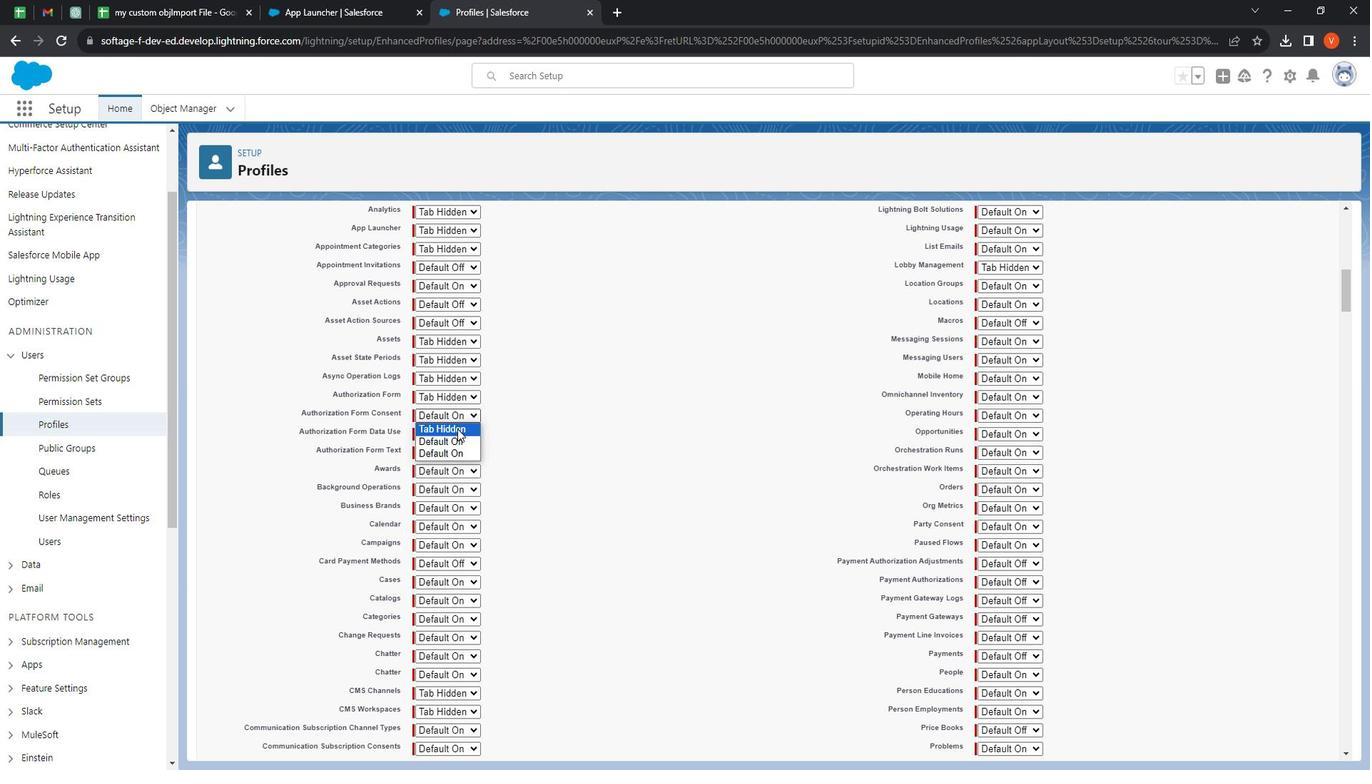 
Action: Mouse pressed left at (478, 433)
Screenshot: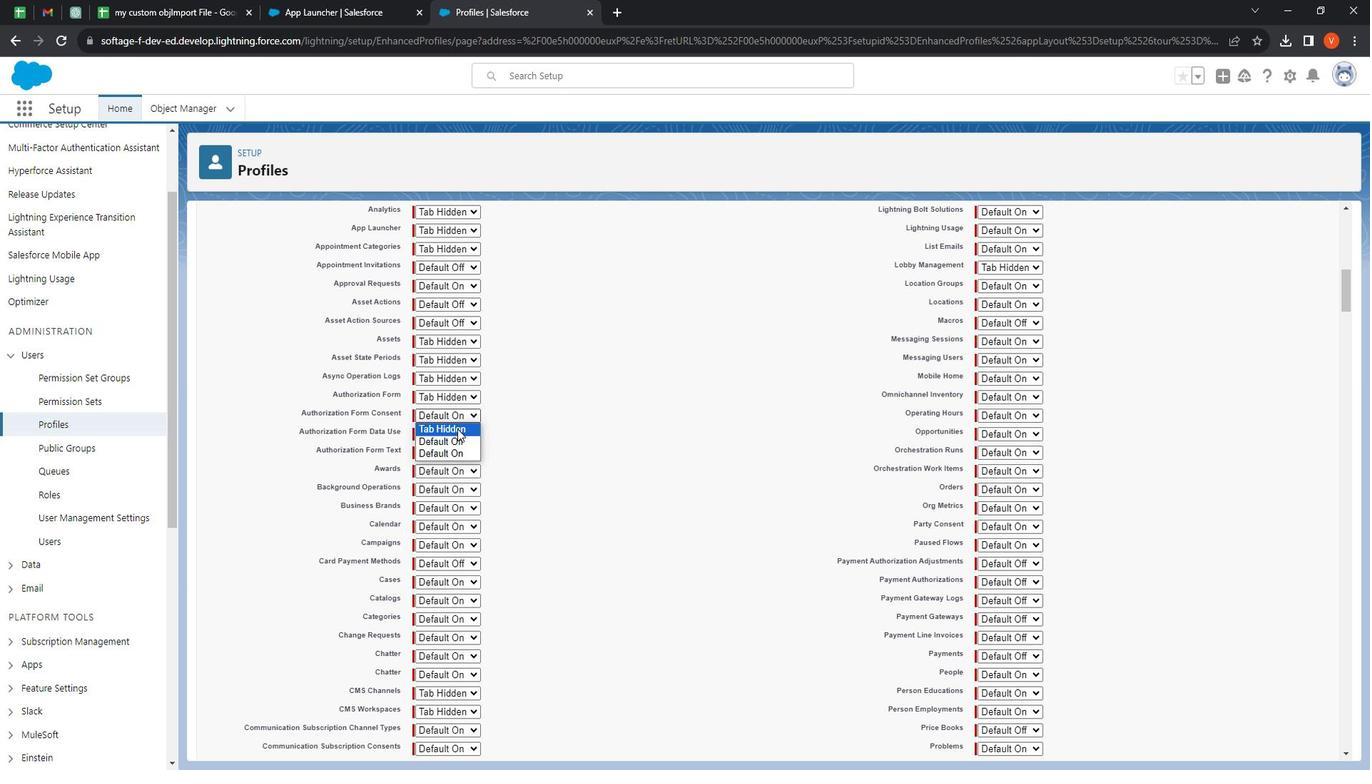 
Action: Mouse moved to (470, 438)
Screenshot: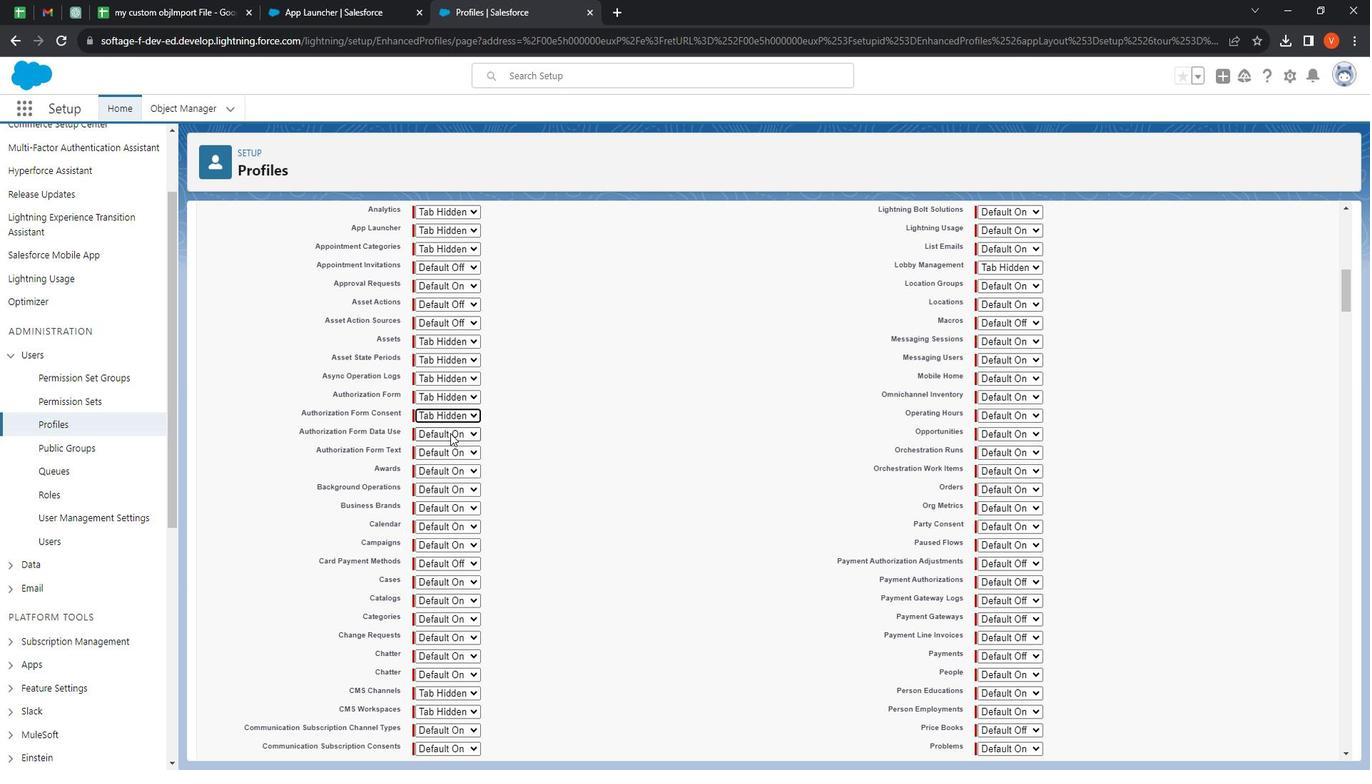 
Action: Mouse pressed left at (470, 438)
Screenshot: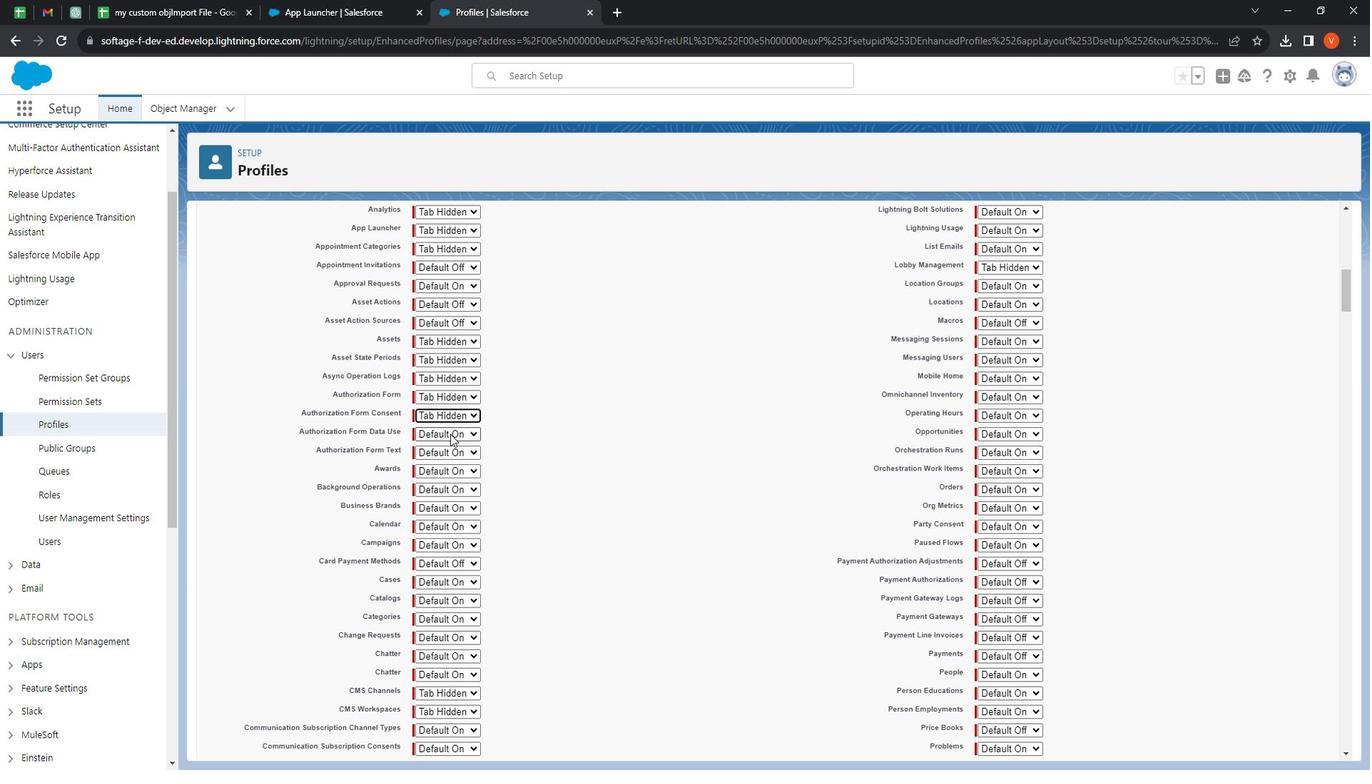 
Action: Mouse moved to (473, 450)
Screenshot: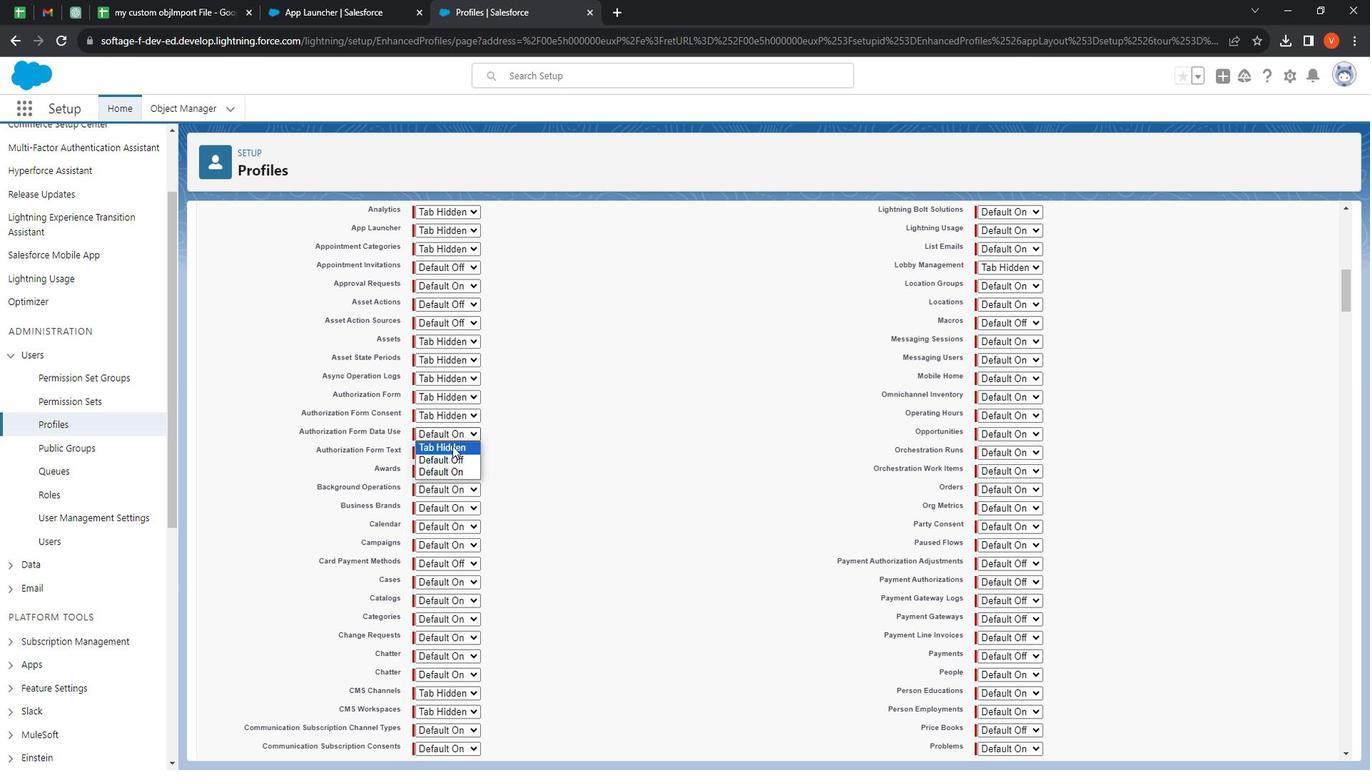 
Action: Mouse pressed left at (473, 450)
Screenshot: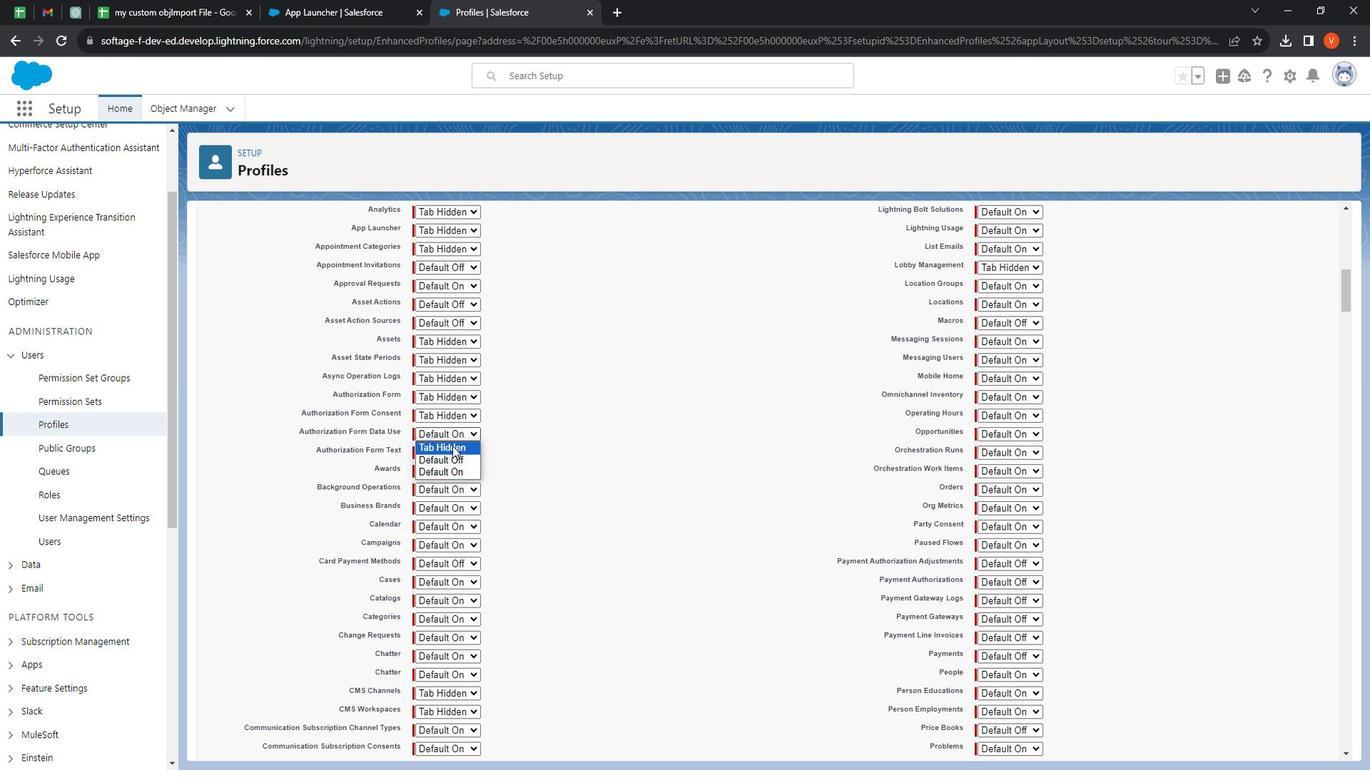 
Action: Mouse moved to (470, 455)
Screenshot: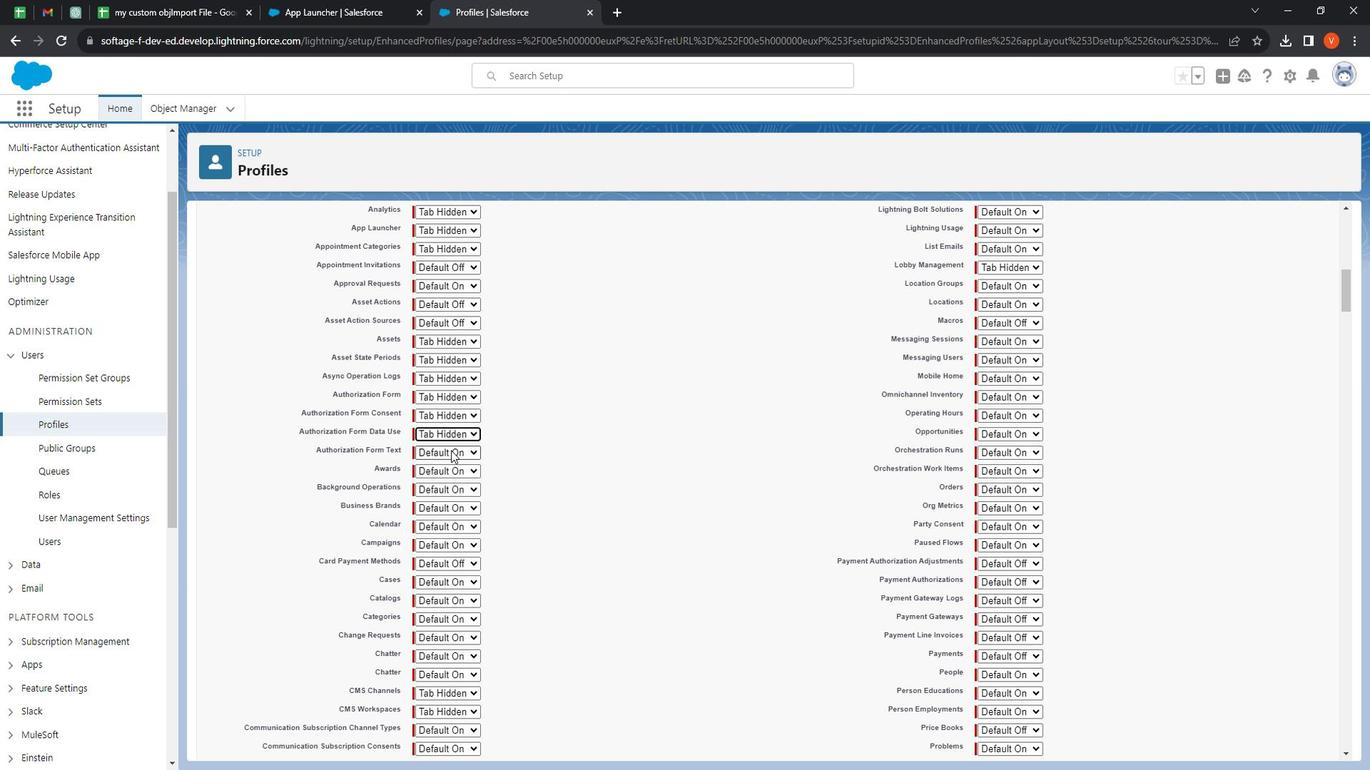 
Action: Mouse pressed left at (470, 455)
Screenshot: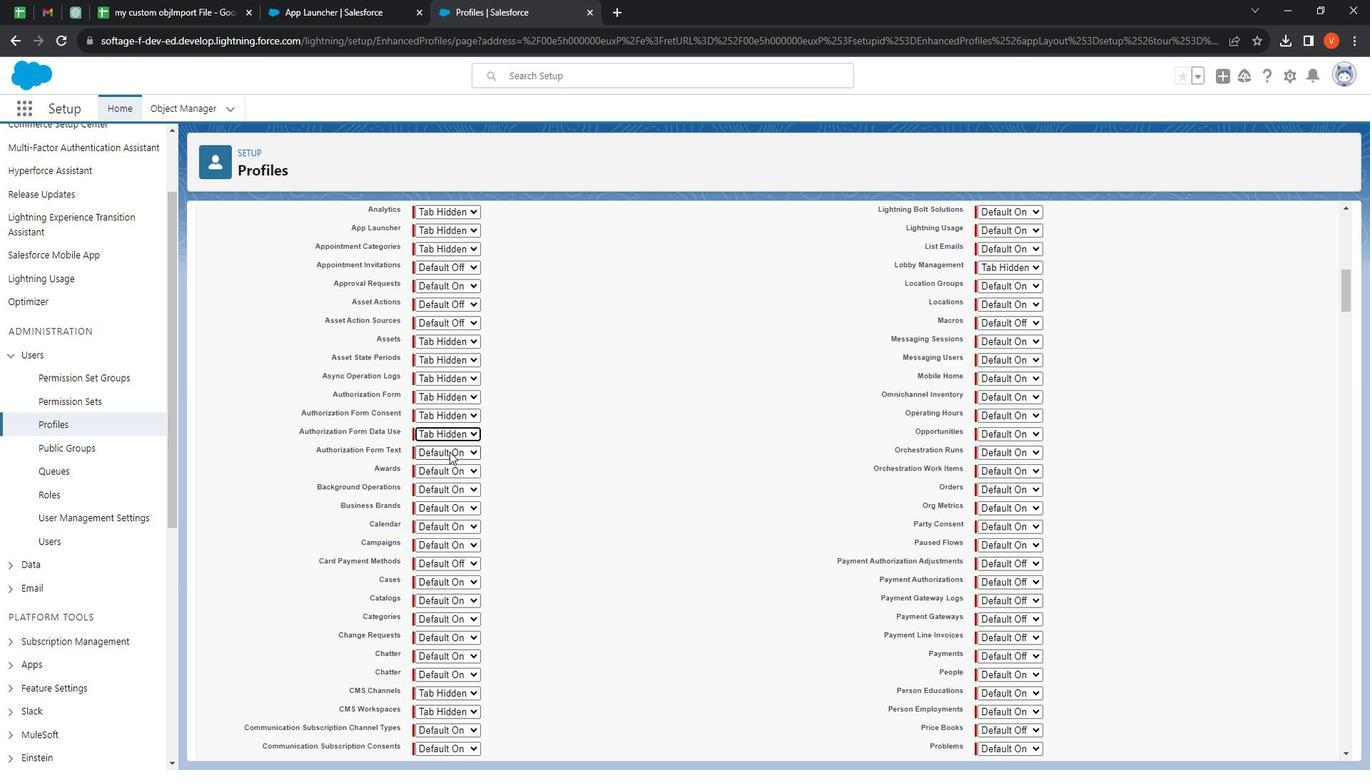 
Action: Mouse moved to (469, 469)
Screenshot: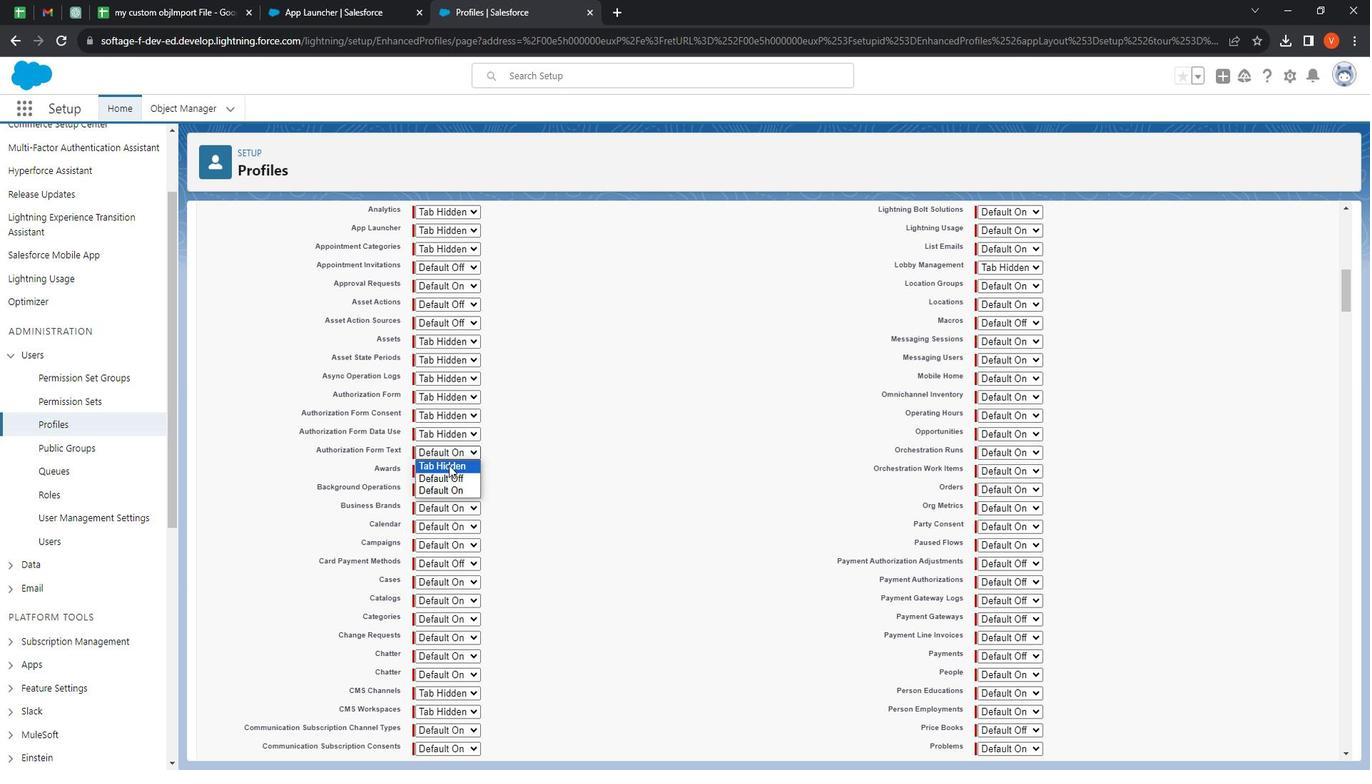 
Action: Mouse pressed left at (469, 469)
Screenshot: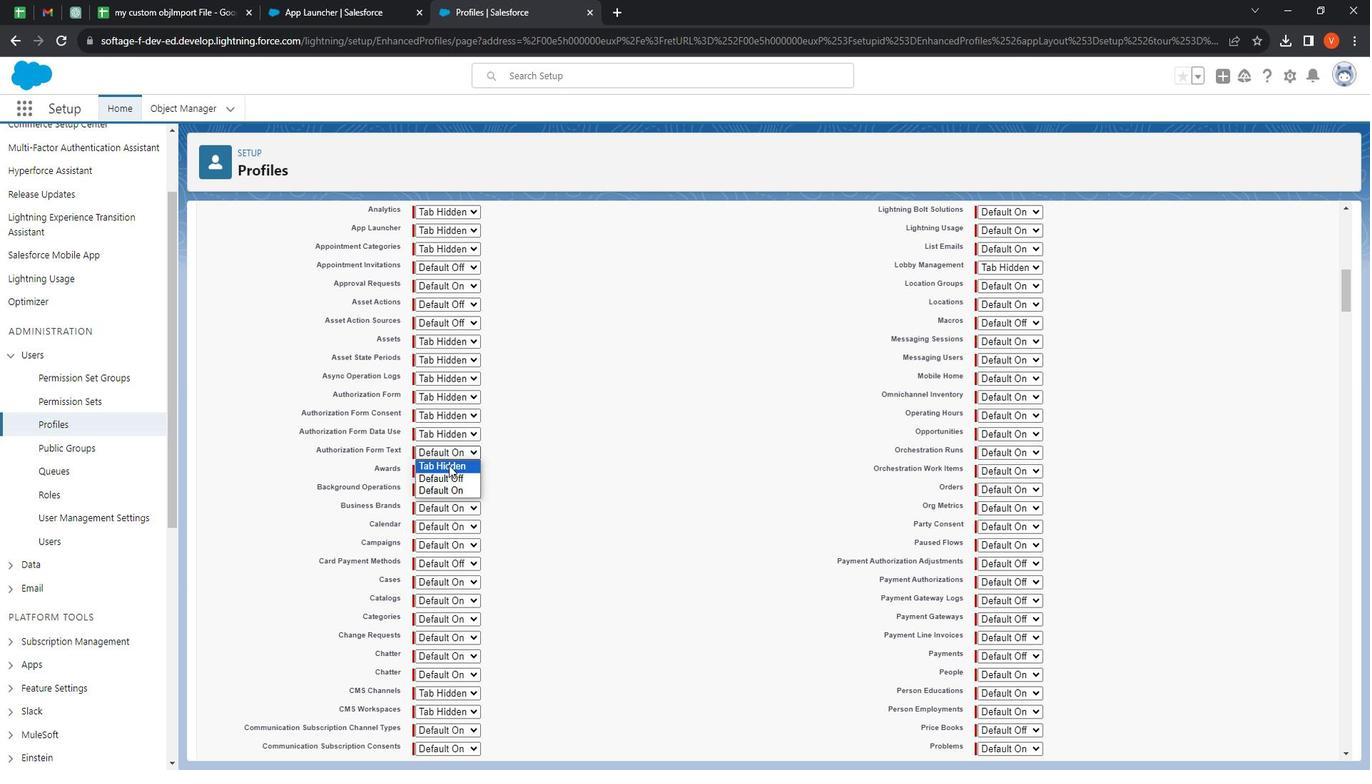 
Action: Mouse moved to (471, 479)
Screenshot: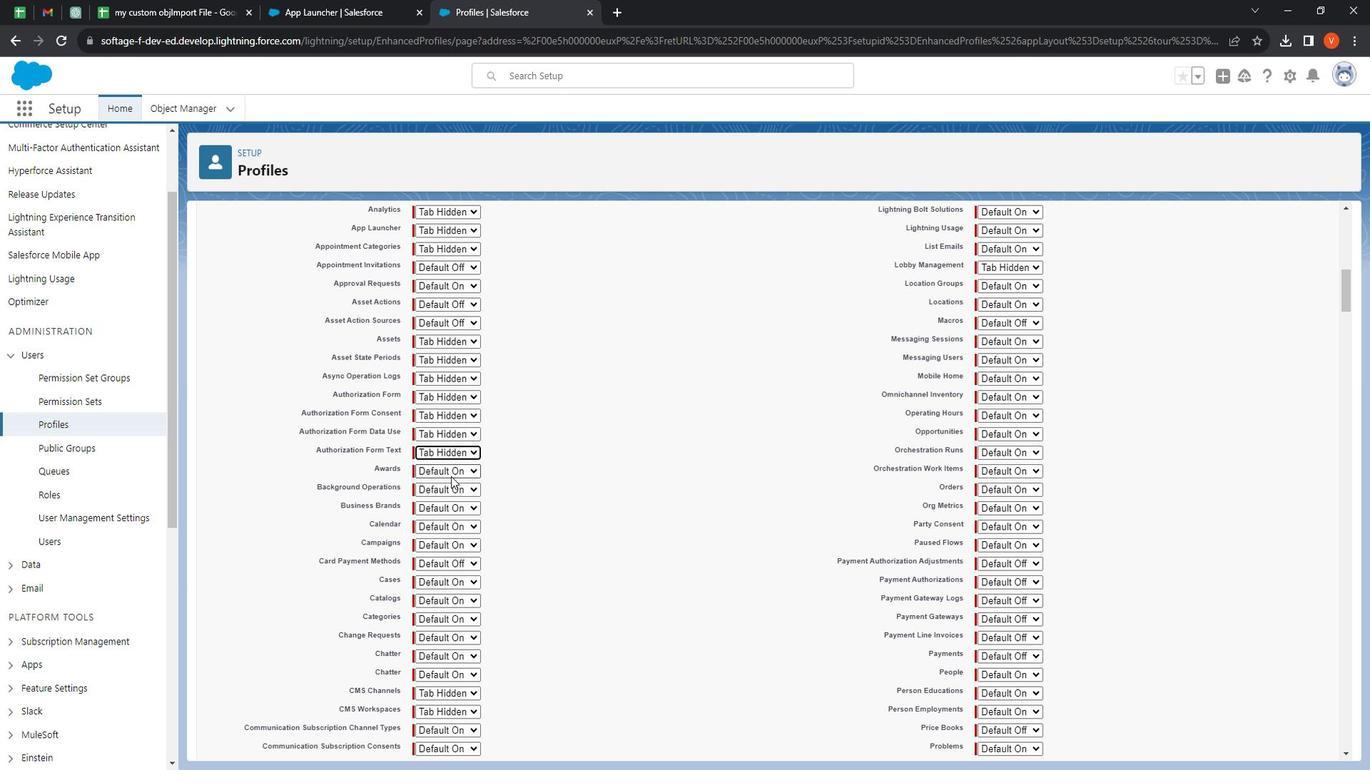 
Action: Mouse pressed left at (471, 479)
Screenshot: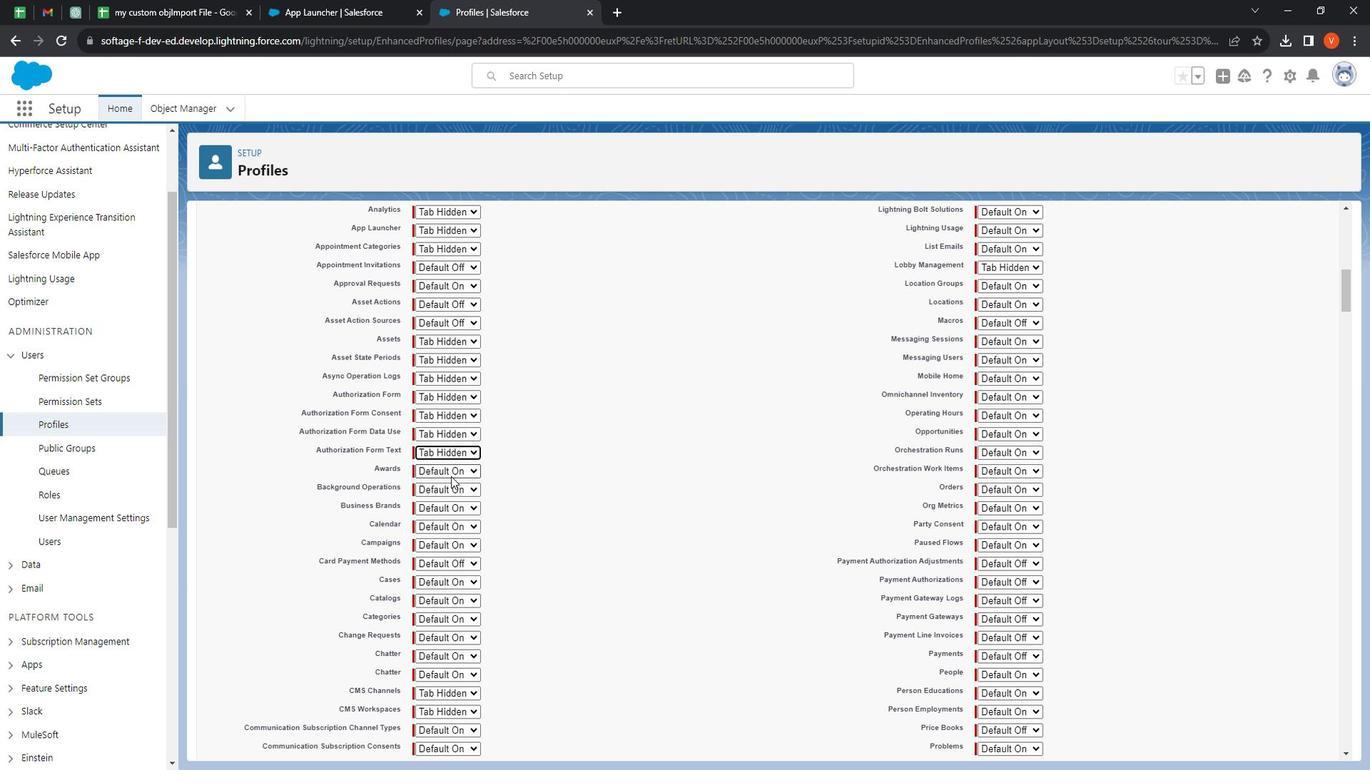 
Action: Mouse moved to (478, 490)
Screenshot: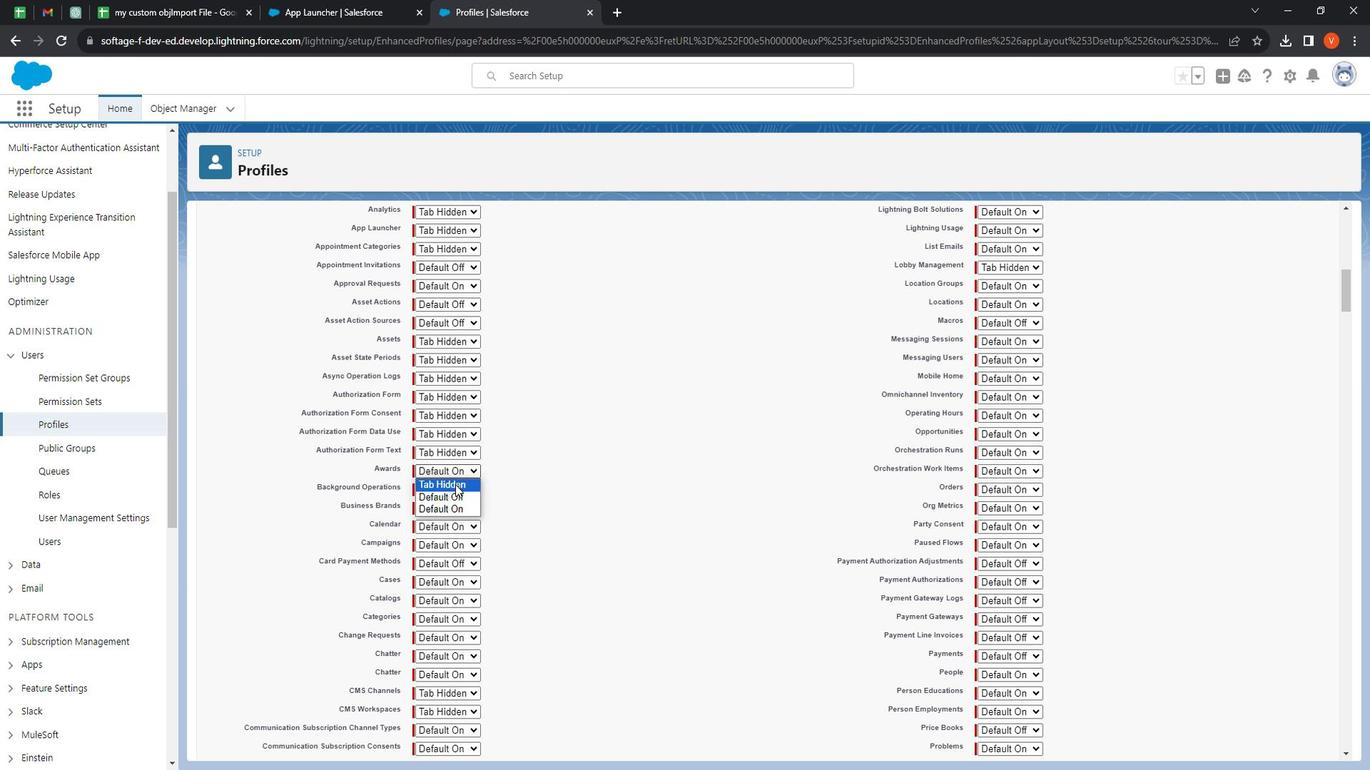 
Action: Mouse pressed left at (478, 490)
Screenshot: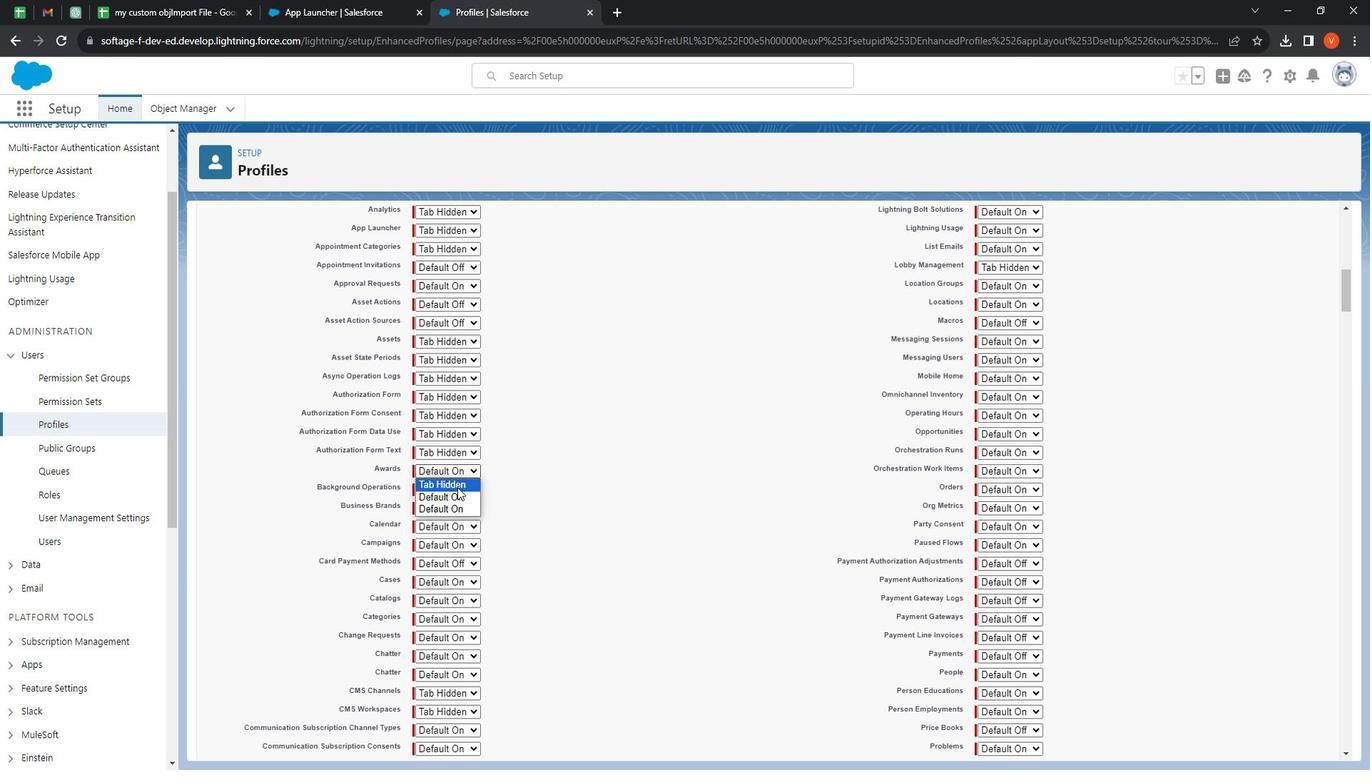 
Action: Mouse moved to (465, 490)
Screenshot: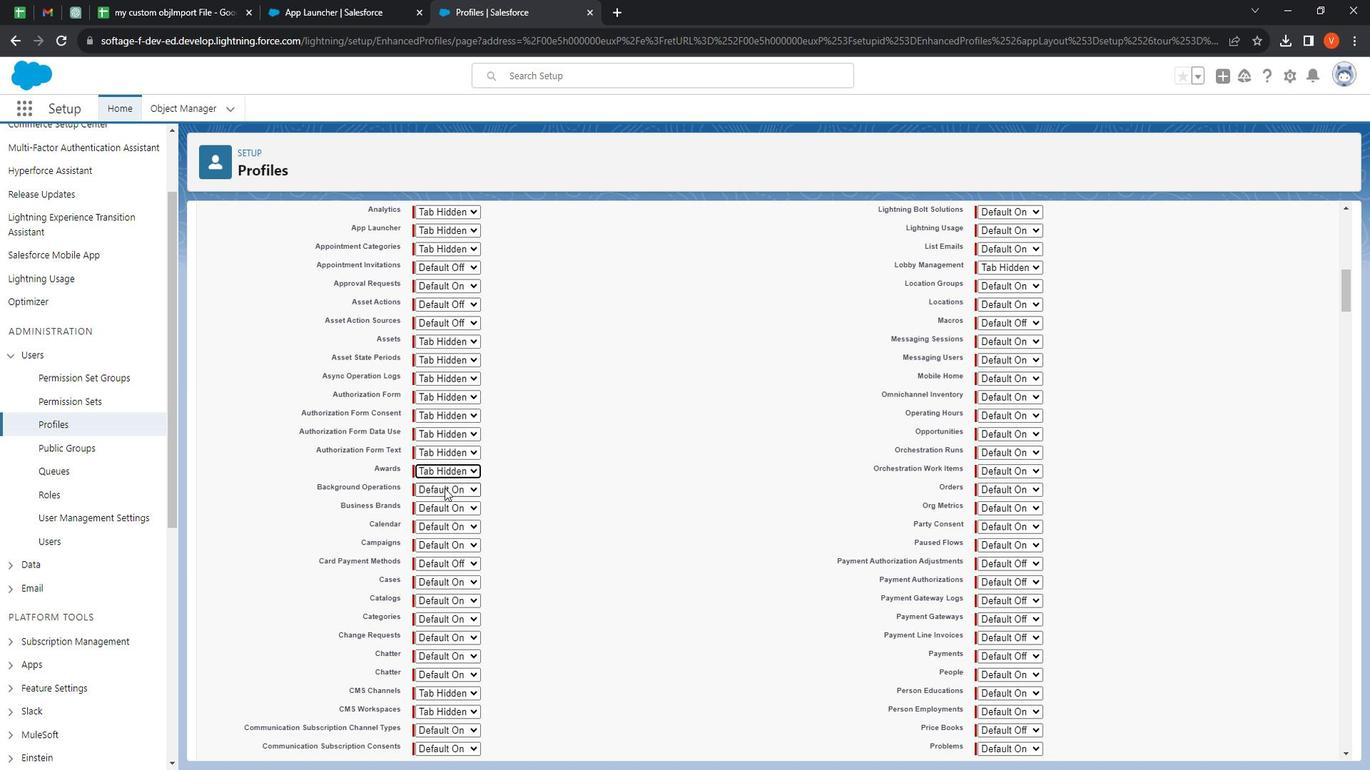 
Action: Mouse pressed left at (465, 490)
Screenshot: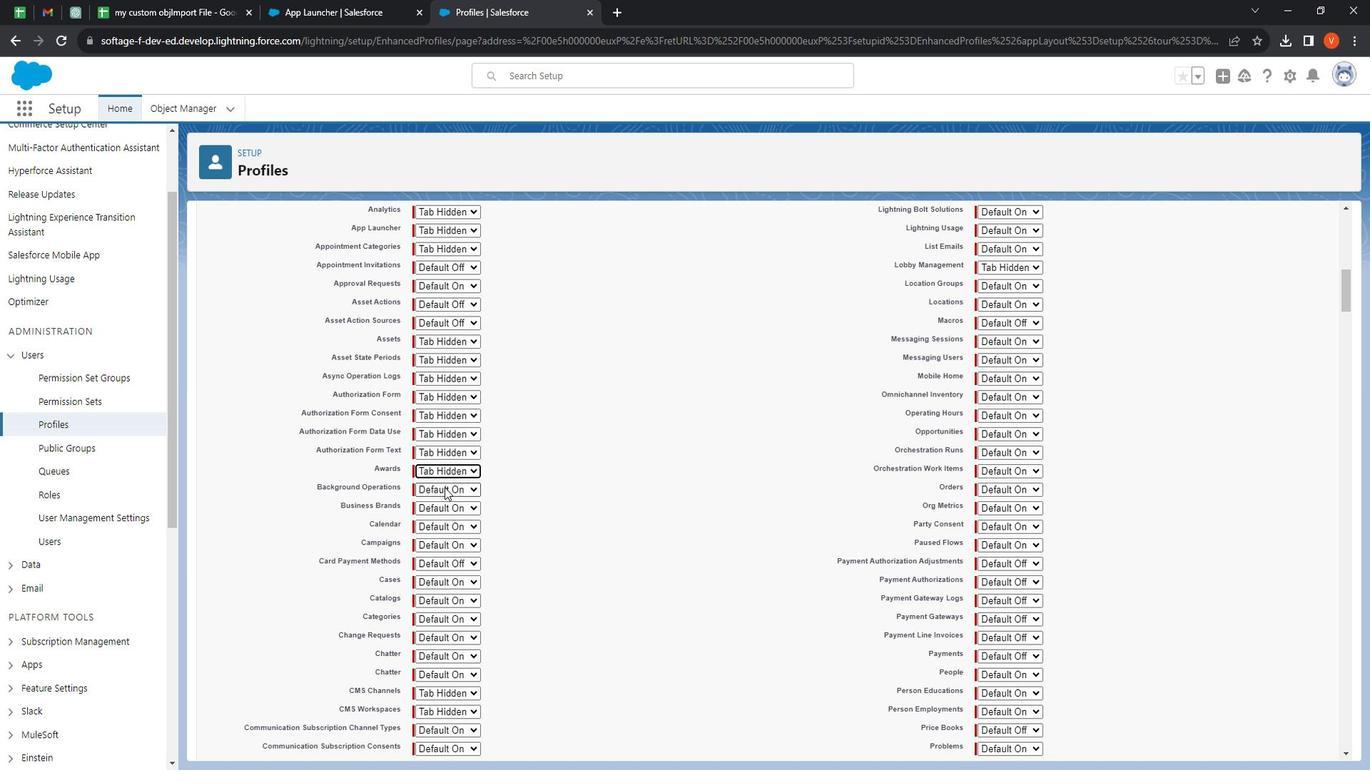 
Action: Mouse moved to (473, 503)
Screenshot: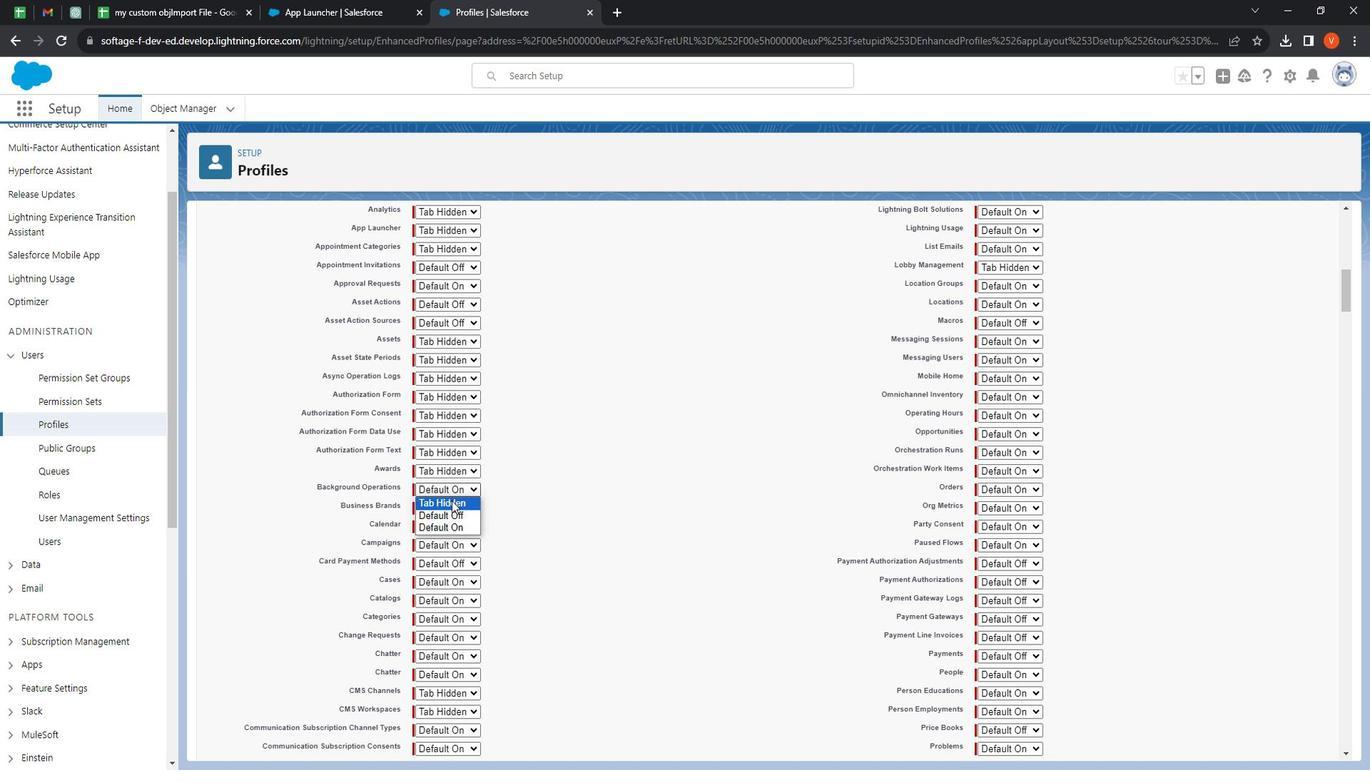 
Action: Mouse pressed left at (473, 503)
Screenshot: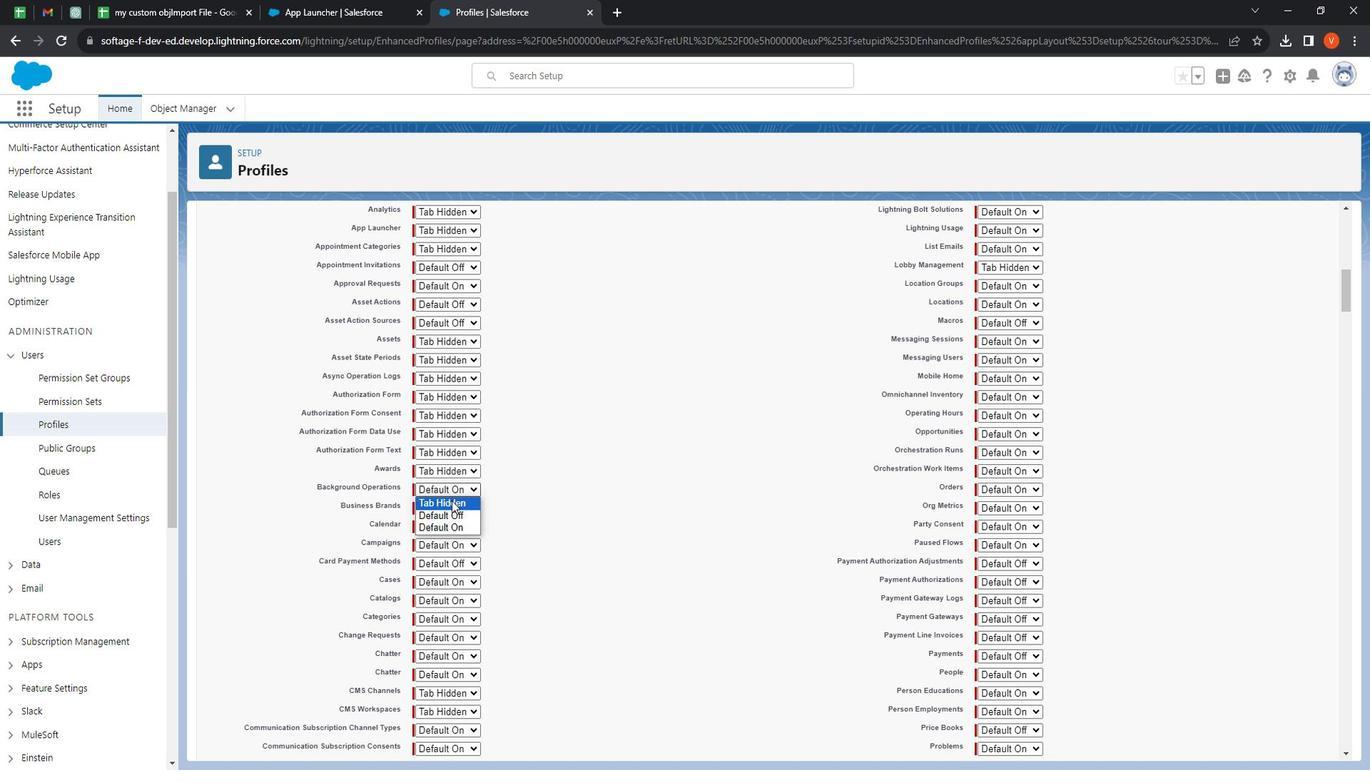 
Action: Mouse moved to (478, 514)
Screenshot: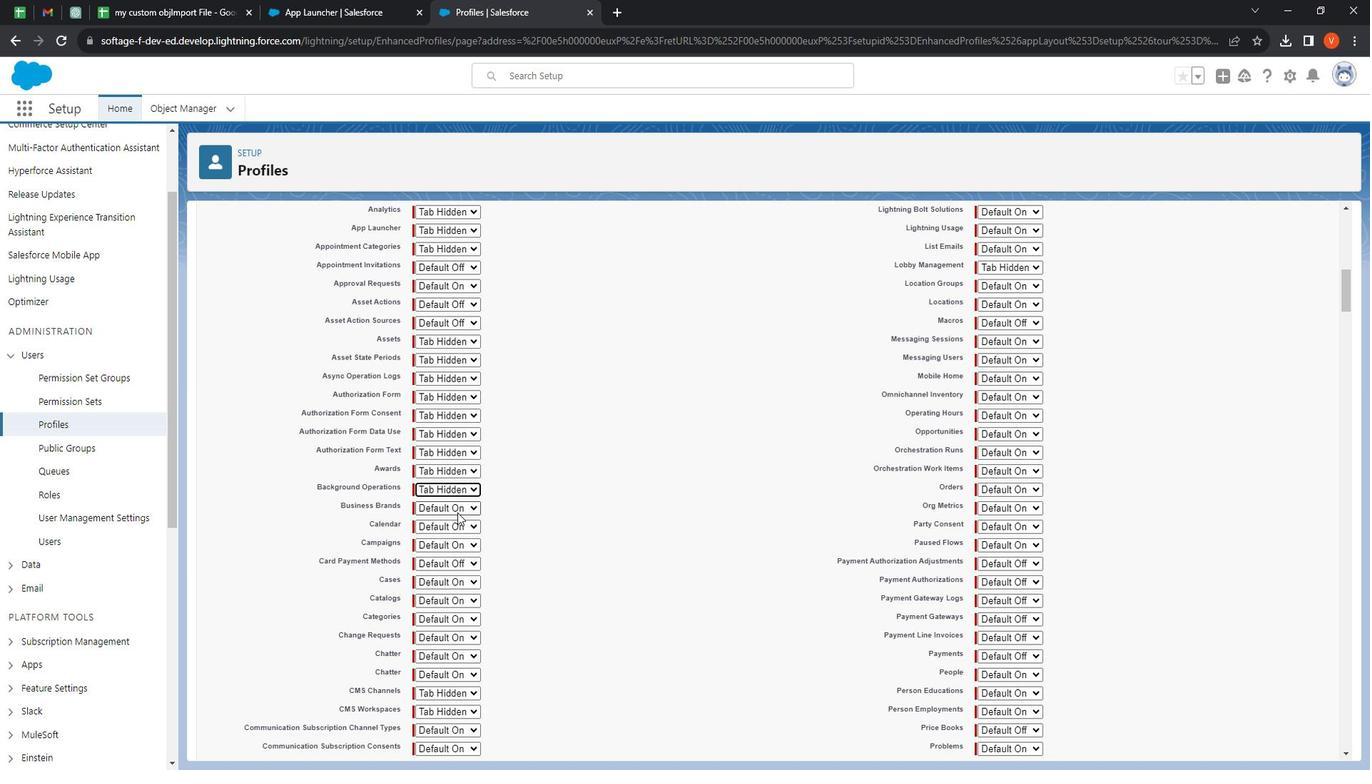 
Action: Mouse pressed left at (478, 514)
Screenshot: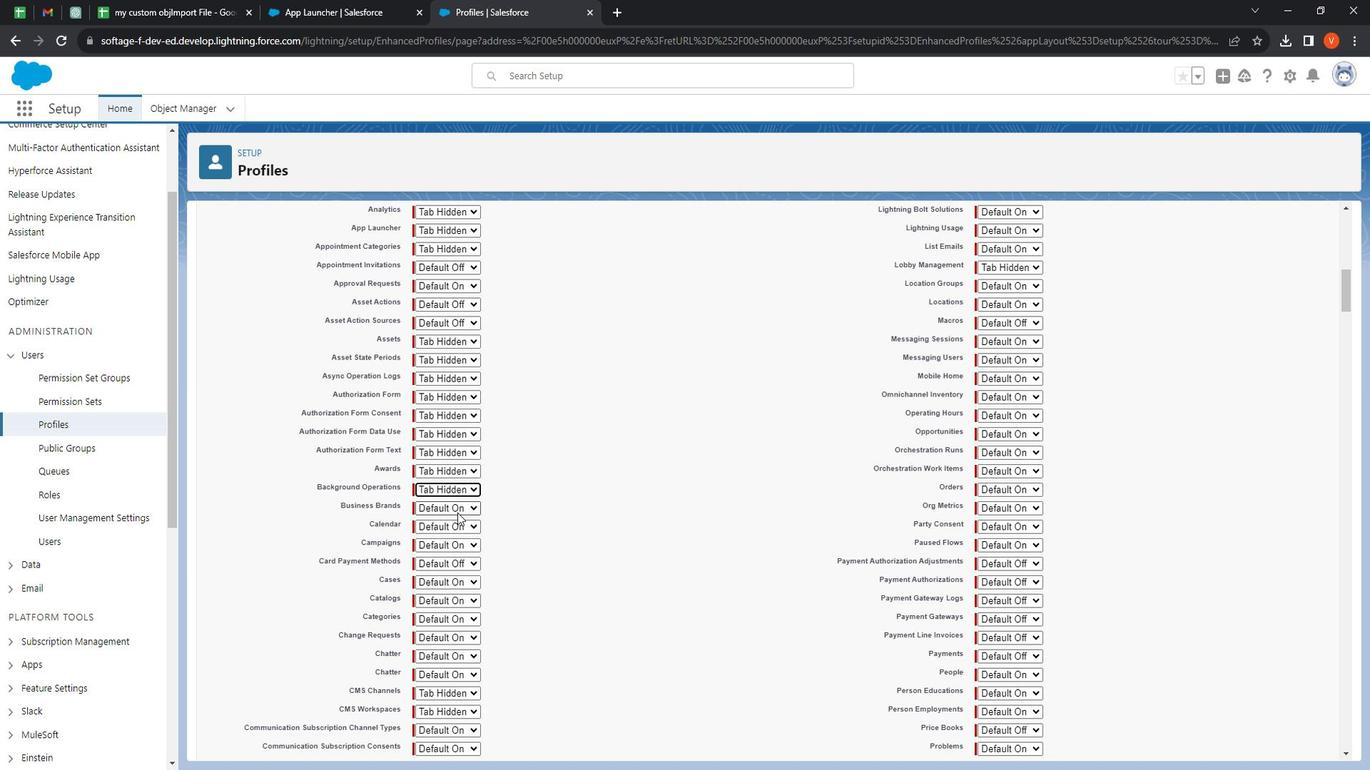 
Action: Mouse moved to (483, 527)
Screenshot: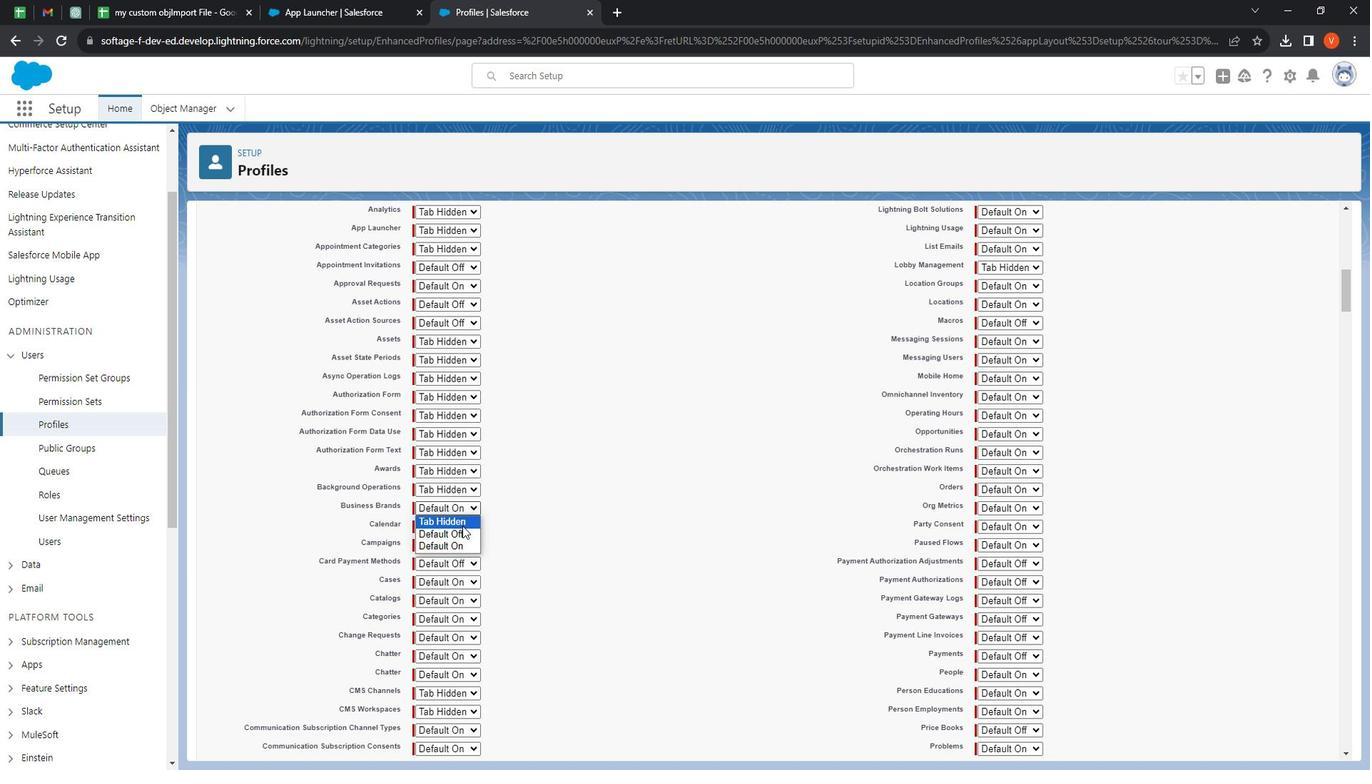 
Action: Mouse pressed left at (483, 527)
Screenshot: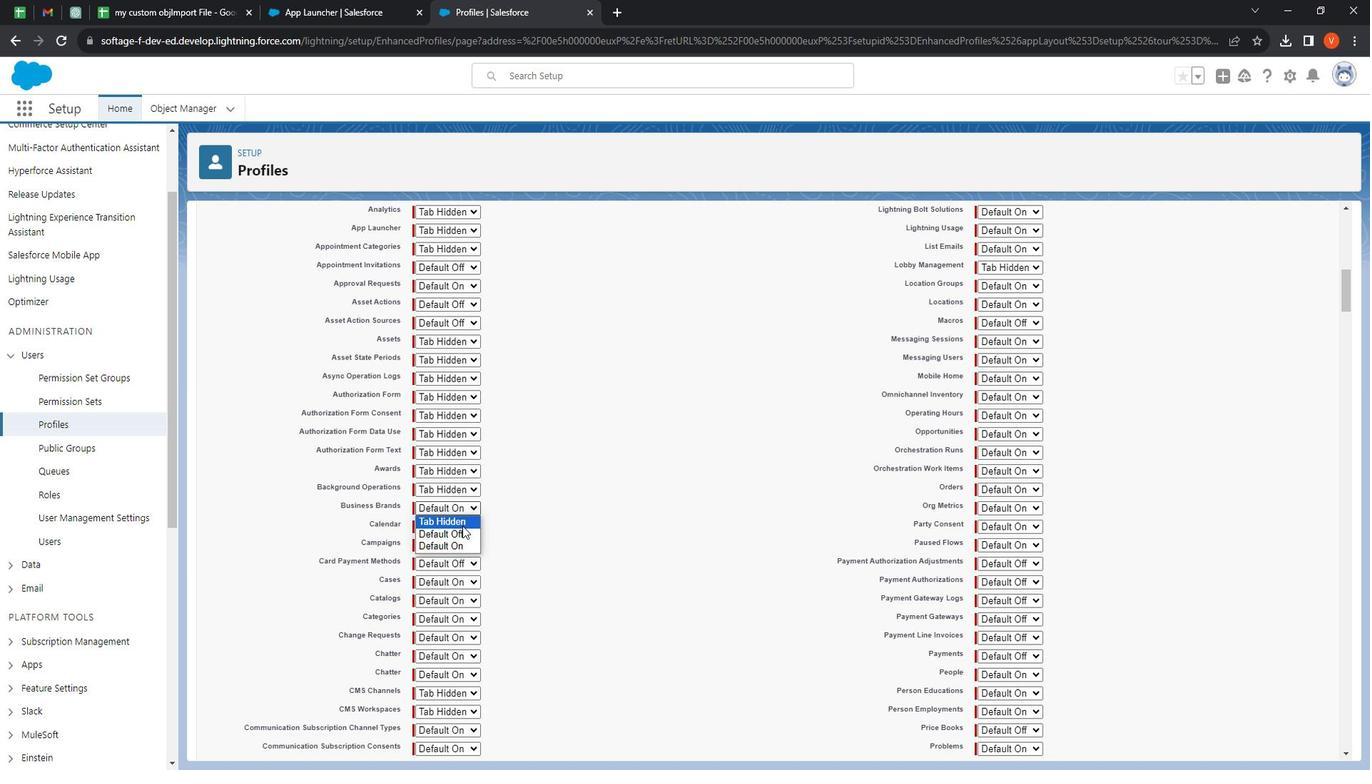 
Action: Mouse moved to (476, 530)
Screenshot: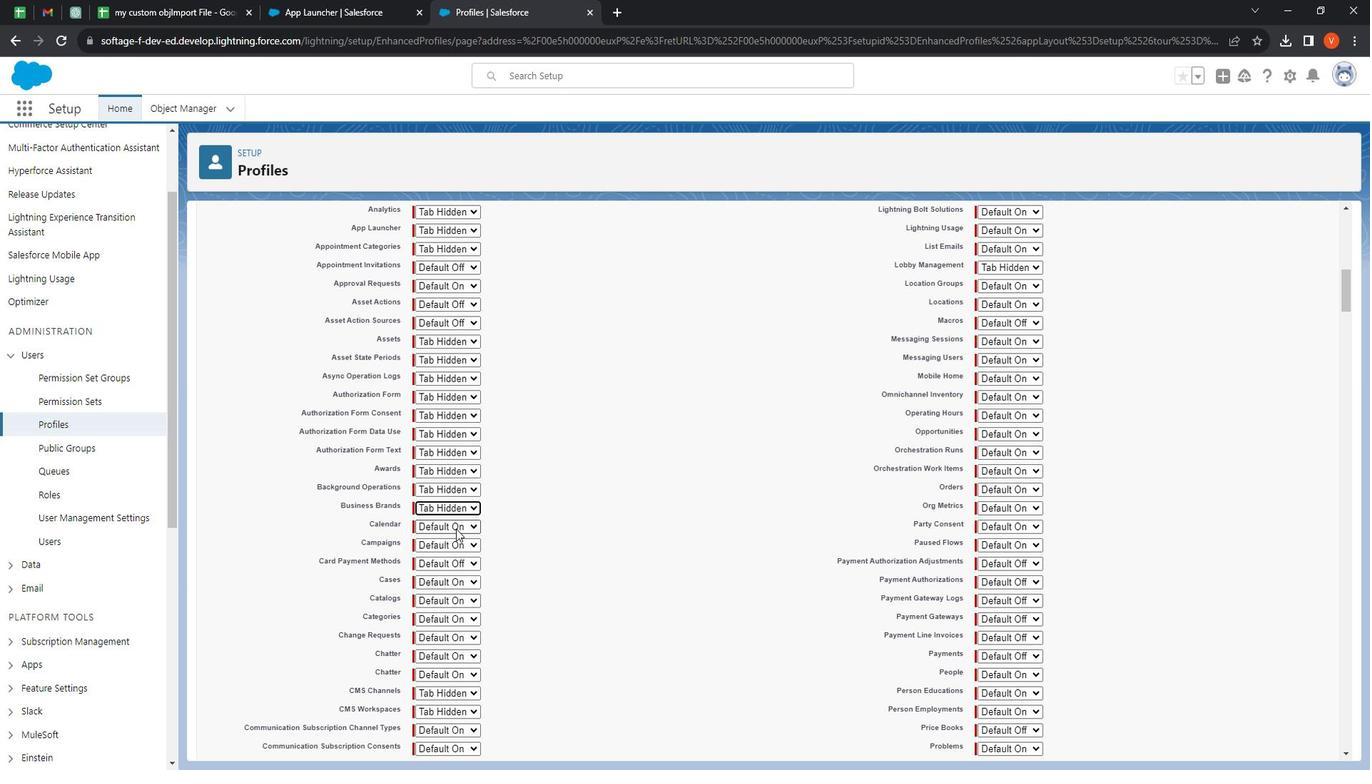 
Action: Mouse pressed left at (476, 530)
Screenshot: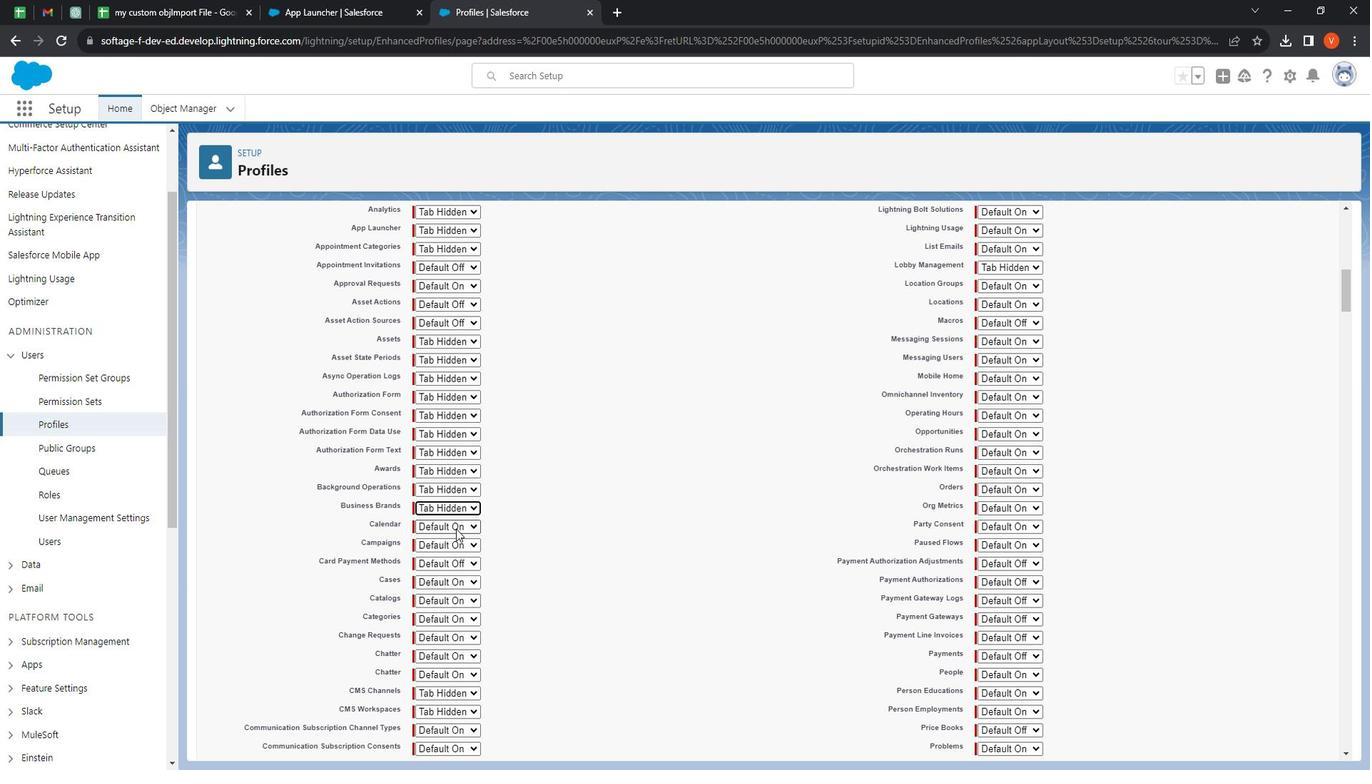 
Action: Mouse moved to (480, 543)
Screenshot: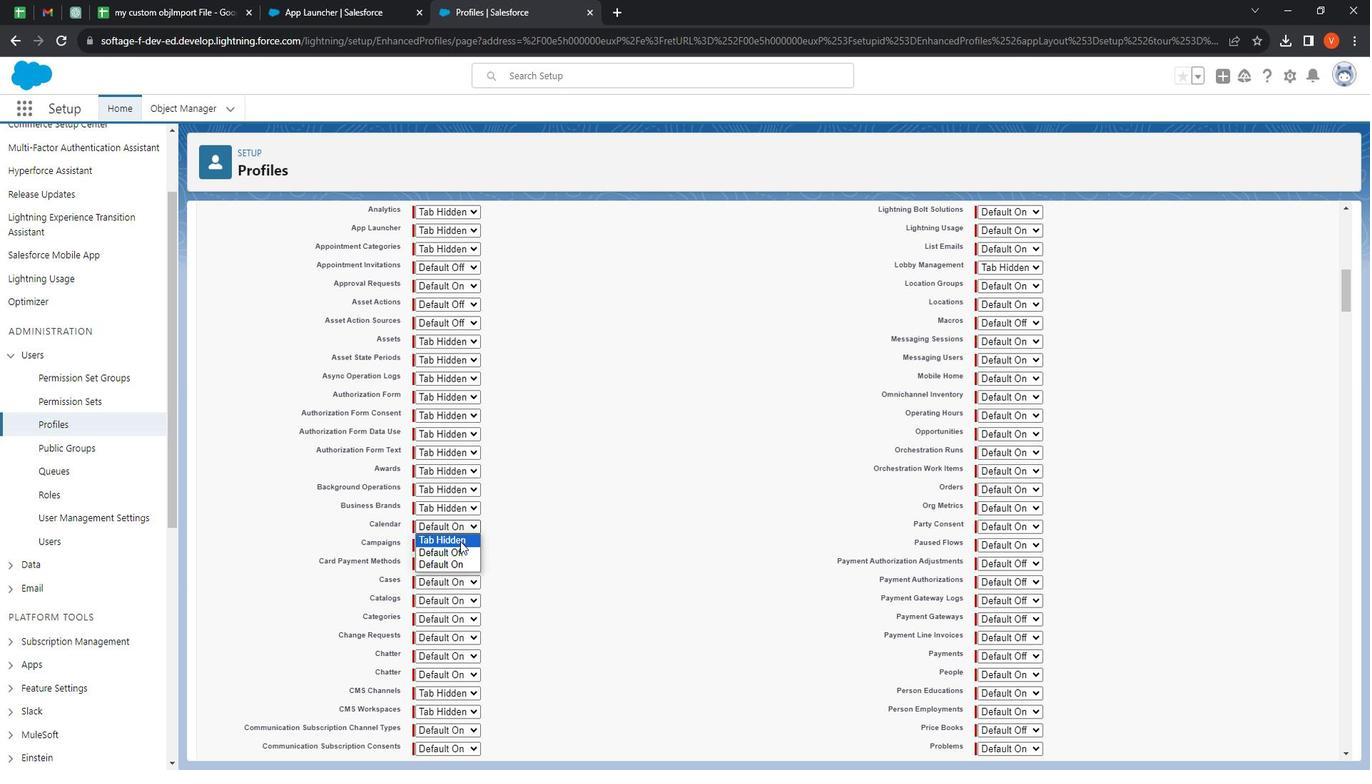 
Action: Mouse pressed left at (480, 543)
Screenshot: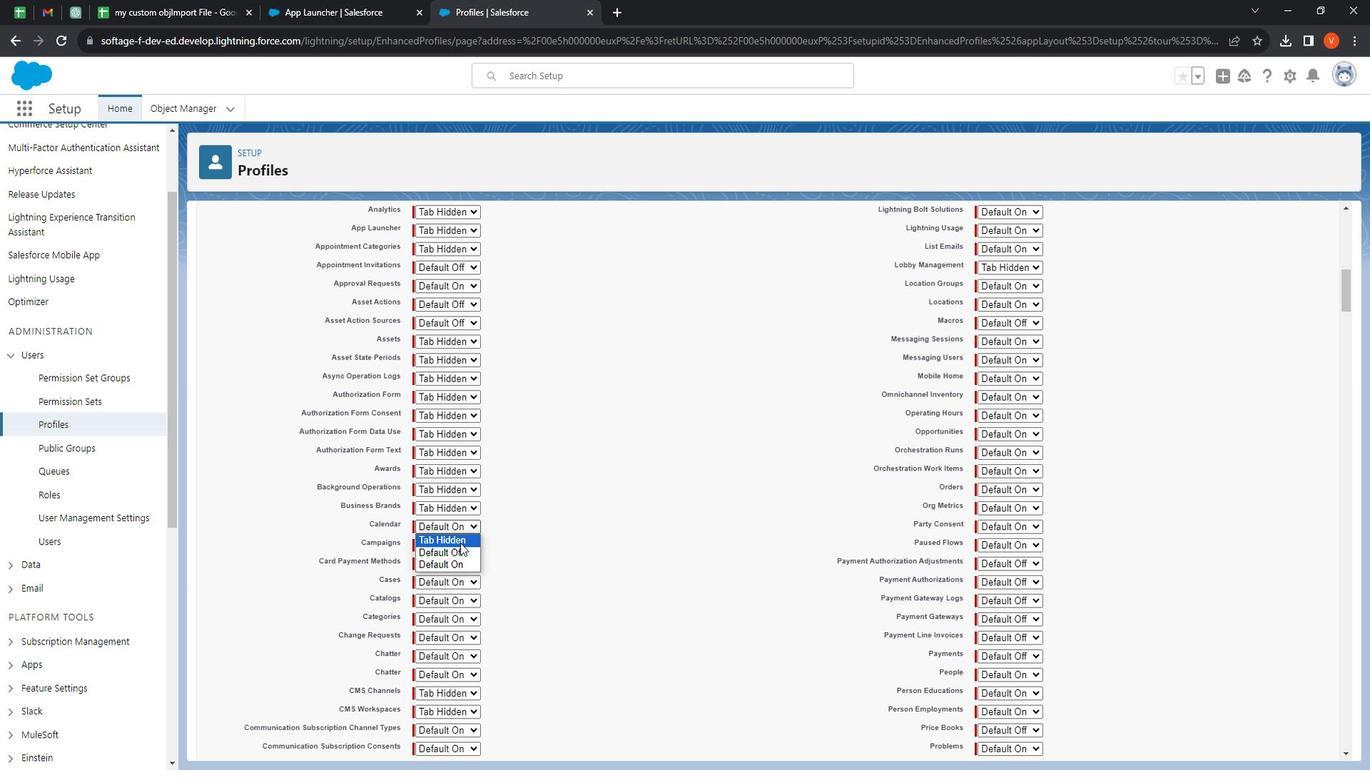 
Action: Mouse moved to (1049, 315)
Screenshot: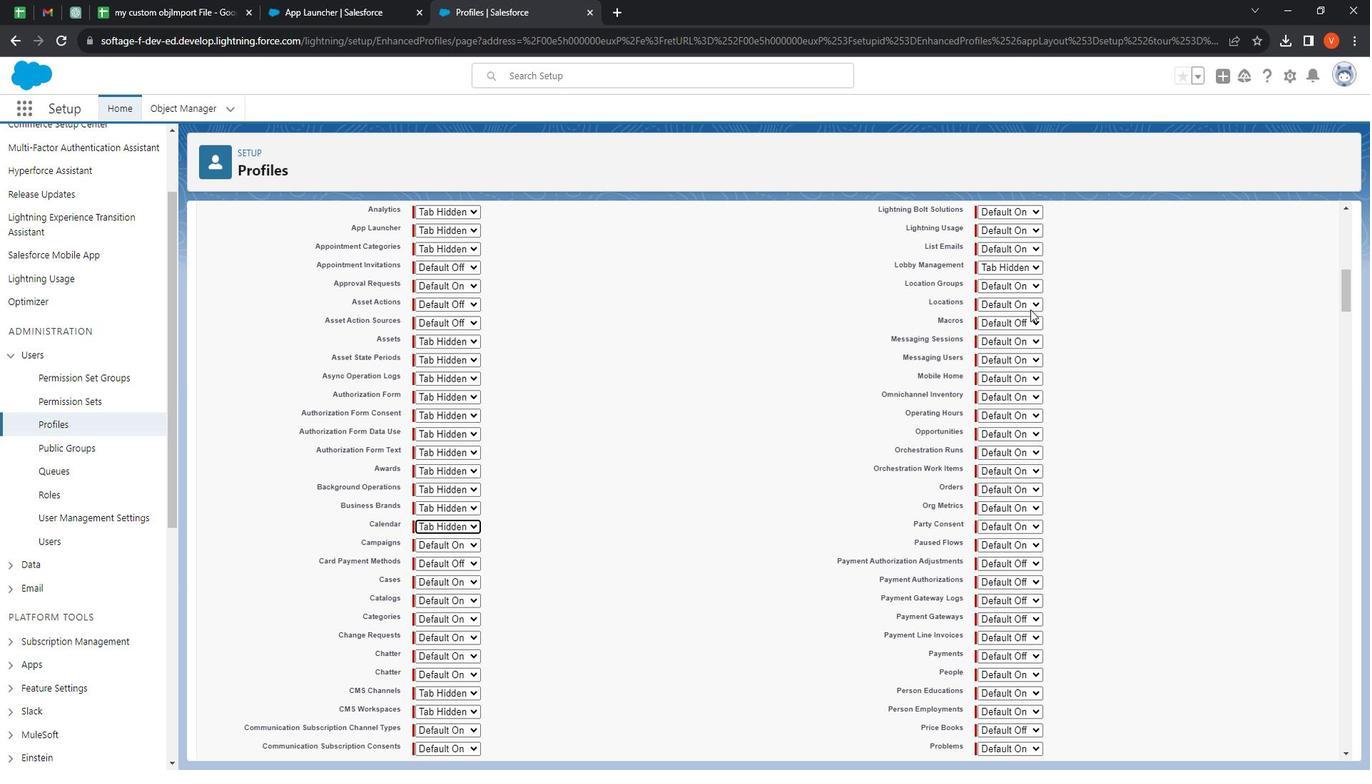 
Action: Mouse pressed left at (1049, 315)
Screenshot: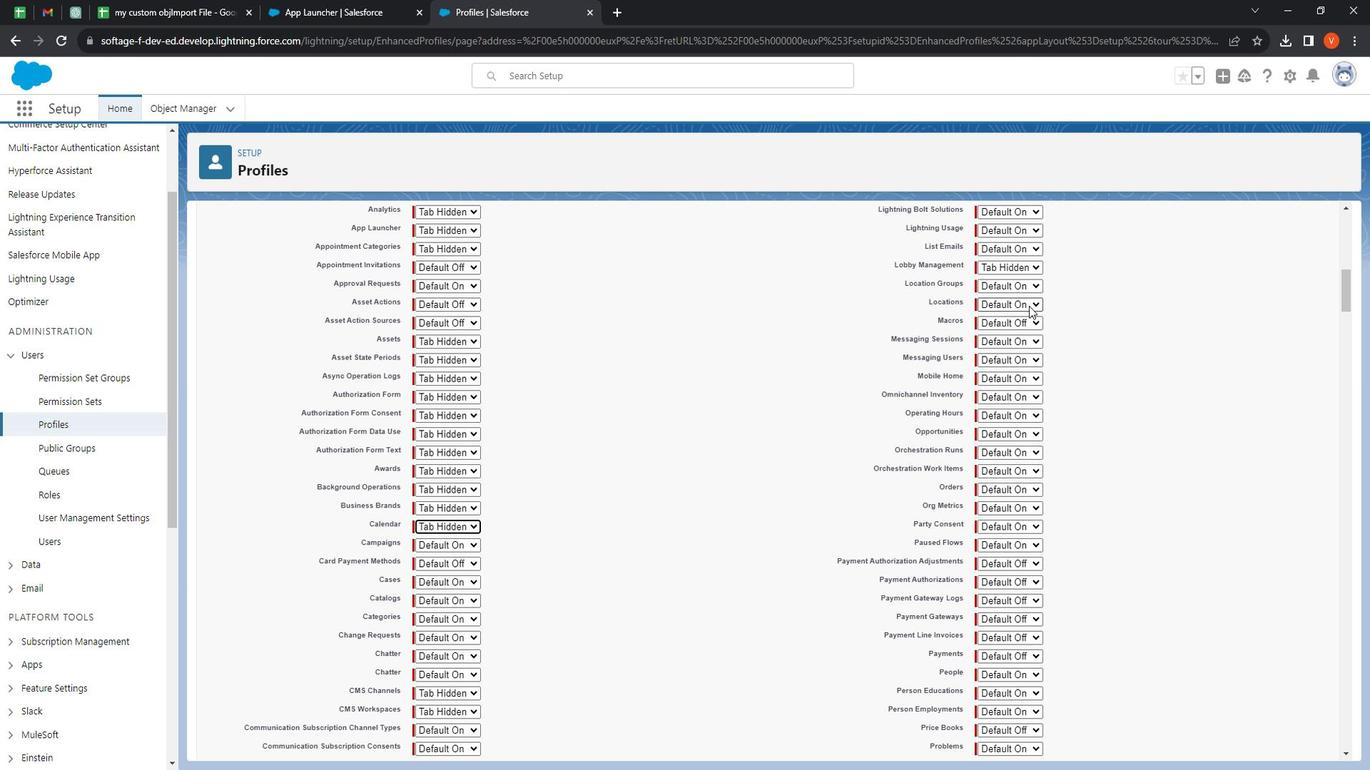 
Action: Mouse moved to (1044, 322)
Screenshot: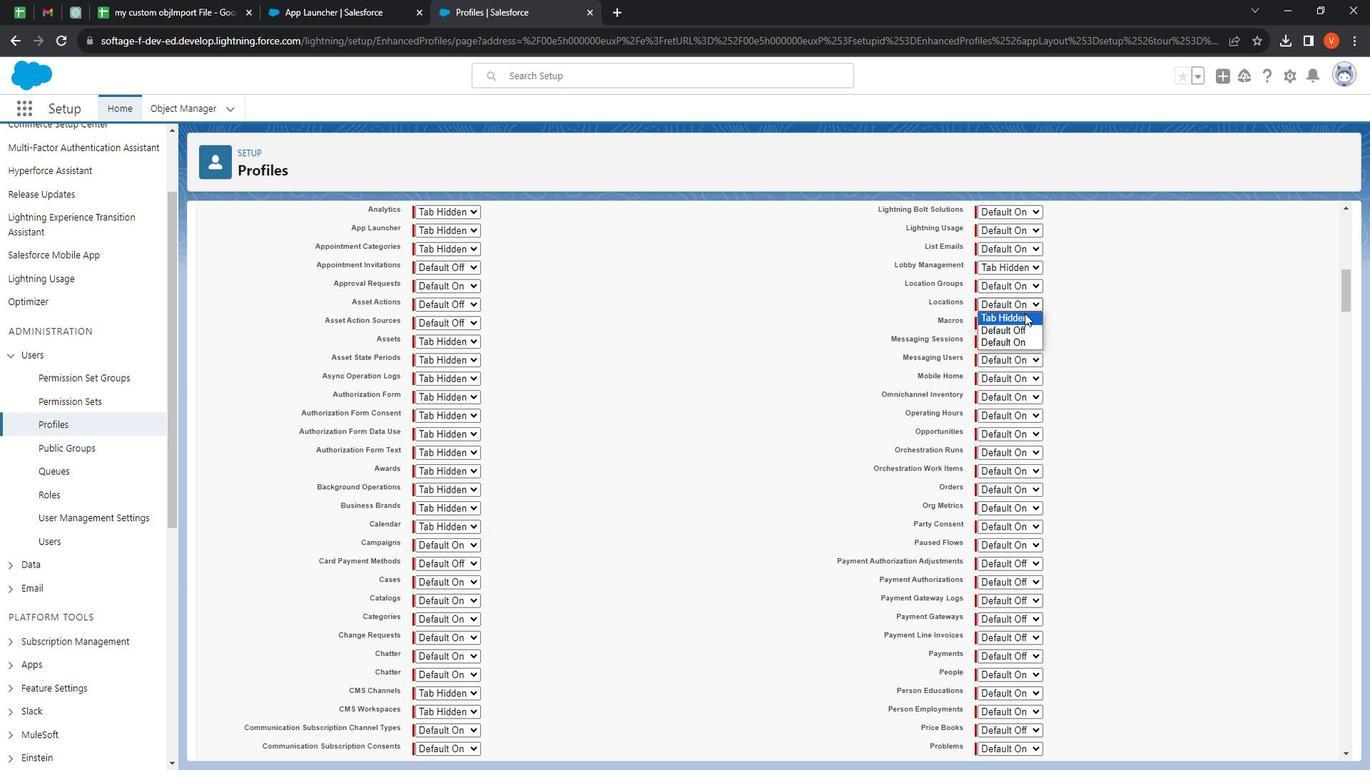 
Action: Mouse pressed left at (1044, 322)
Screenshot: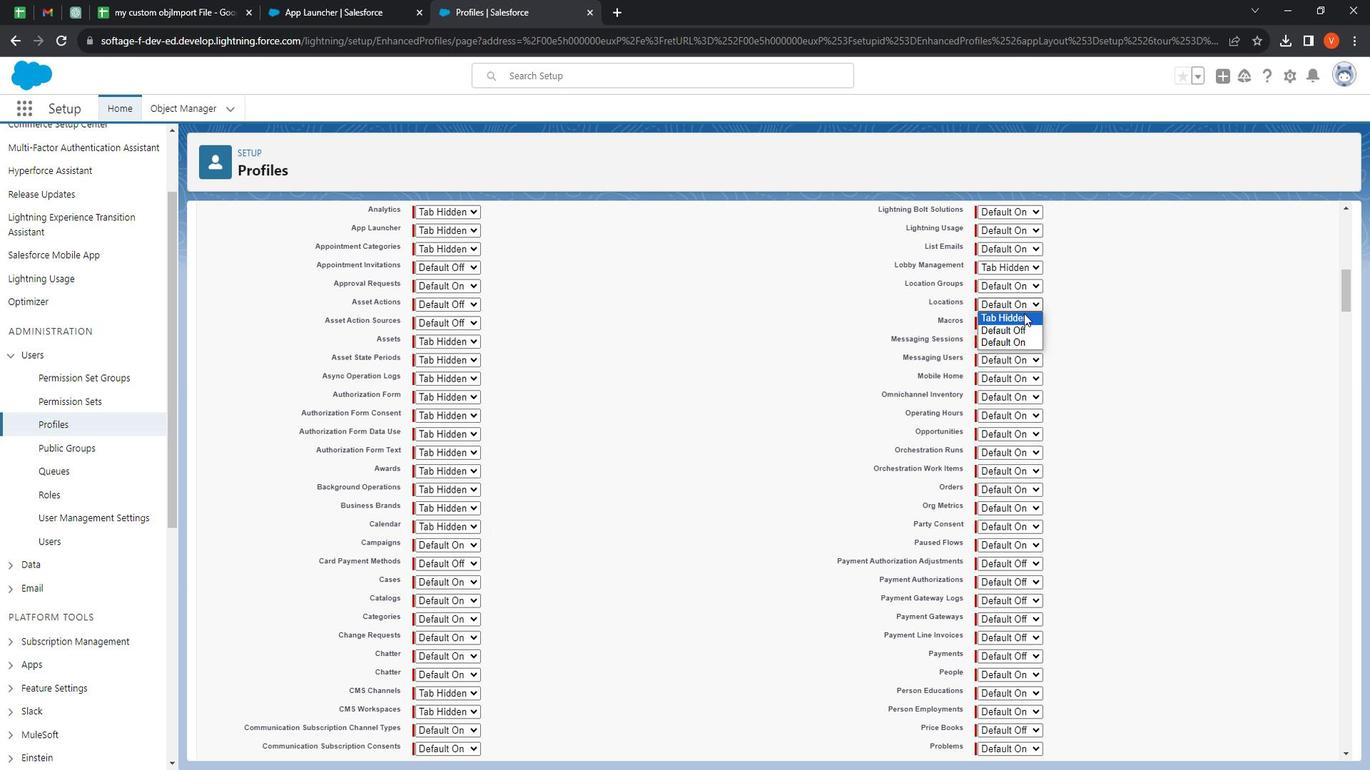 
Action: Mouse moved to (1045, 325)
Screenshot: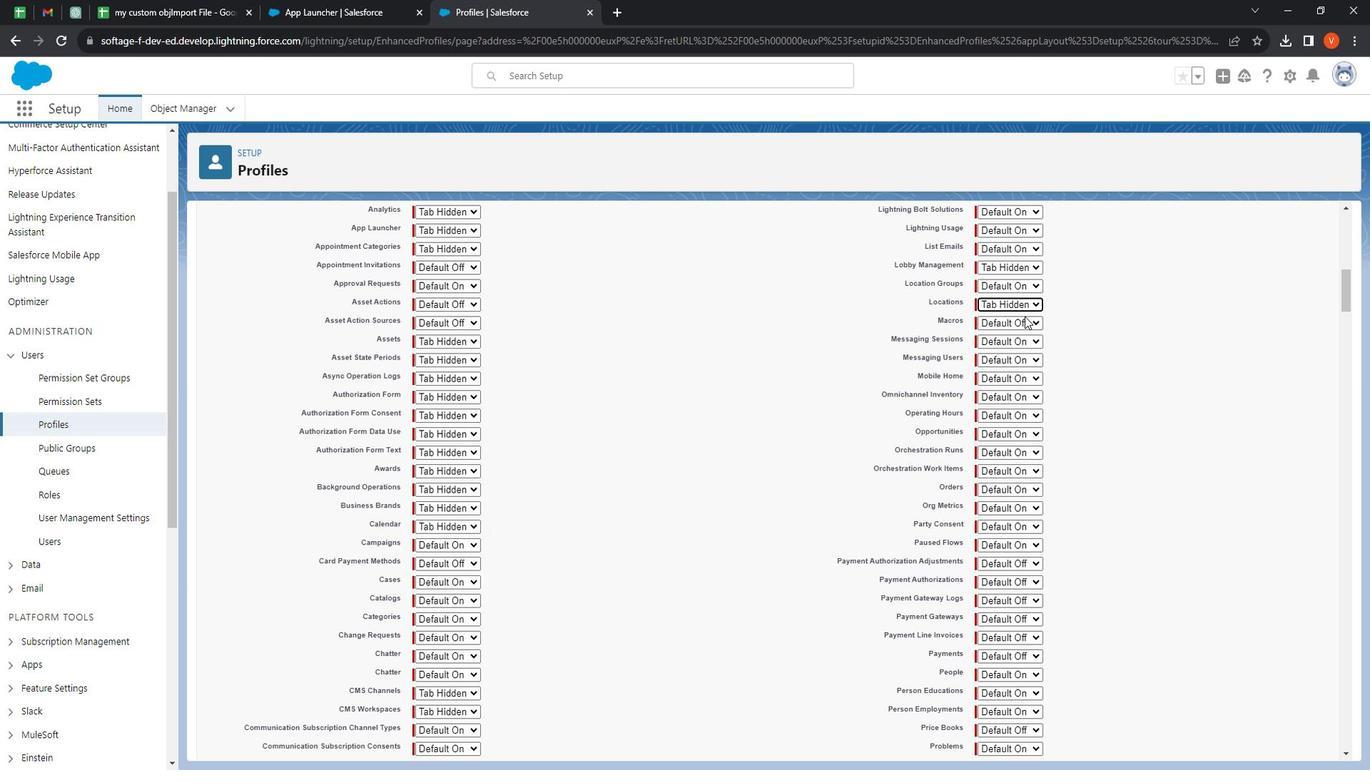 
Action: Mouse pressed left at (1045, 325)
Screenshot: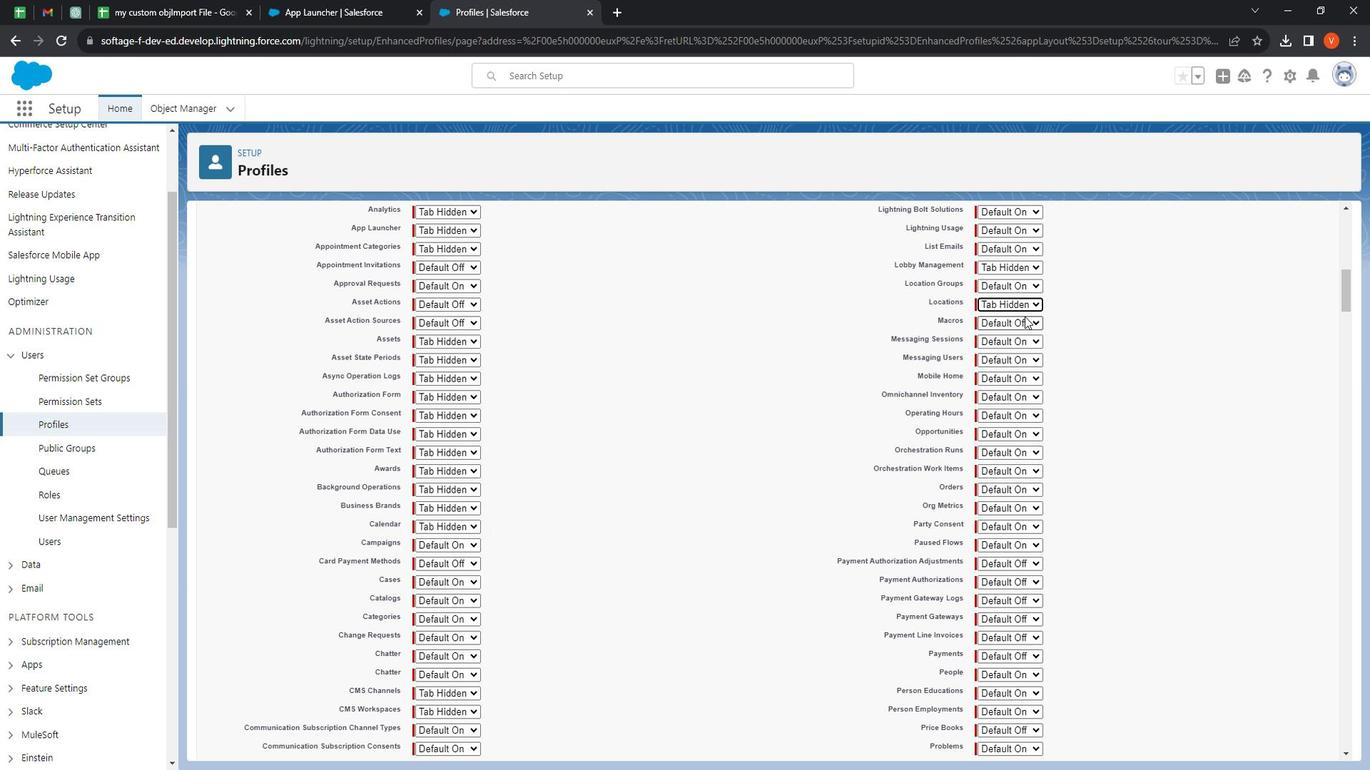 
Action: Mouse moved to (1045, 346)
Screenshot: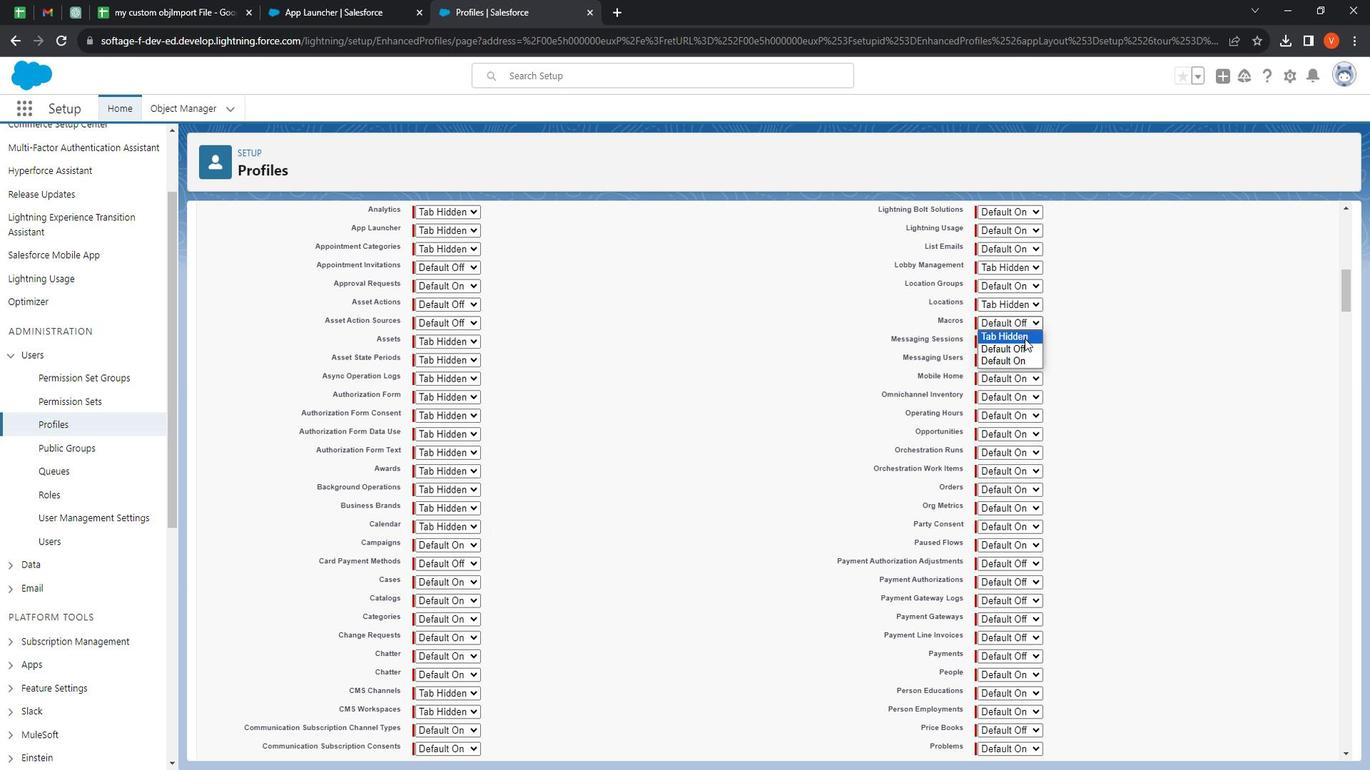 
Action: Mouse pressed left at (1045, 346)
Screenshot: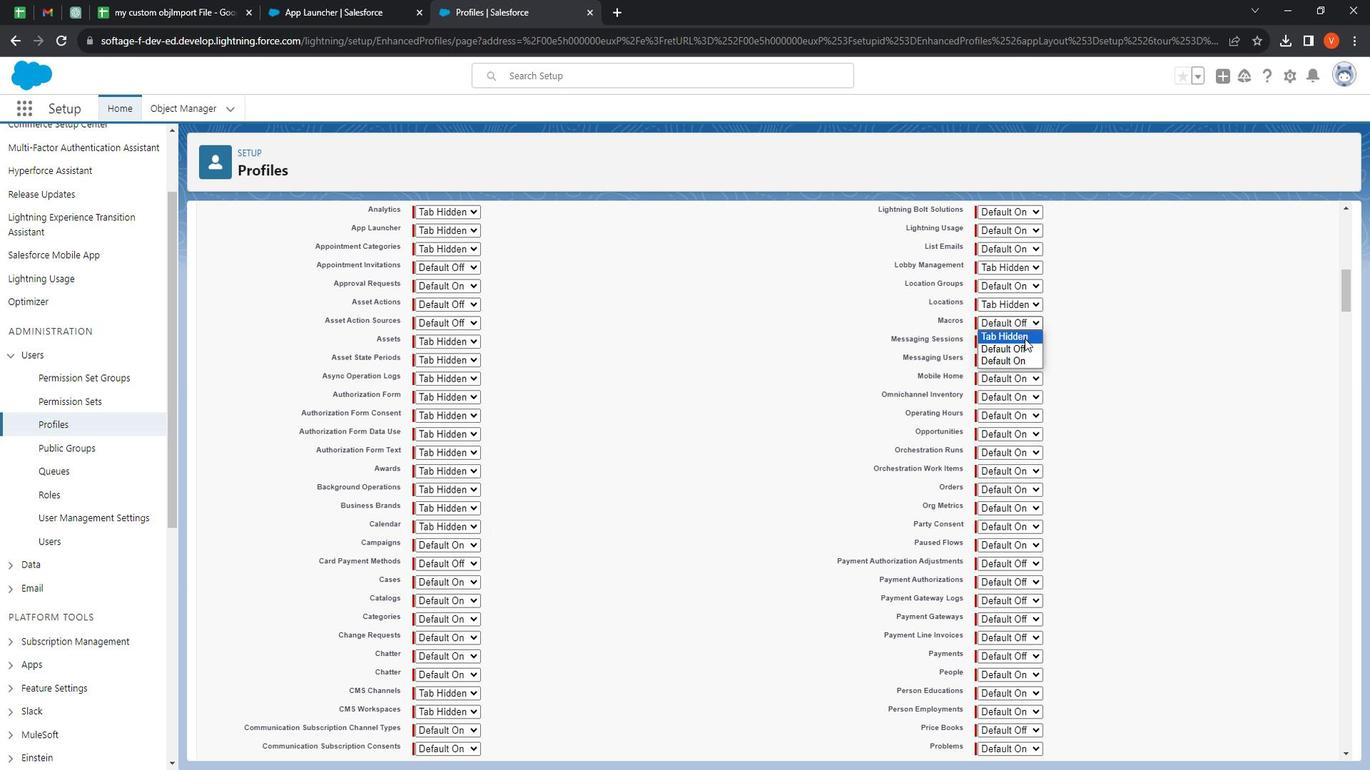 
Action: Mouse moved to (1046, 351)
Screenshot: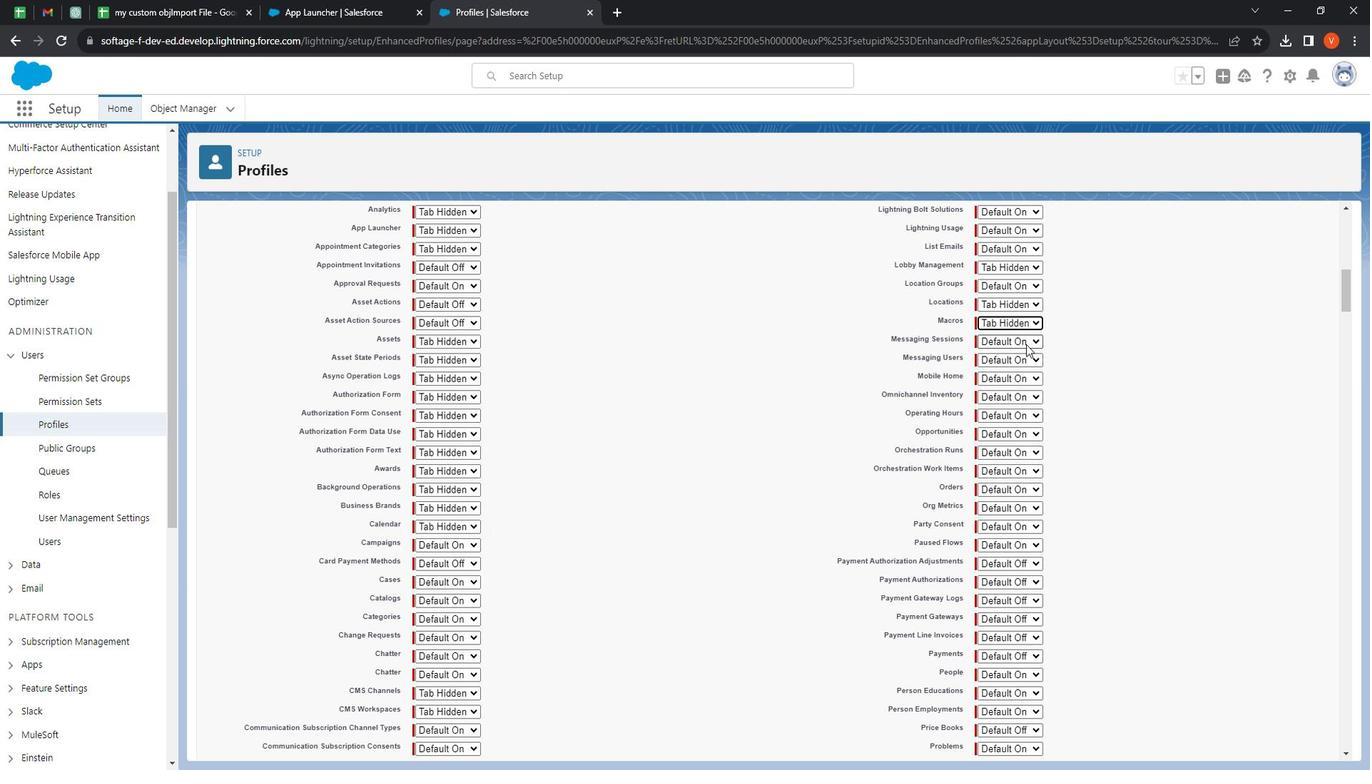 
Action: Mouse pressed left at (1046, 351)
Screenshot: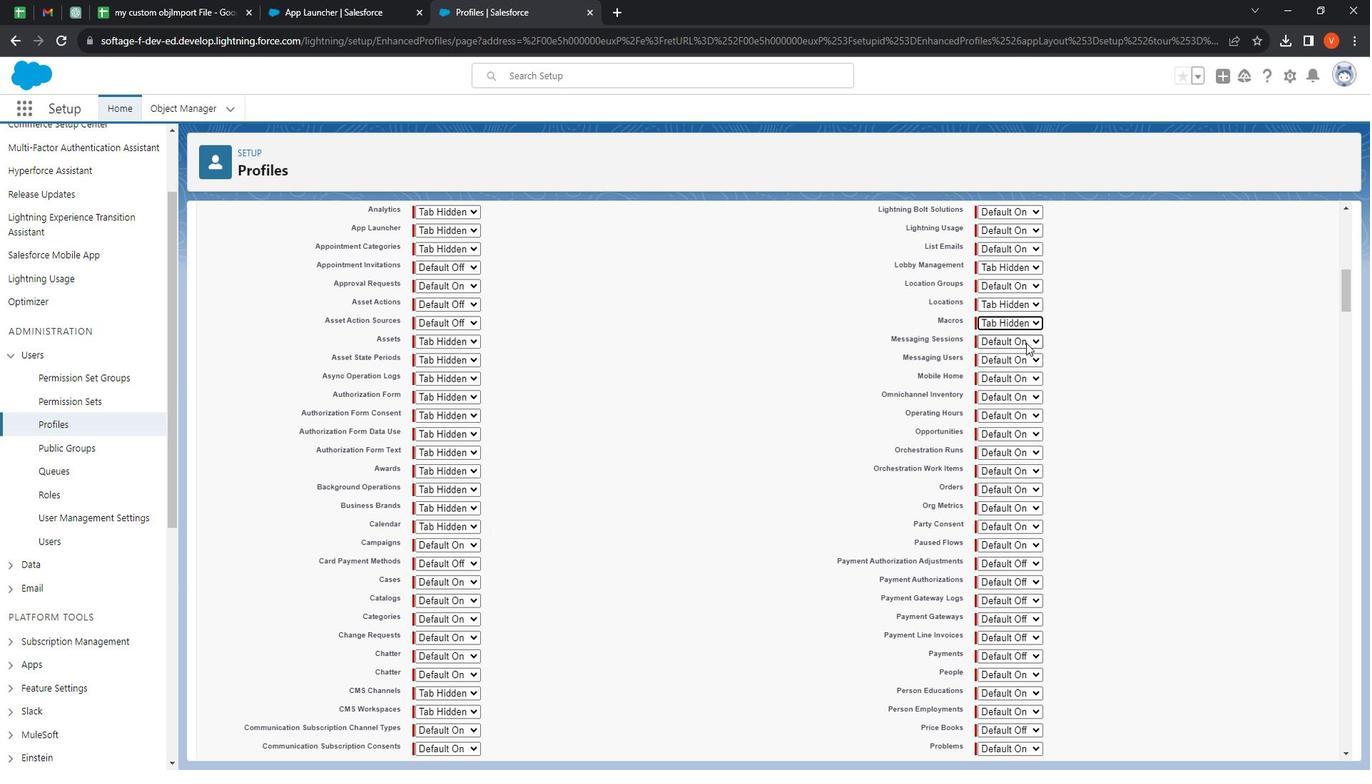 
Action: Mouse moved to (1044, 363)
Screenshot: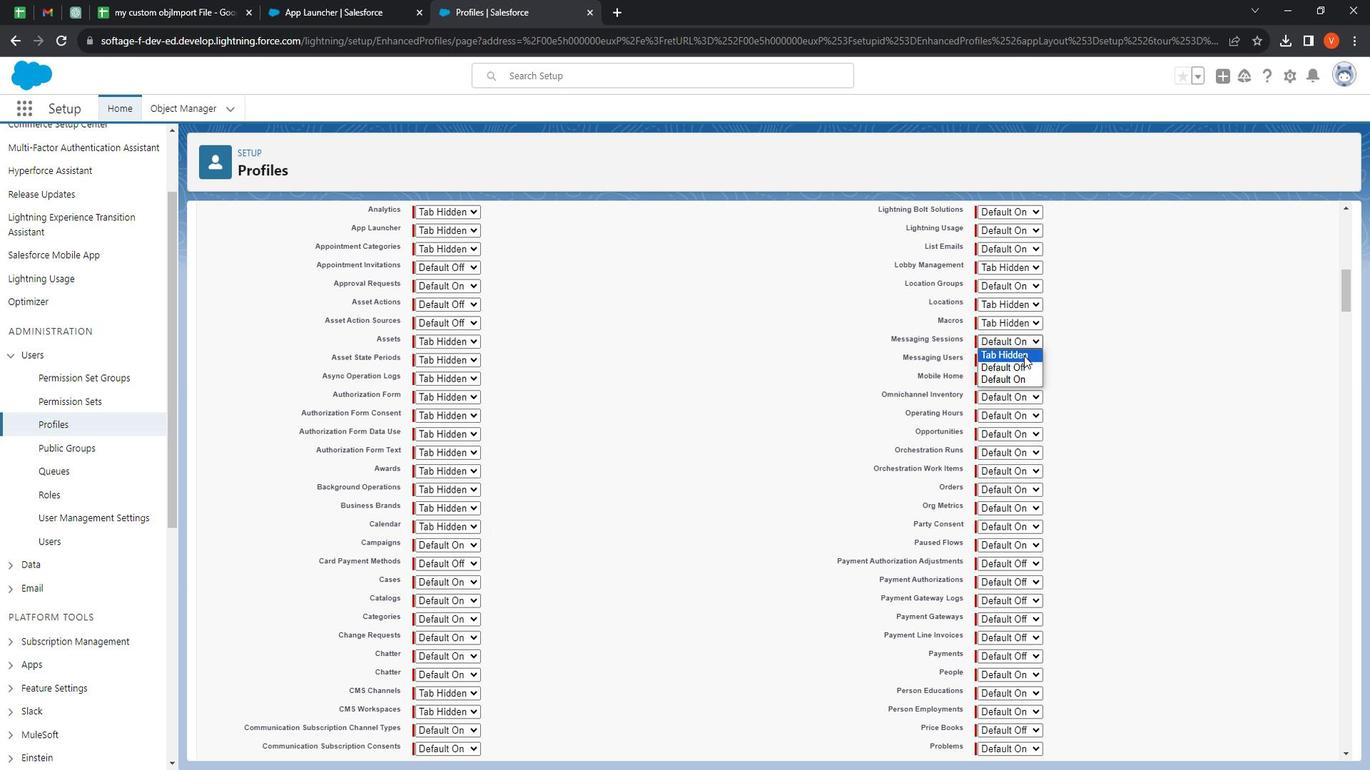 
Action: Mouse pressed left at (1044, 363)
Screenshot: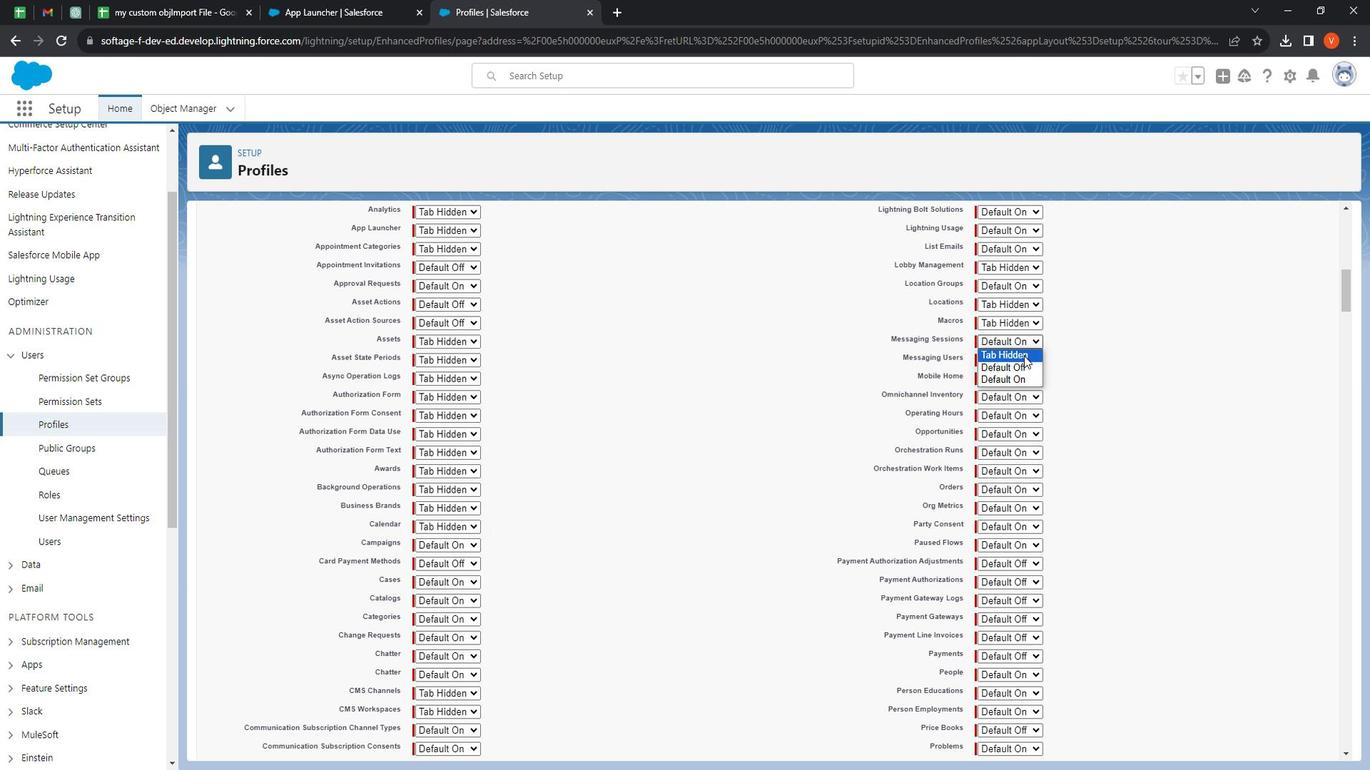 
Action: Mouse moved to (1045, 365)
Screenshot: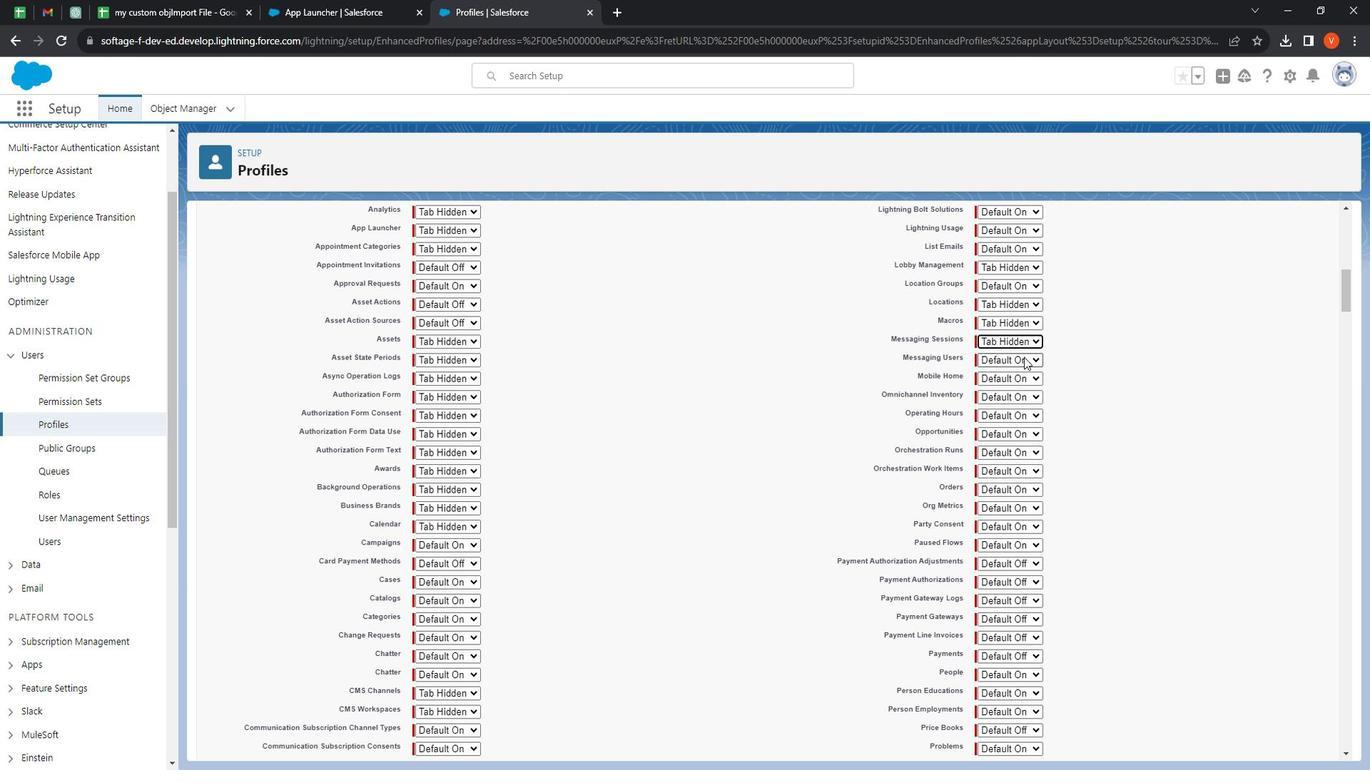 
Action: Mouse pressed left at (1045, 365)
Screenshot: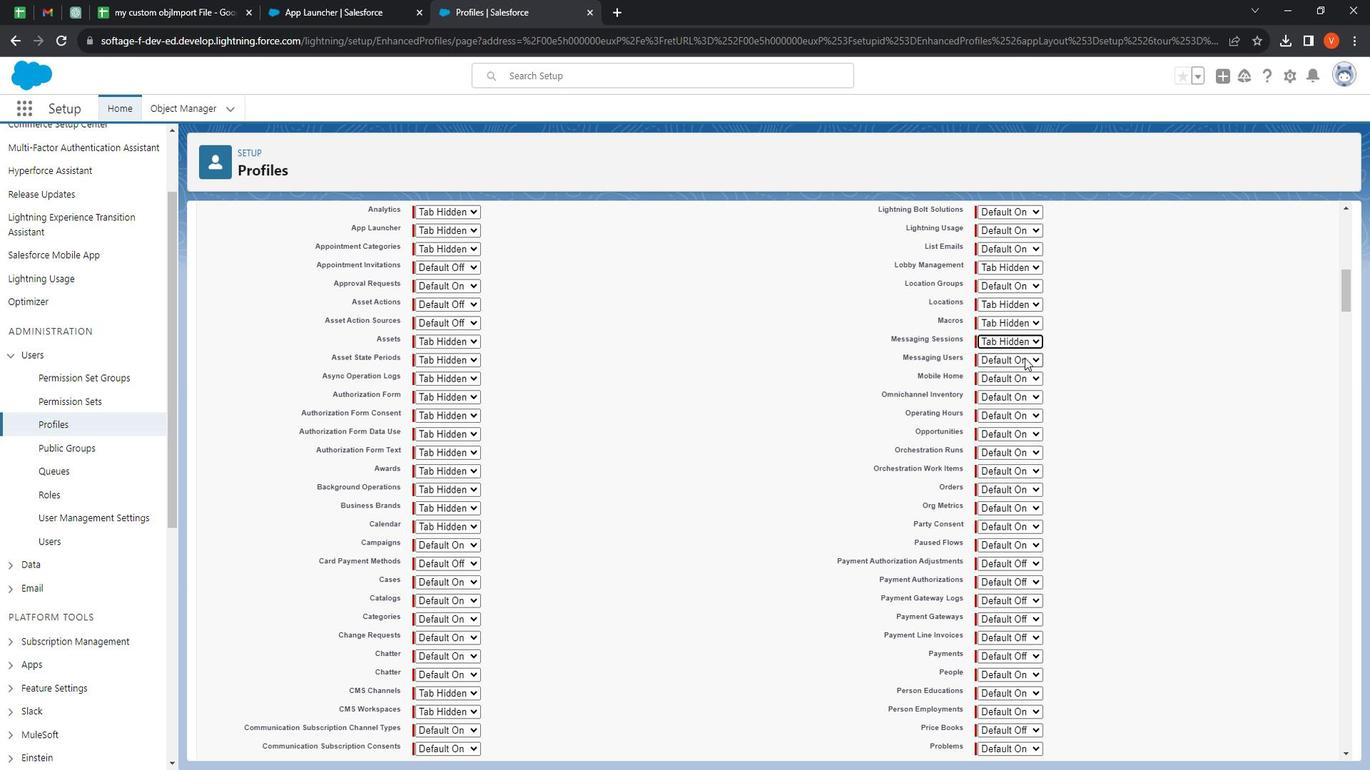 
Action: Mouse moved to (1049, 380)
Screenshot: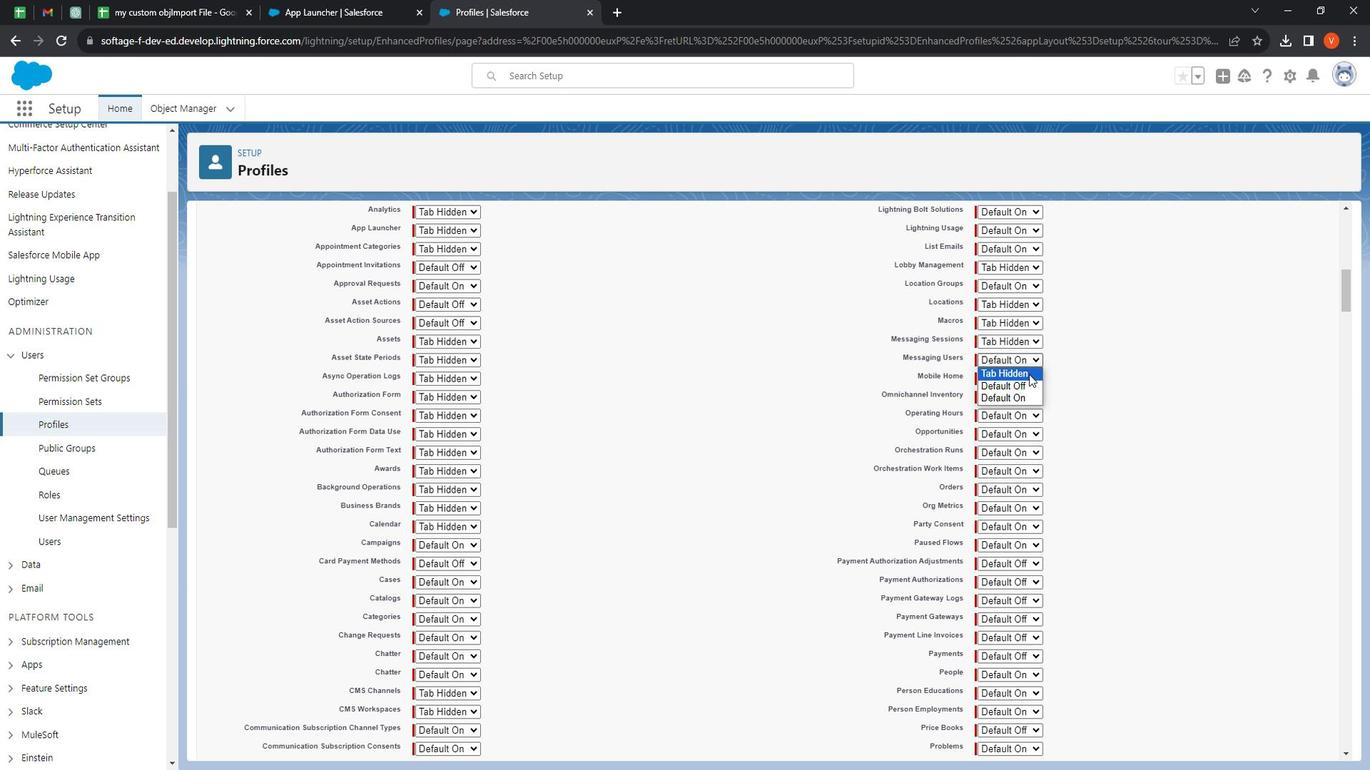 
Action: Mouse pressed left at (1049, 380)
Screenshot: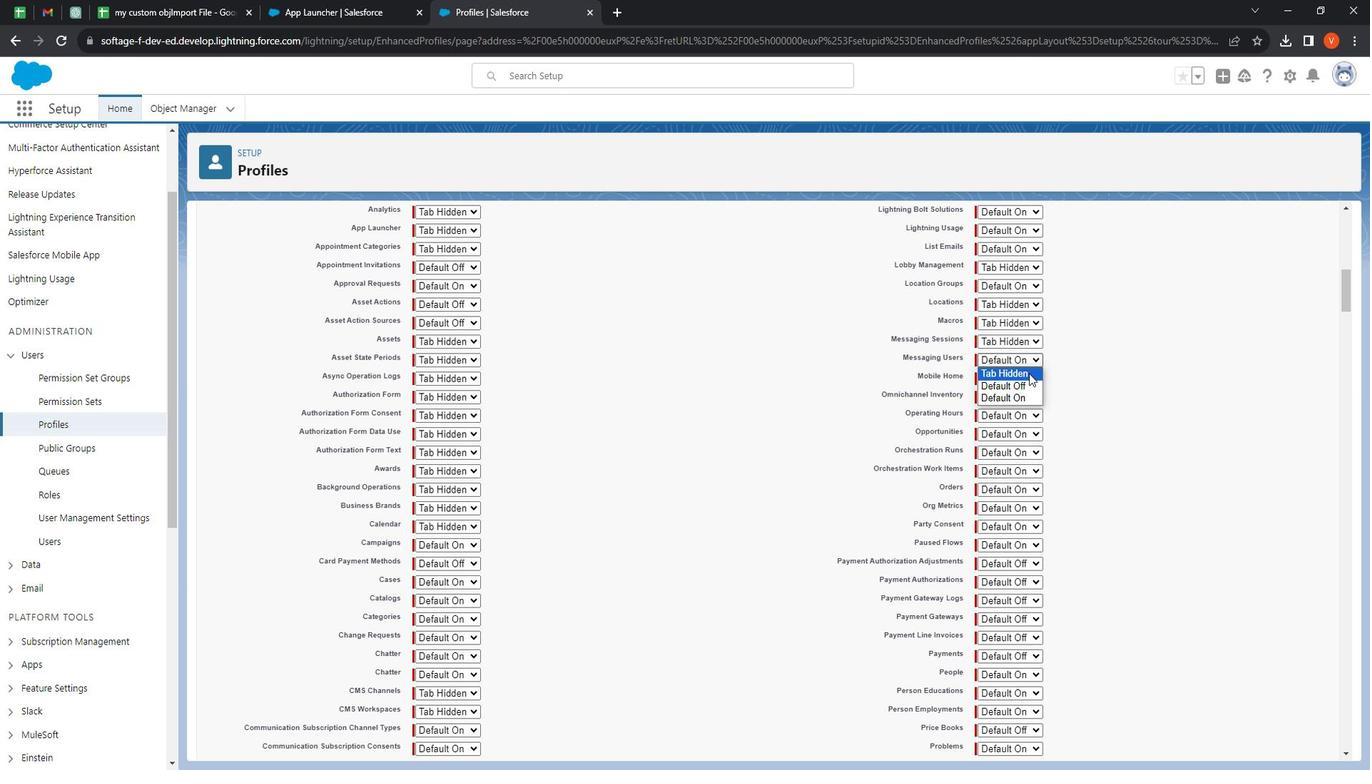 
Action: Mouse moved to (1050, 384)
Screenshot: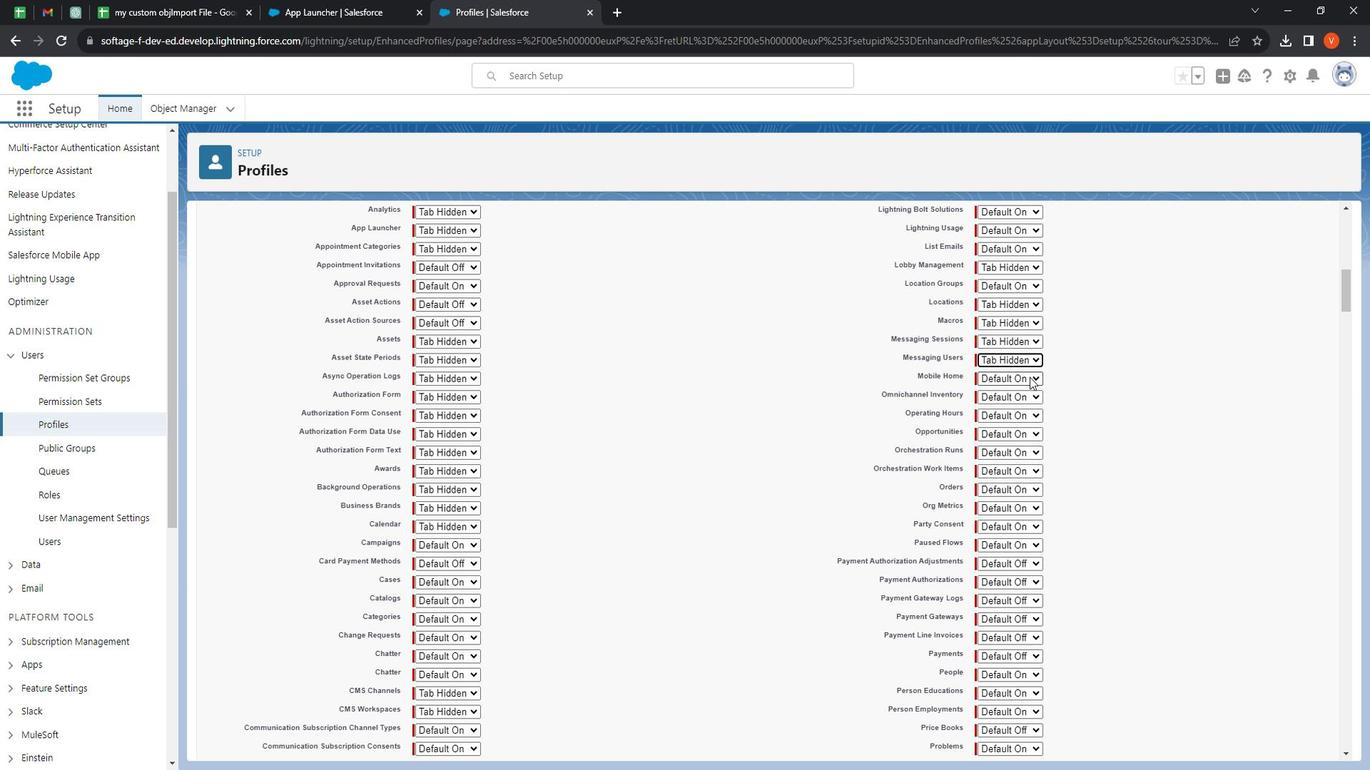 
Action: Mouse pressed left at (1050, 384)
Screenshot: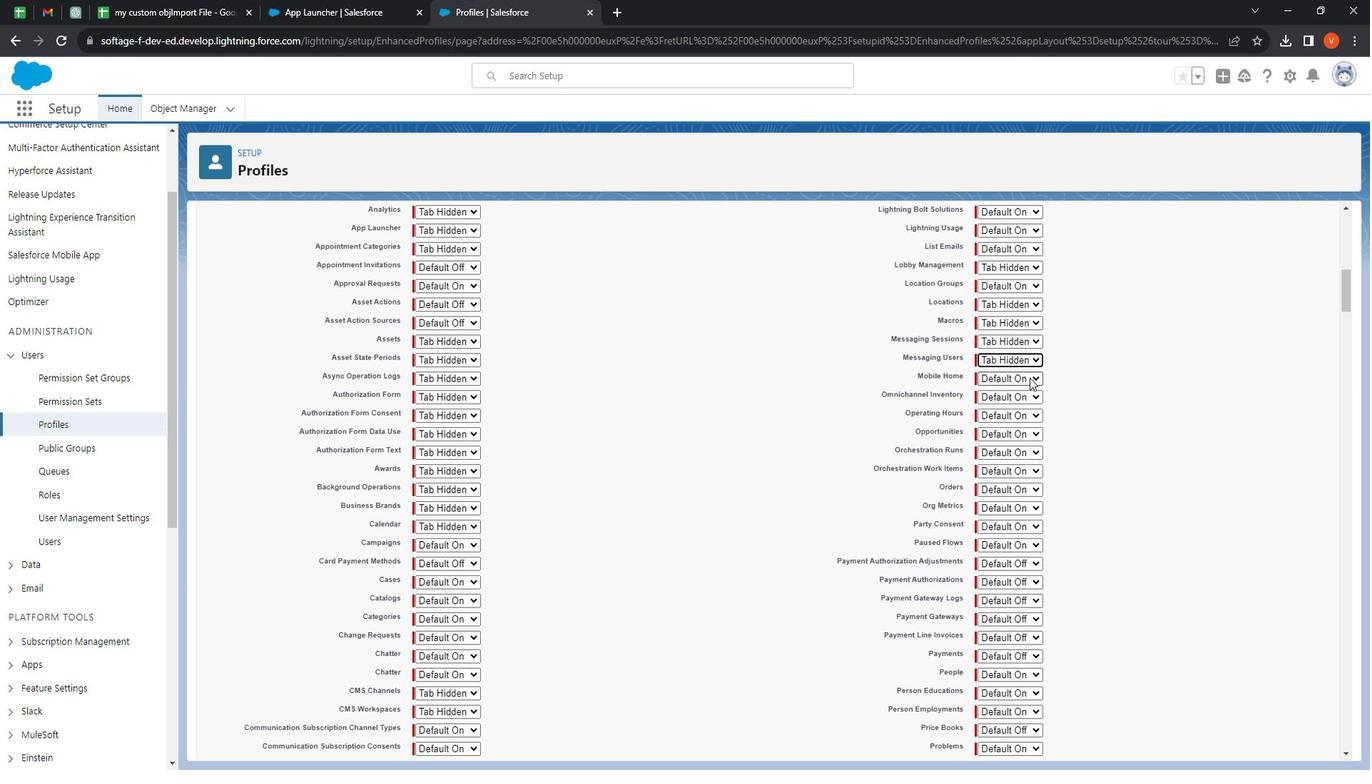 
Action: Mouse moved to (1045, 401)
Screenshot: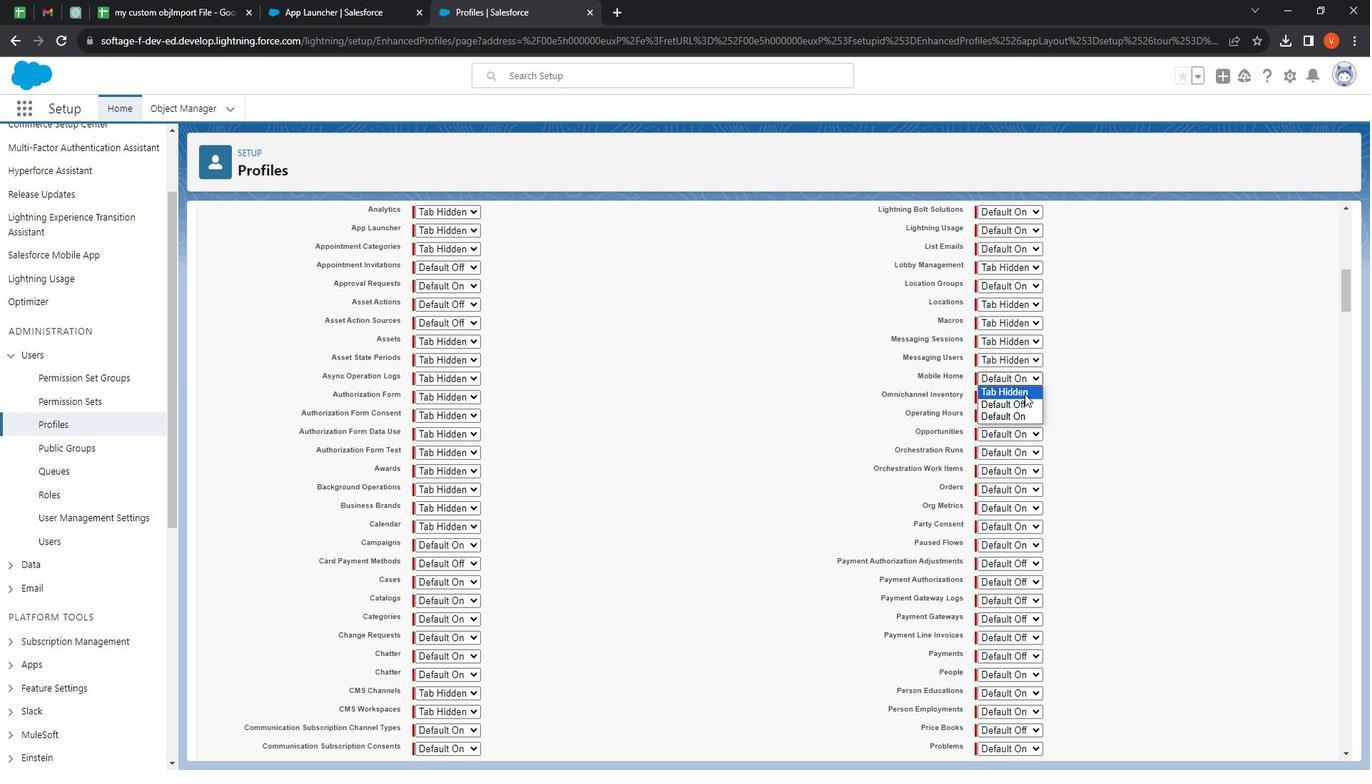 
Action: Mouse pressed left at (1045, 401)
Screenshot: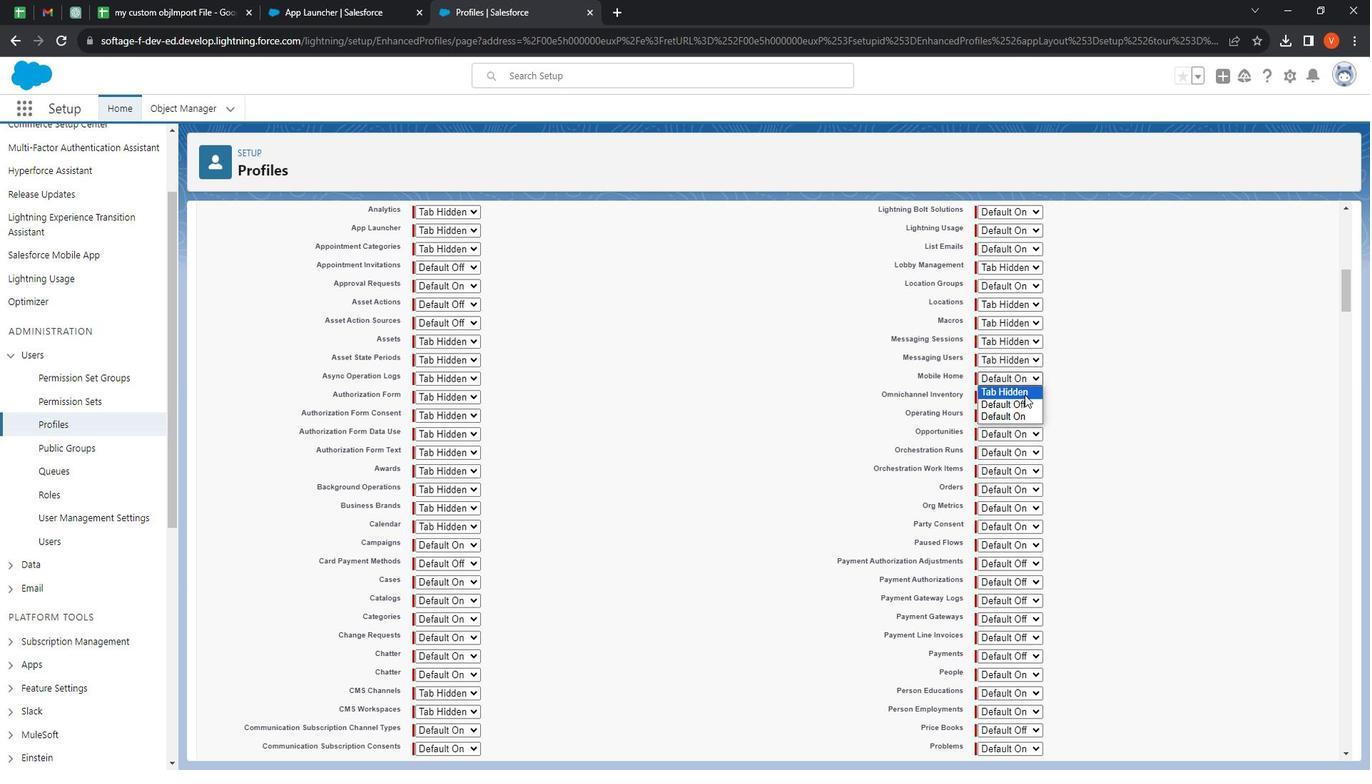 
Action: Mouse moved to (1045, 401)
Screenshot: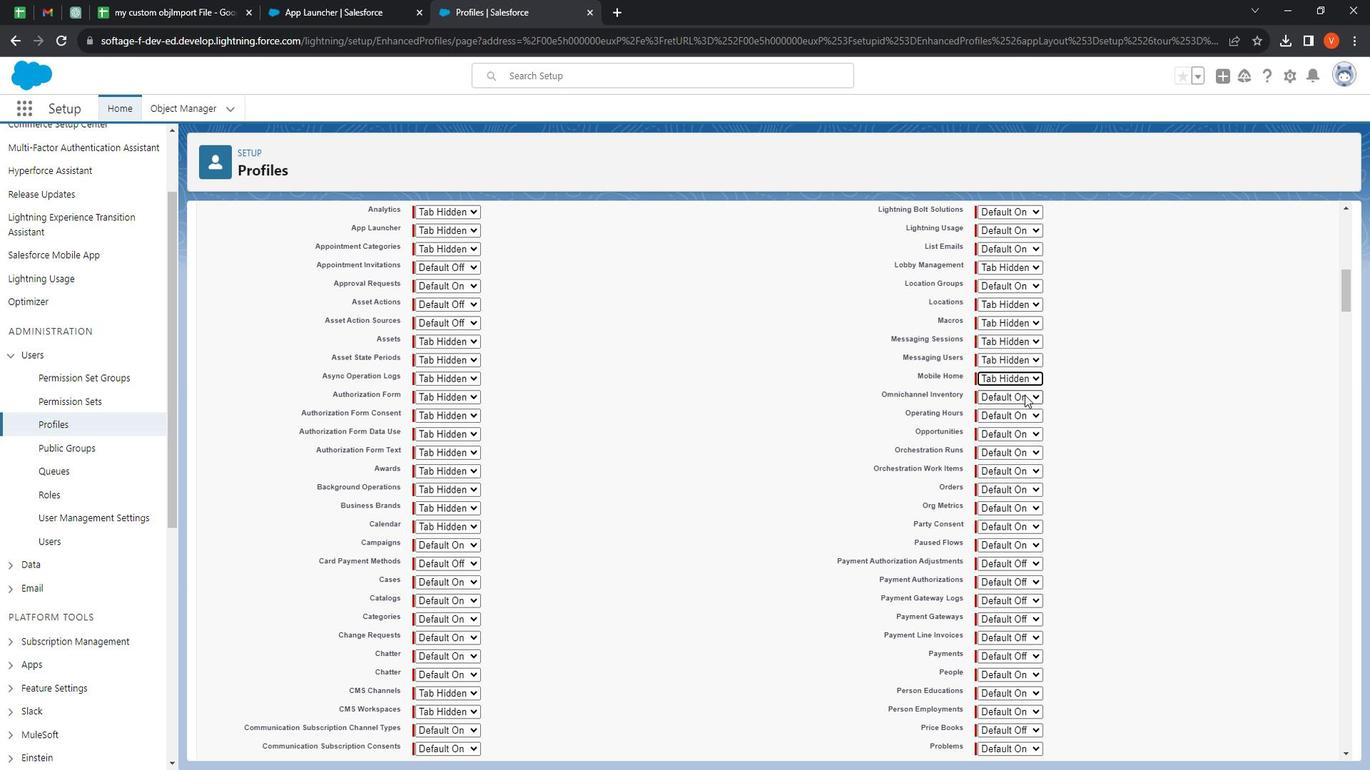 
Action: Mouse pressed left at (1045, 401)
Screenshot: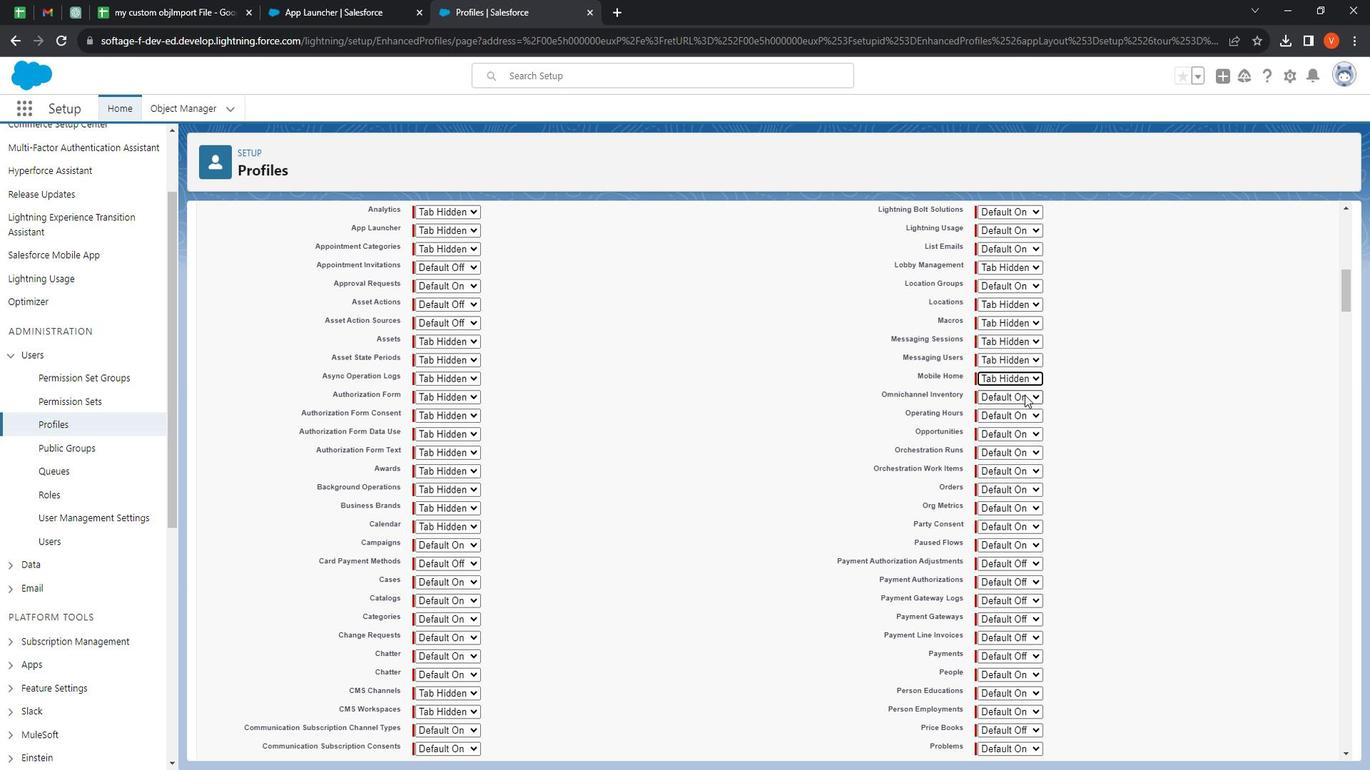 
Action: Mouse moved to (1048, 427)
Screenshot: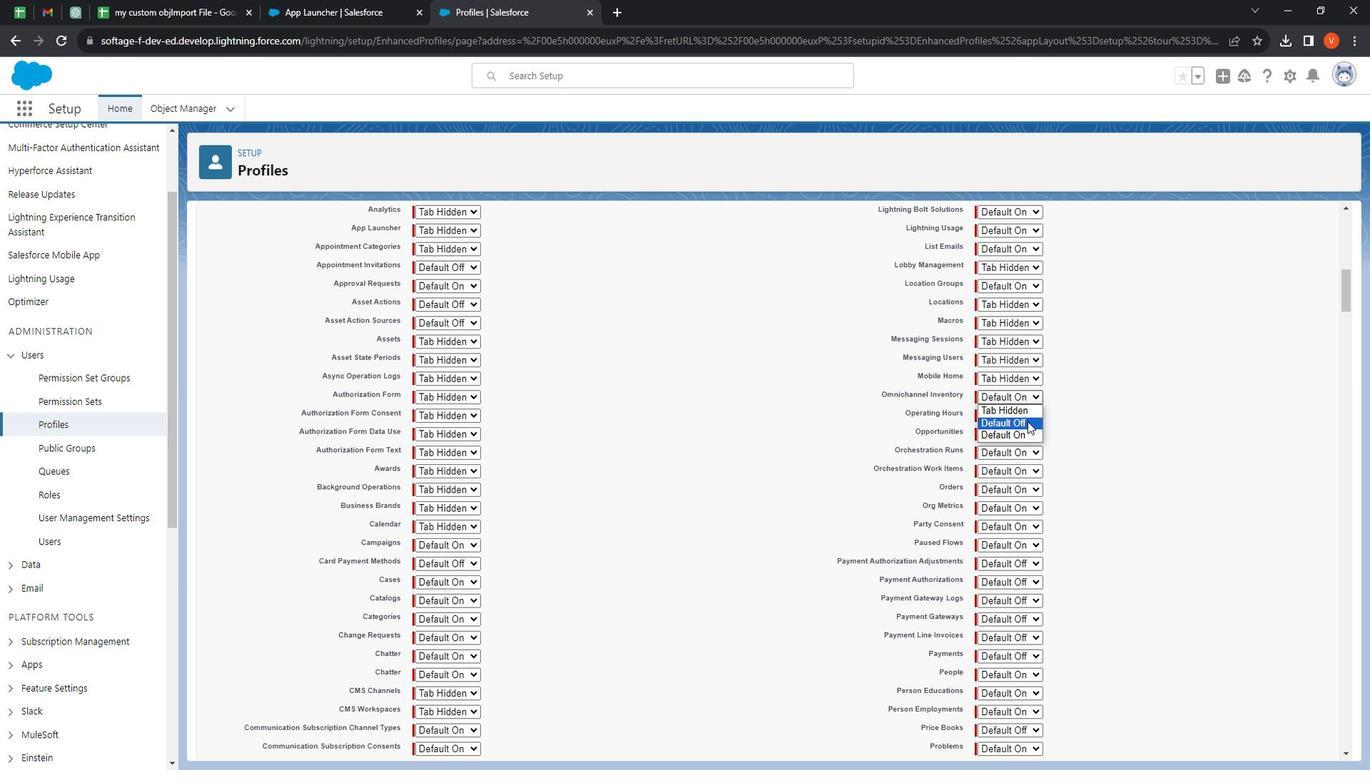 
Action: Mouse pressed left at (1048, 427)
Screenshot: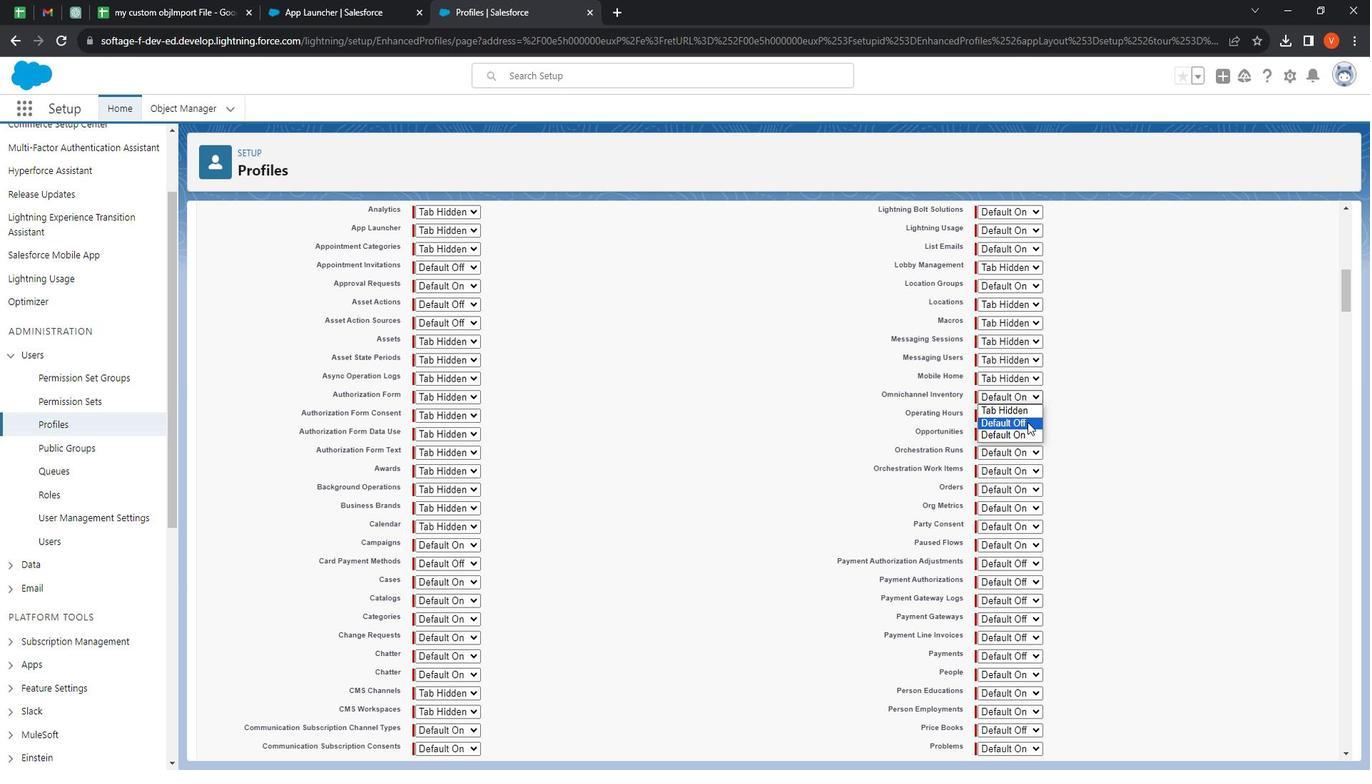 
Action: Mouse moved to (1048, 422)
Screenshot: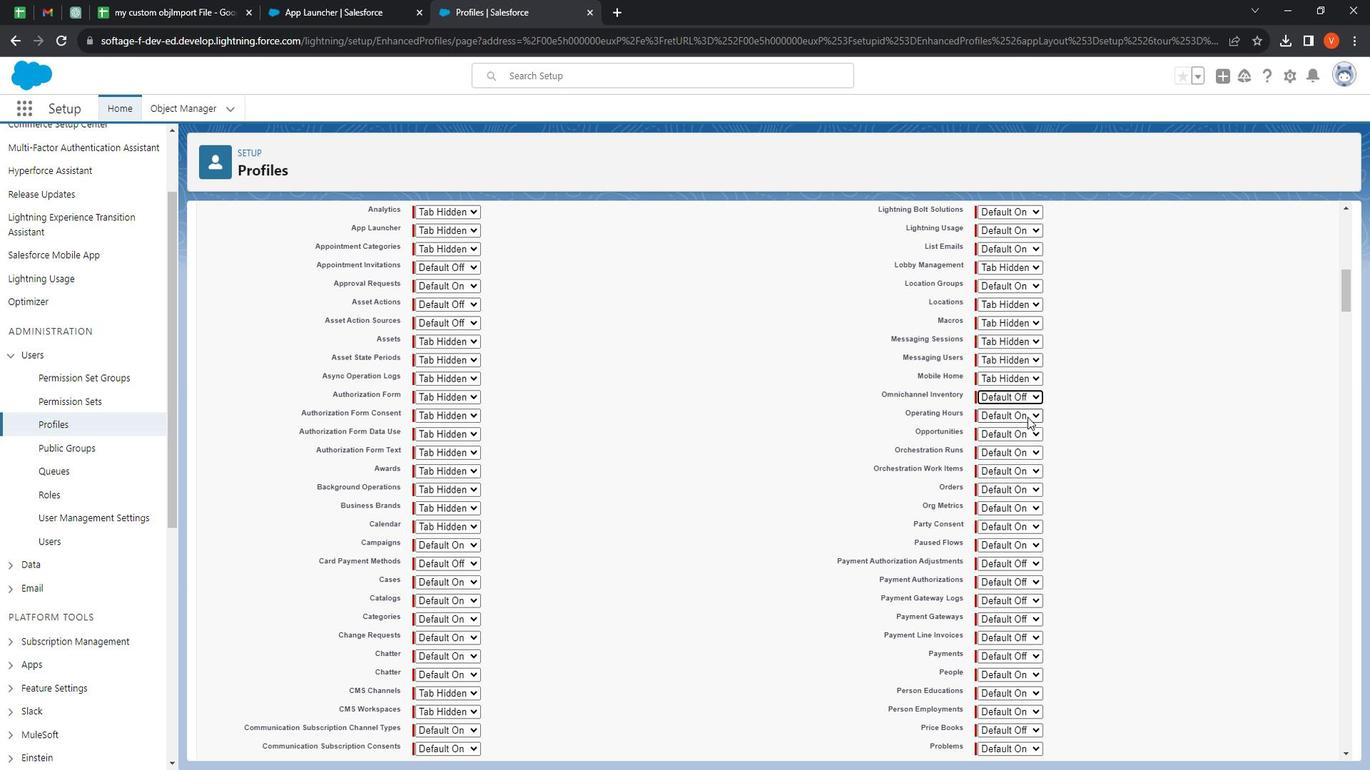 
Action: Mouse pressed left at (1048, 422)
Screenshot: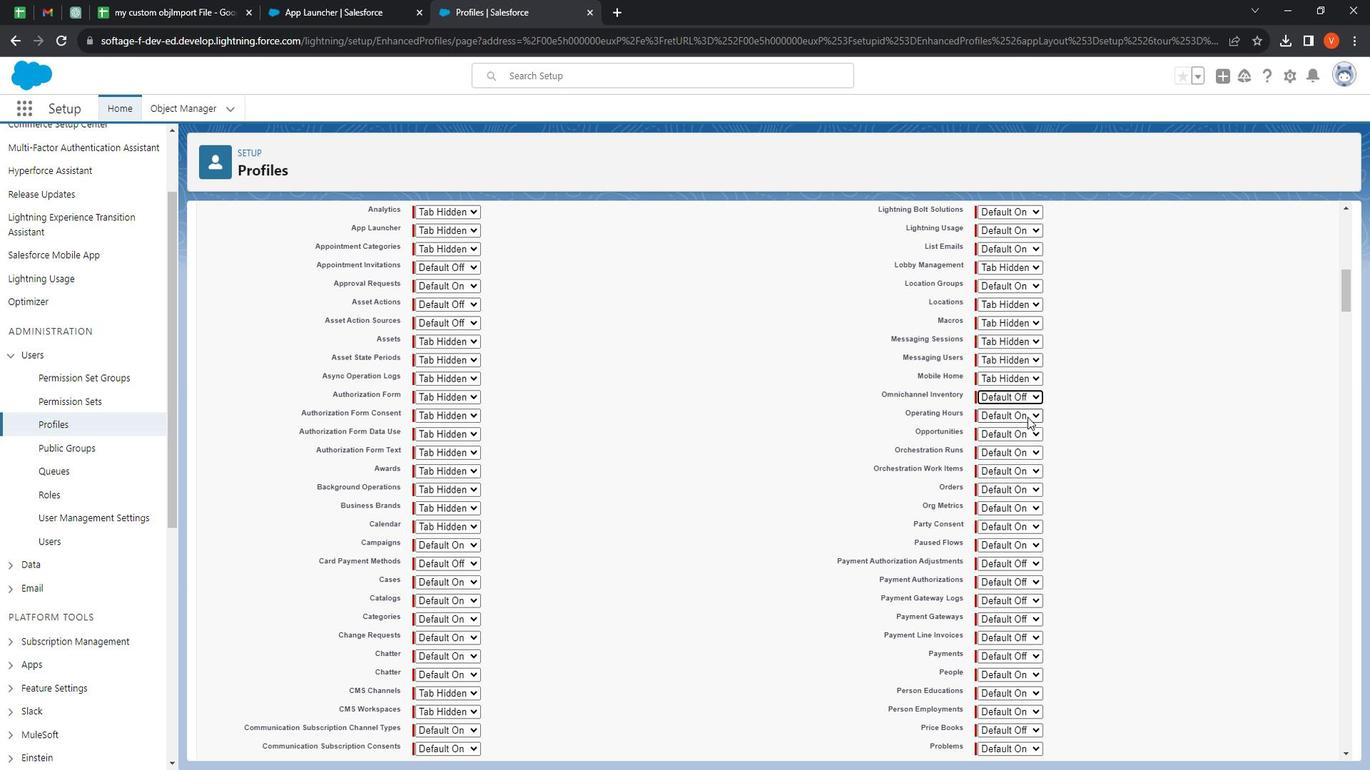 
Action: Mouse moved to (1043, 435)
Screenshot: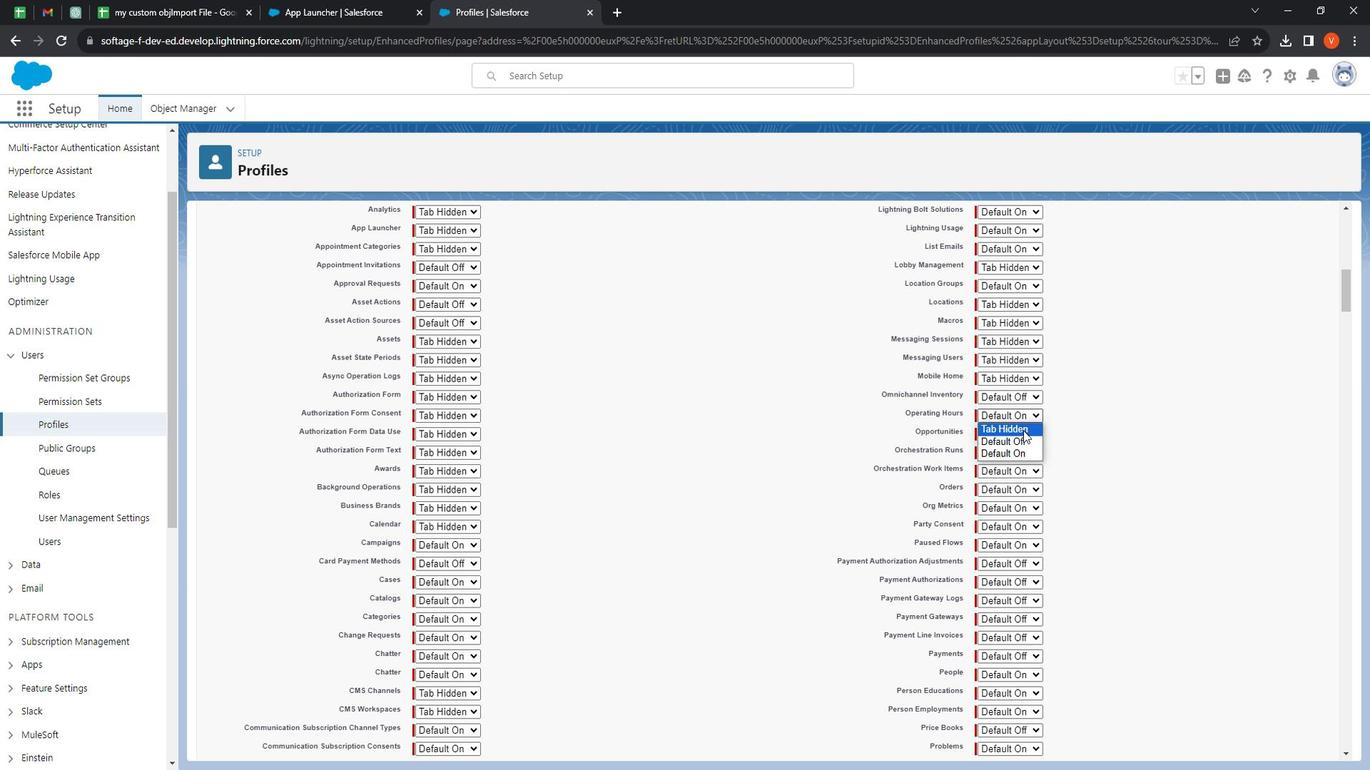 
Action: Mouse pressed left at (1043, 435)
Screenshot: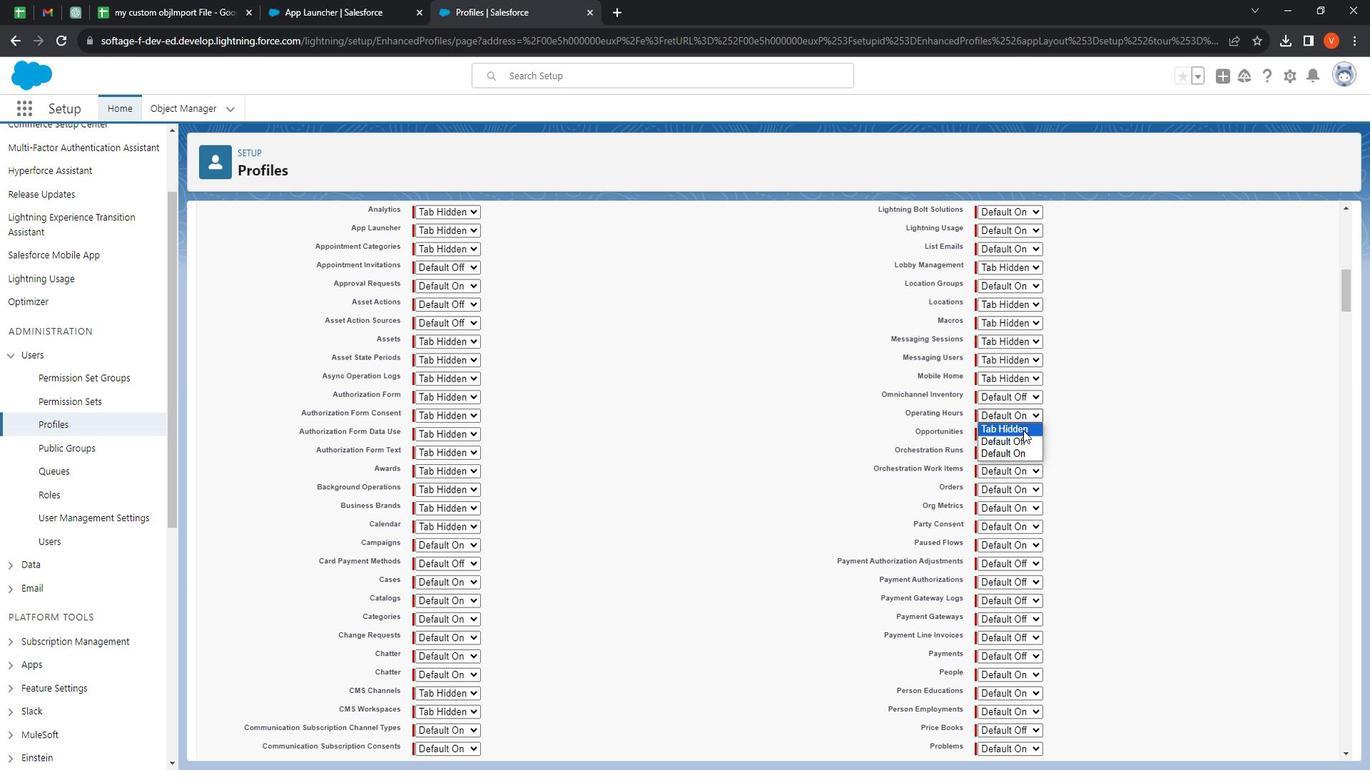 
Action: Mouse moved to (1043, 440)
Screenshot: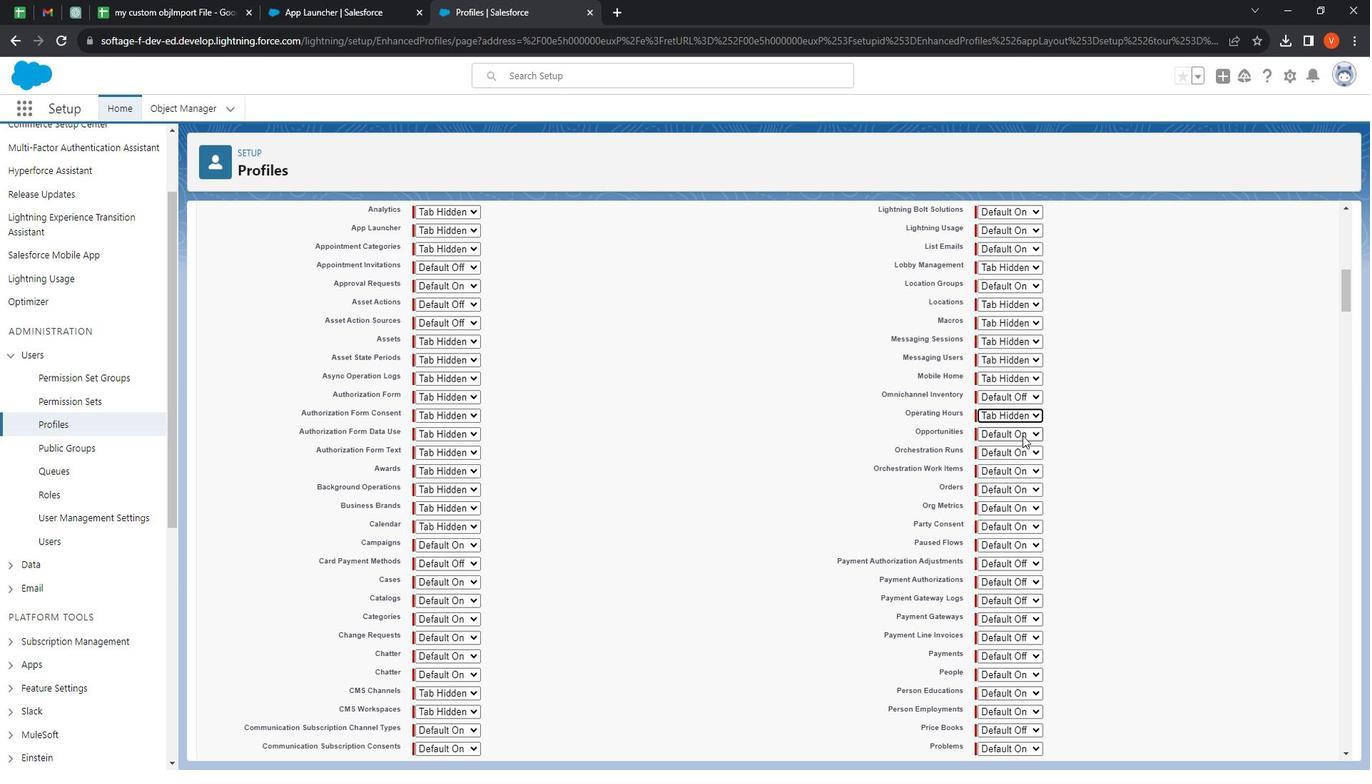 
Action: Mouse pressed left at (1043, 440)
Screenshot: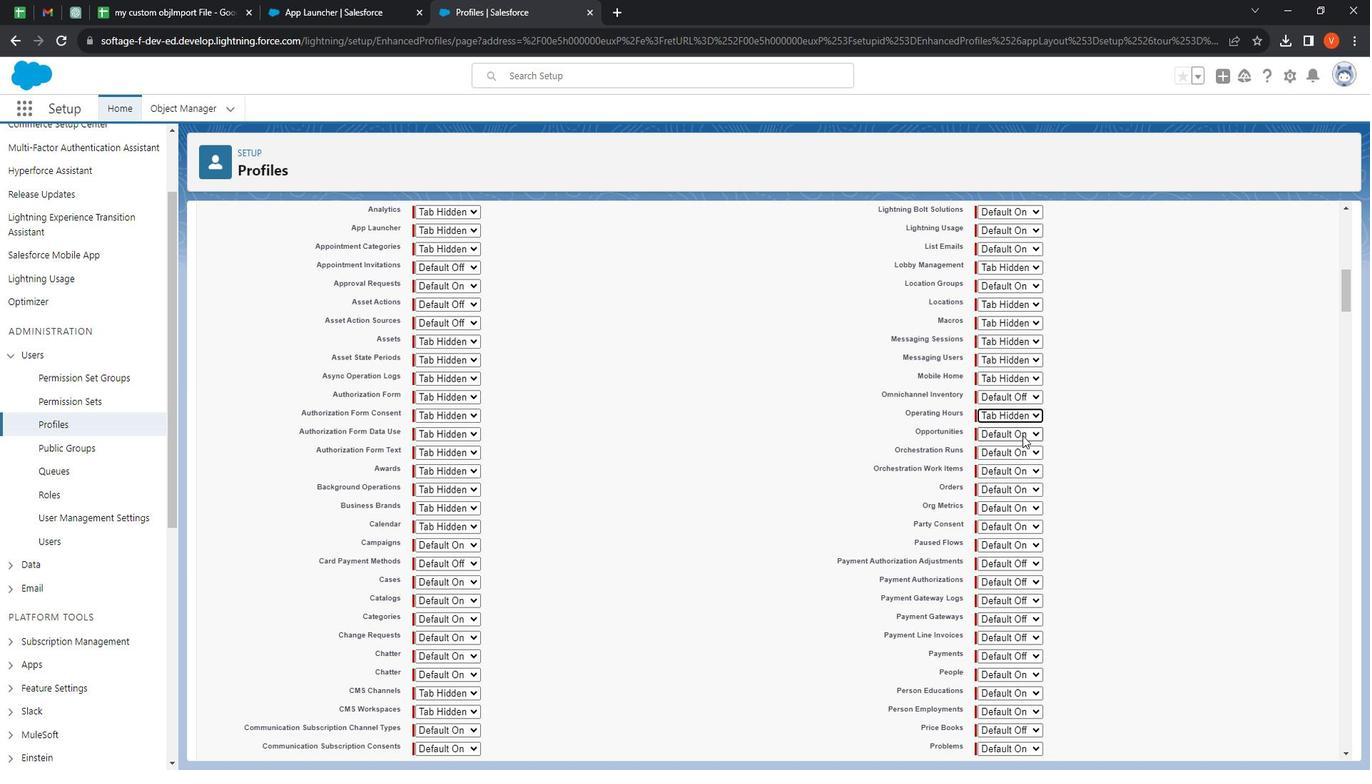 
Action: Mouse moved to (1042, 450)
Screenshot: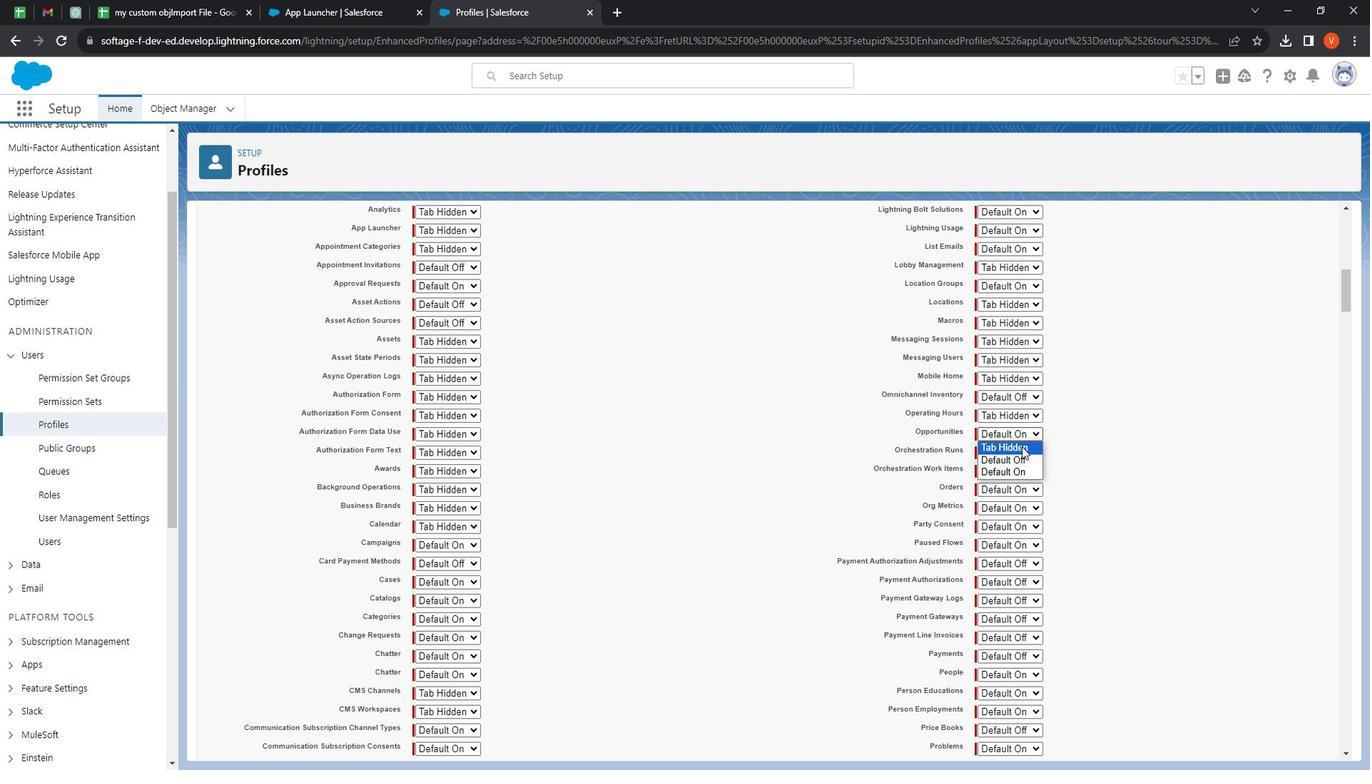 
Action: Mouse pressed left at (1042, 450)
Screenshot: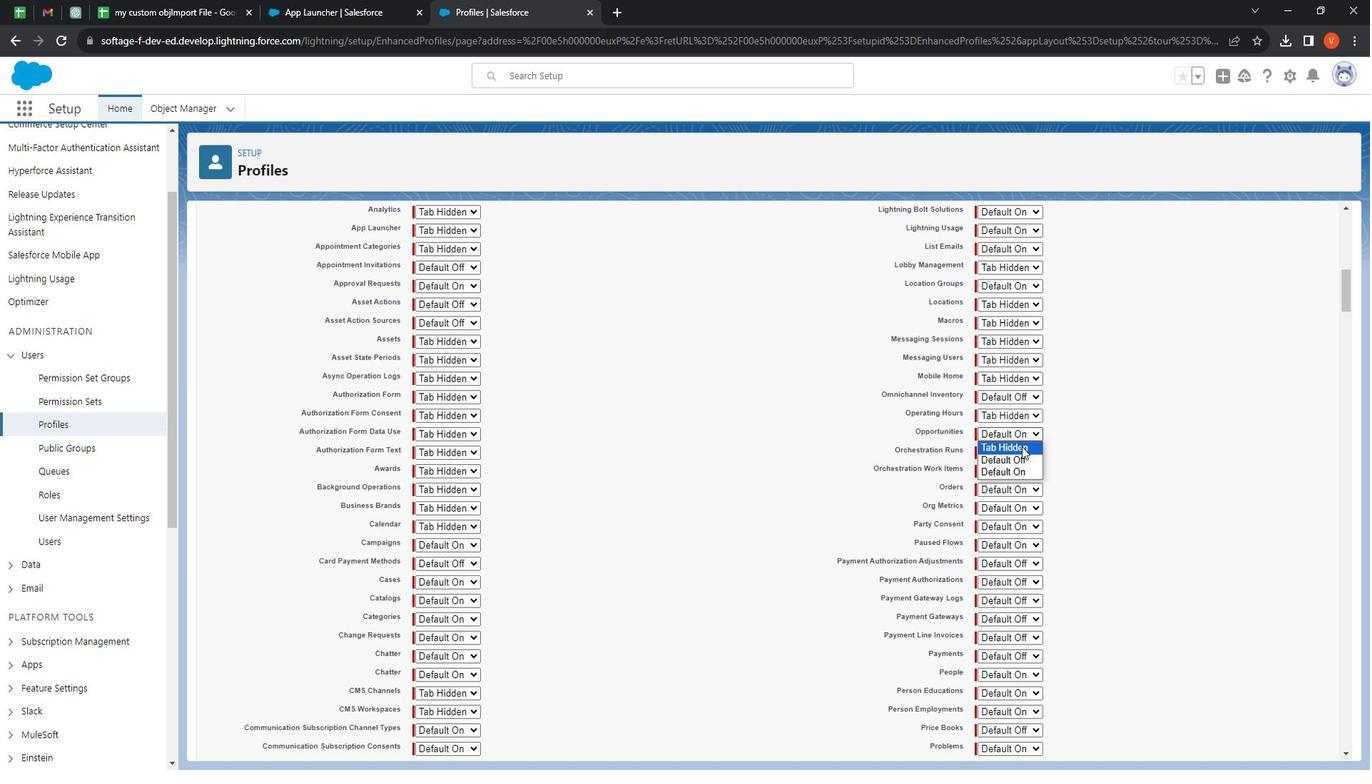 
Action: Mouse moved to (1043, 453)
Screenshot: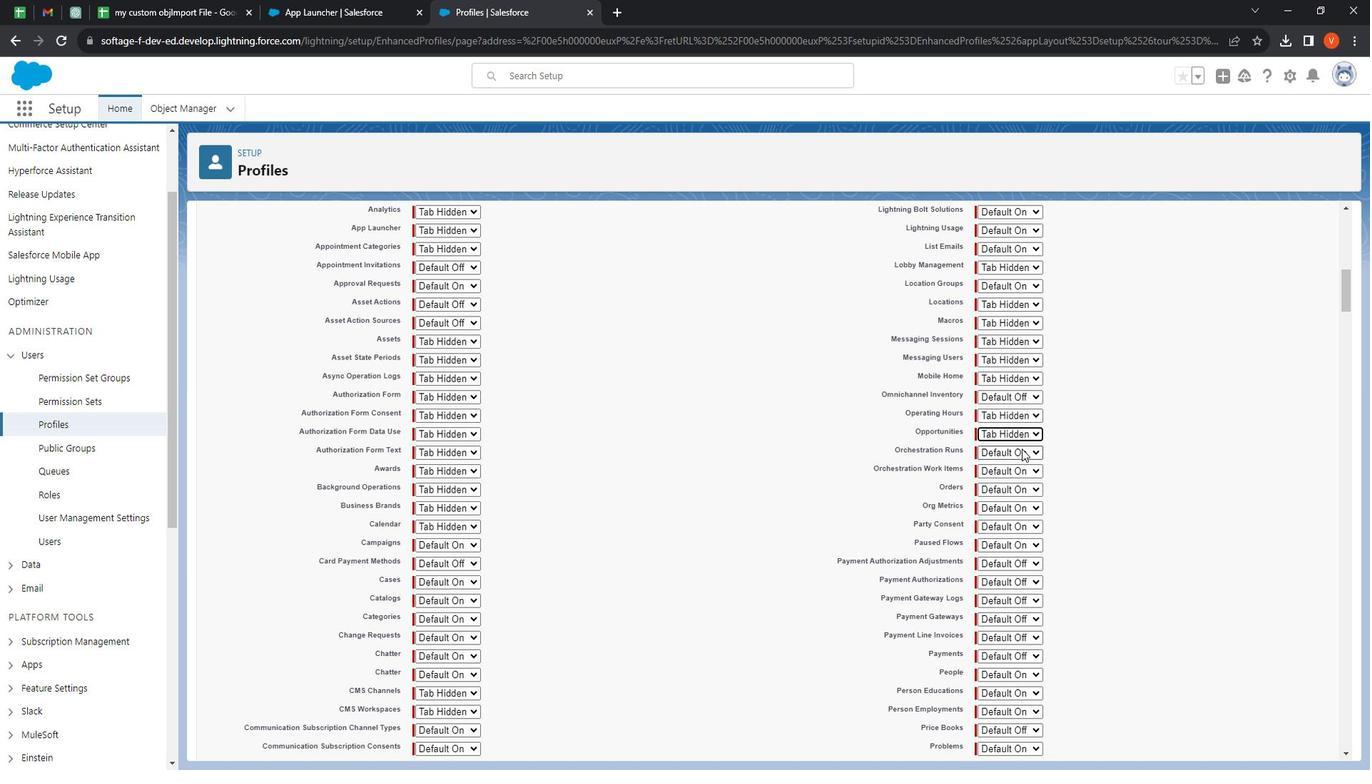 
Action: Mouse pressed left at (1043, 453)
Screenshot: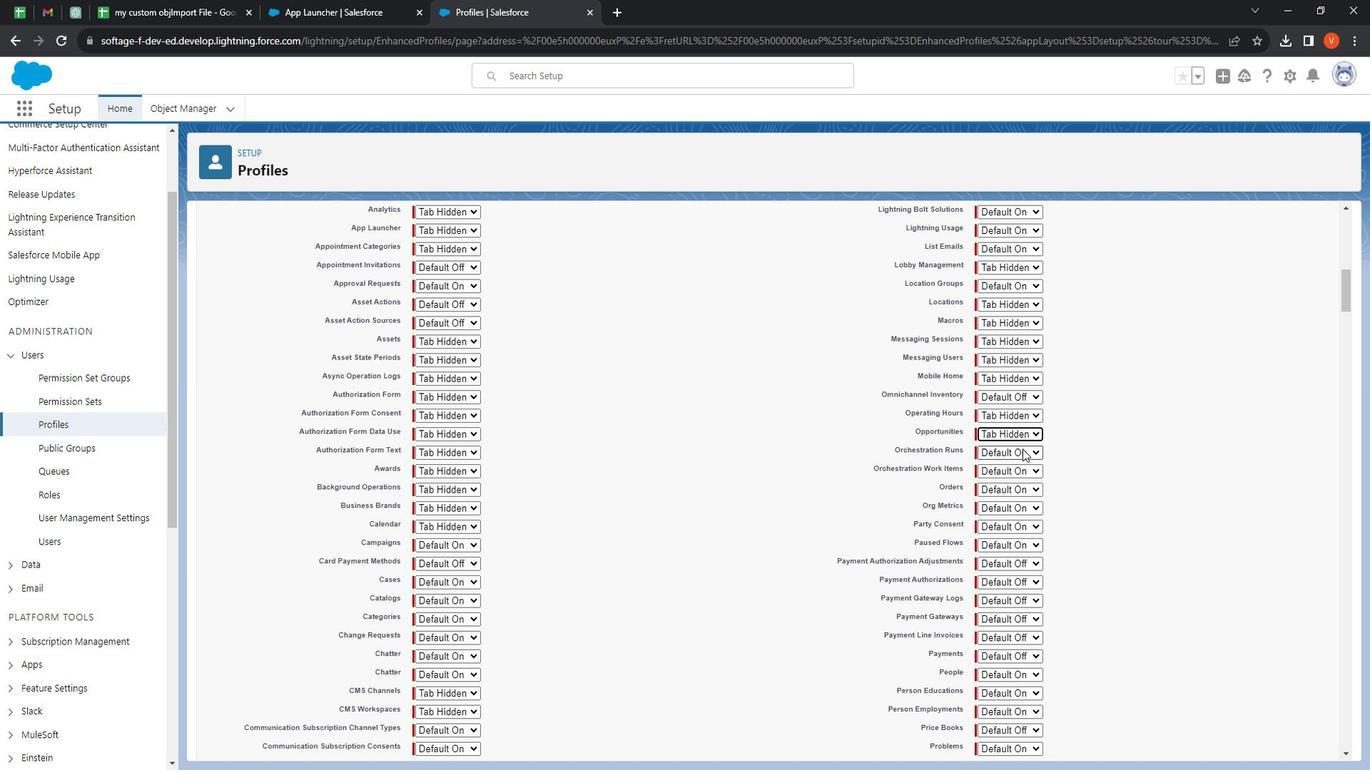 
Action: Mouse moved to (1043, 470)
Screenshot: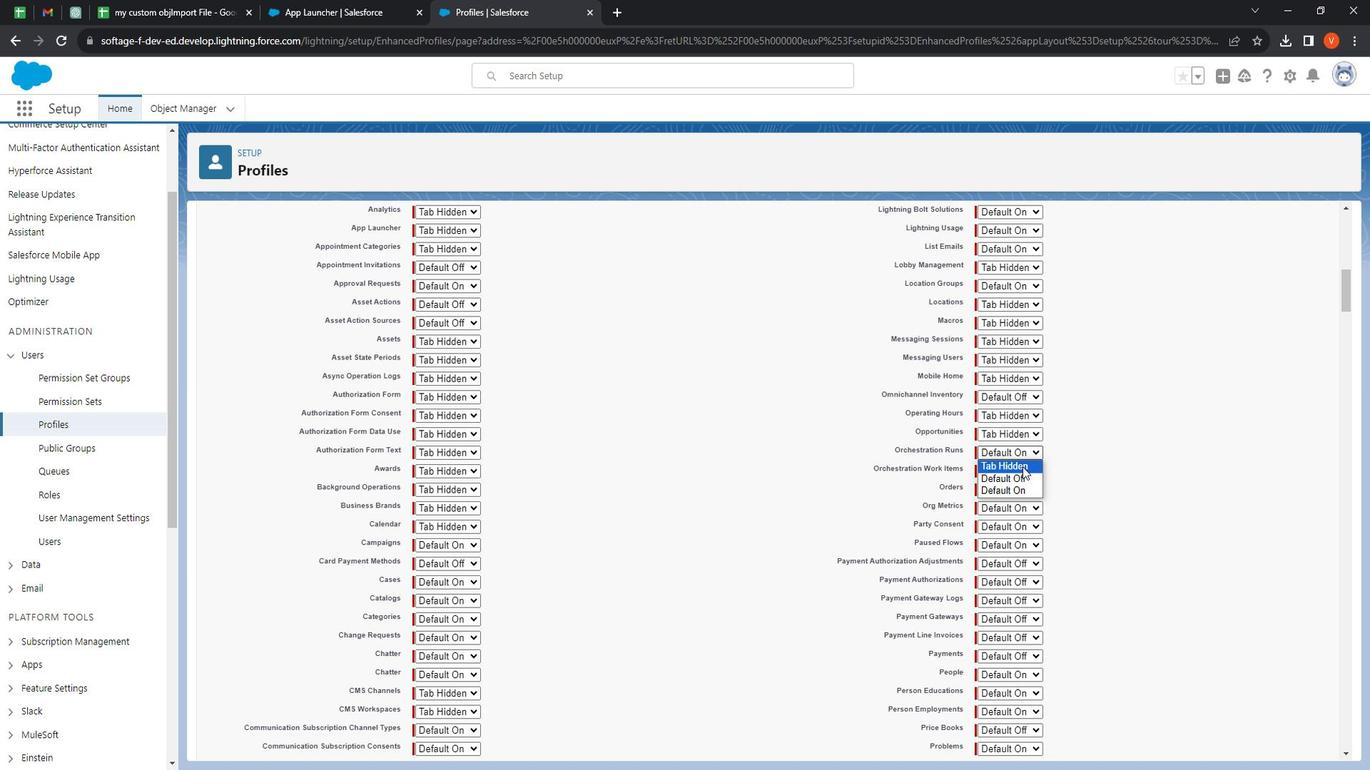 
Action: Mouse pressed left at (1043, 470)
Screenshot: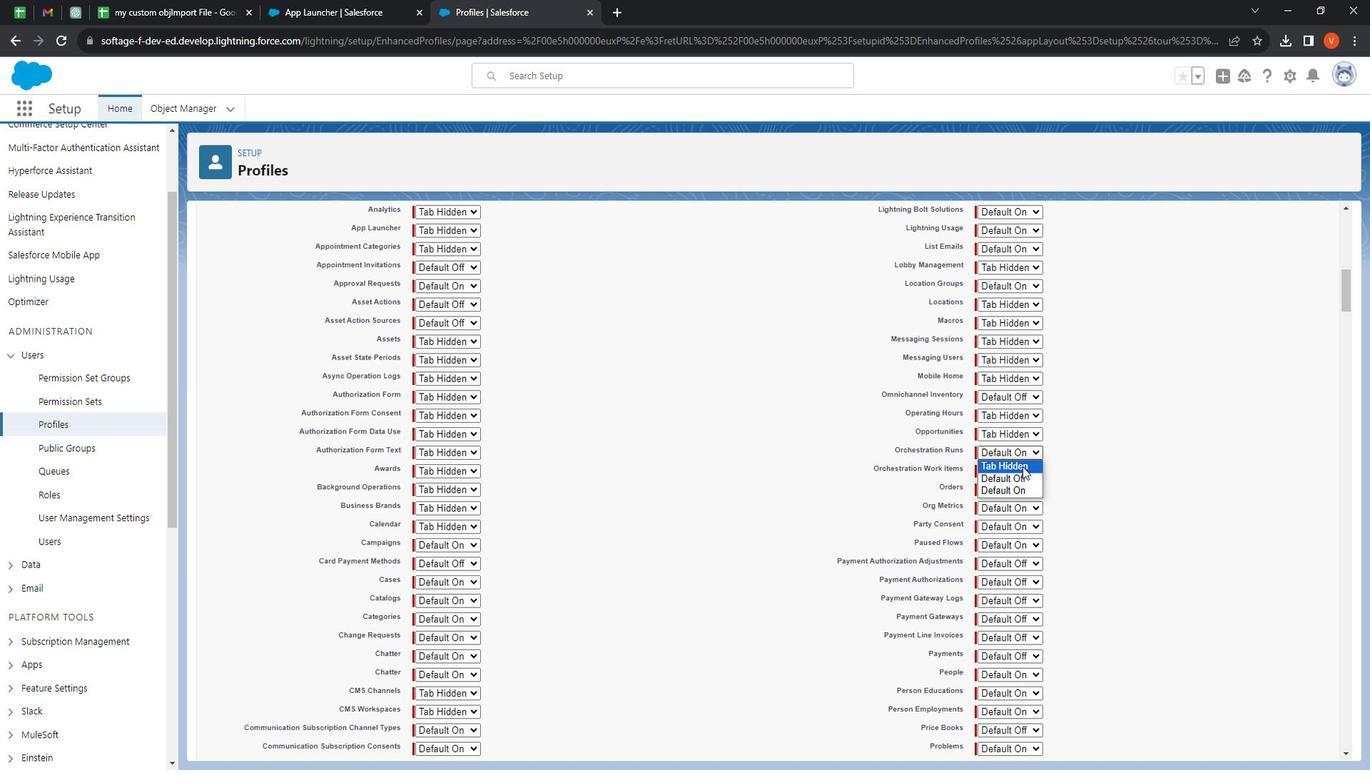 
Action: Mouse moved to (1041, 473)
Screenshot: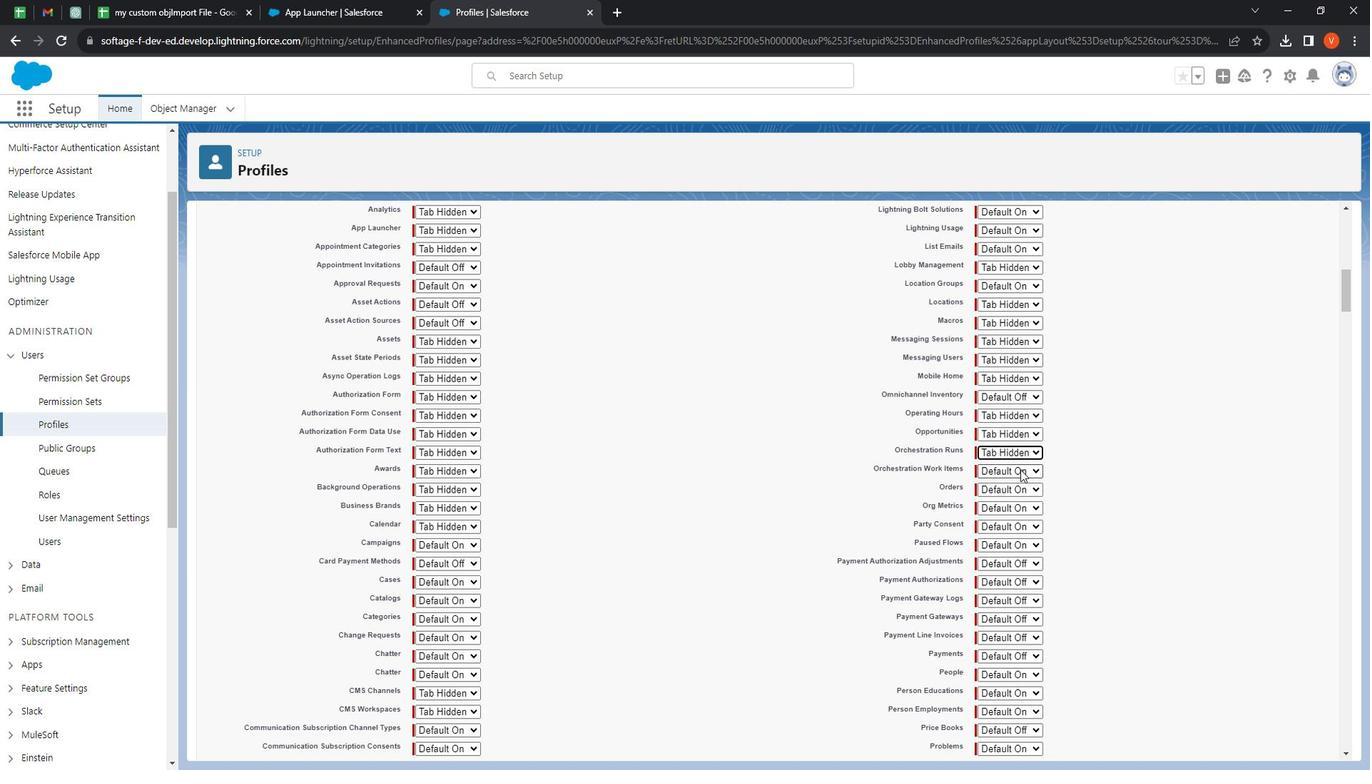 
Action: Mouse pressed left at (1041, 473)
Screenshot: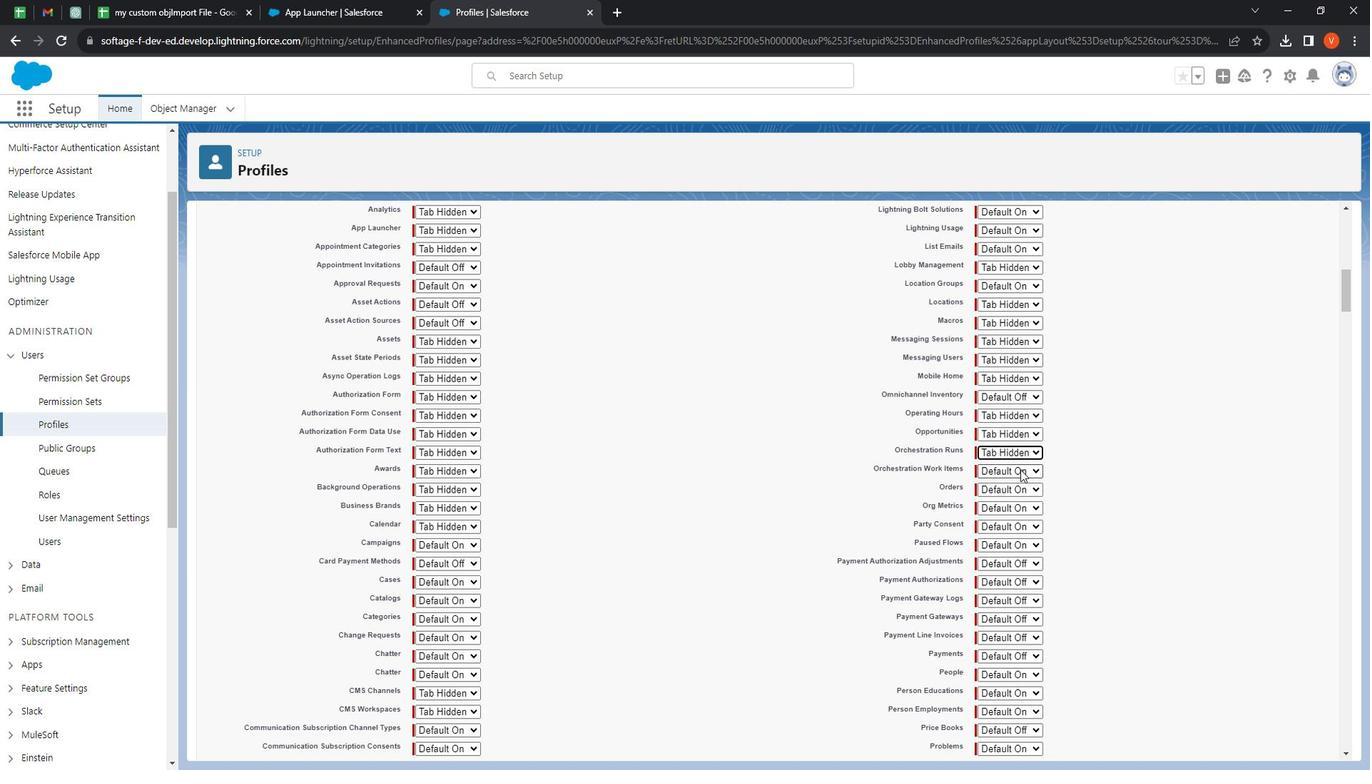 
Action: Mouse moved to (1036, 485)
Screenshot: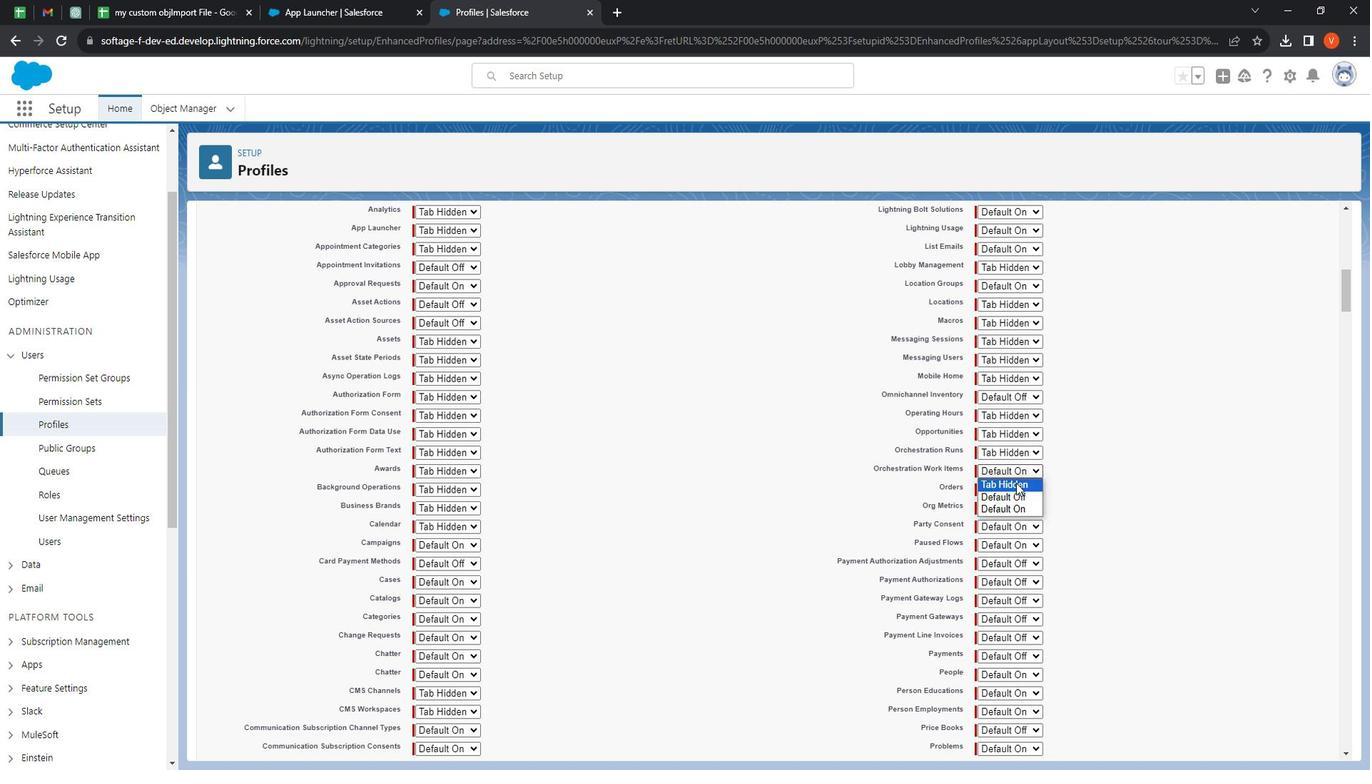 
Action: Mouse pressed left at (1036, 485)
Screenshot: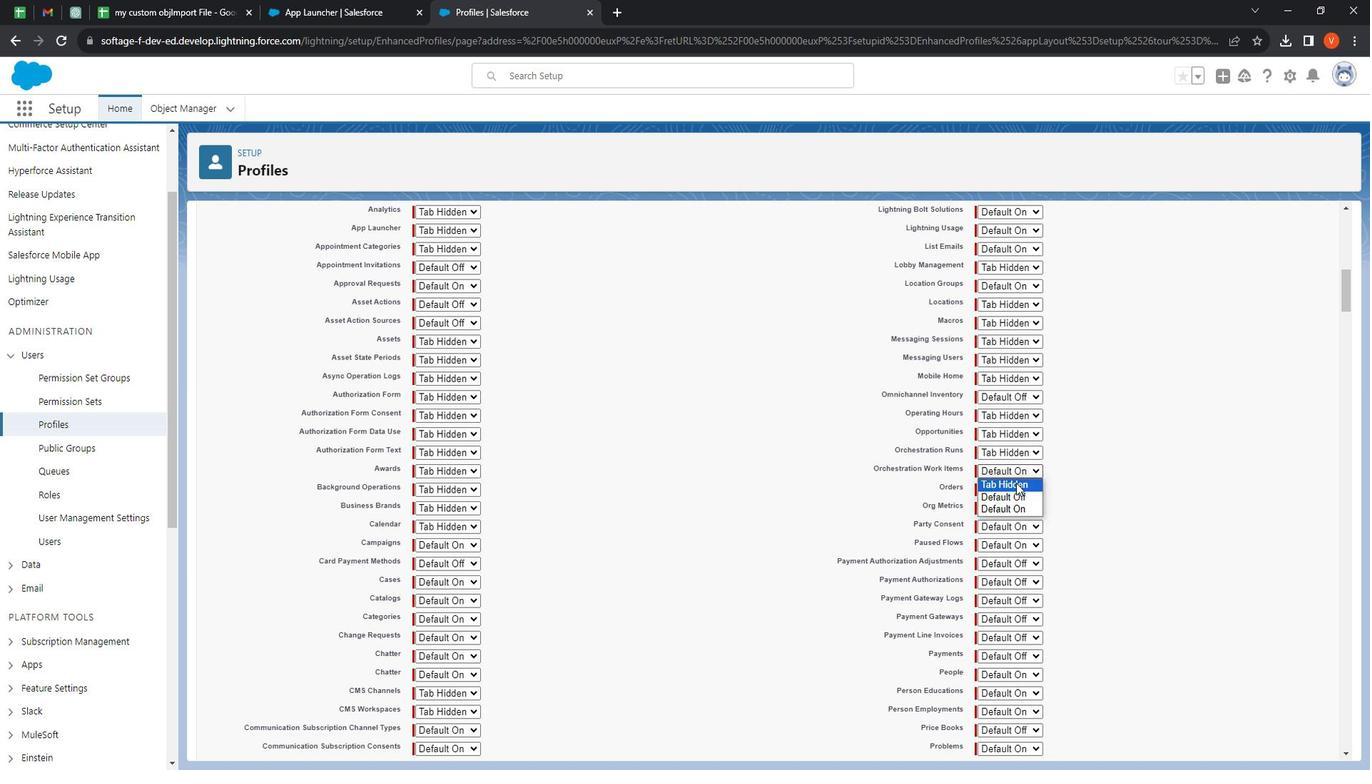 
Action: Mouse moved to (1036, 488)
Screenshot: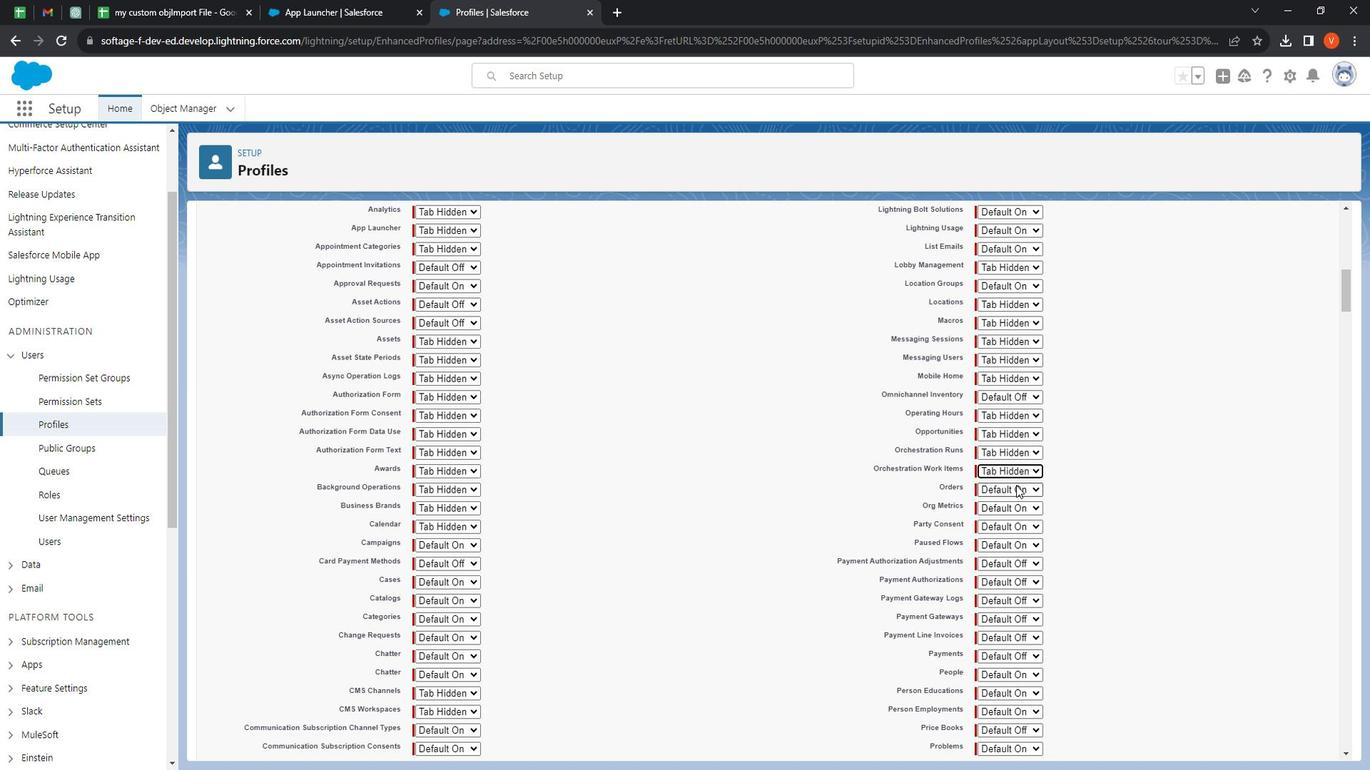 
Action: Mouse pressed left at (1036, 488)
Screenshot: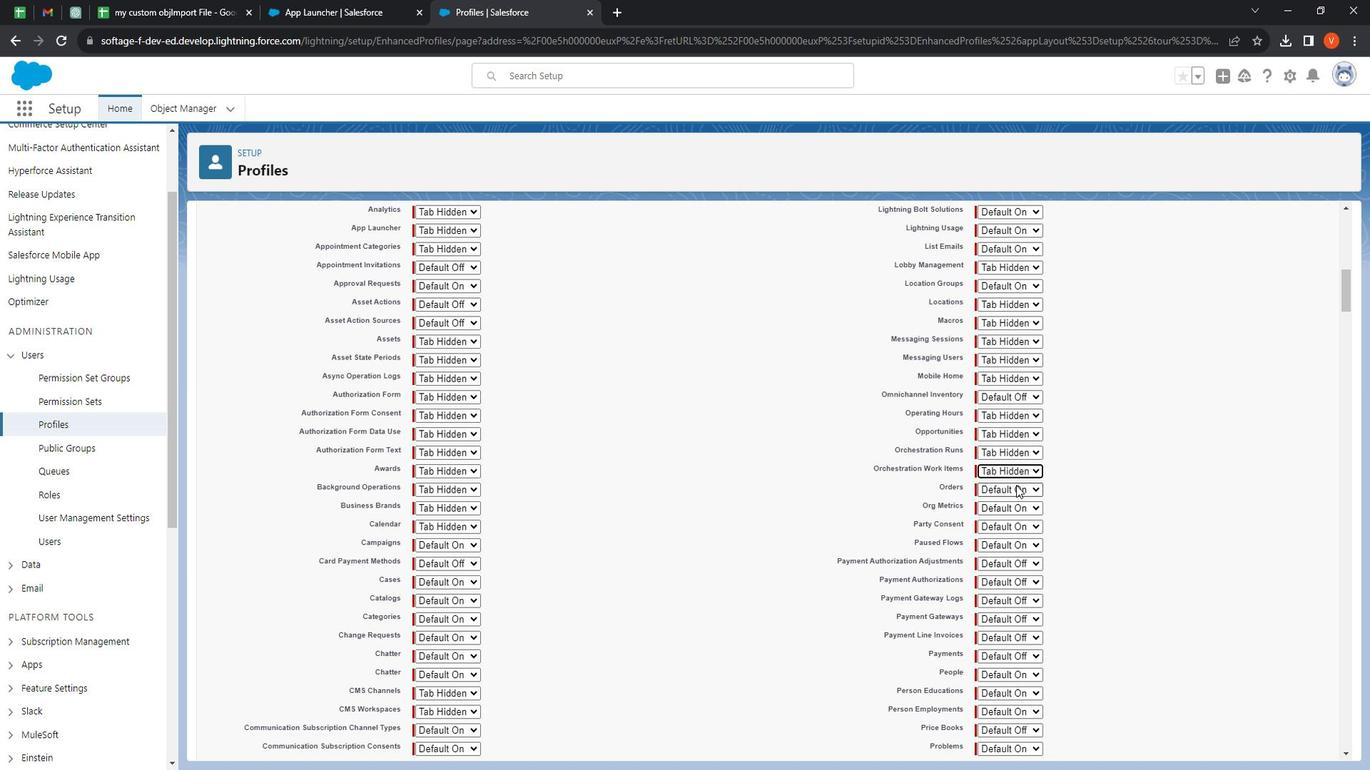 
Action: Mouse moved to (1043, 503)
Screenshot: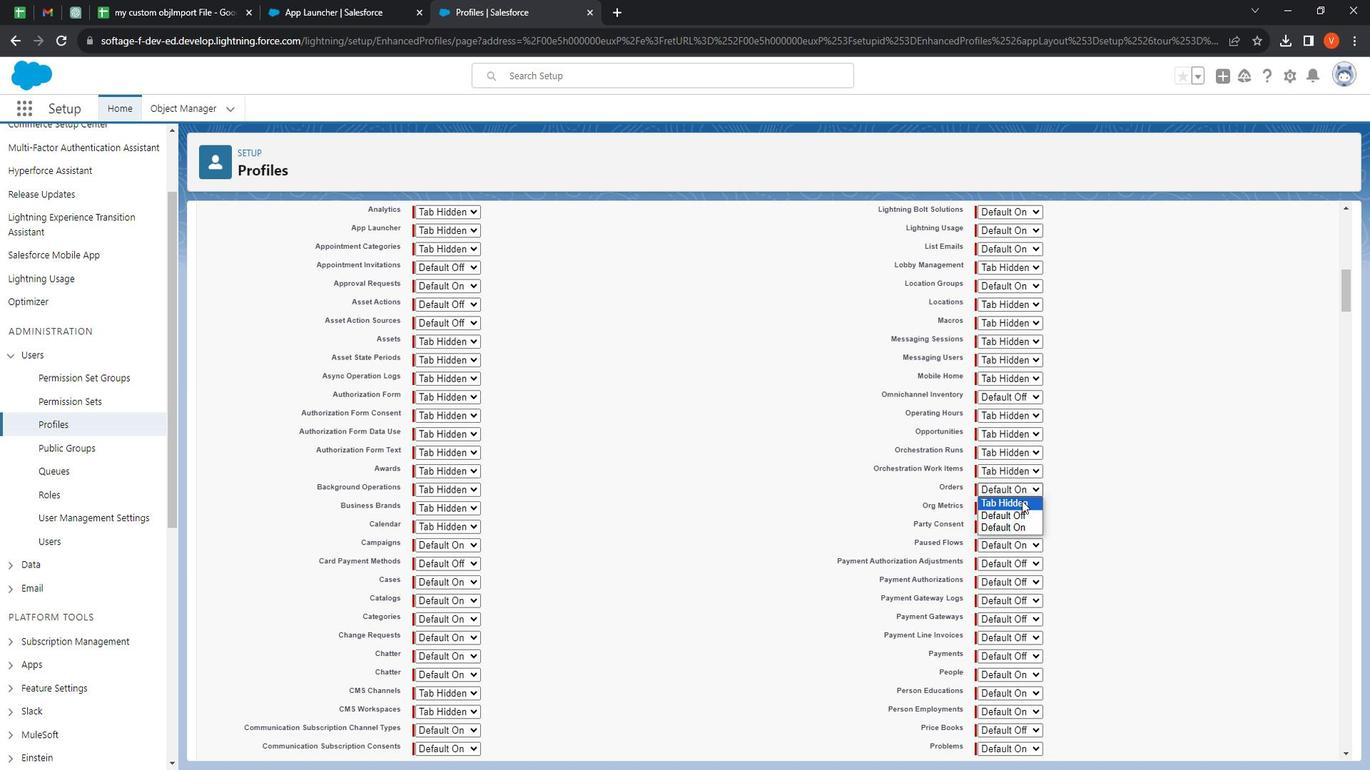 
Action: Mouse pressed left at (1043, 503)
Screenshot: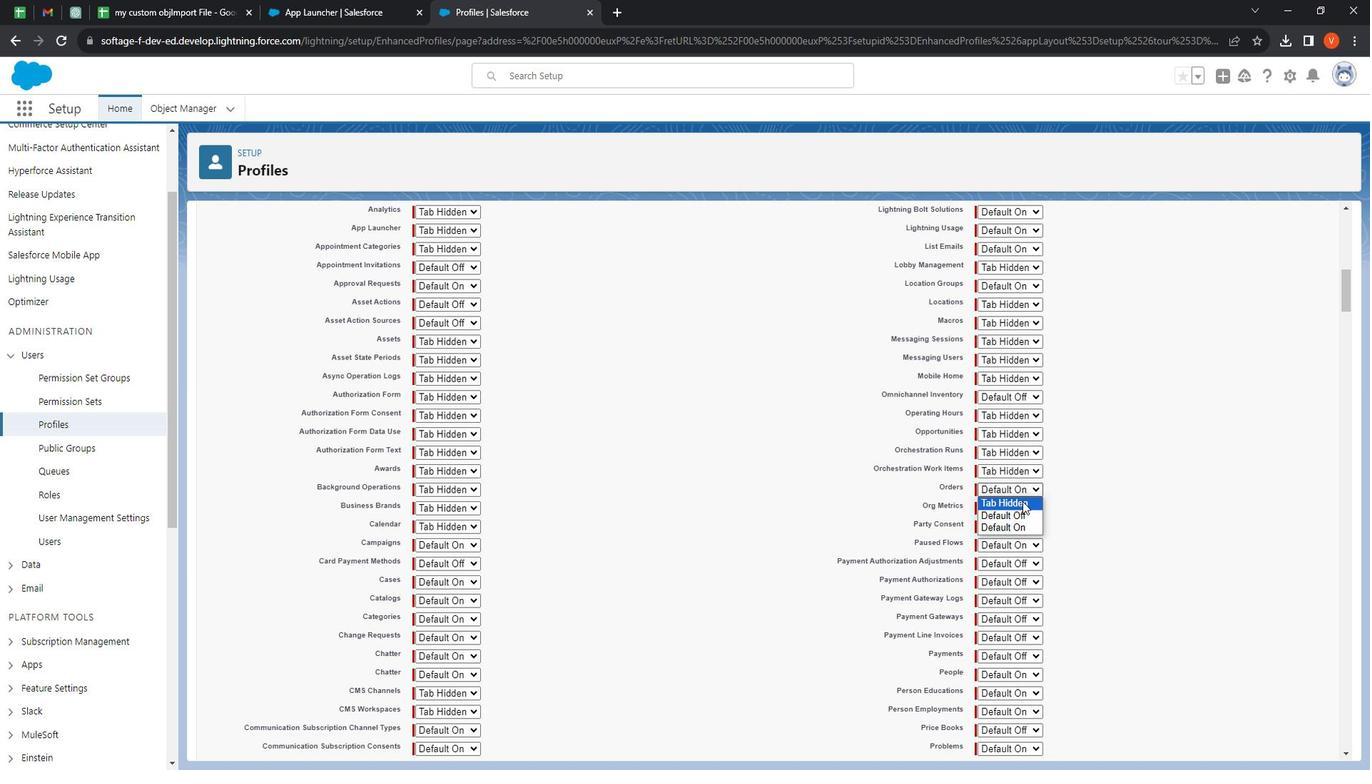 
Action: Mouse moved to (1043, 510)
Screenshot: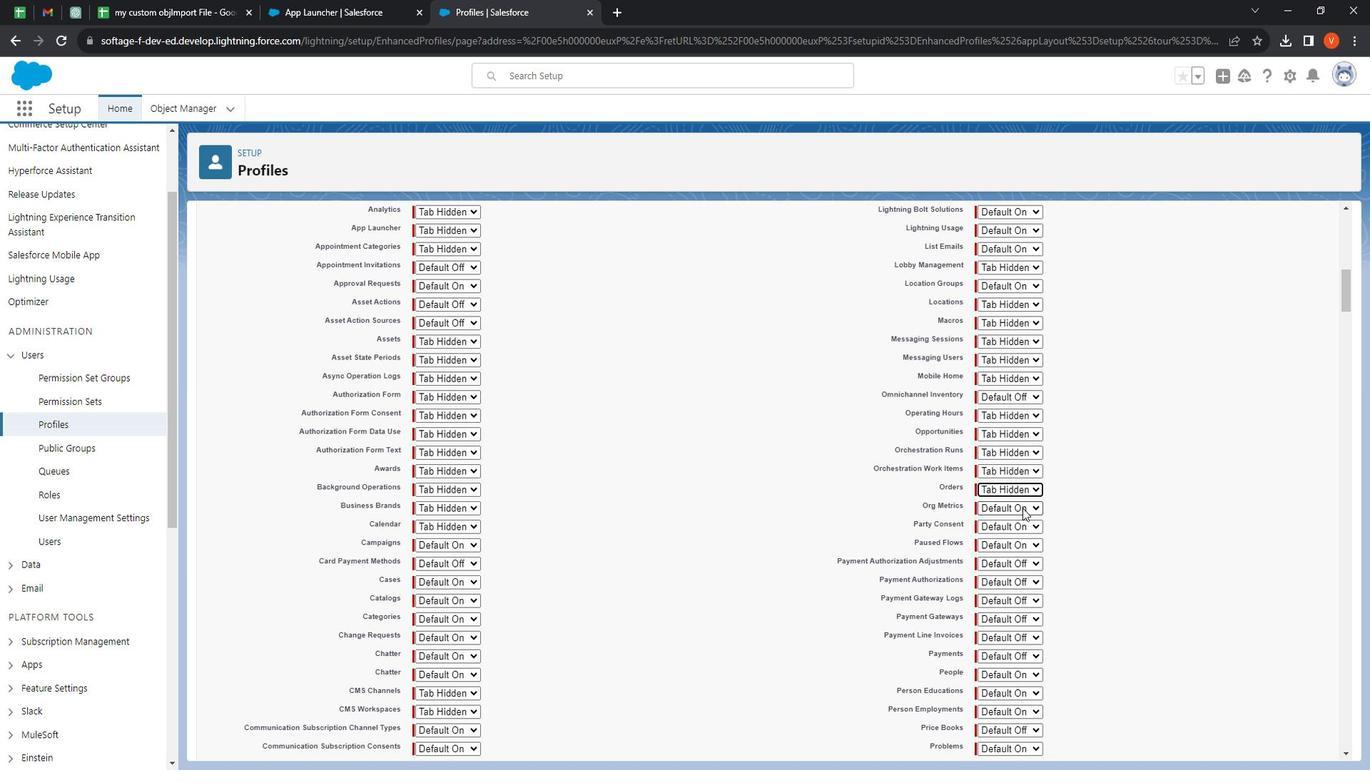 
Action: Mouse pressed left at (1043, 510)
Screenshot: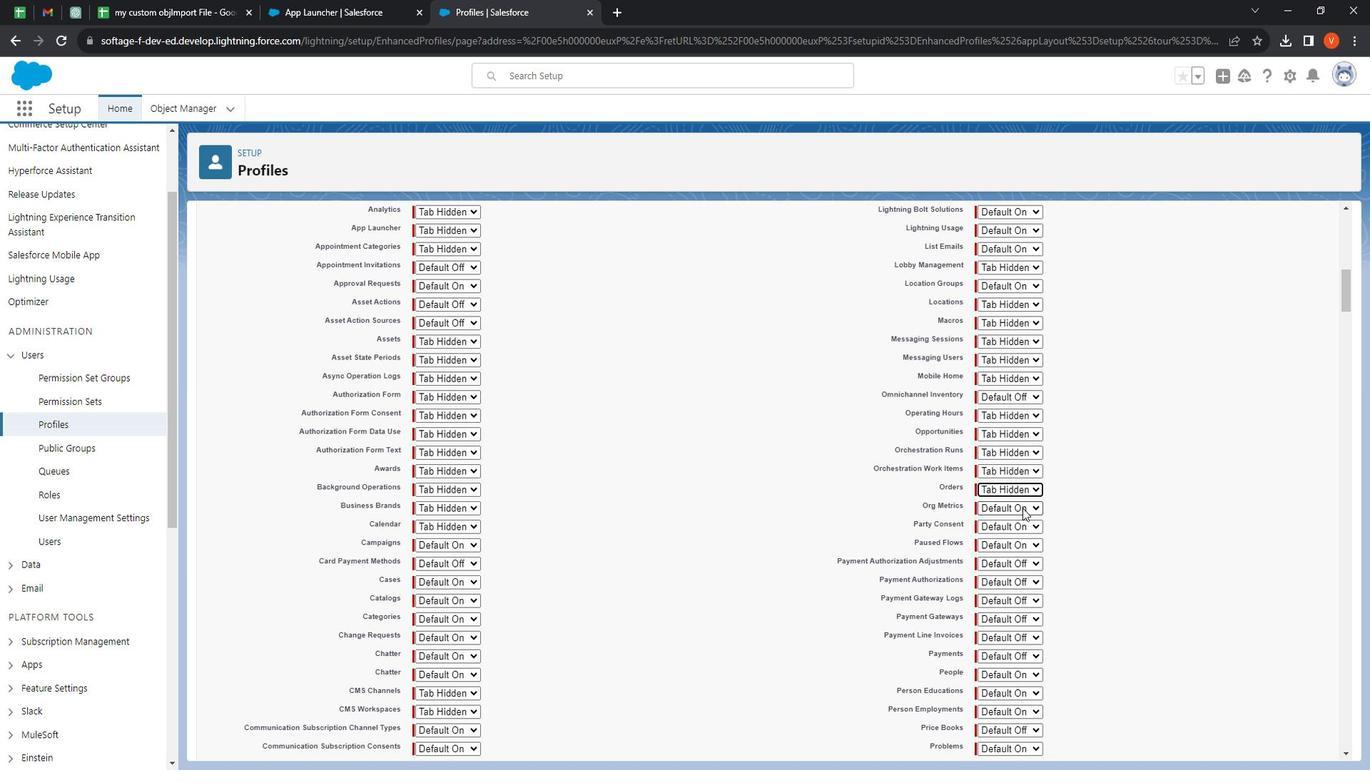 
Action: Mouse moved to (1043, 523)
Screenshot: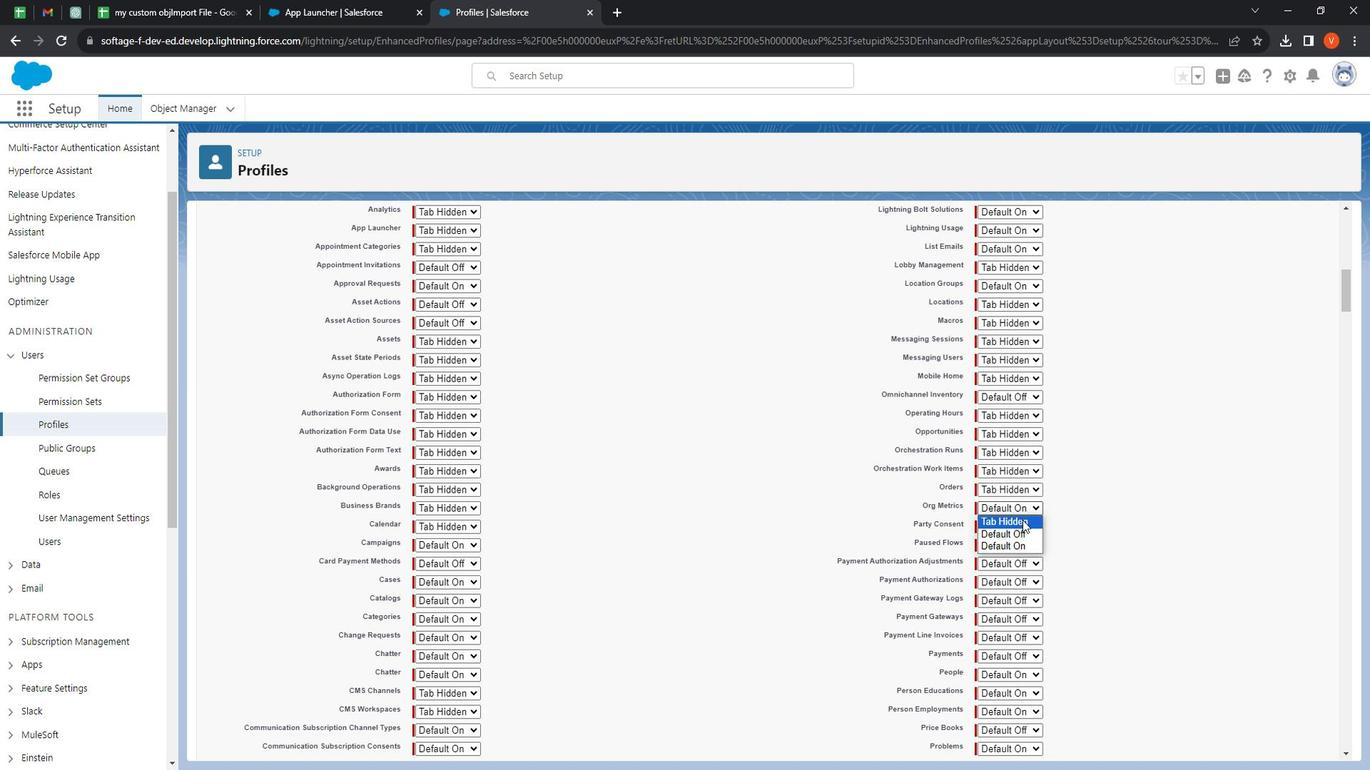 
Action: Mouse pressed left at (1043, 523)
Screenshot: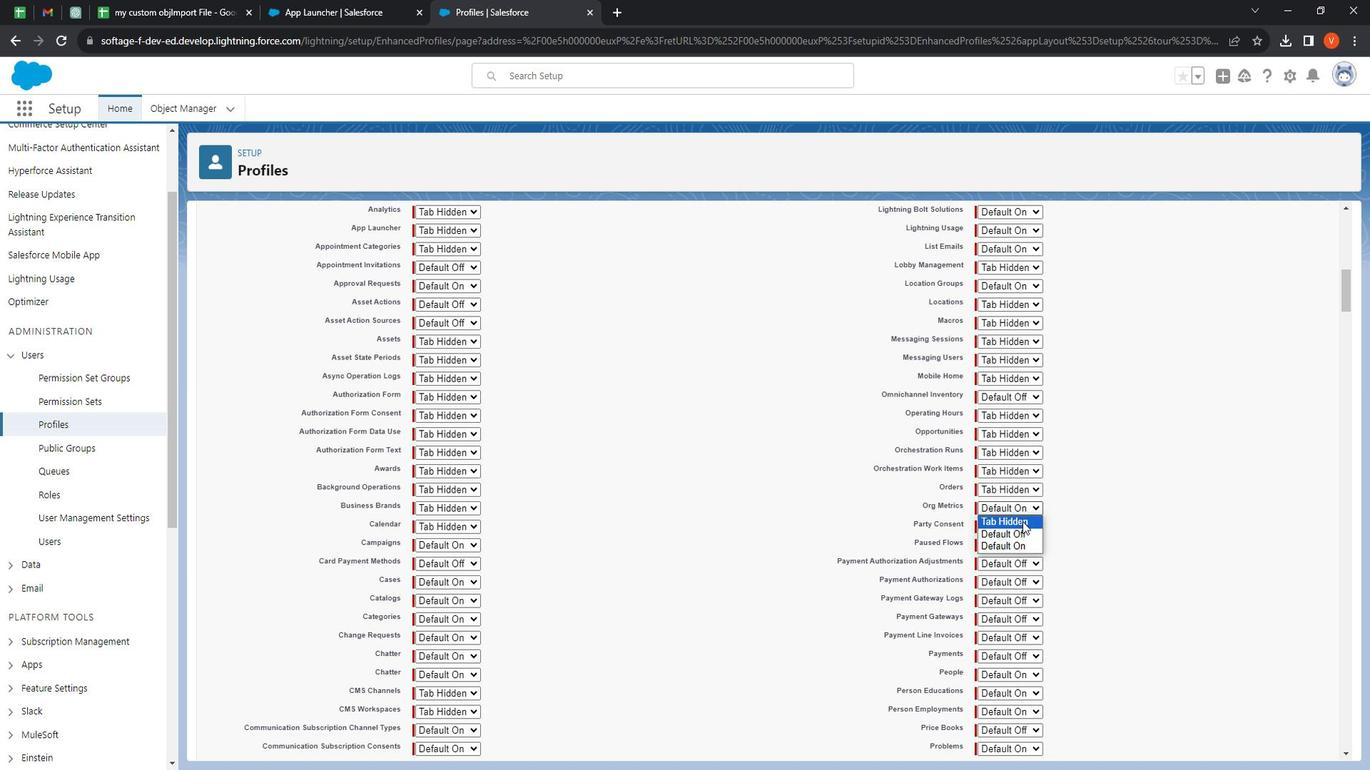 
Action: Mouse moved to (1049, 529)
Screenshot: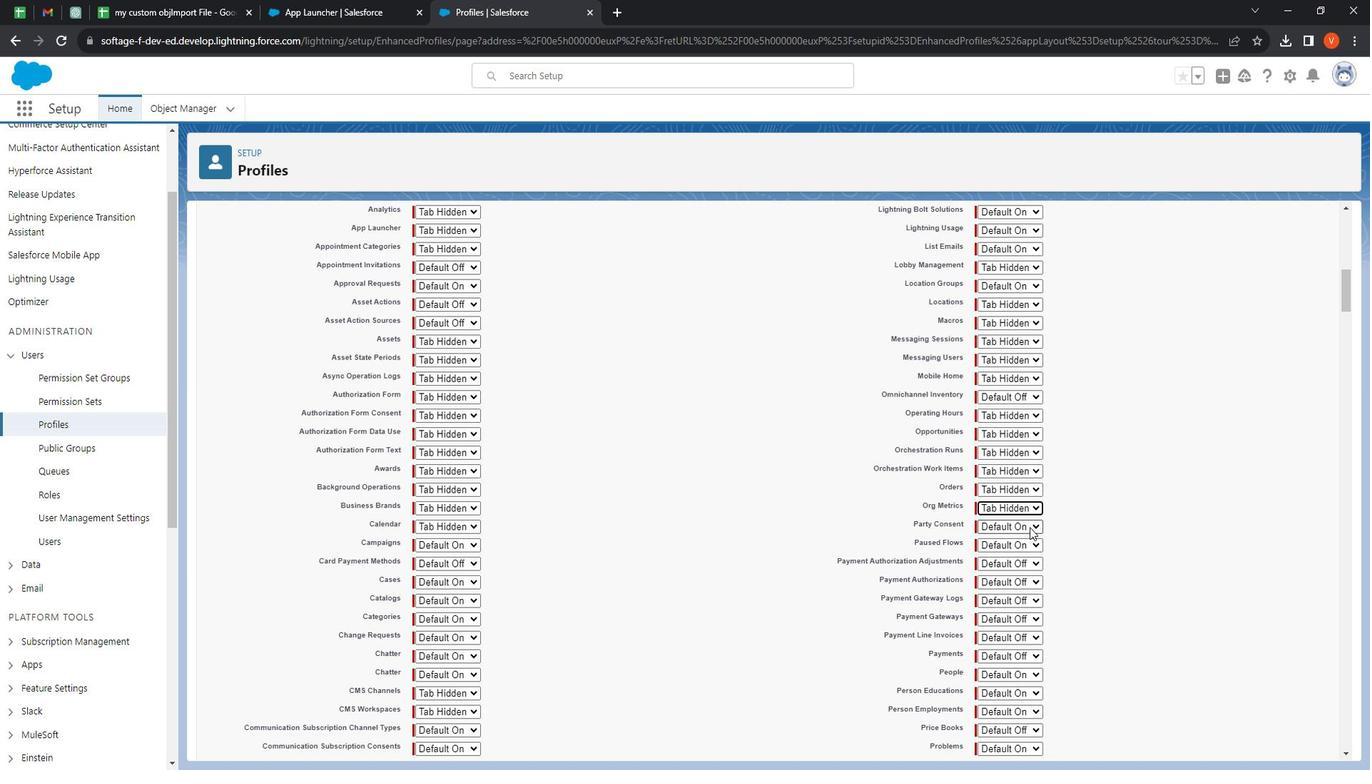 
Action: Mouse pressed left at (1049, 529)
Screenshot: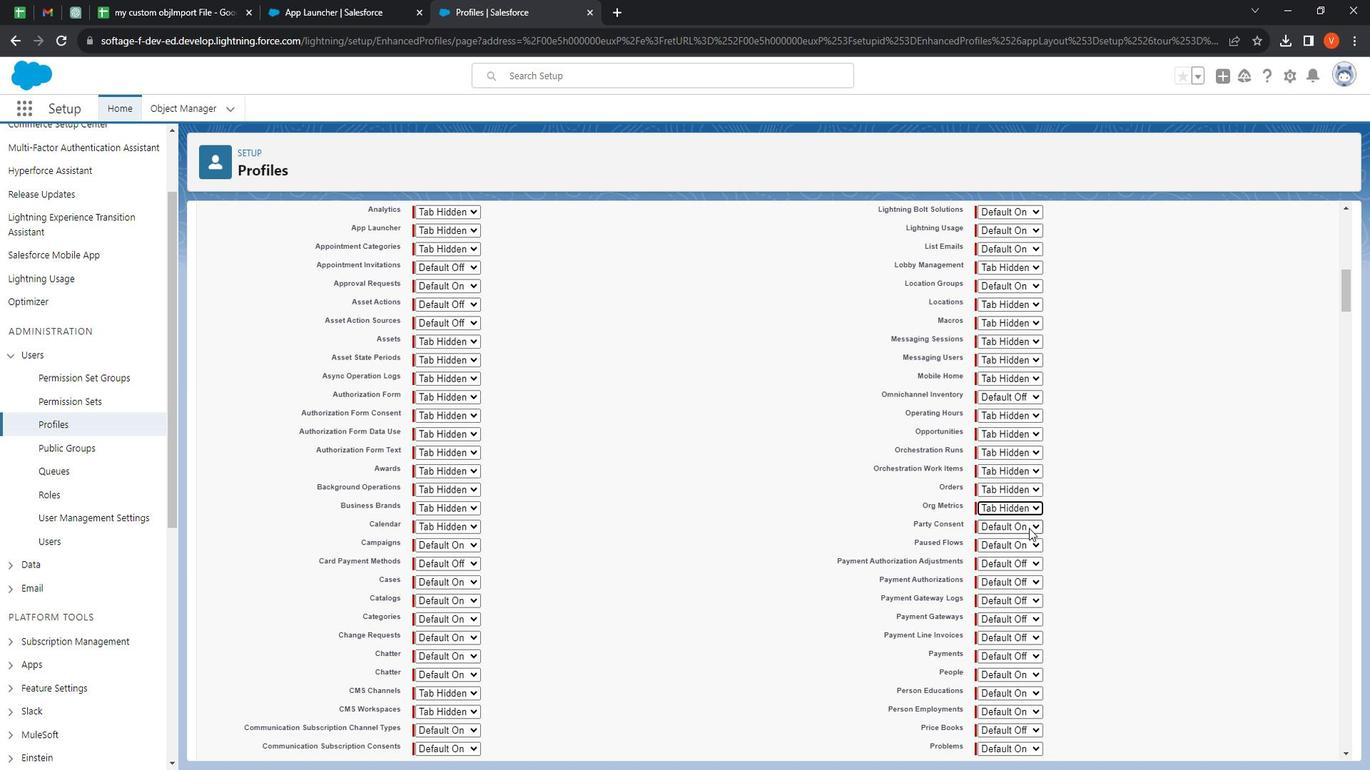
Action: Mouse moved to (1051, 545)
Screenshot: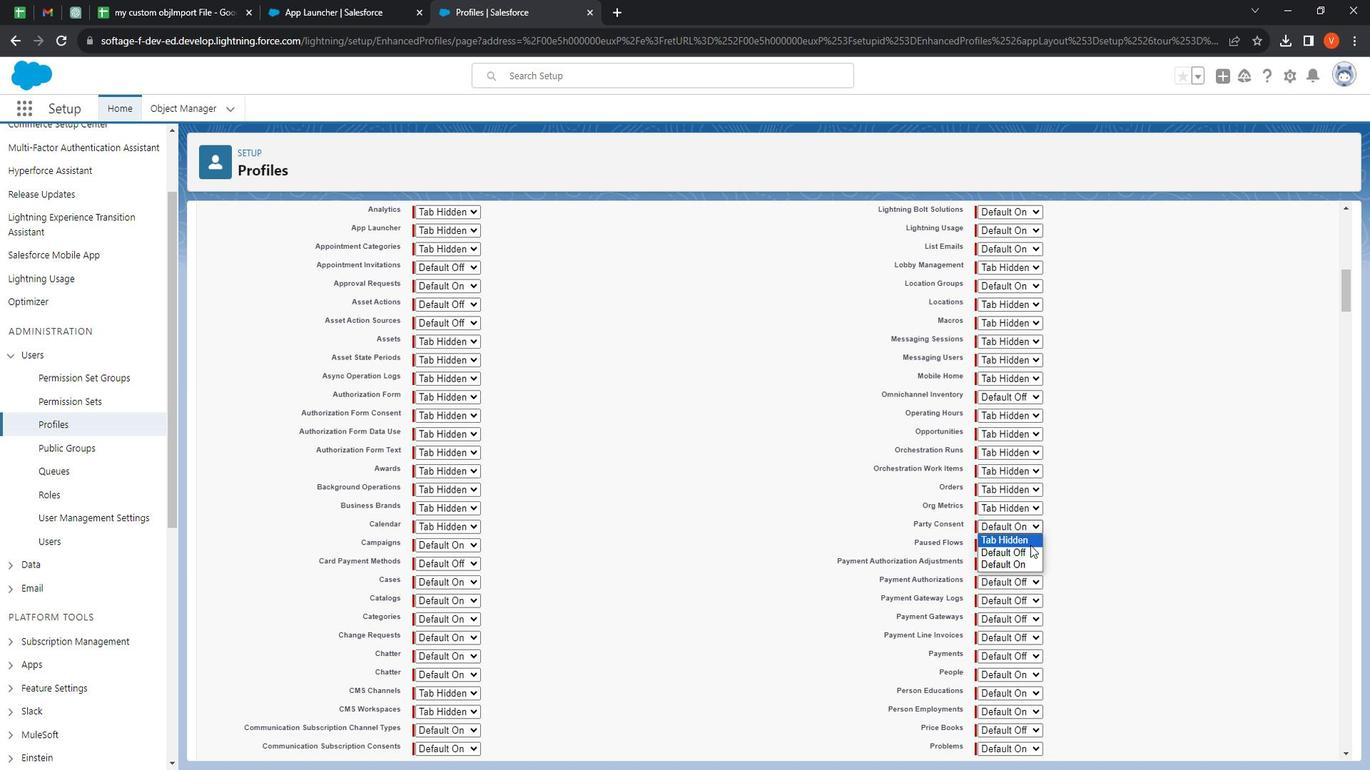 
Action: Mouse pressed left at (1051, 545)
Screenshot: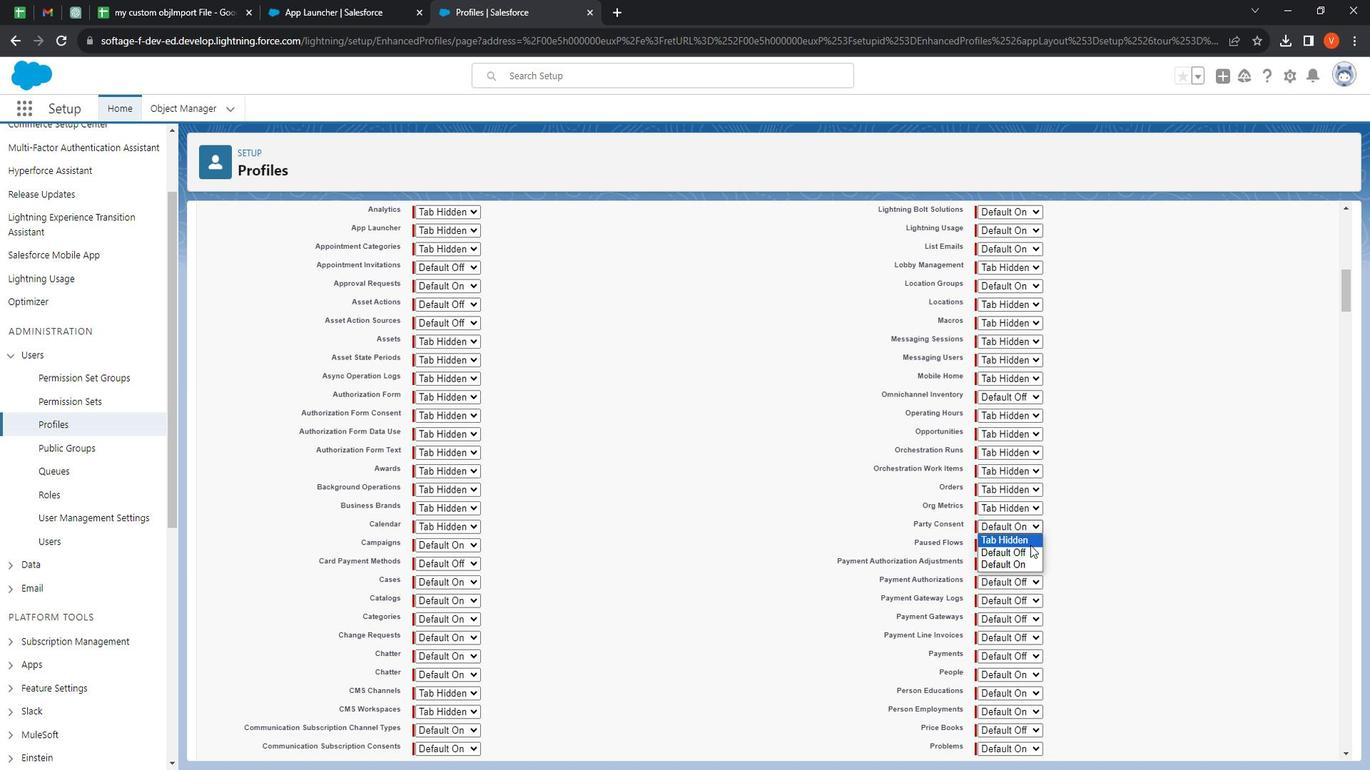 
Action: Mouse moved to (1051, 546)
Screenshot: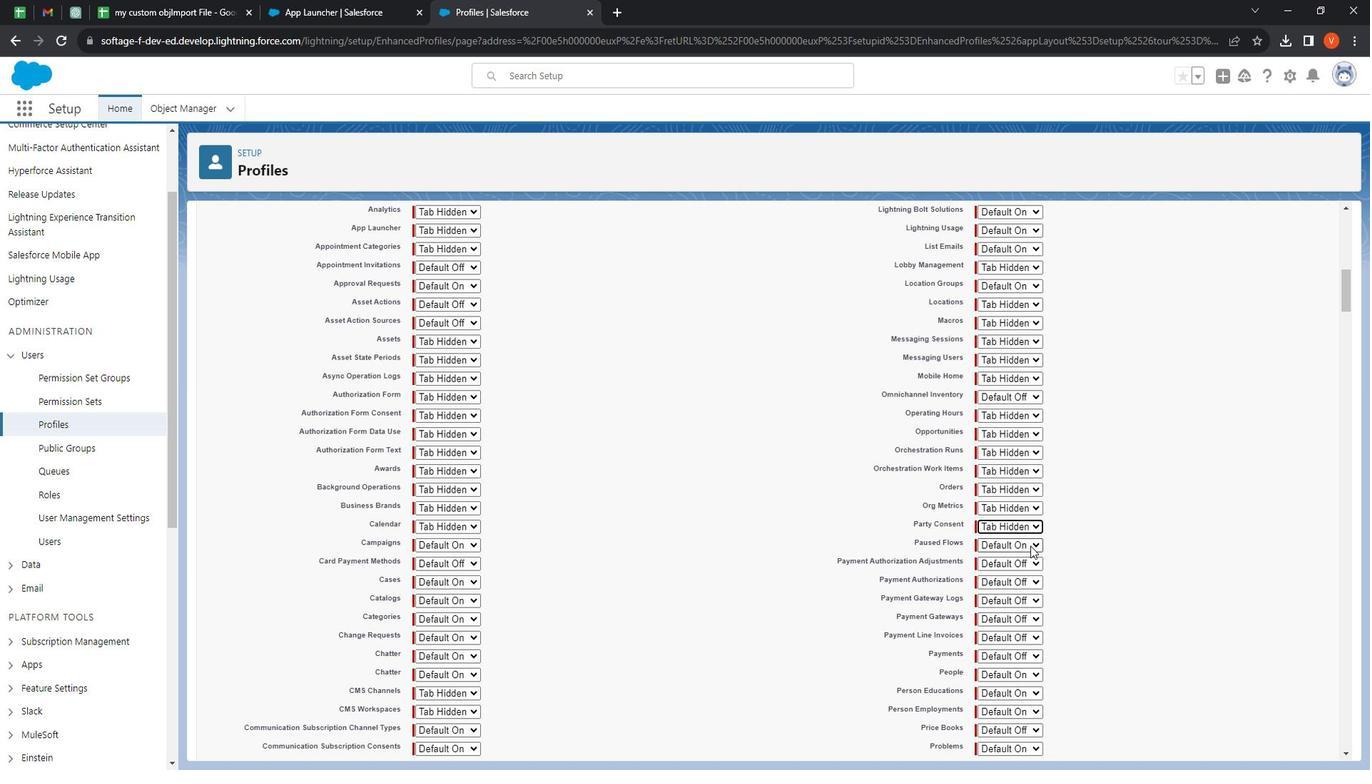 
Action: Mouse pressed left at (1051, 546)
Screenshot: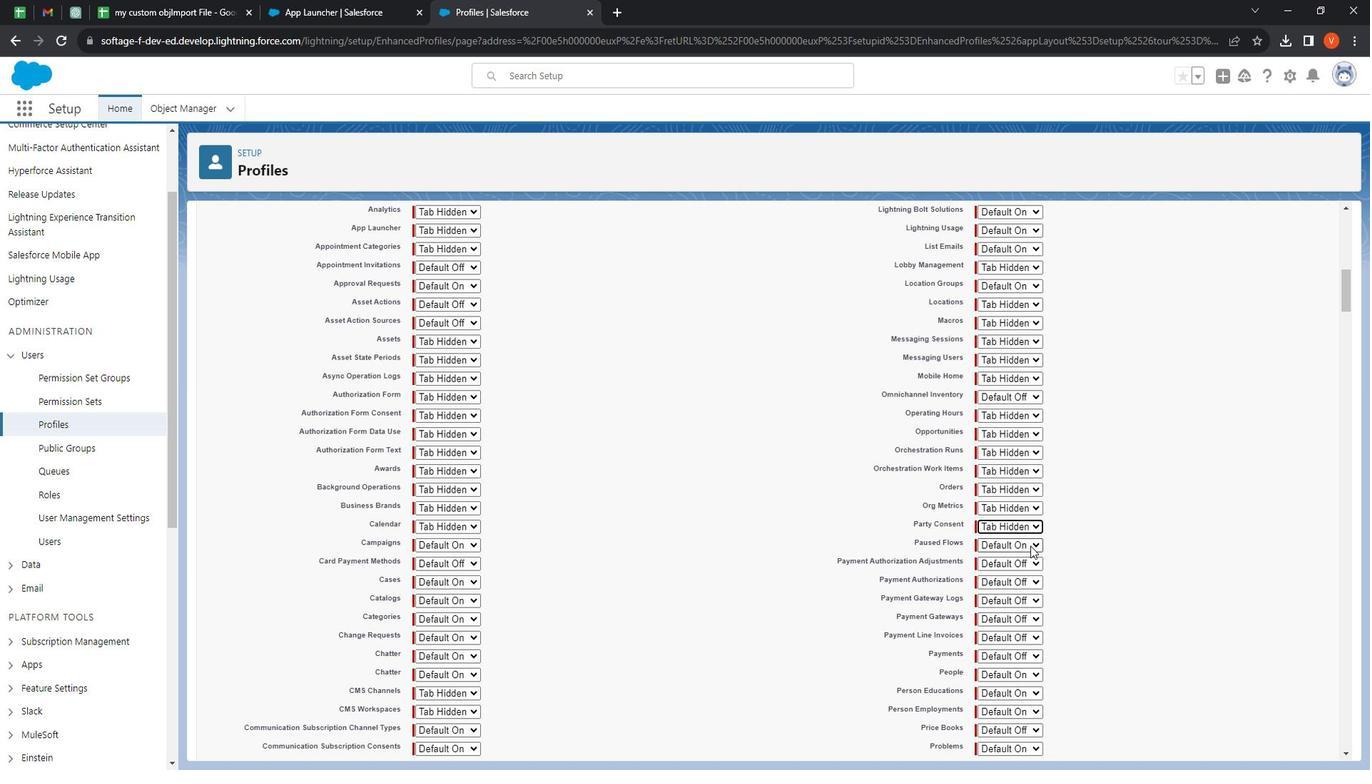 
Action: Mouse moved to (1041, 562)
Screenshot: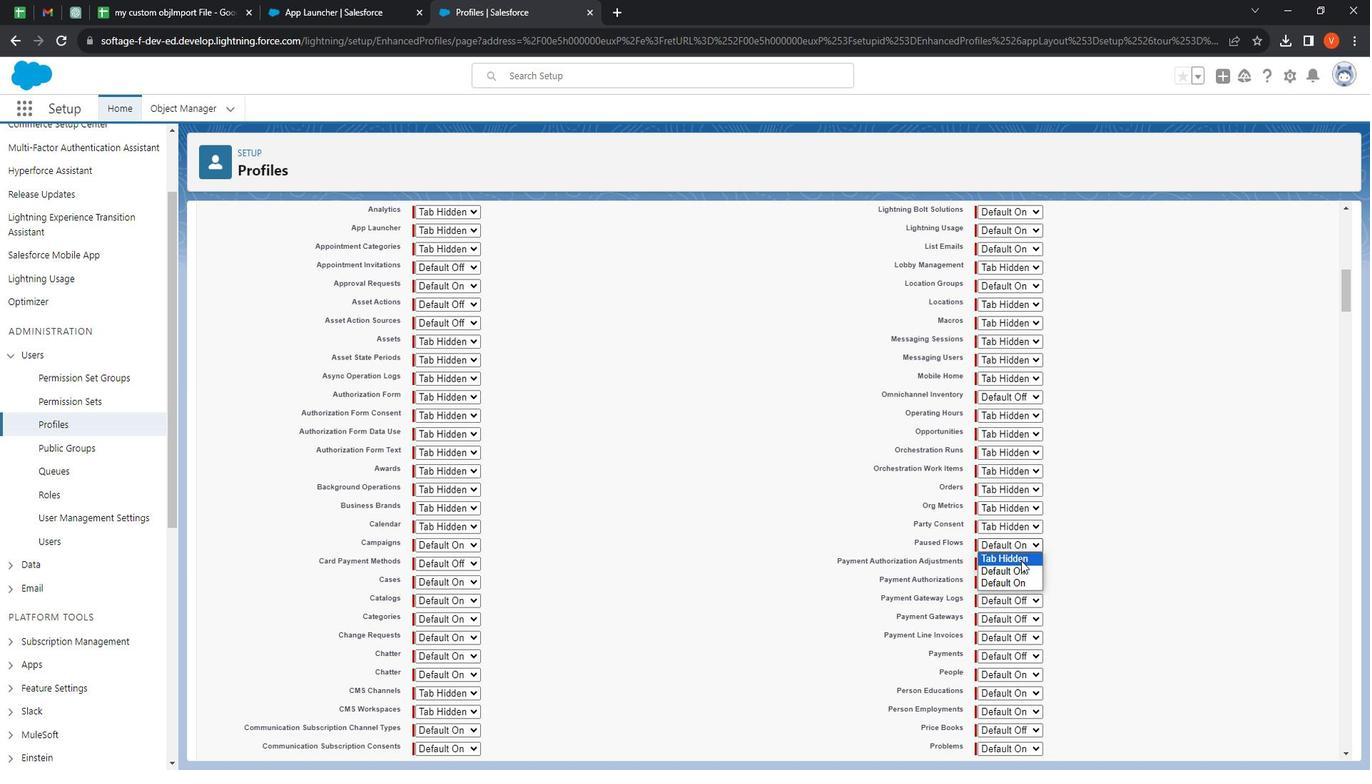 
Action: Mouse pressed left at (1041, 562)
Screenshot: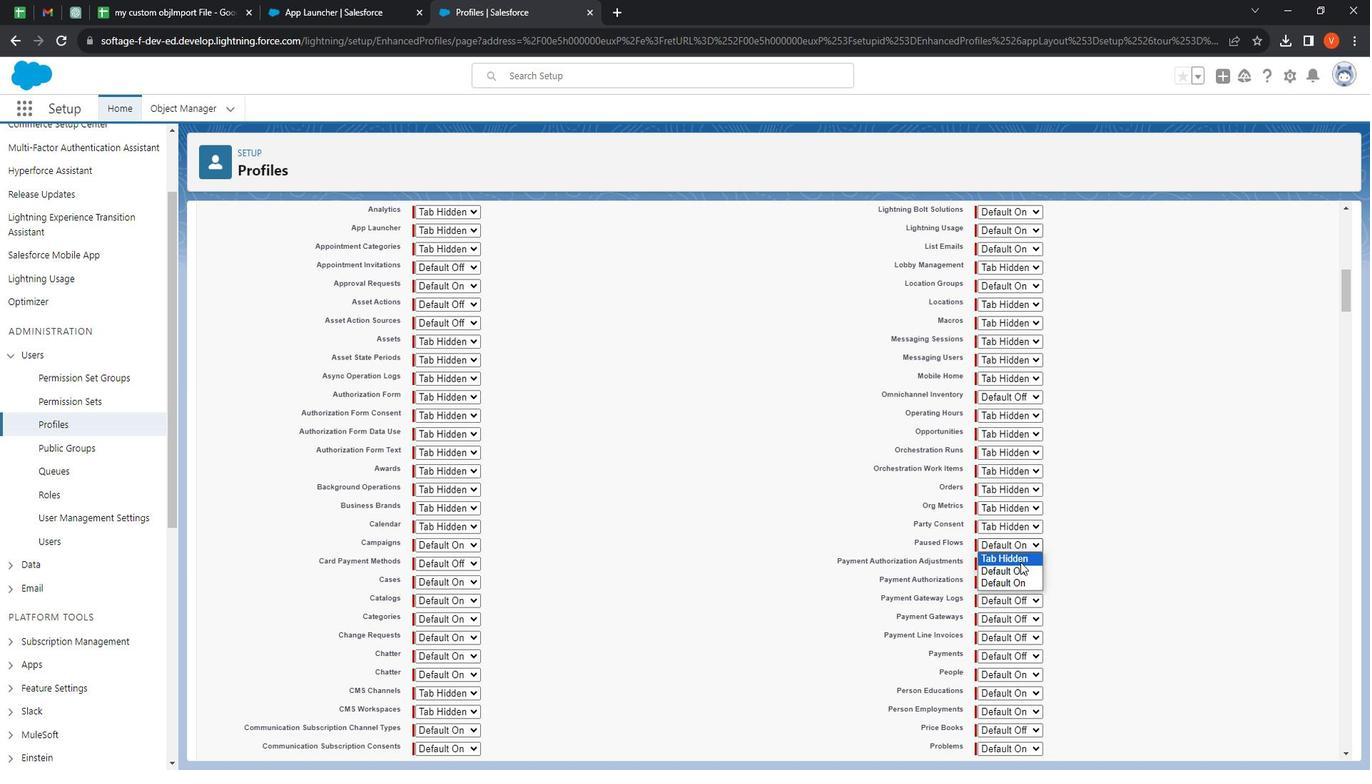 
Action: Mouse moved to (1035, 615)
Screenshot: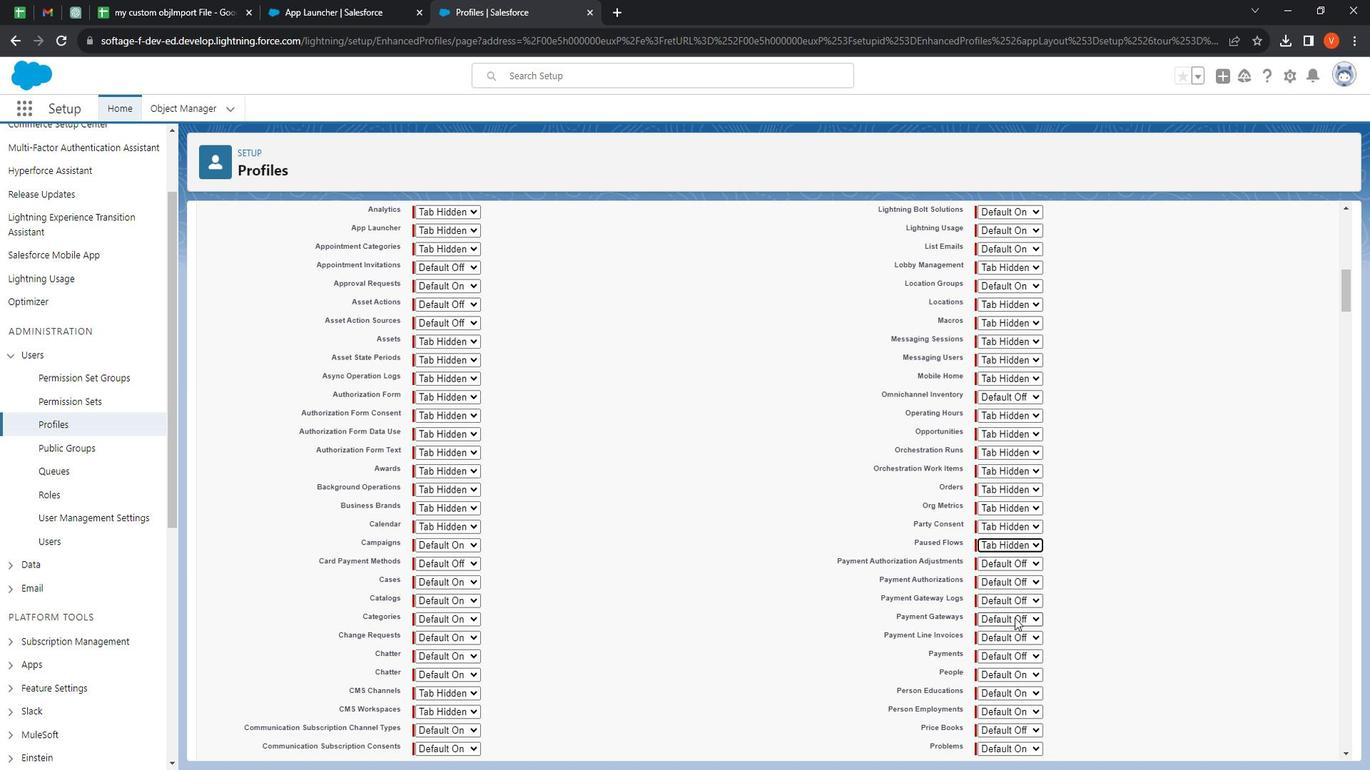 
Action: Mouse pressed left at (1035, 615)
Screenshot: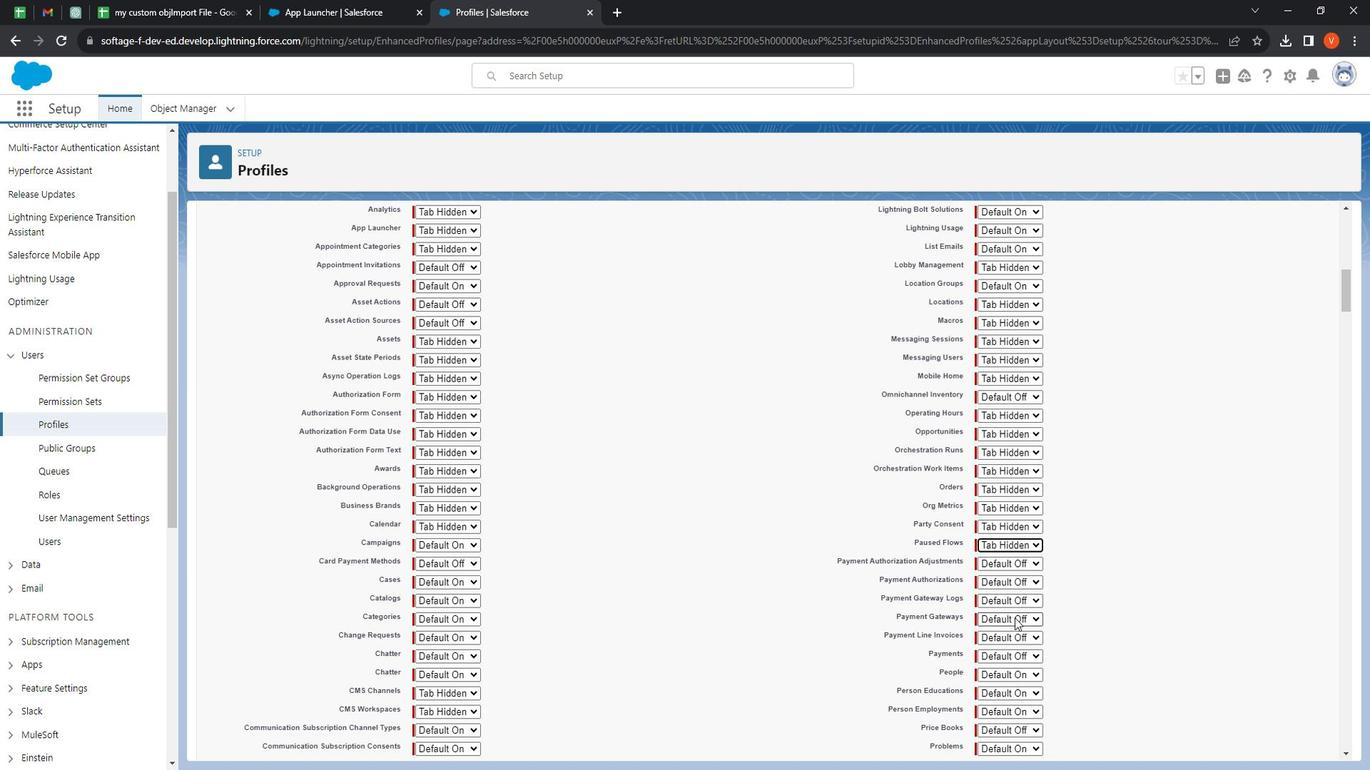 
Action: Mouse moved to (1044, 648)
Screenshot: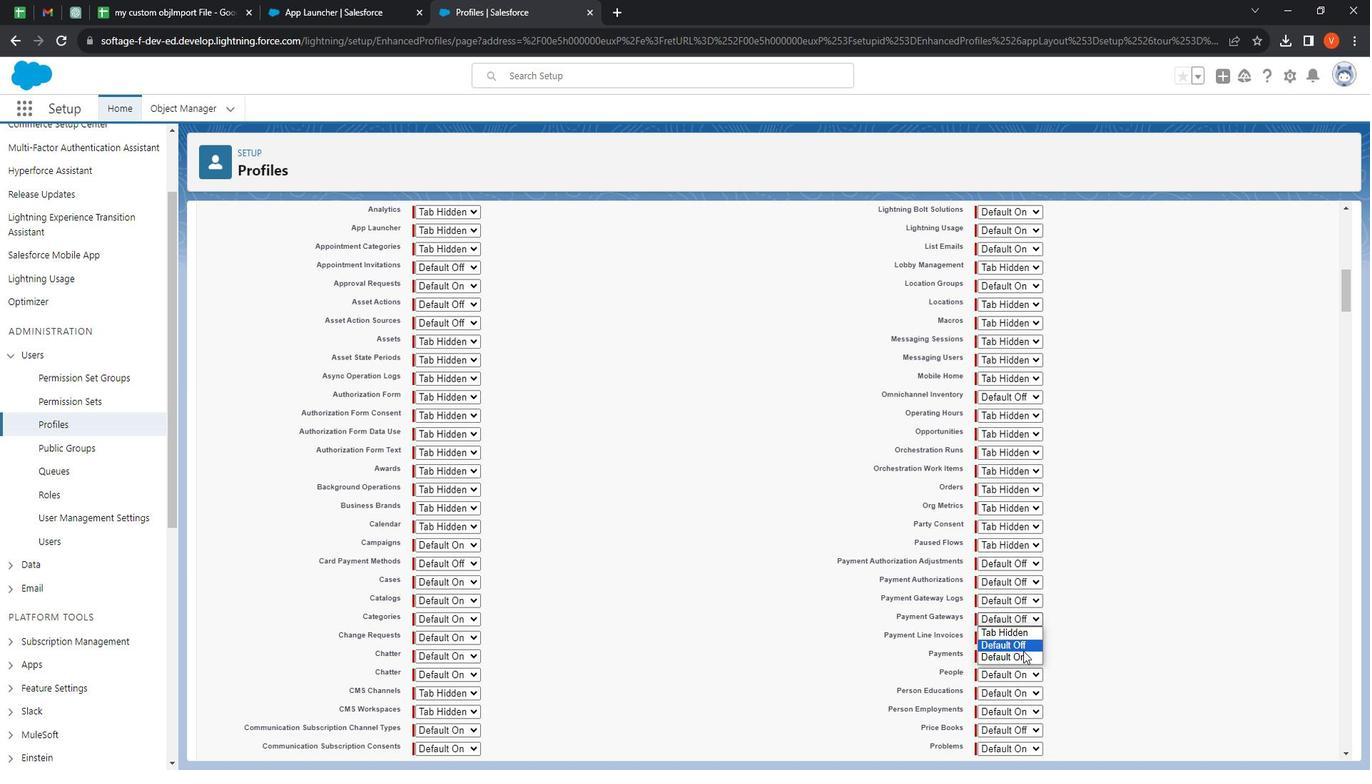 
Action: Mouse pressed left at (1044, 648)
Screenshot: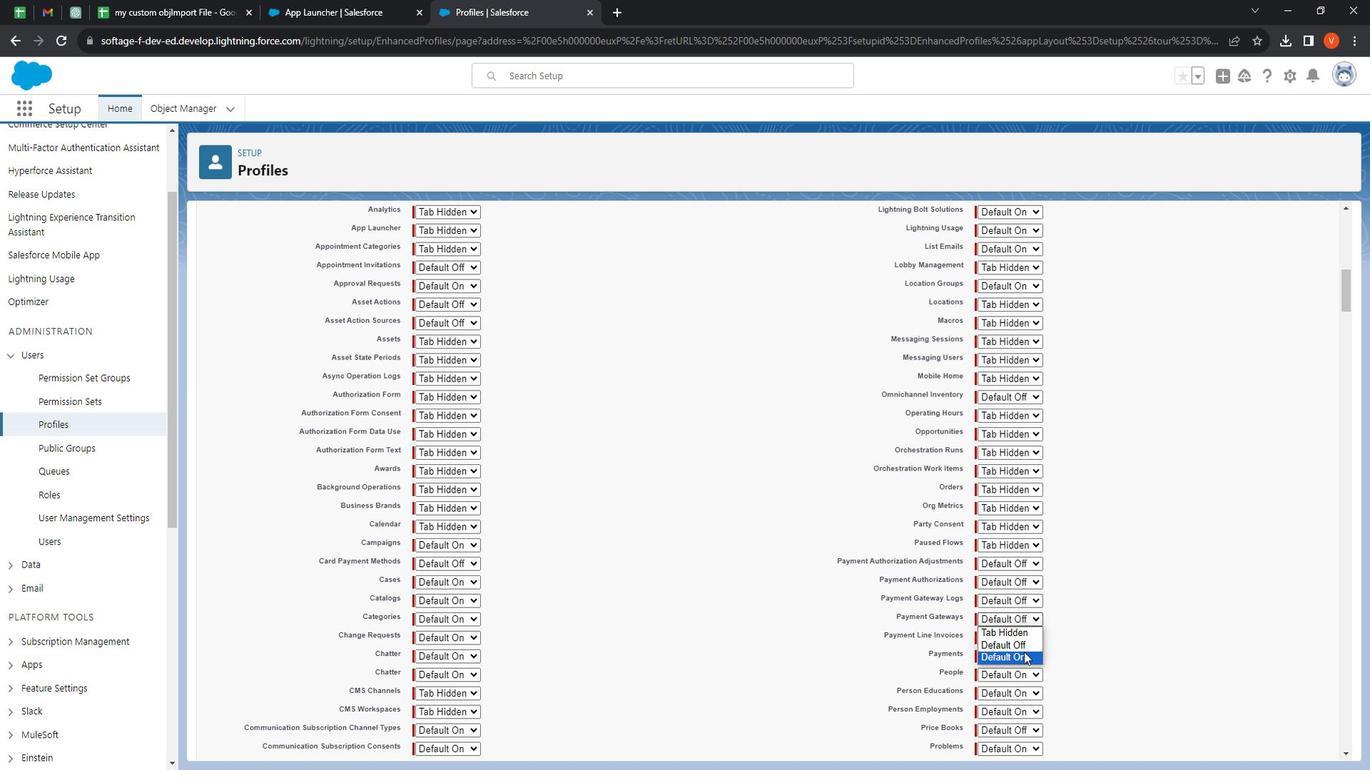 
Action: Mouse moved to (1040, 596)
Screenshot: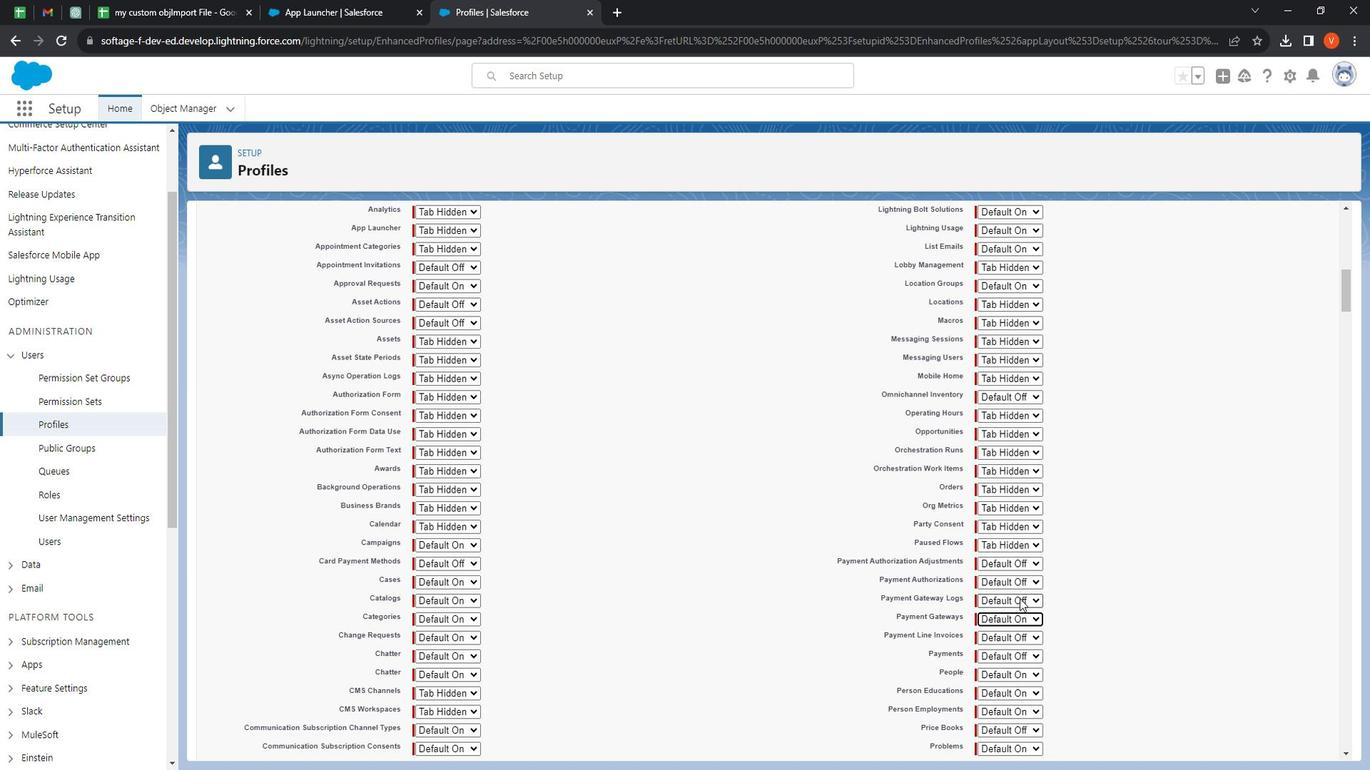 
Action: Mouse pressed left at (1040, 596)
Screenshot: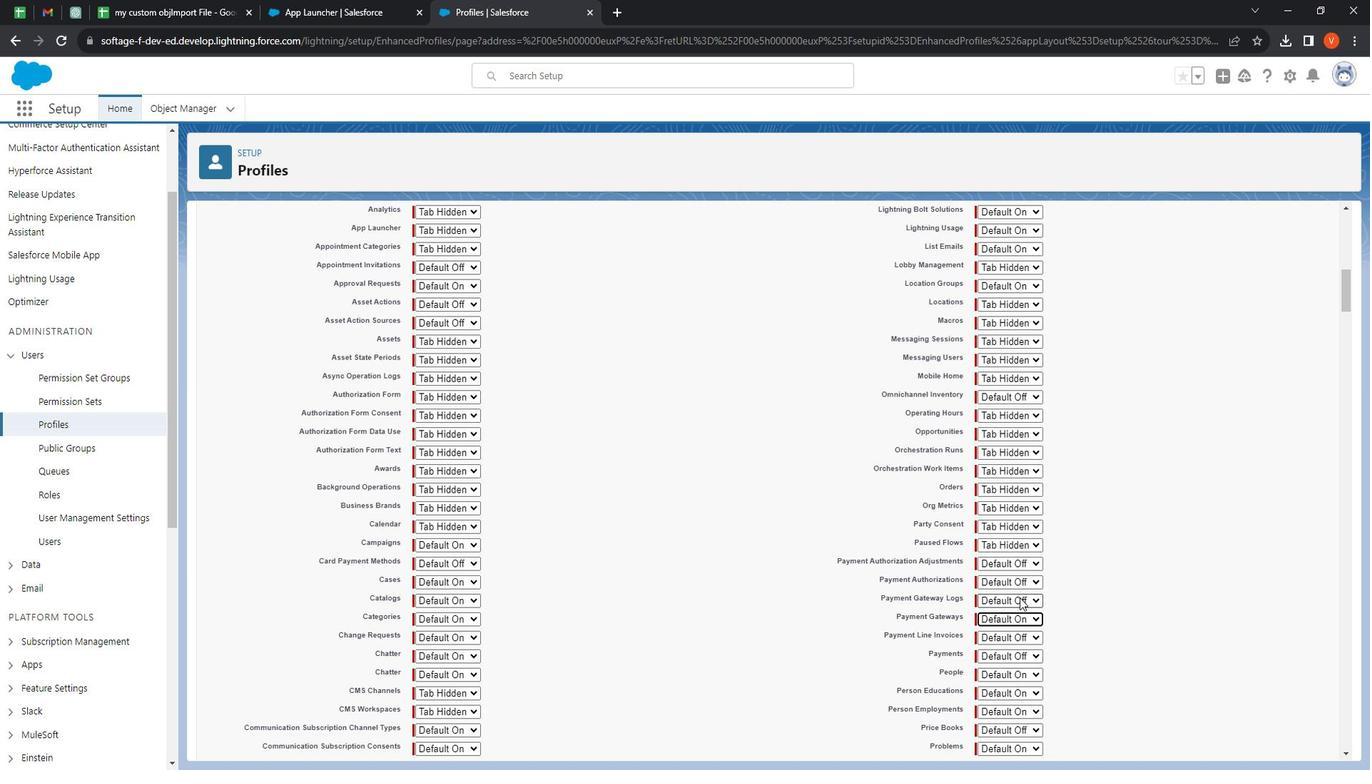 
Action: Mouse moved to (1038, 629)
Screenshot: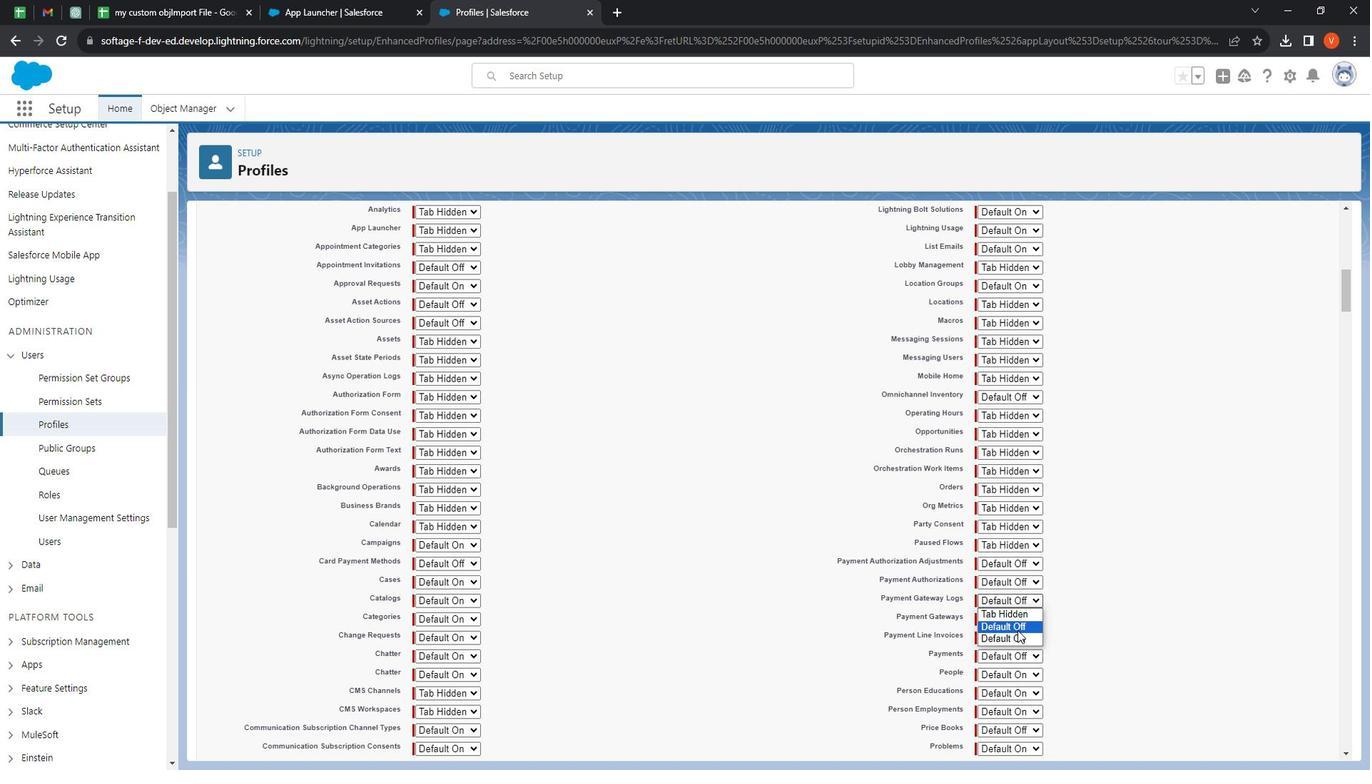 
Action: Mouse pressed left at (1038, 629)
Screenshot: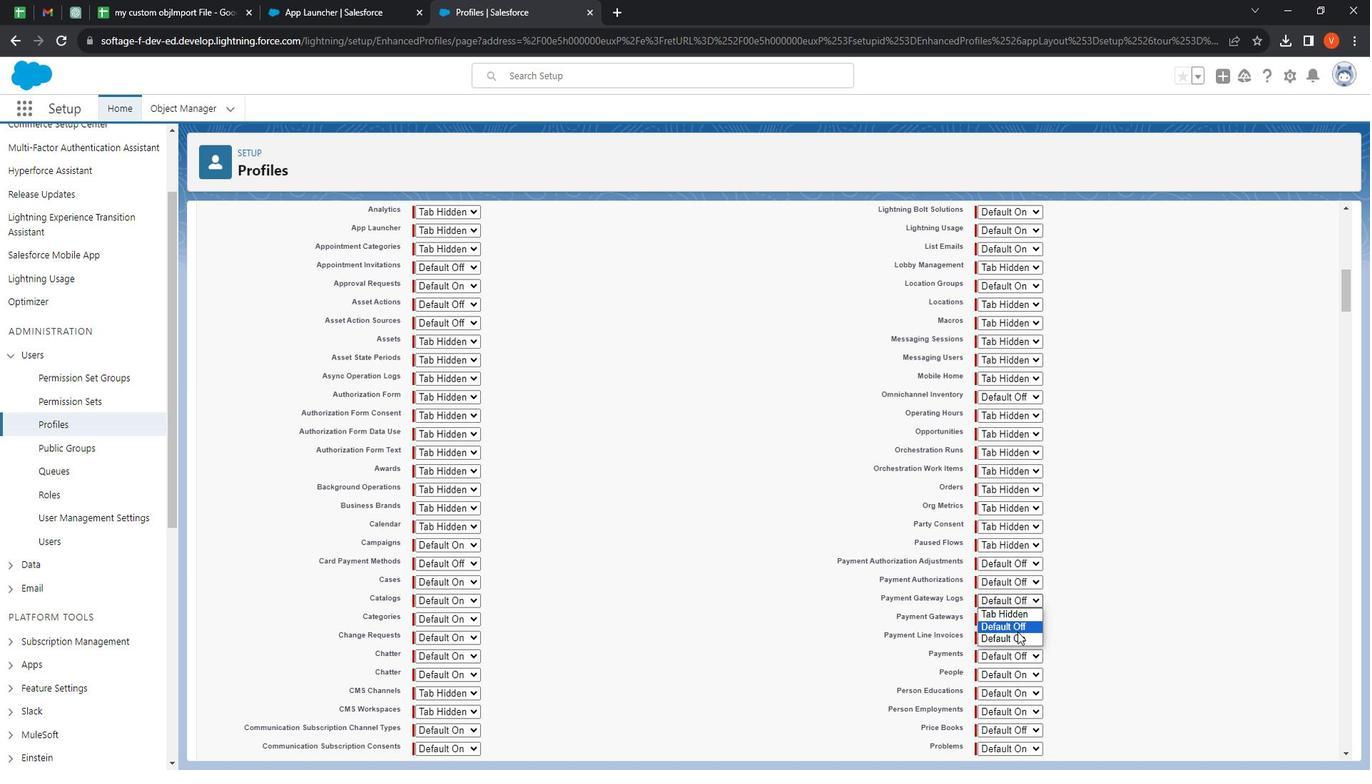 
Action: Mouse moved to (1041, 580)
Screenshot: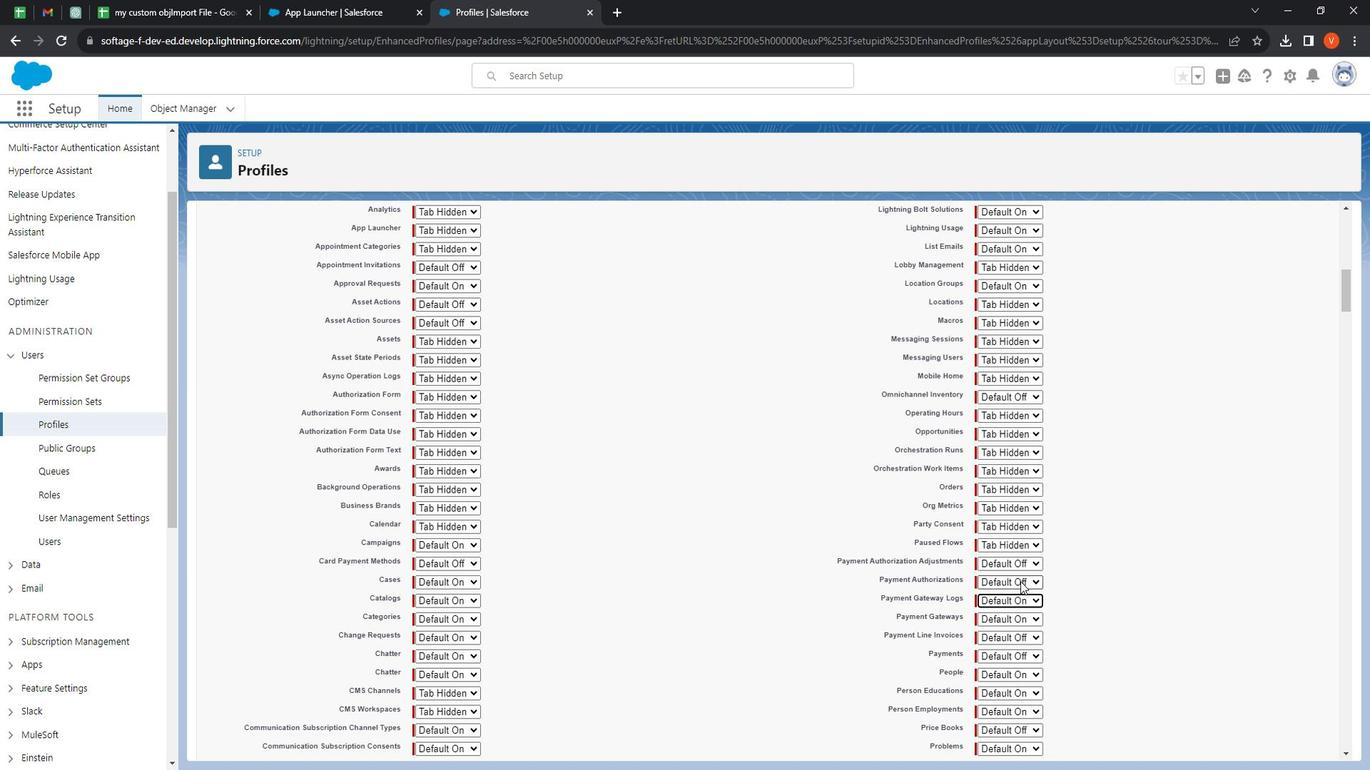 
Action: Mouse pressed left at (1041, 580)
Screenshot: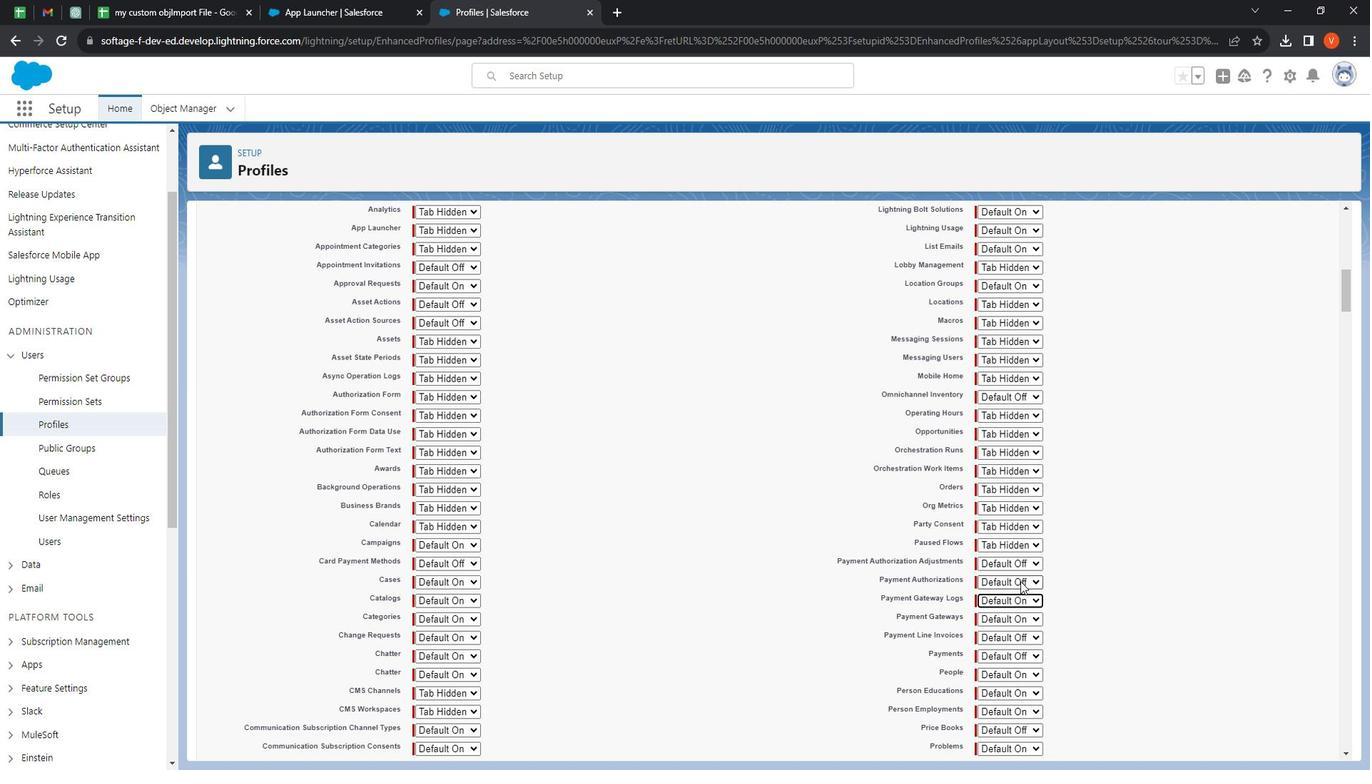 
Action: Mouse moved to (1041, 614)
Screenshot: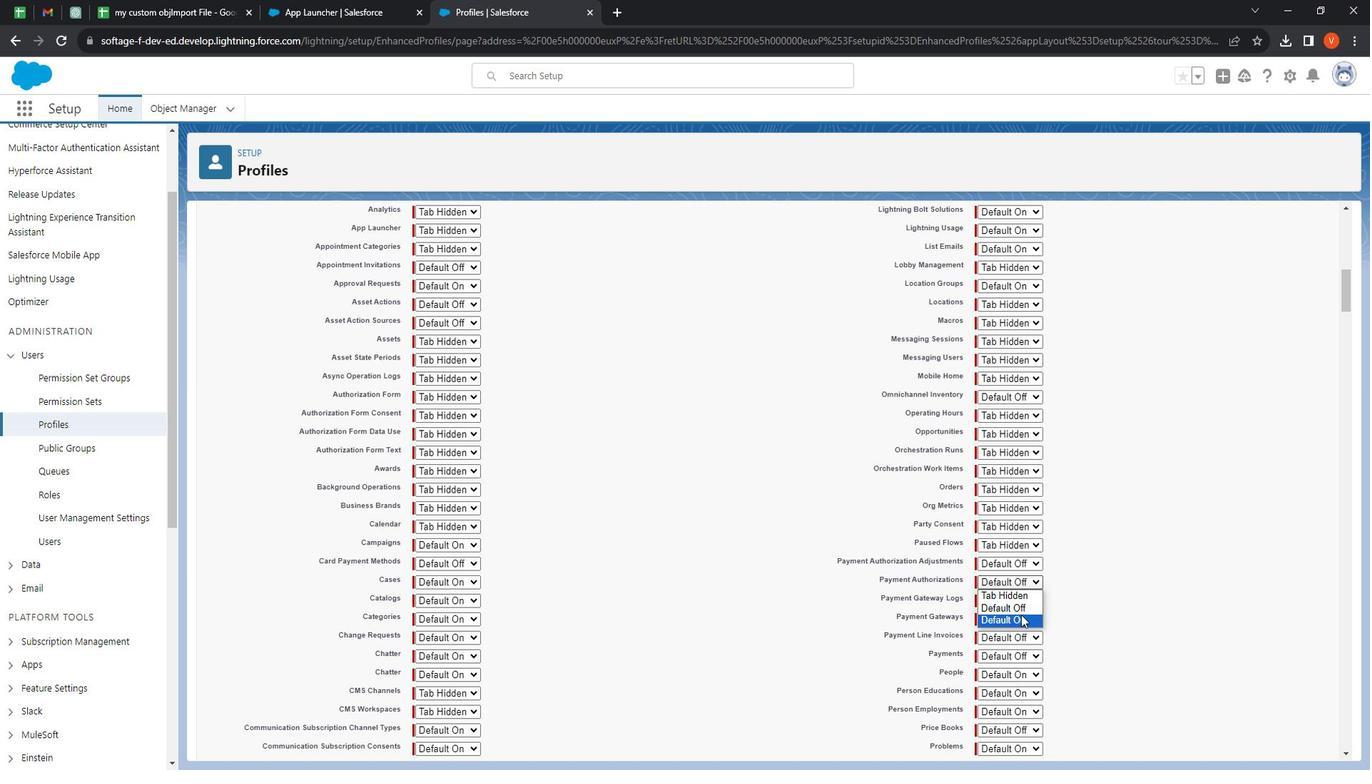 
Action: Mouse pressed left at (1041, 614)
Screenshot: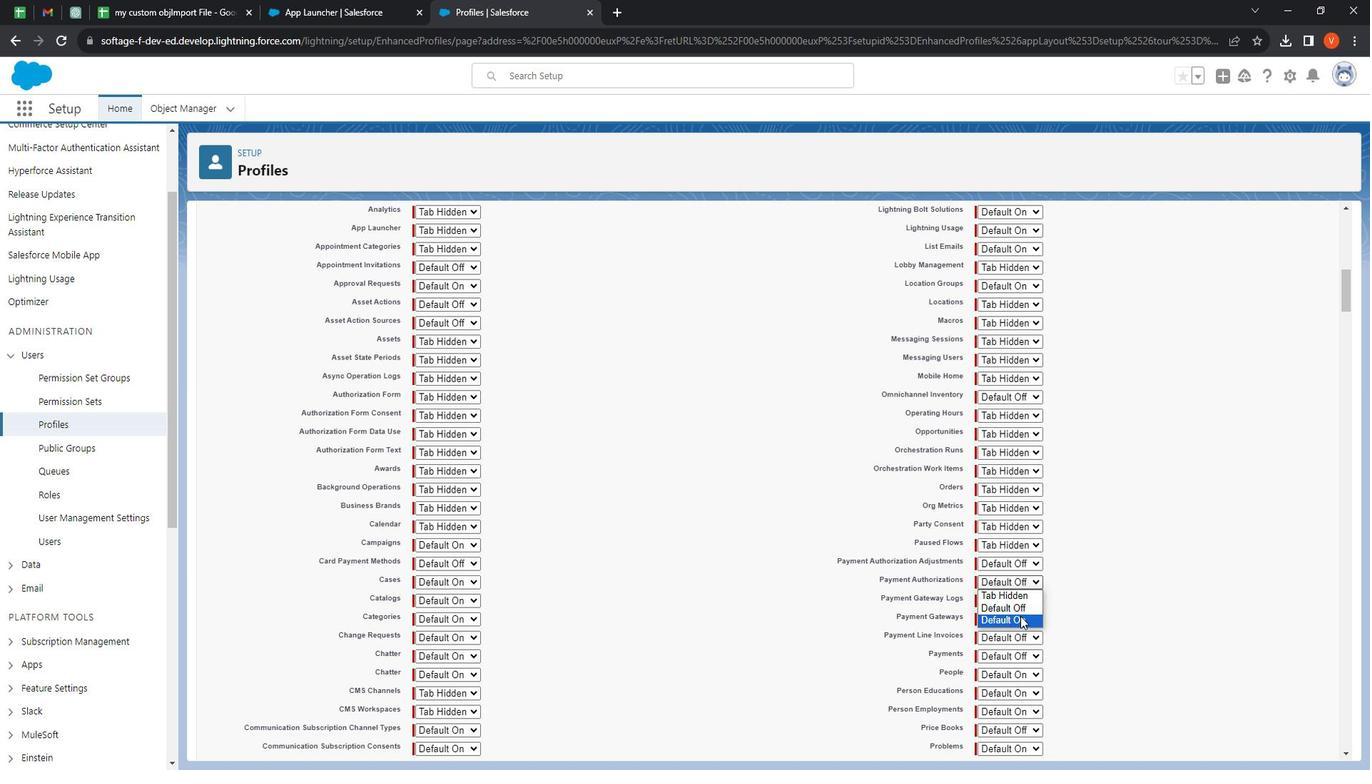 
Action: Mouse moved to (1051, 627)
Screenshot: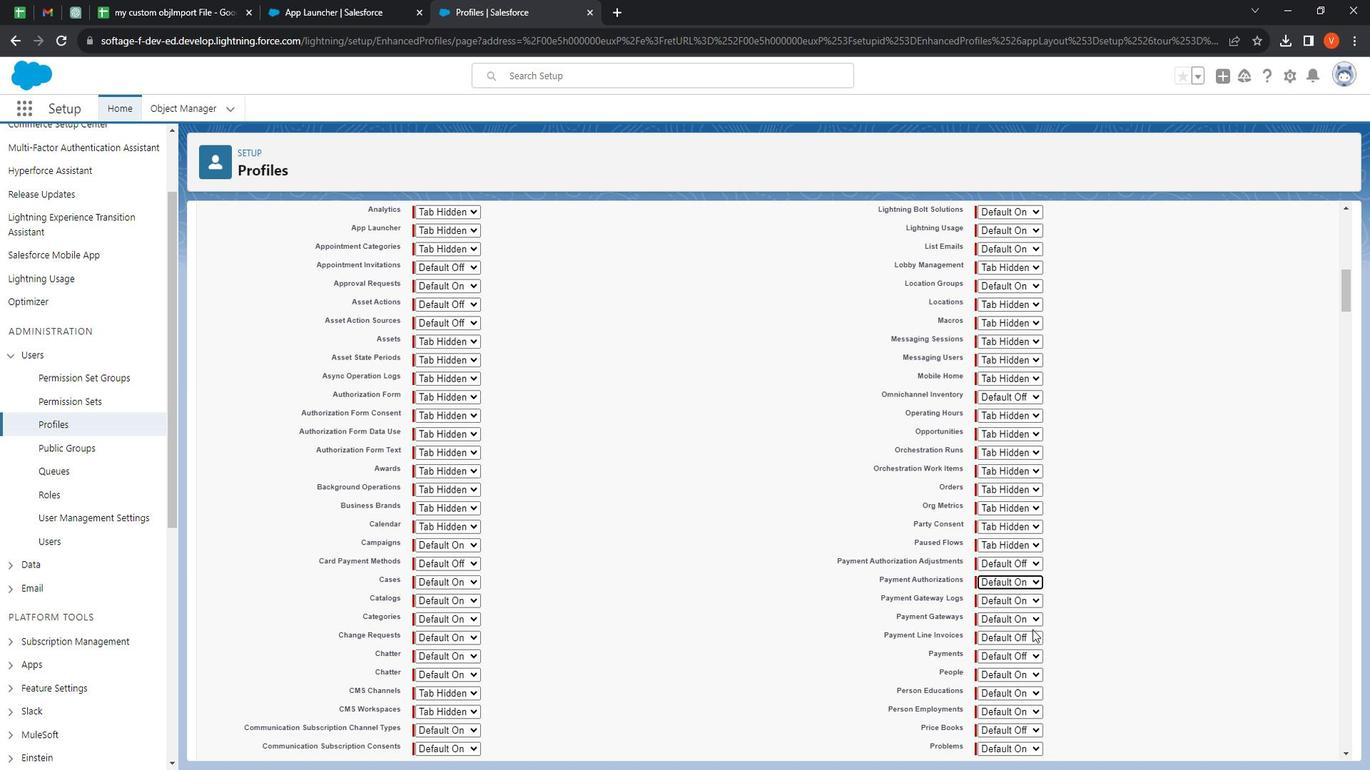 
Action: Mouse pressed left at (1051, 627)
Screenshot: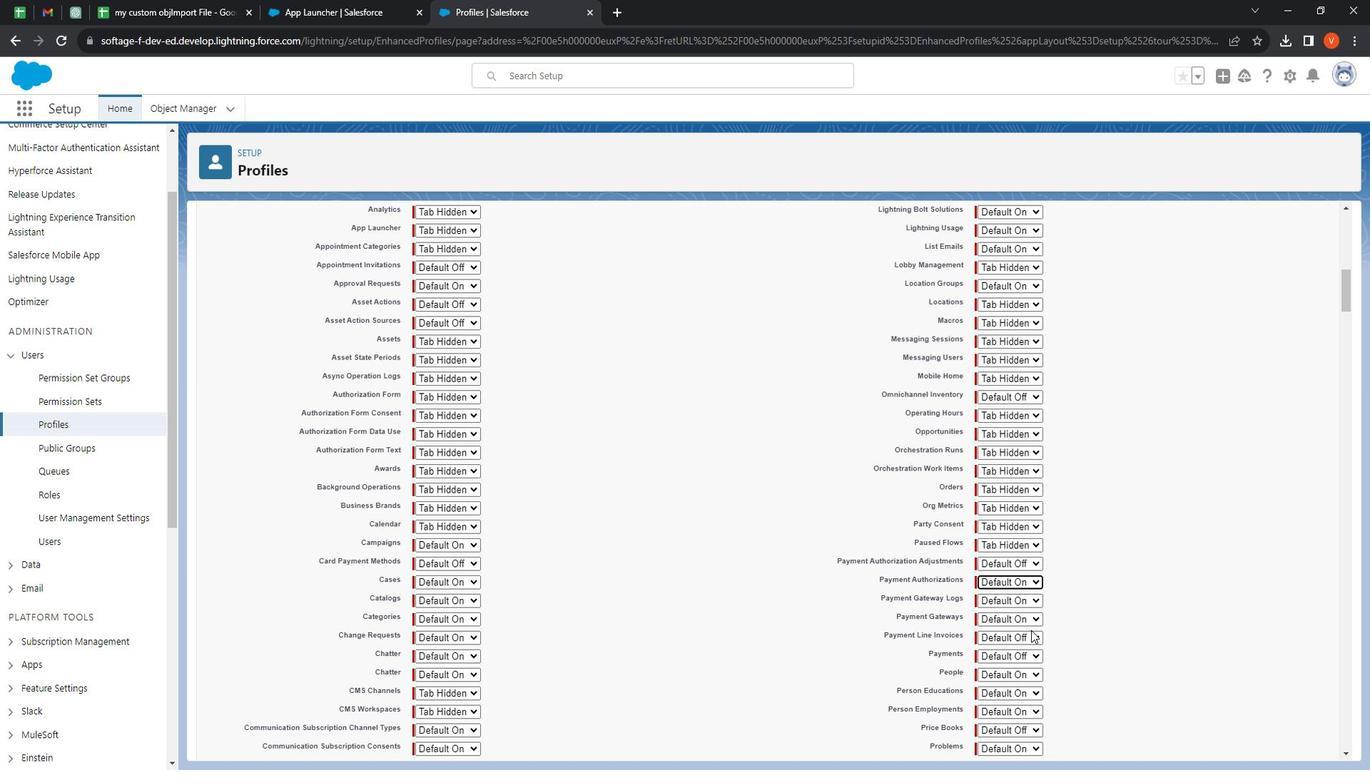 
Action: Mouse moved to (1051, 633)
Screenshot: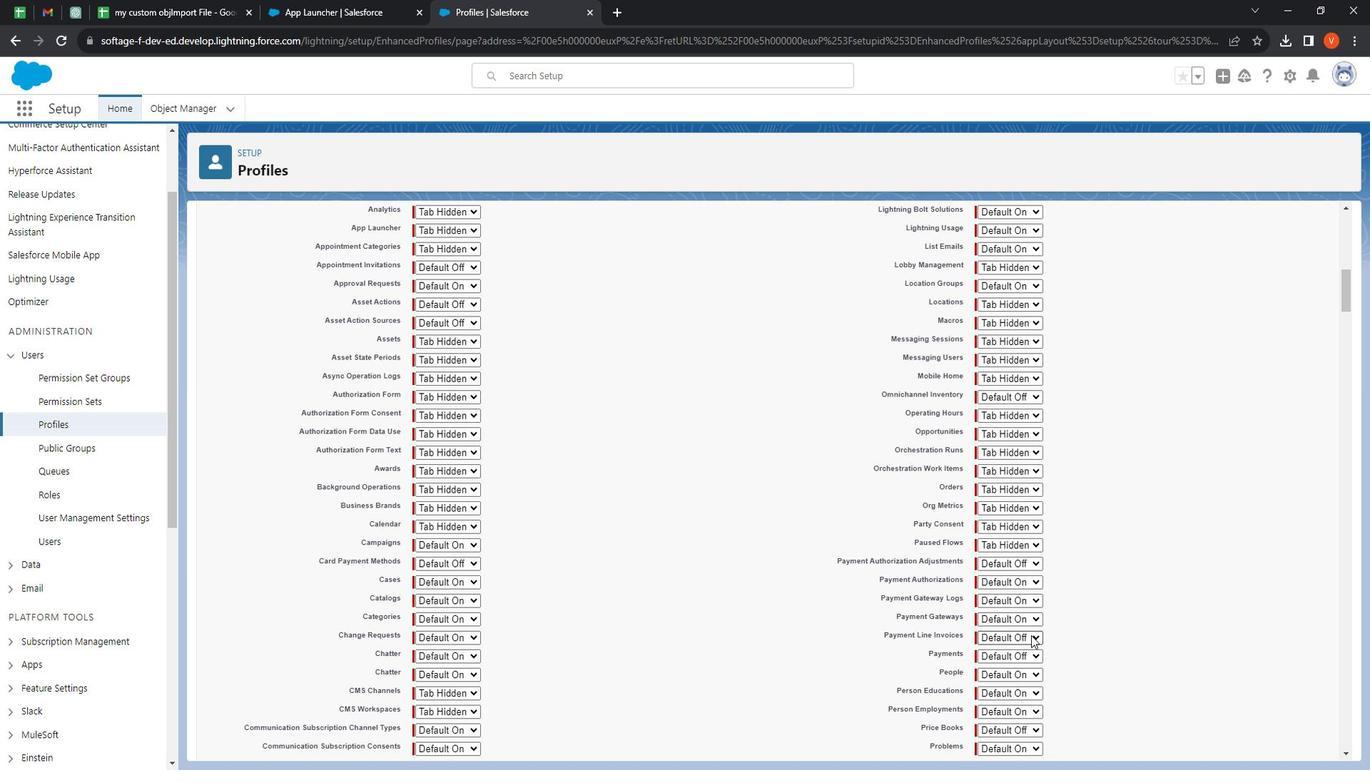 
Action: Mouse pressed left at (1051, 633)
Screenshot: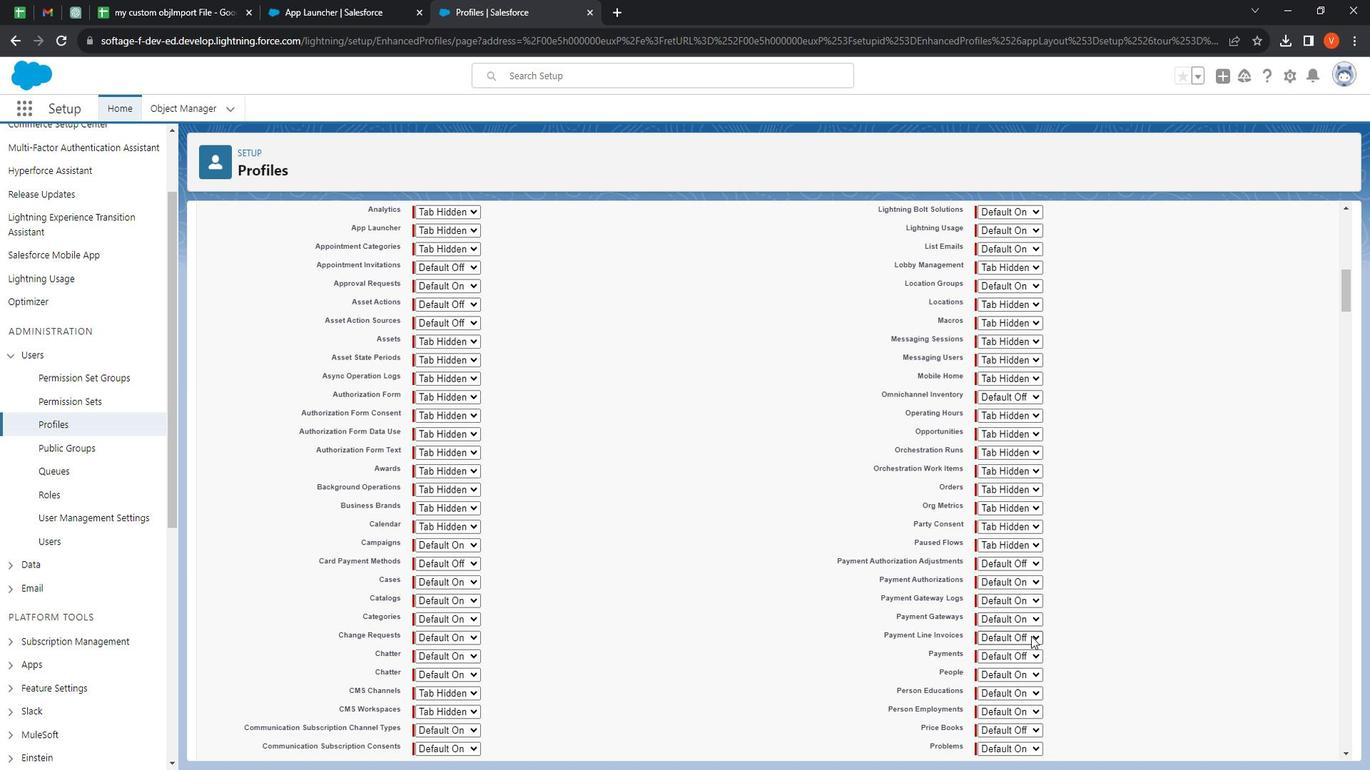 
Action: Mouse moved to (1041, 671)
Screenshot: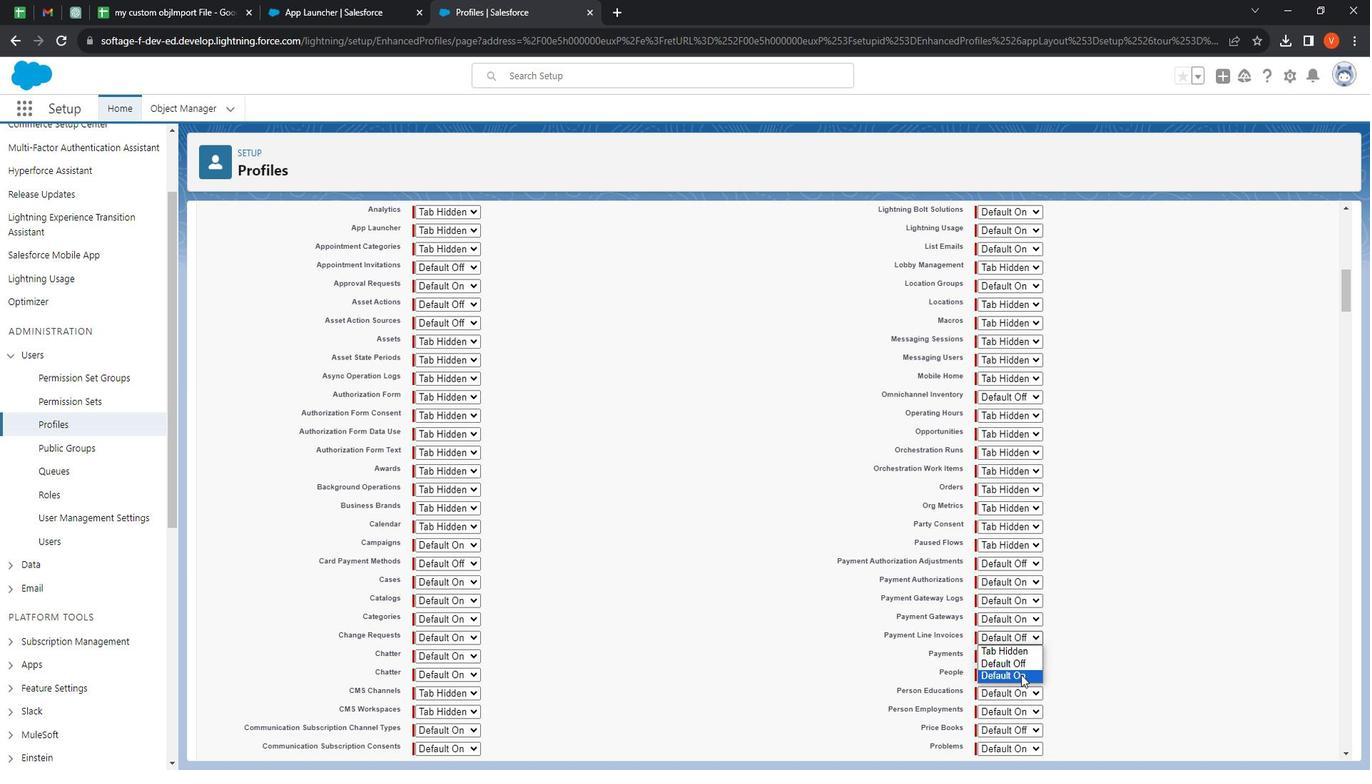 
Action: Mouse pressed left at (1041, 671)
Screenshot: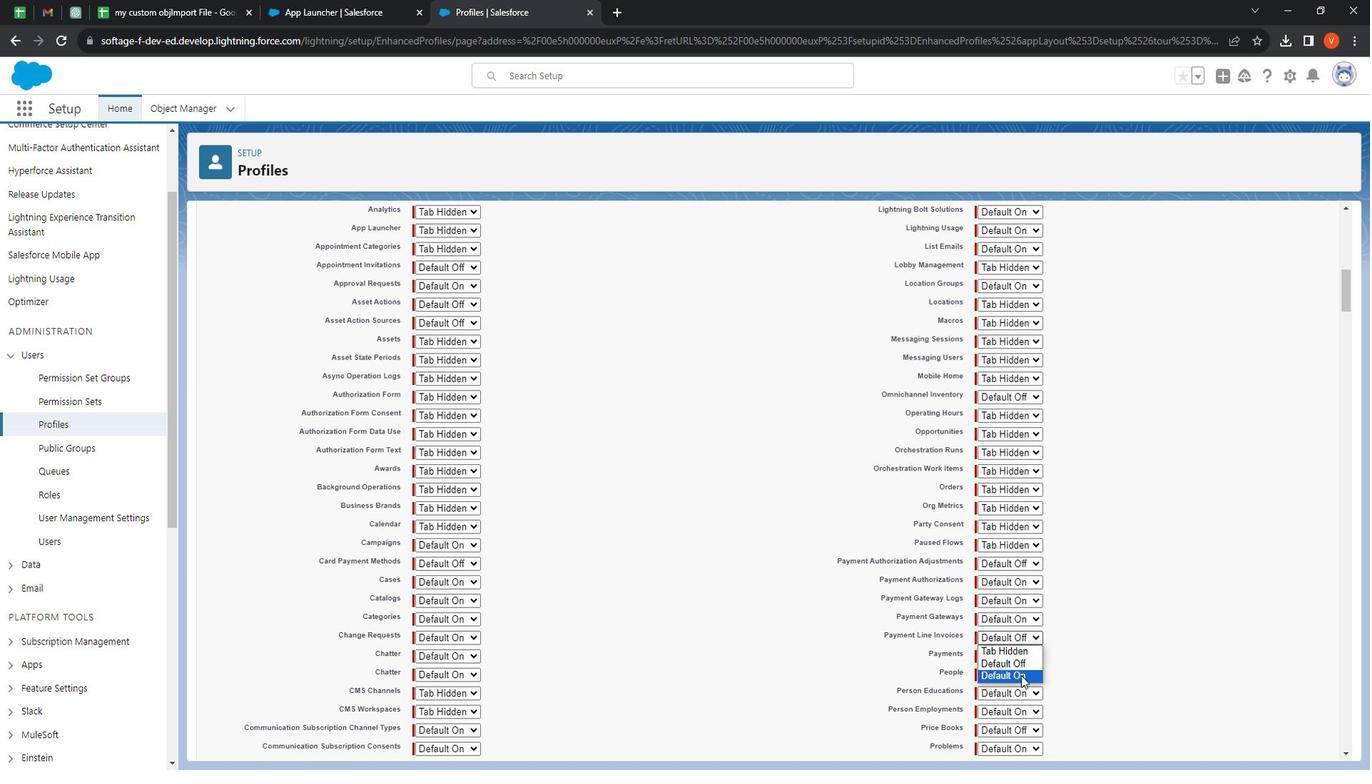 
Action: Mouse moved to (1043, 659)
Screenshot: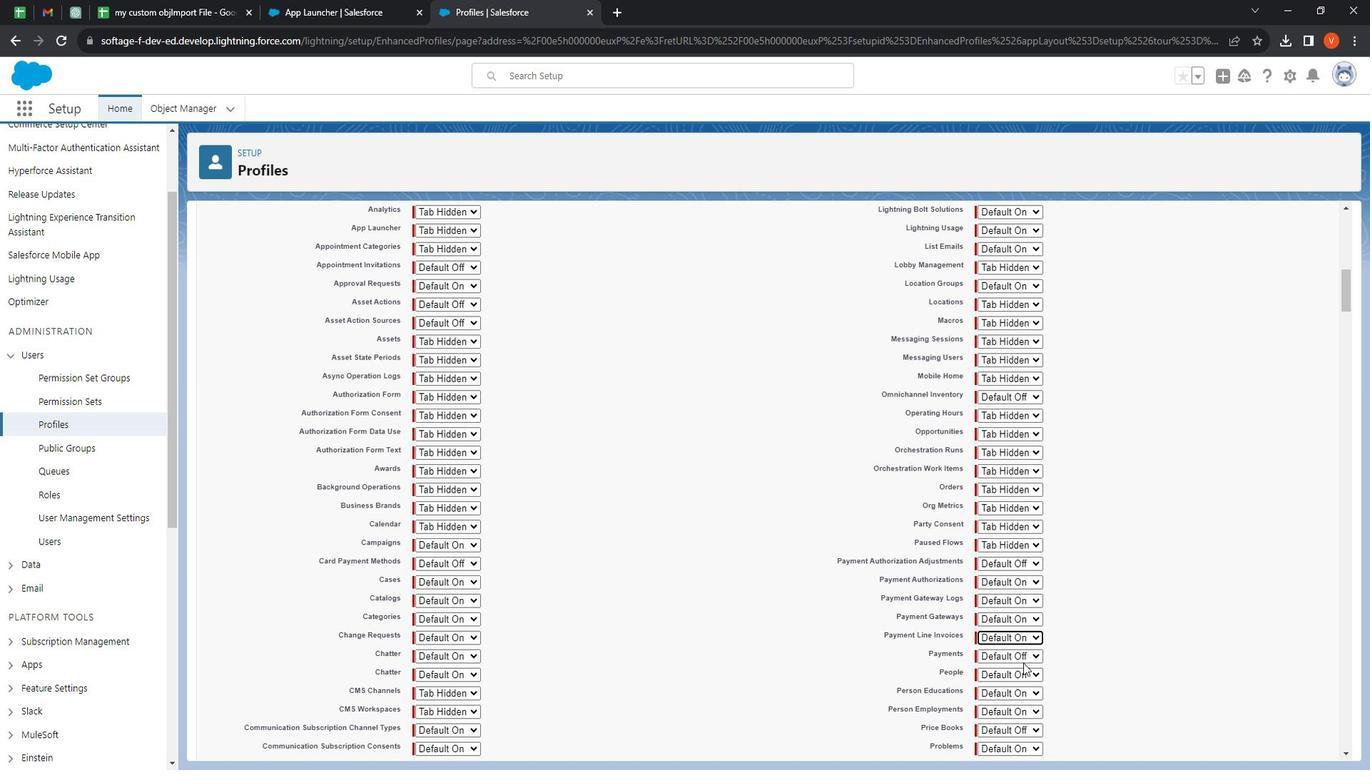 
Action: Mouse pressed left at (1043, 659)
Screenshot: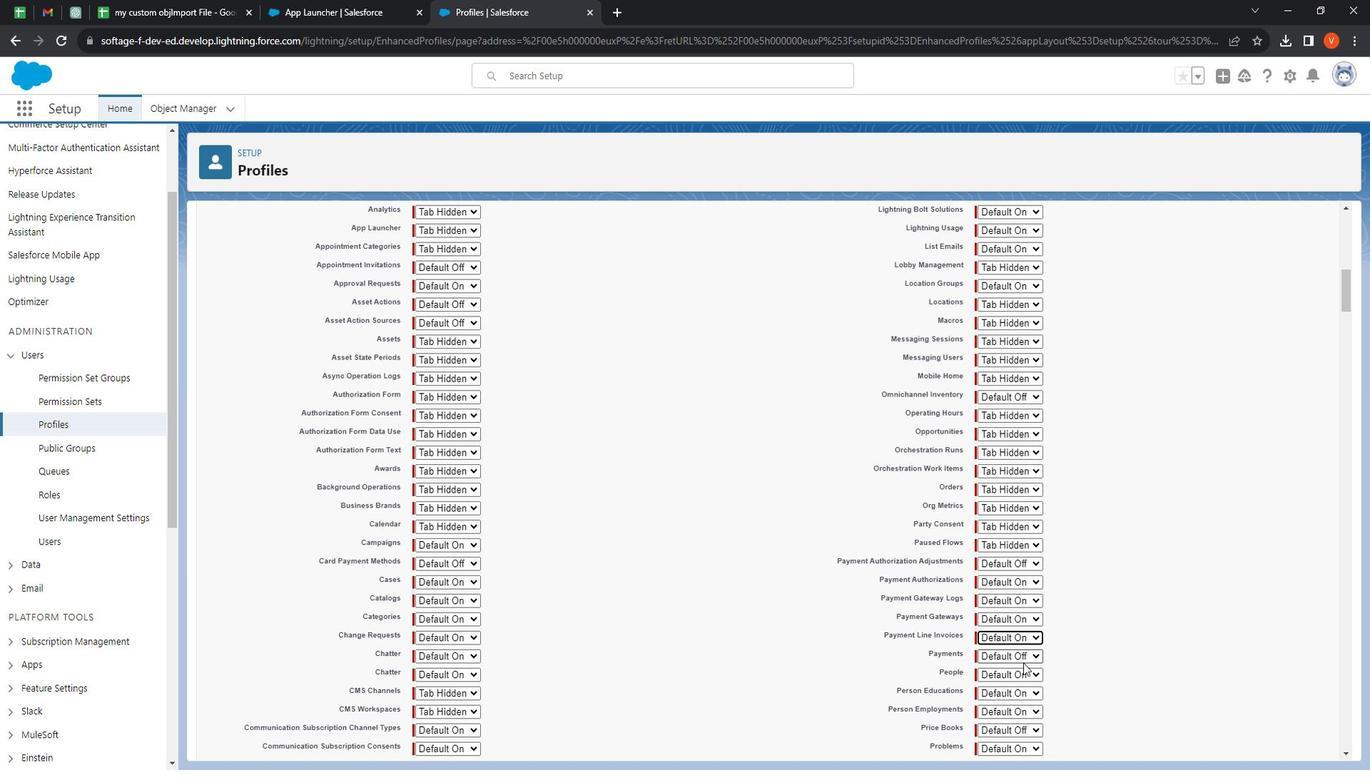 
Action: Mouse moved to (1051, 687)
Screenshot: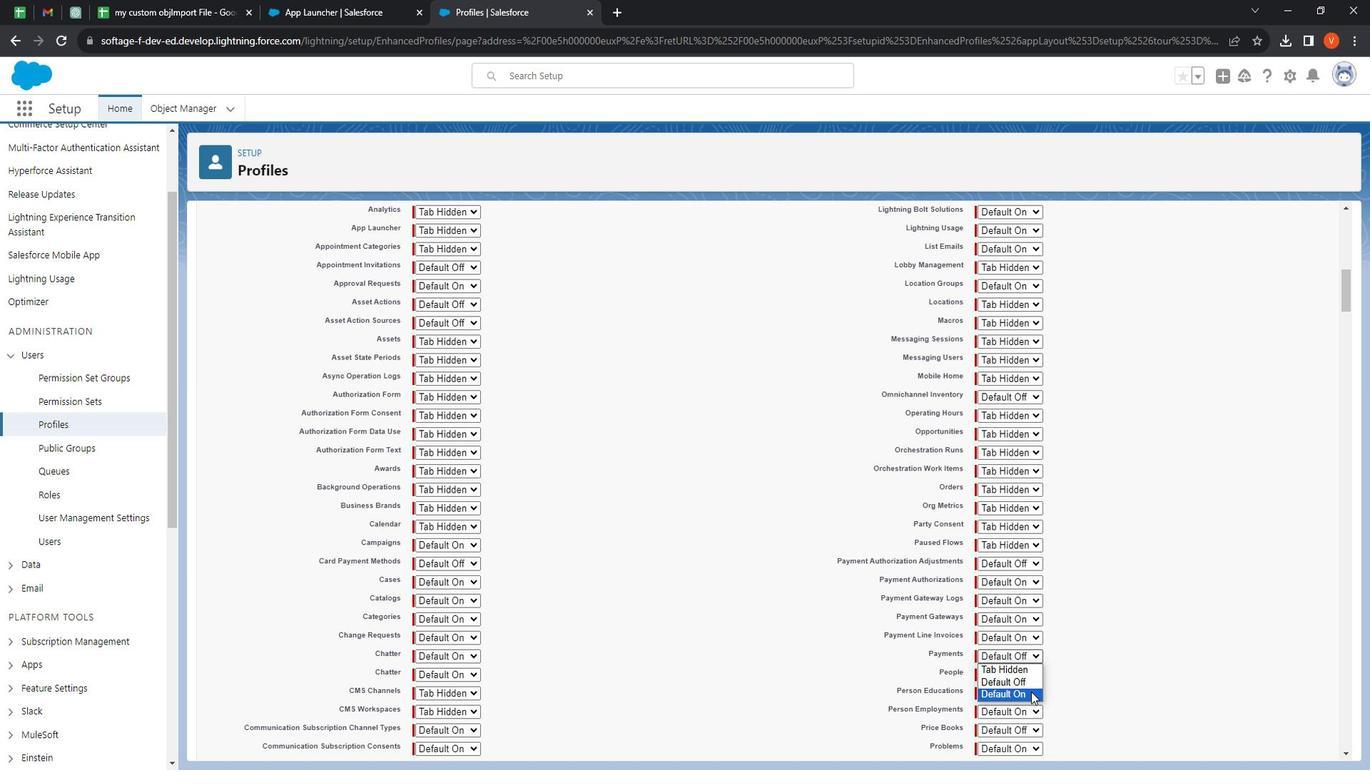 
Action: Mouse pressed left at (1051, 687)
Screenshot: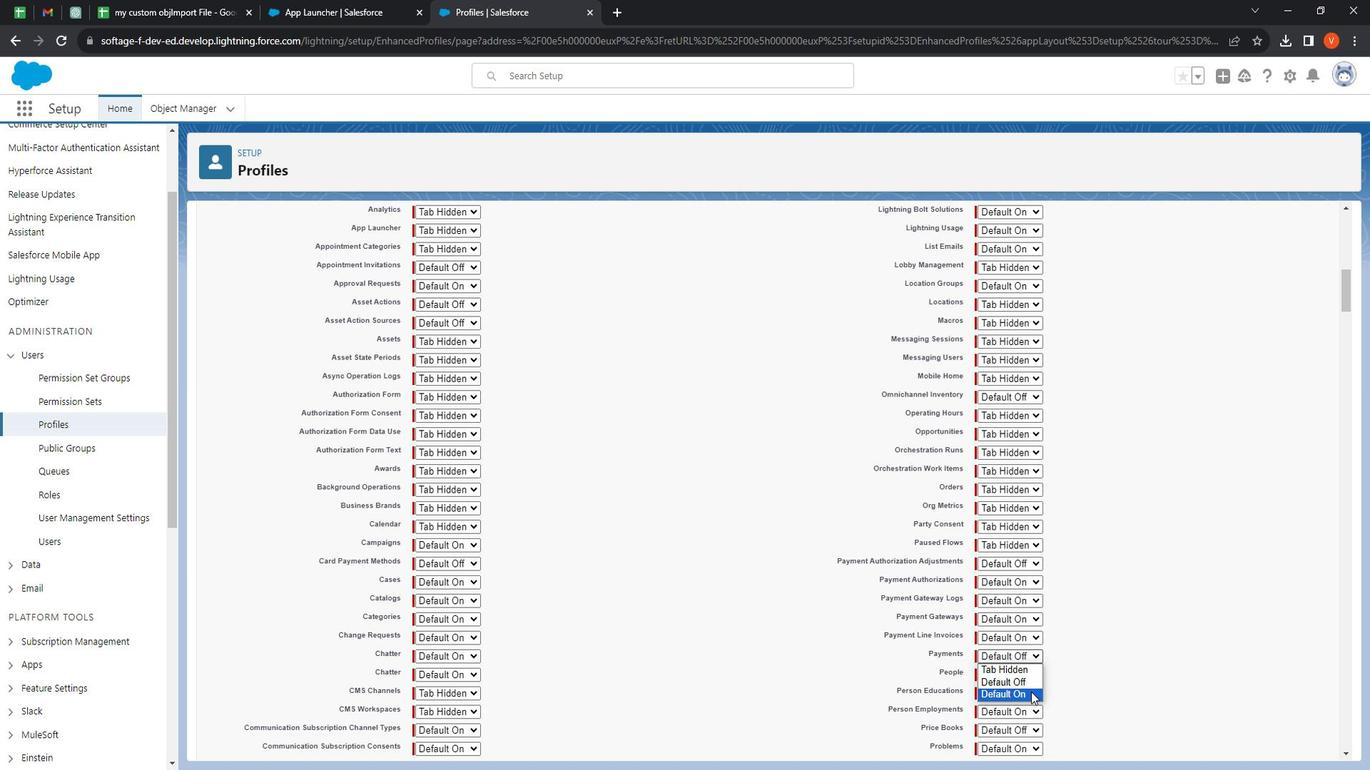 
Action: Mouse moved to (488, 603)
Screenshot: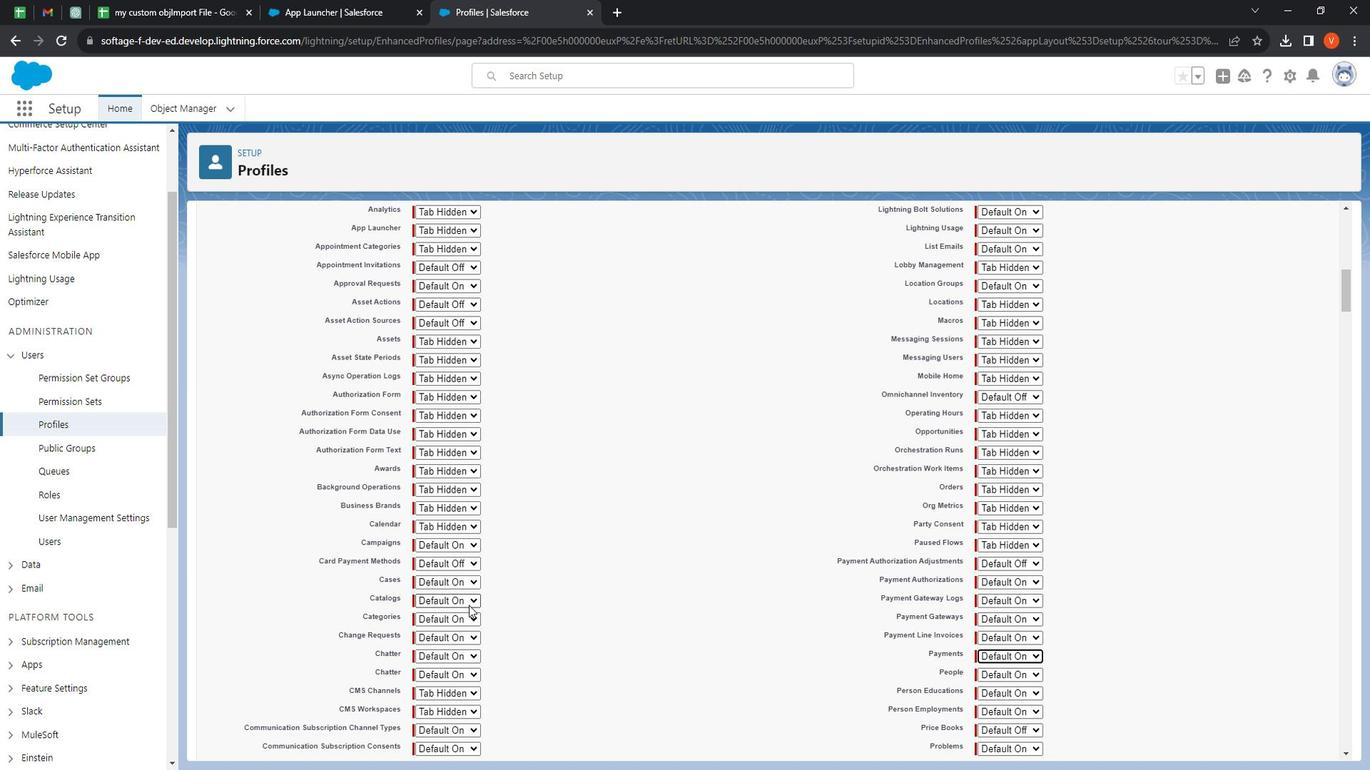 
Action: Mouse pressed left at (488, 603)
Screenshot: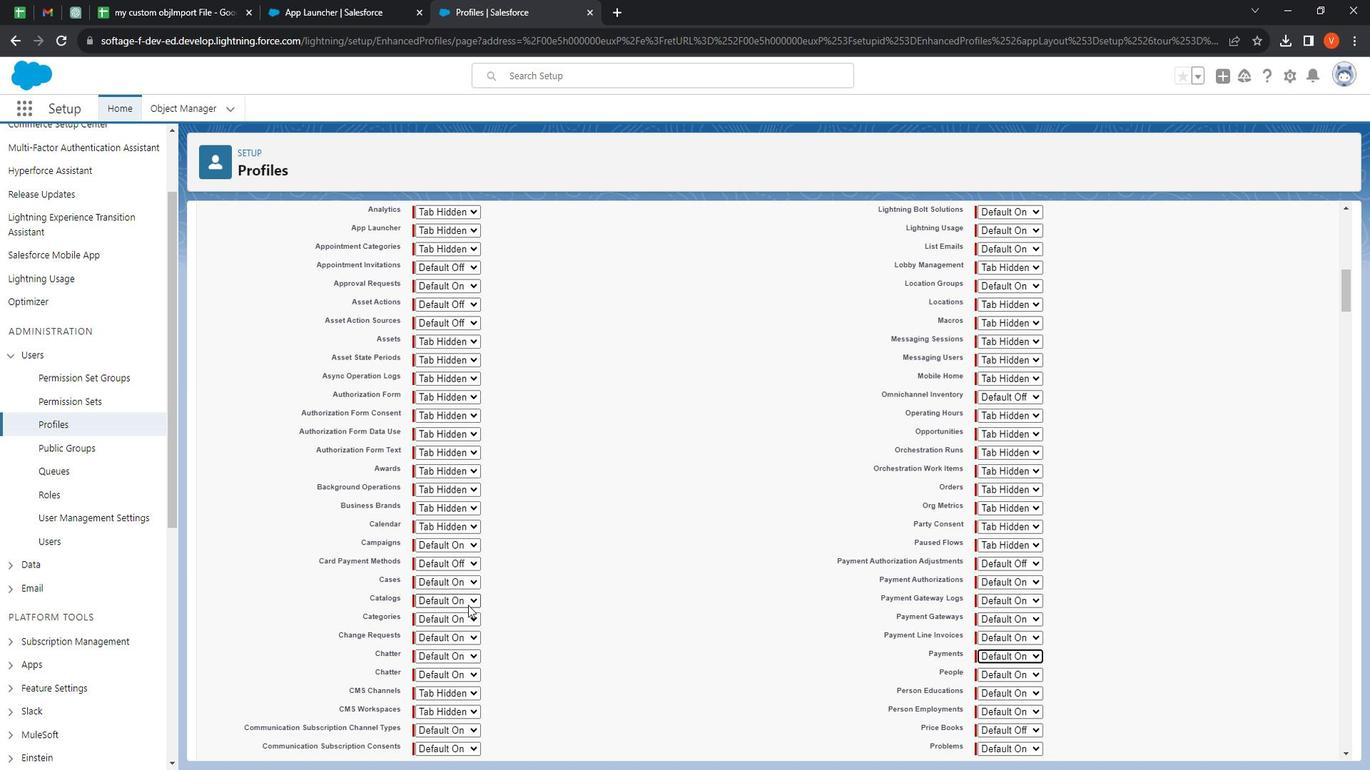 
Action: Mouse moved to (489, 614)
Screenshot: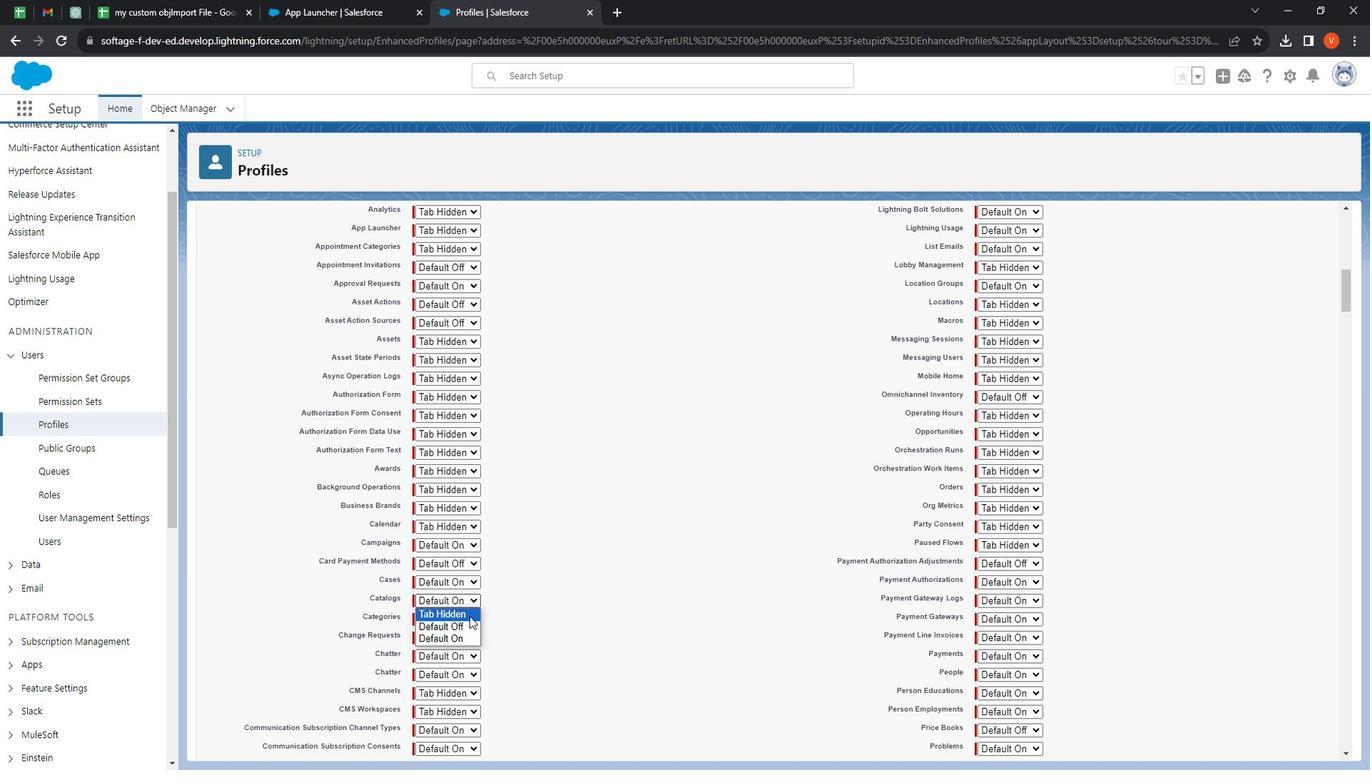 
Action: Mouse pressed left at (489, 614)
Screenshot: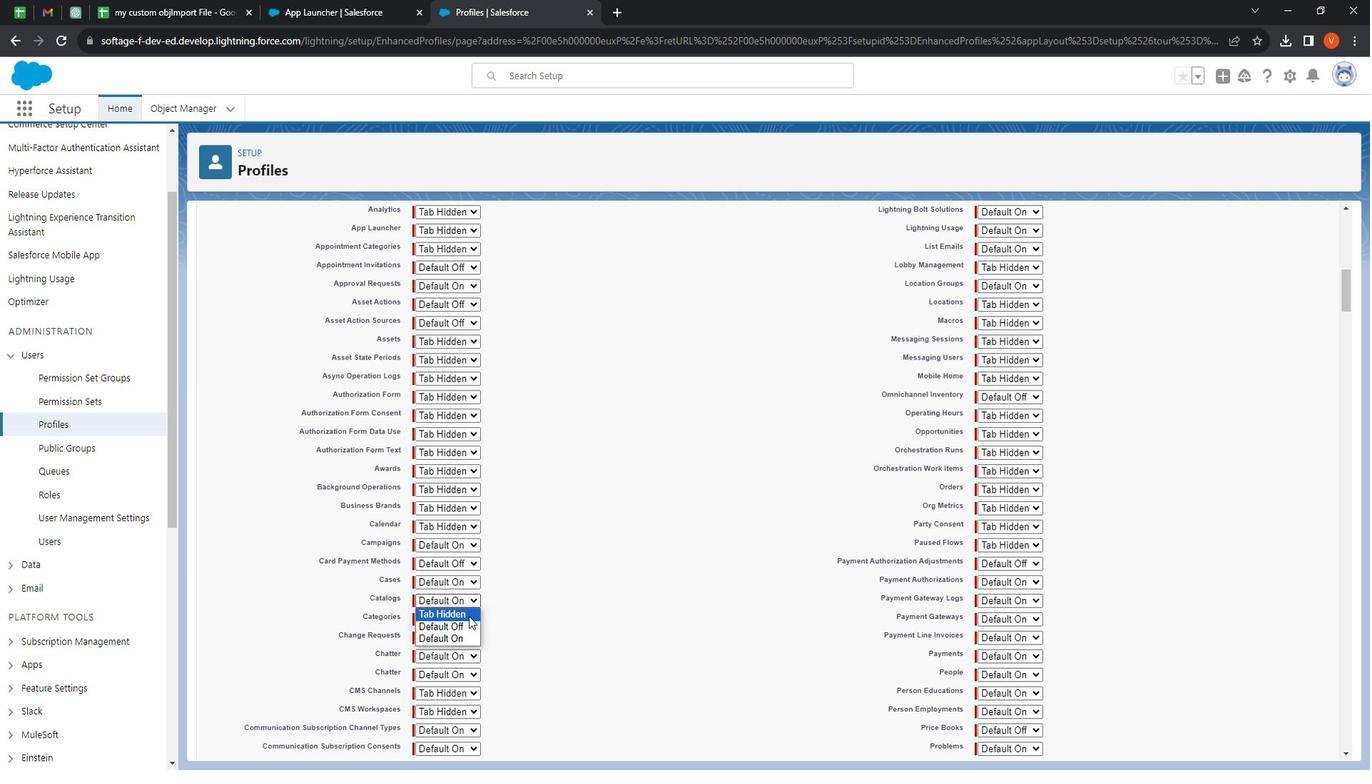 
Action: Mouse moved to (478, 620)
Screenshot: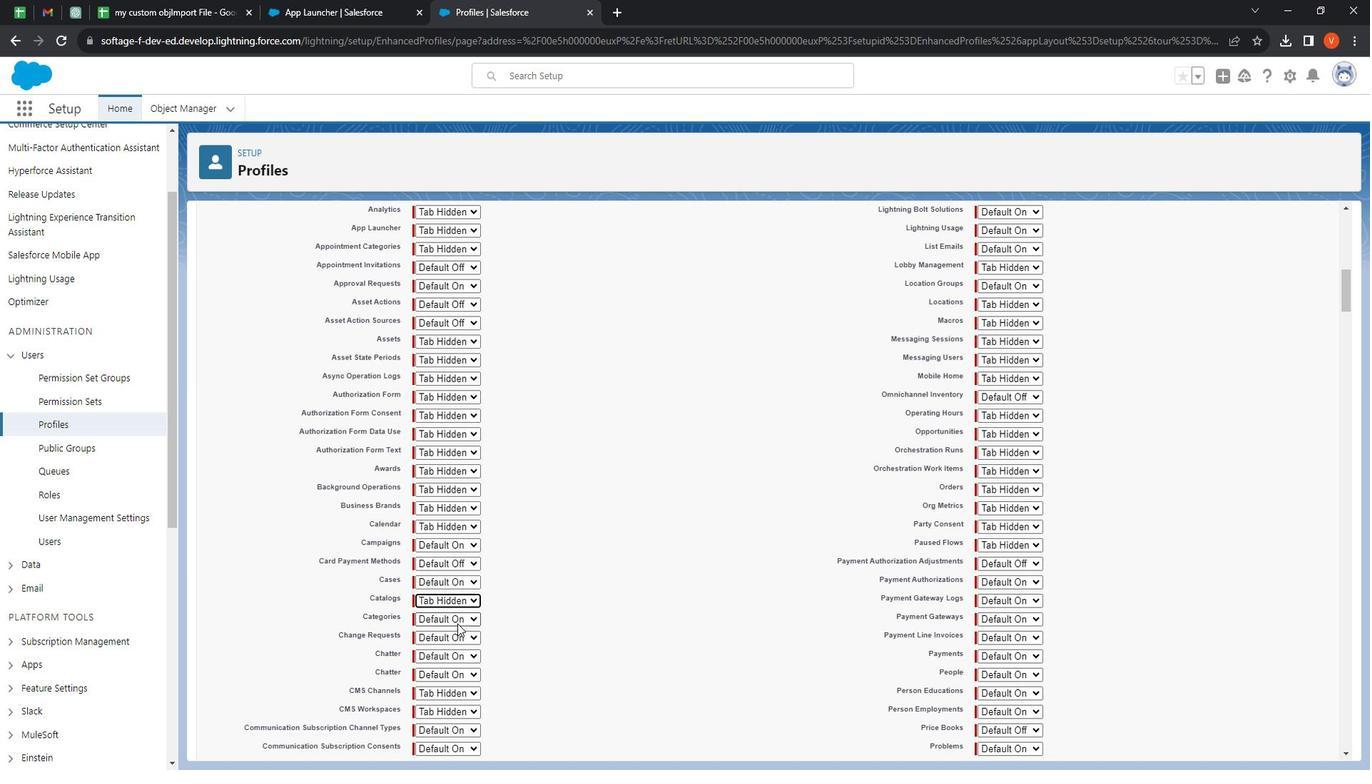 
Action: Mouse pressed left at (478, 620)
Screenshot: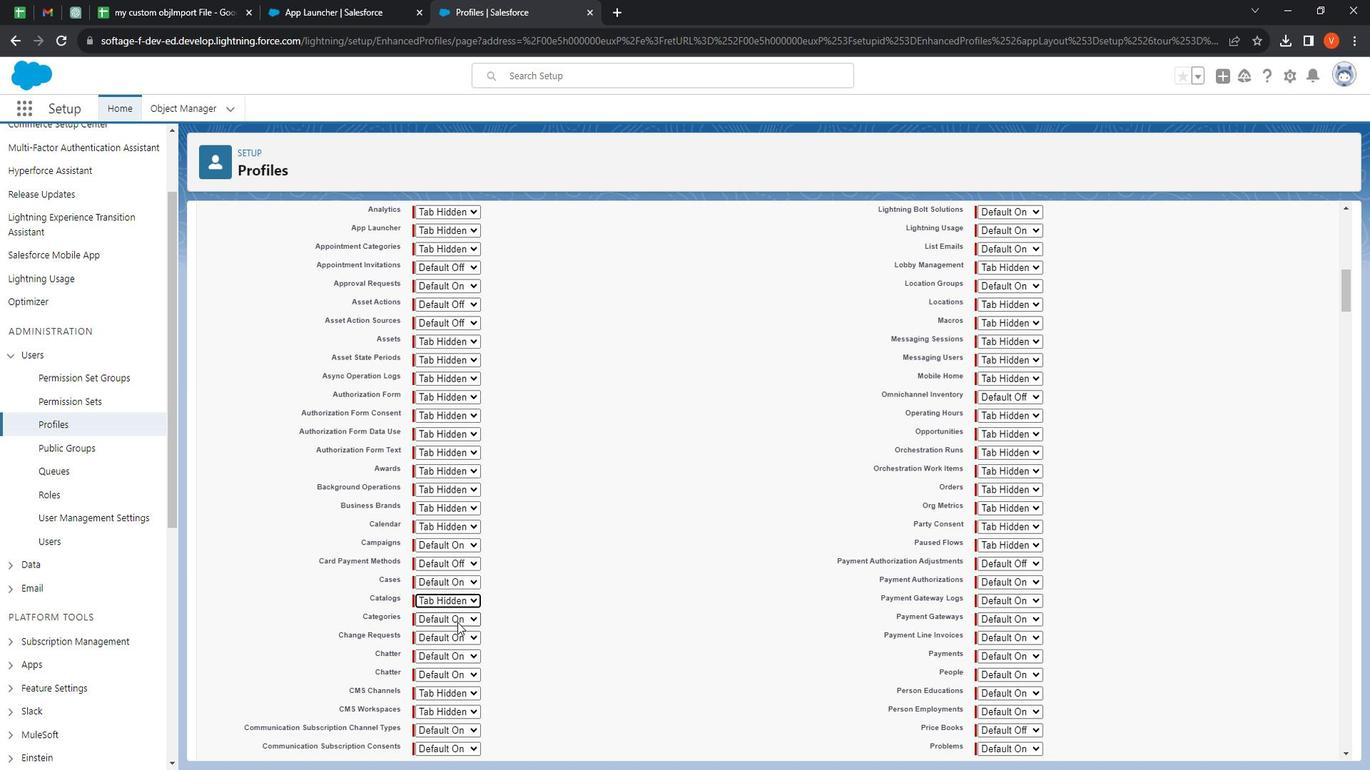 
Action: Mouse moved to (475, 629)
Screenshot: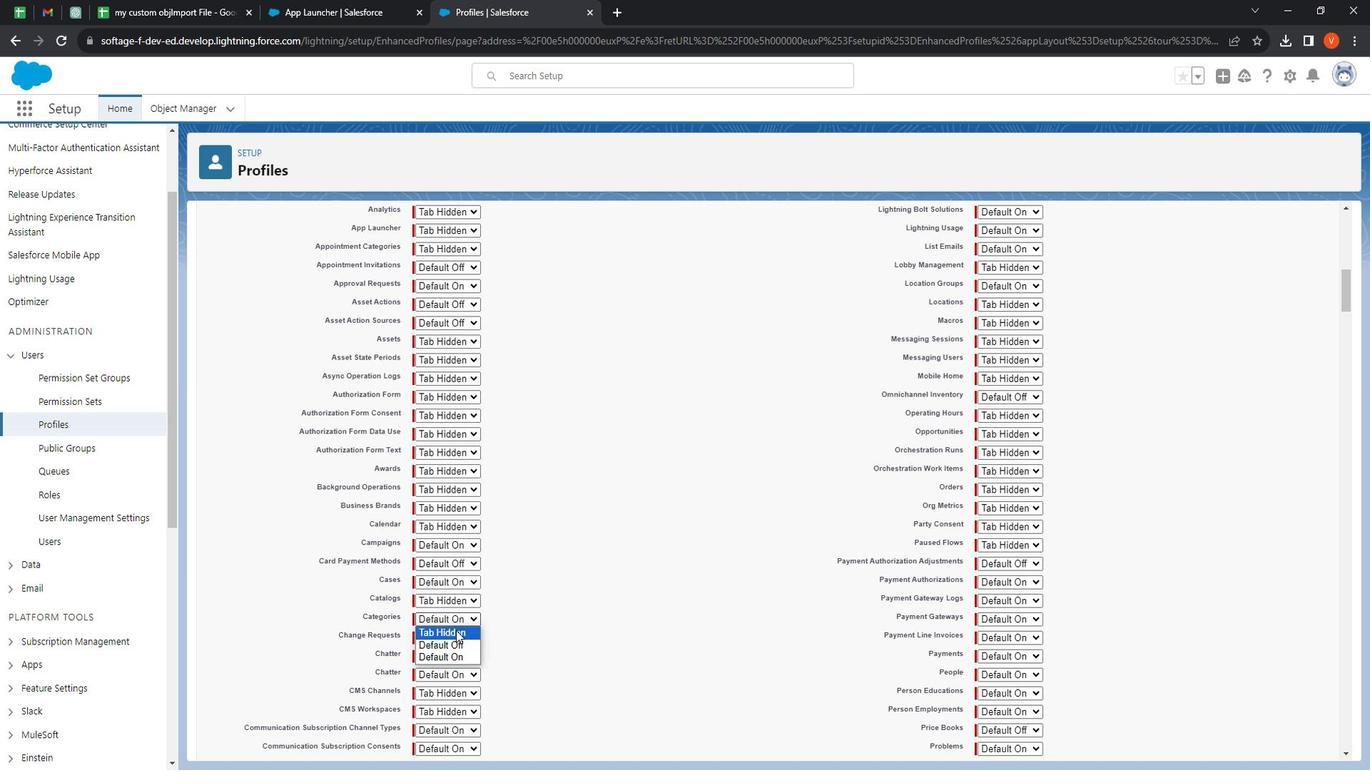 
Action: Mouse pressed left at (475, 629)
Screenshot: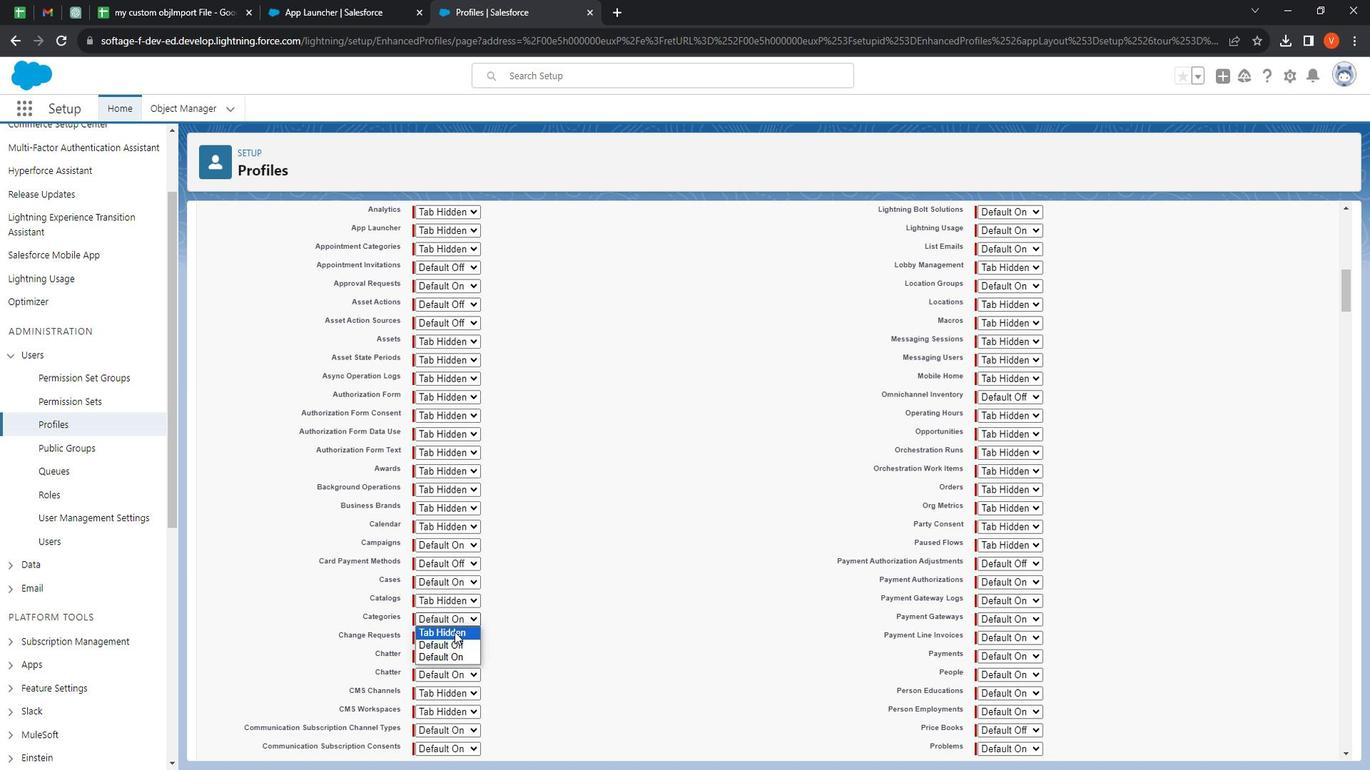 
Action: Mouse moved to (479, 637)
Screenshot: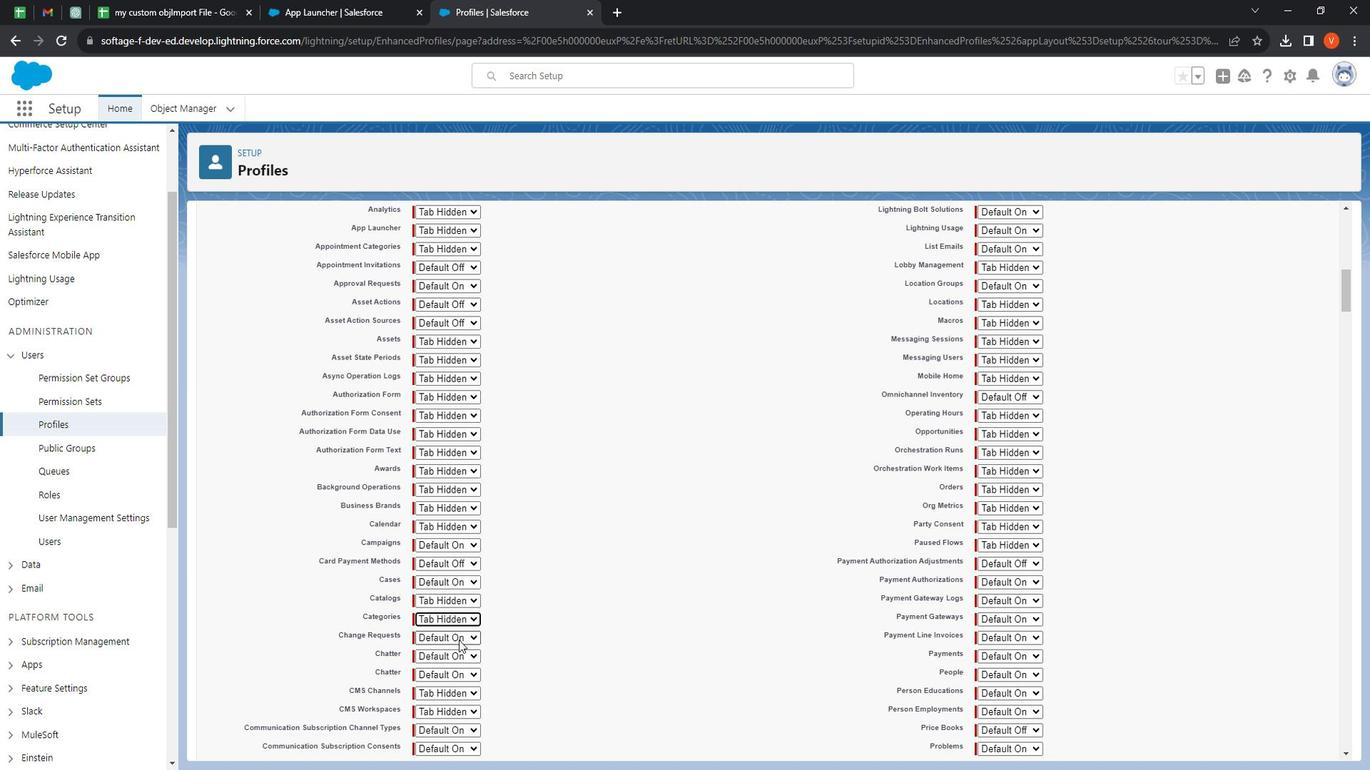 
Action: Mouse pressed left at (479, 637)
Screenshot: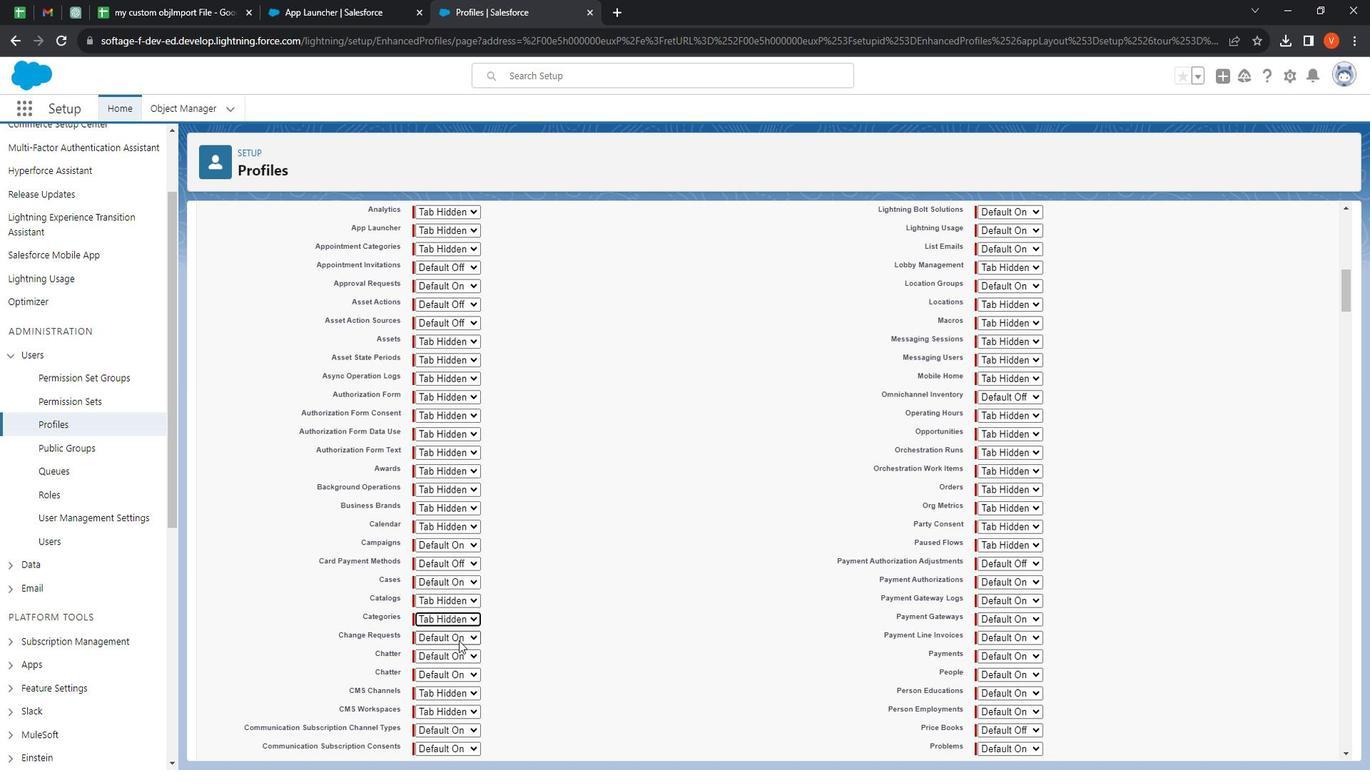
Action: Mouse moved to (478, 652)
Screenshot: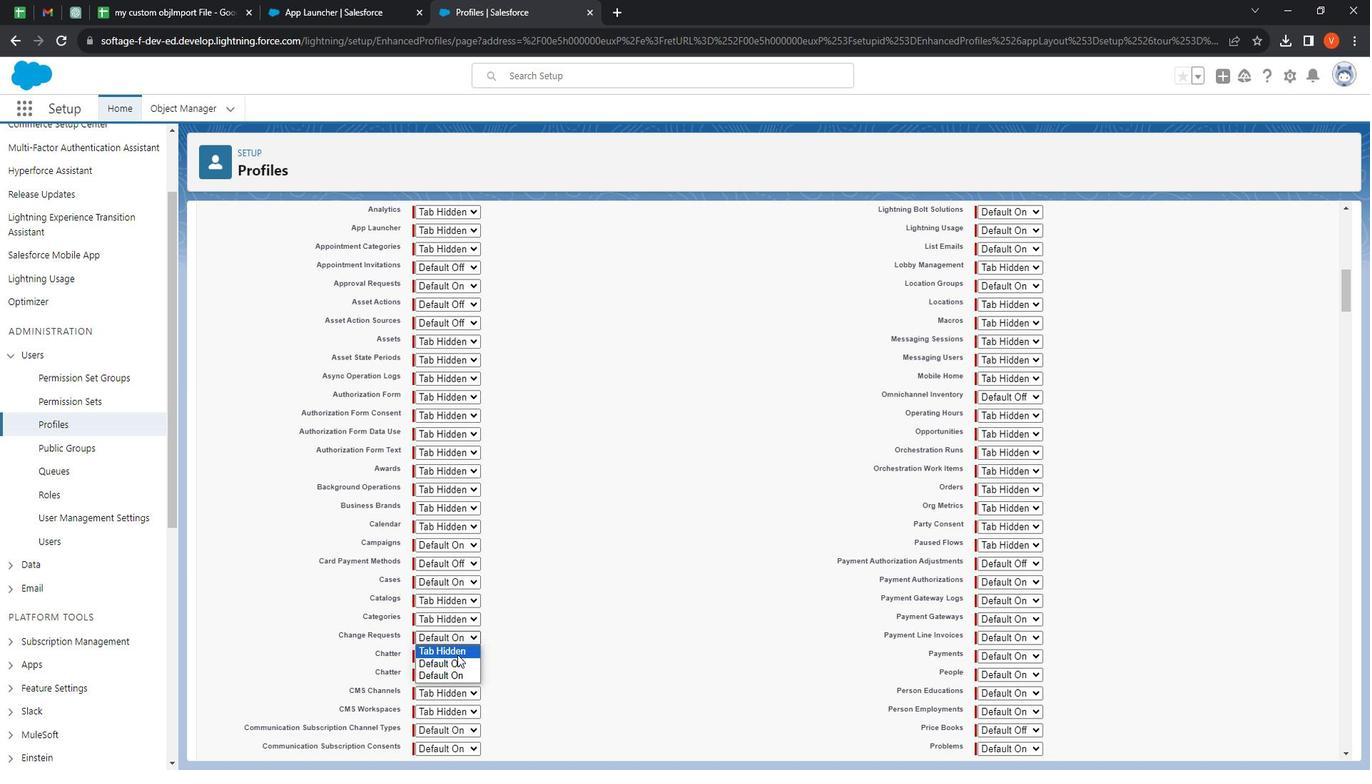 
Action: Mouse pressed left at (478, 652)
Screenshot: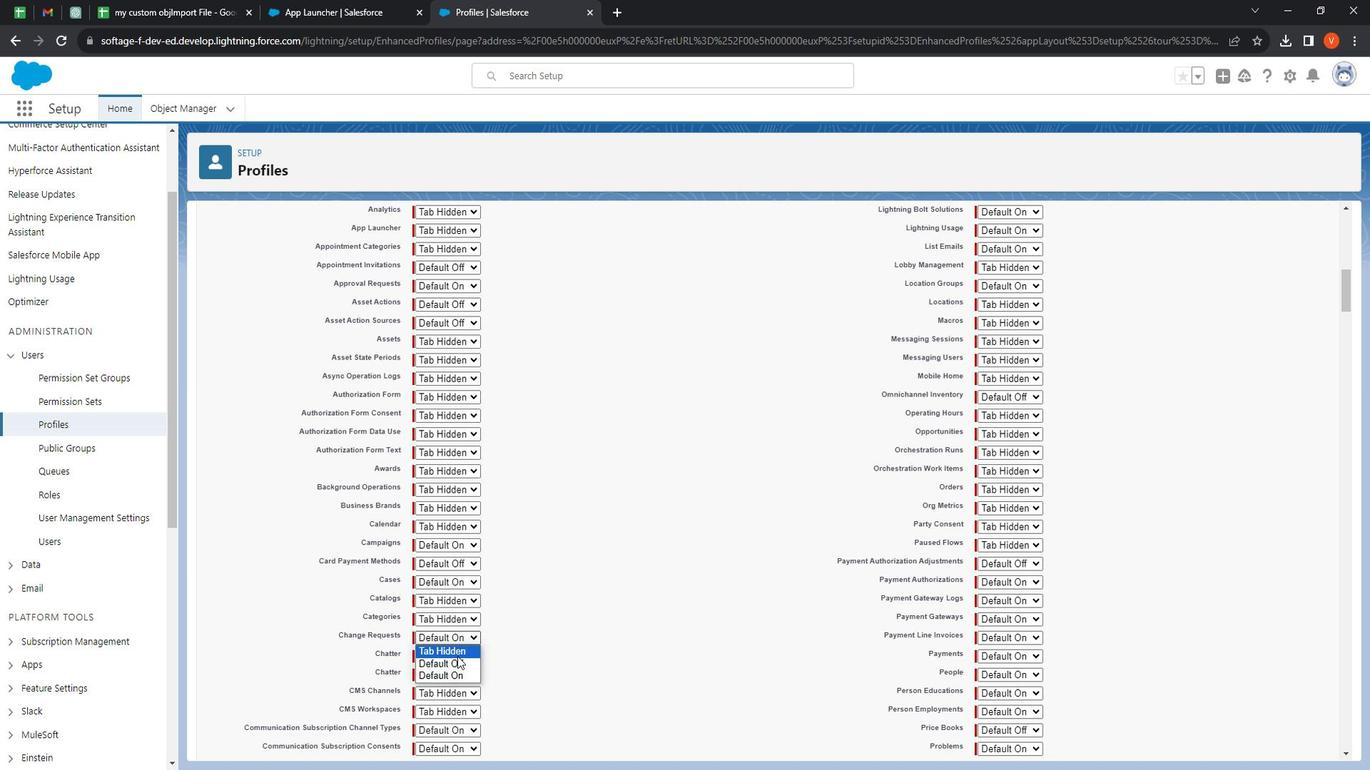 
Action: Mouse pressed left at (478, 652)
Screenshot: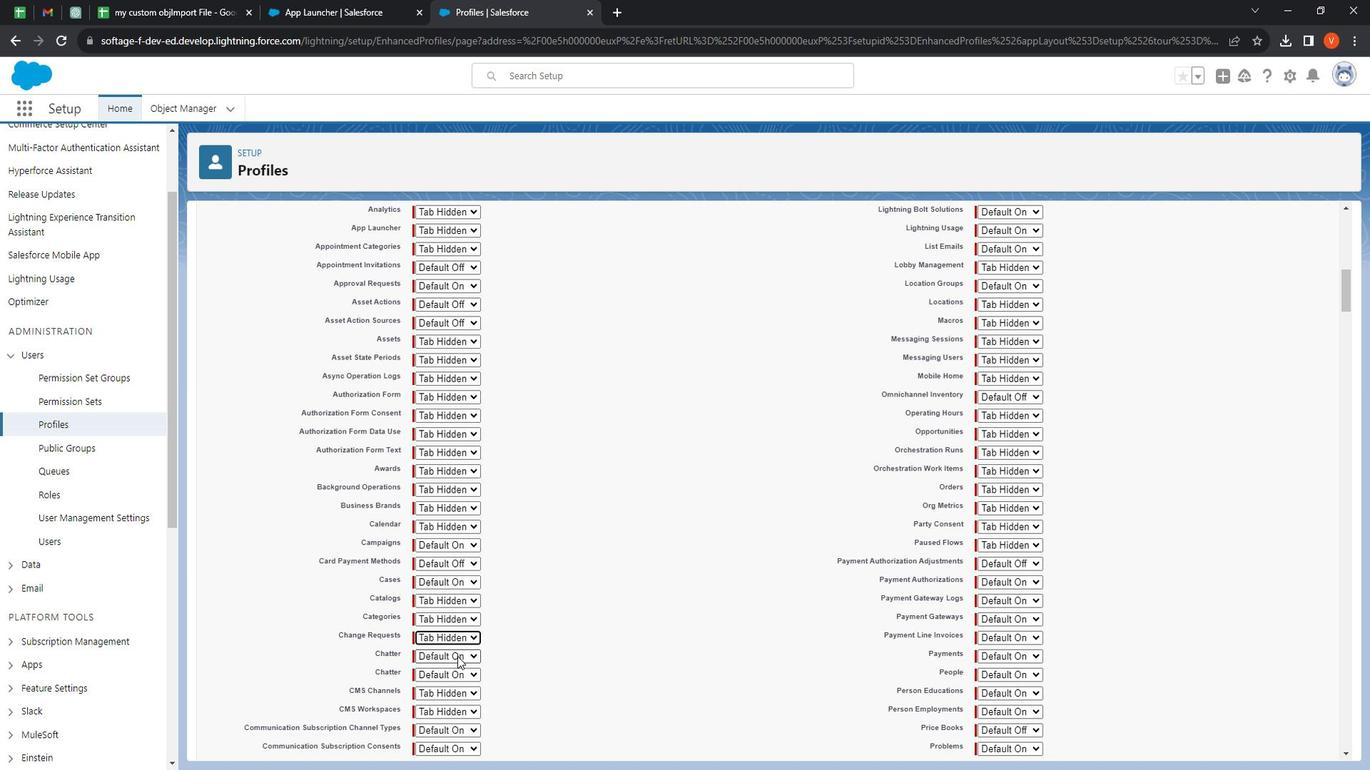 
Action: Mouse moved to (478, 660)
Screenshot: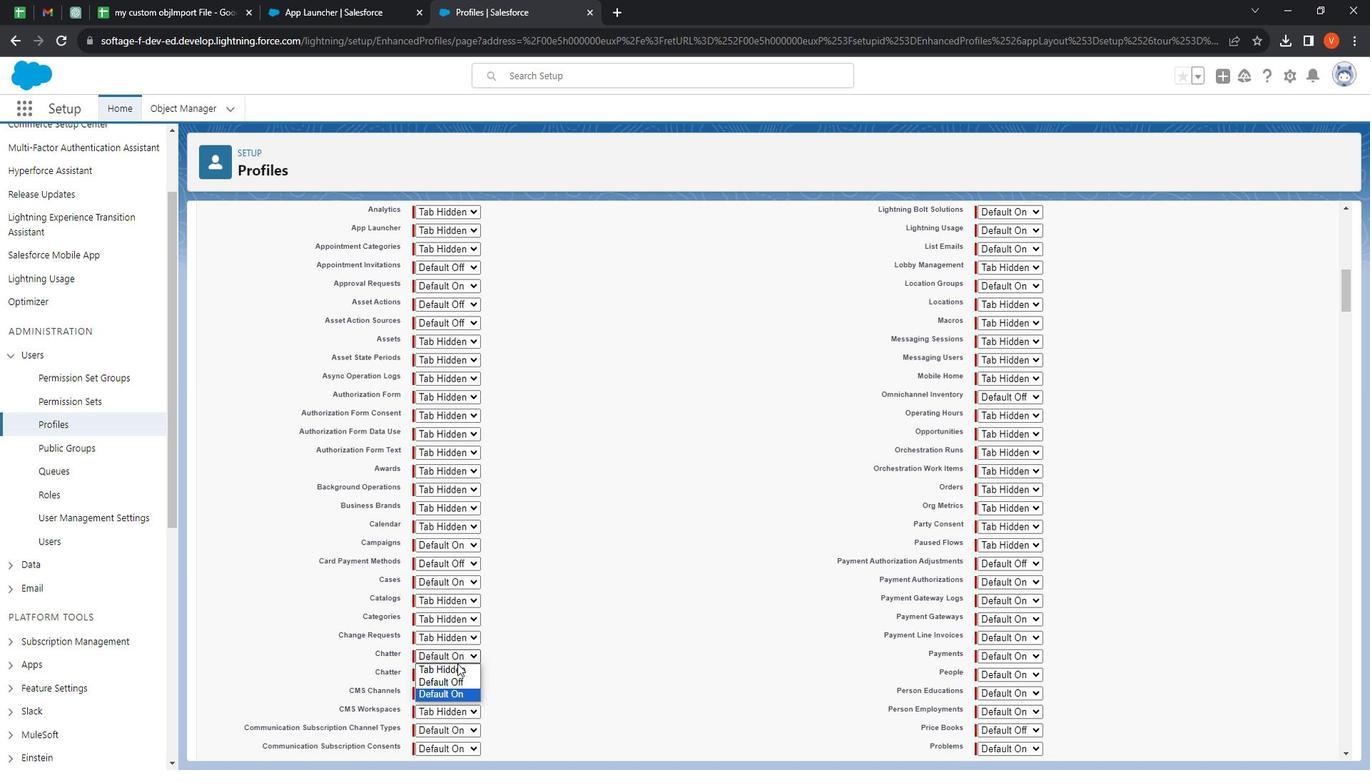 
Action: Mouse pressed left at (478, 660)
Screenshot: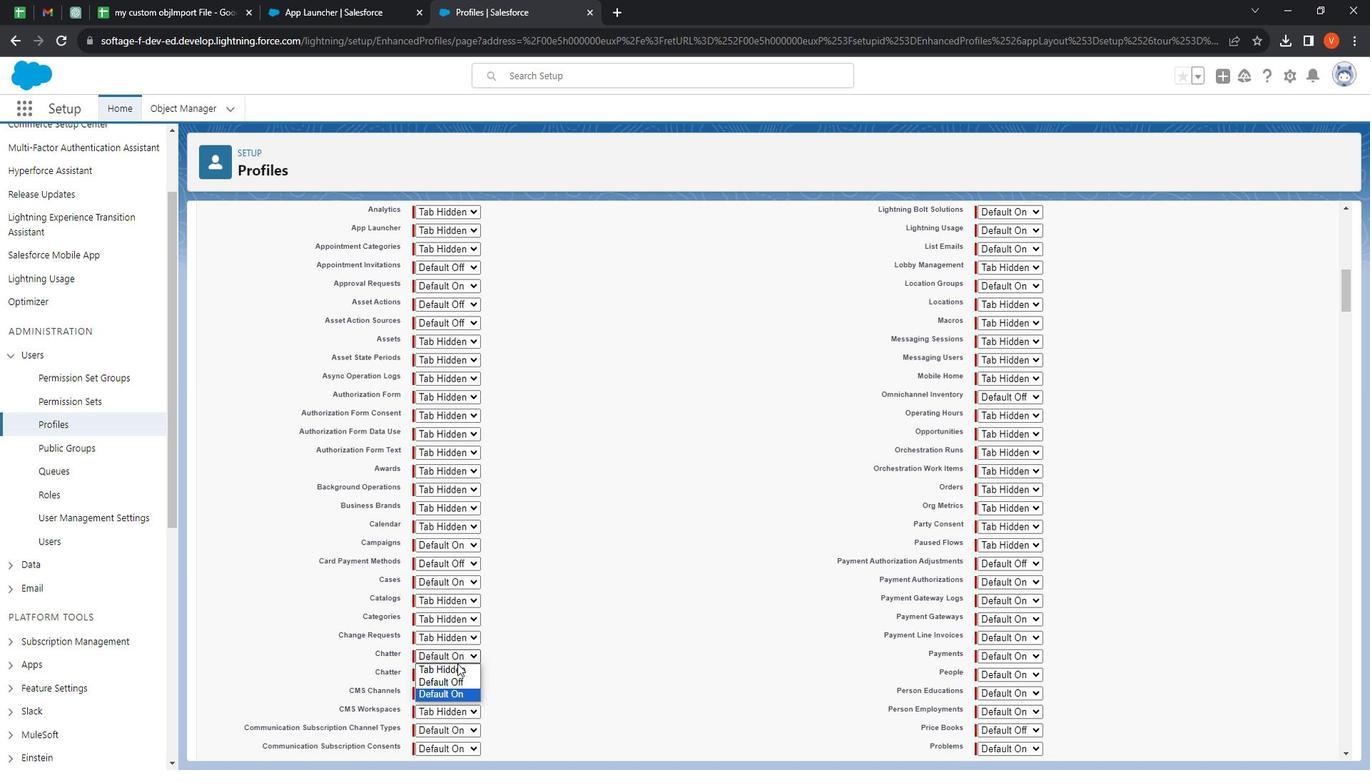 
Action: Mouse moved to (477, 665)
Screenshot: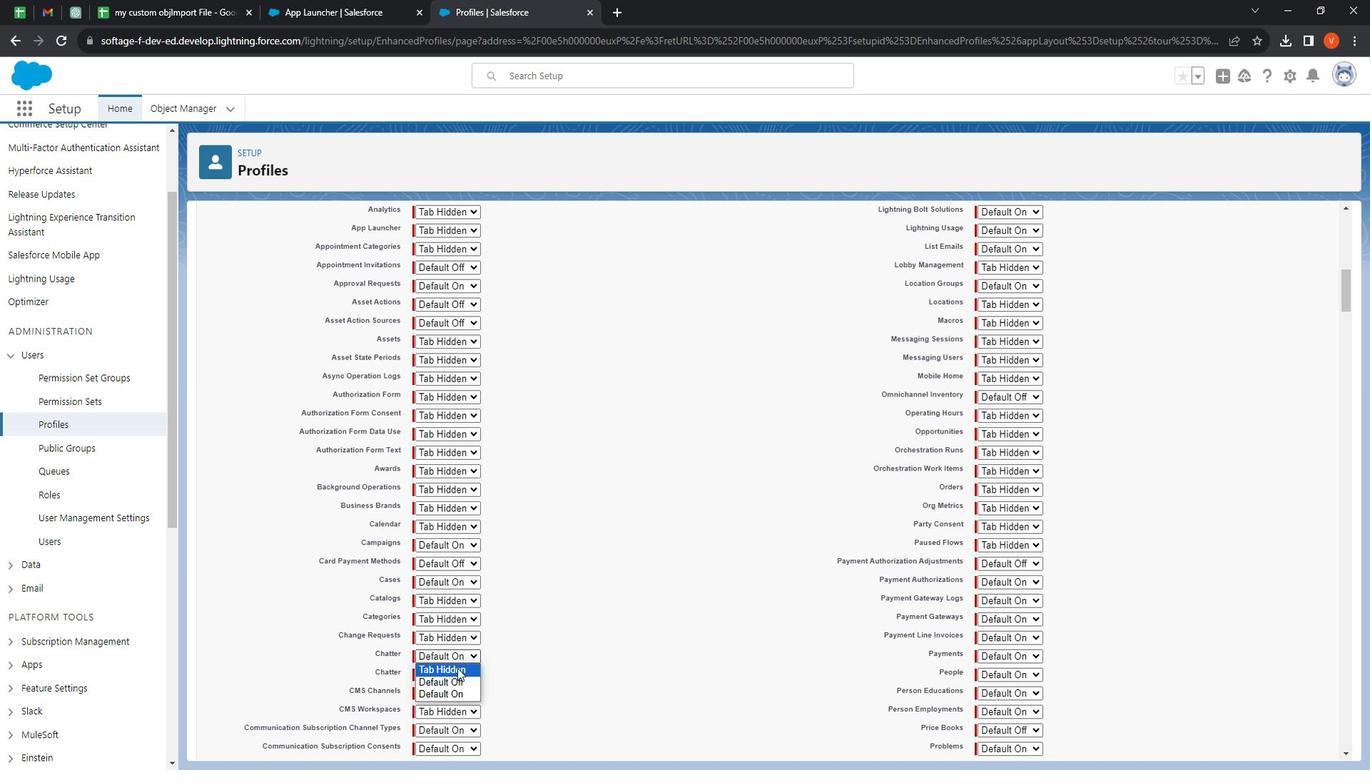 
Action: Mouse pressed left at (477, 665)
Screenshot: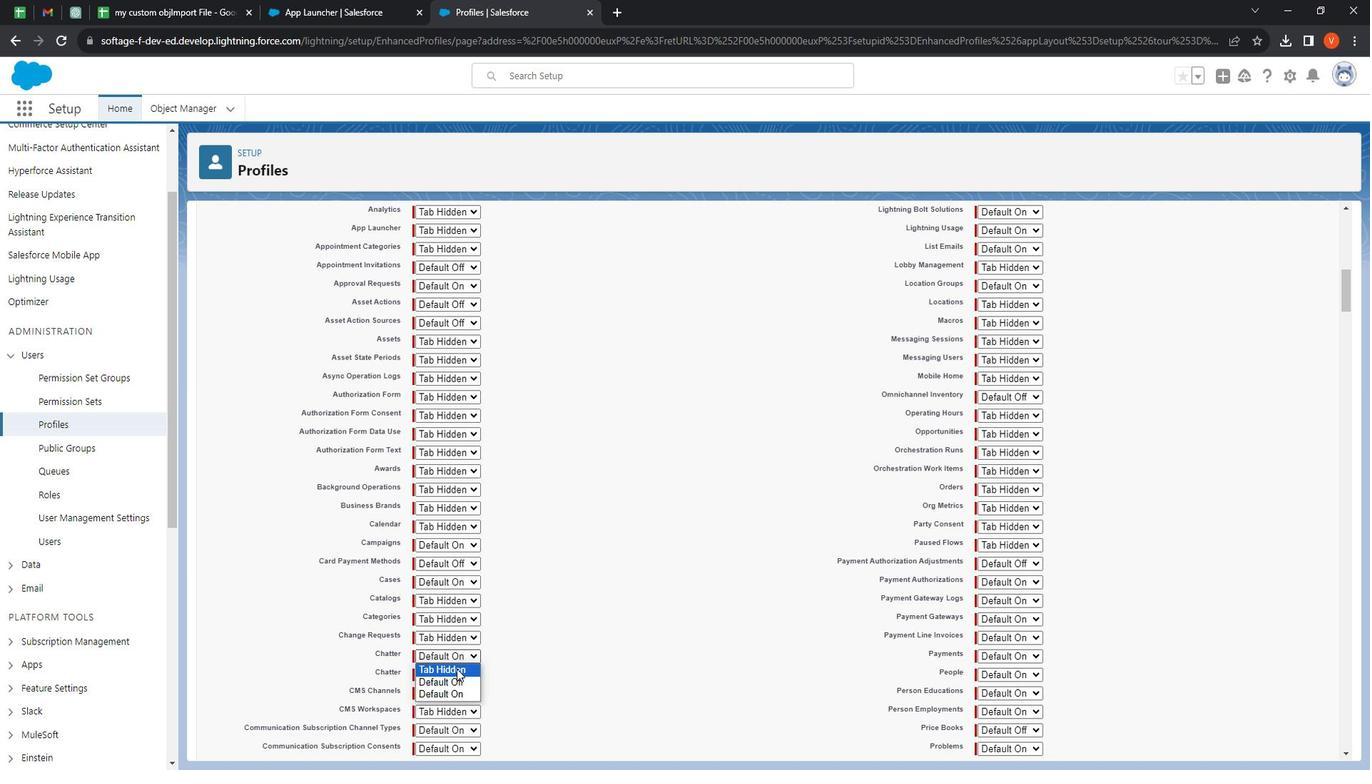 
Action: Mouse moved to (543, 550)
